 Task: View property listings for houses in Baton Rouge, Louisiana, with a private backyard and a covered patio, and prioritize properties with outdoor living spaces.
Action: Mouse moved to (312, 238)
Screenshot: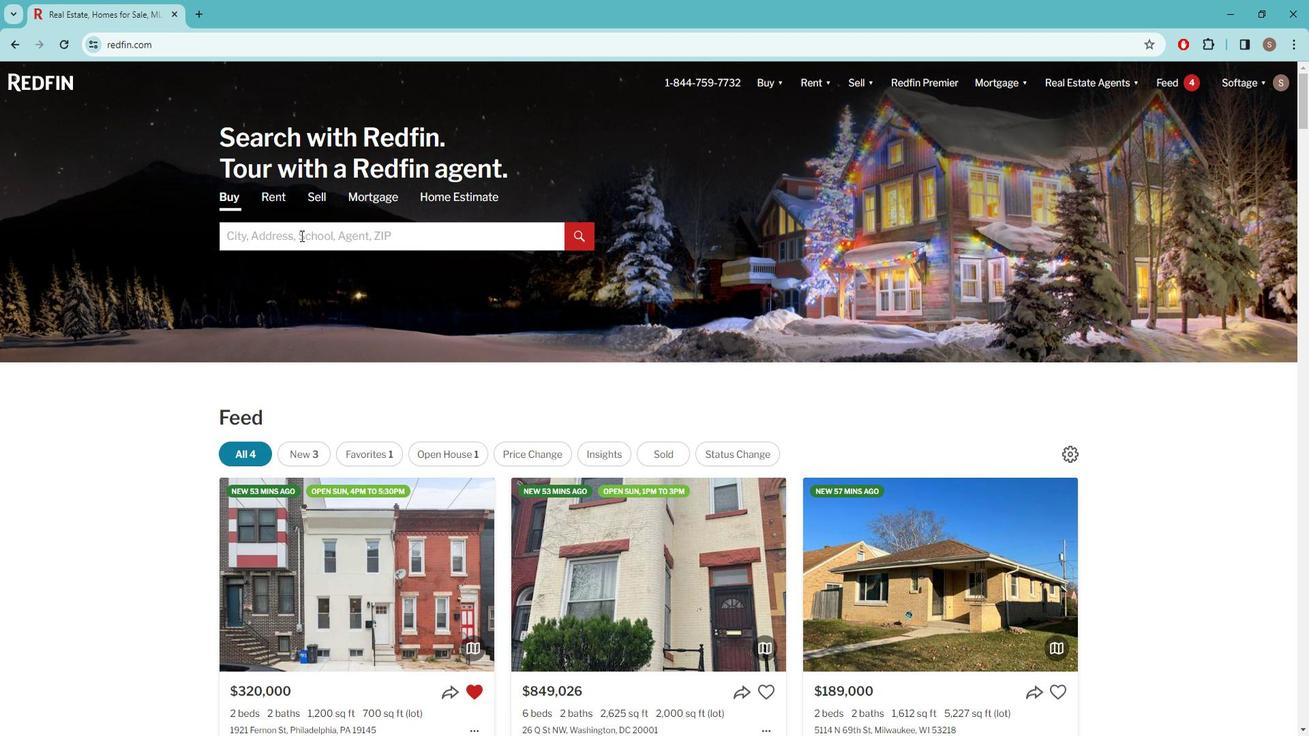 
Action: Mouse pressed left at (312, 238)
Screenshot: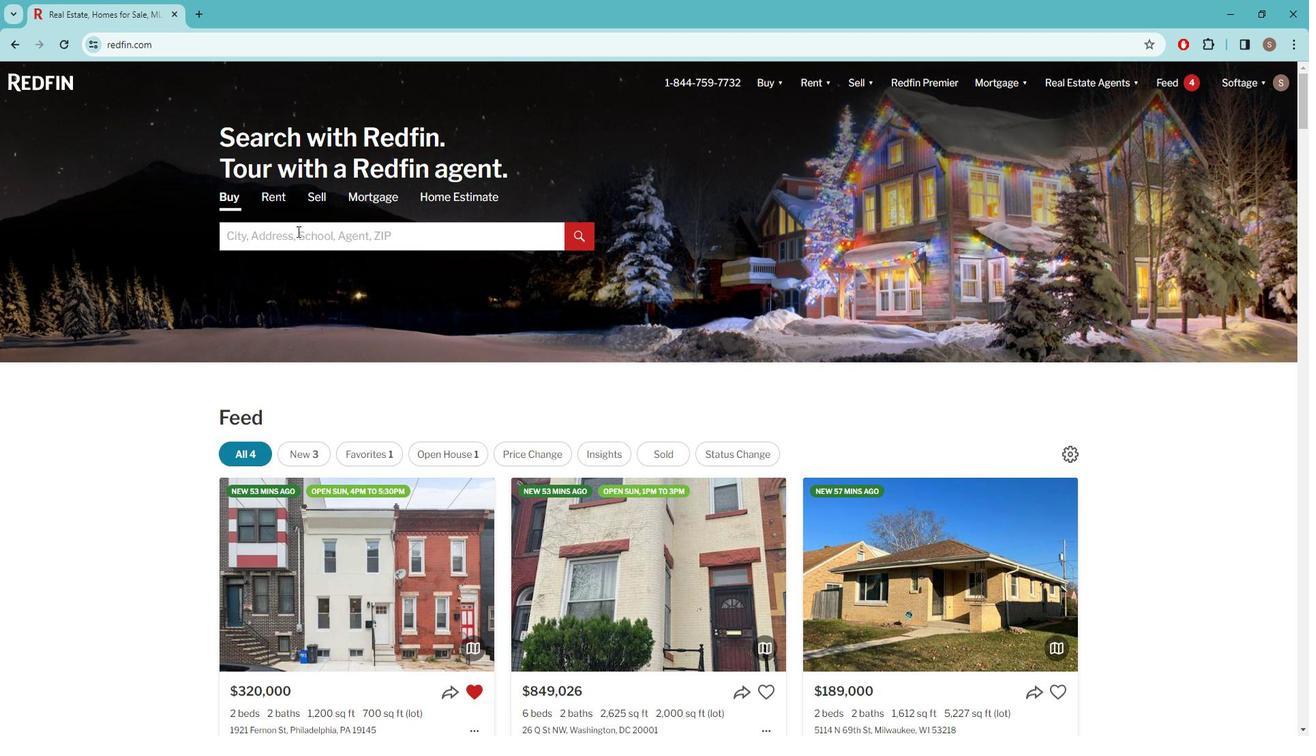 
Action: Key pressed b<Key.caps_lock>ATON
Screenshot: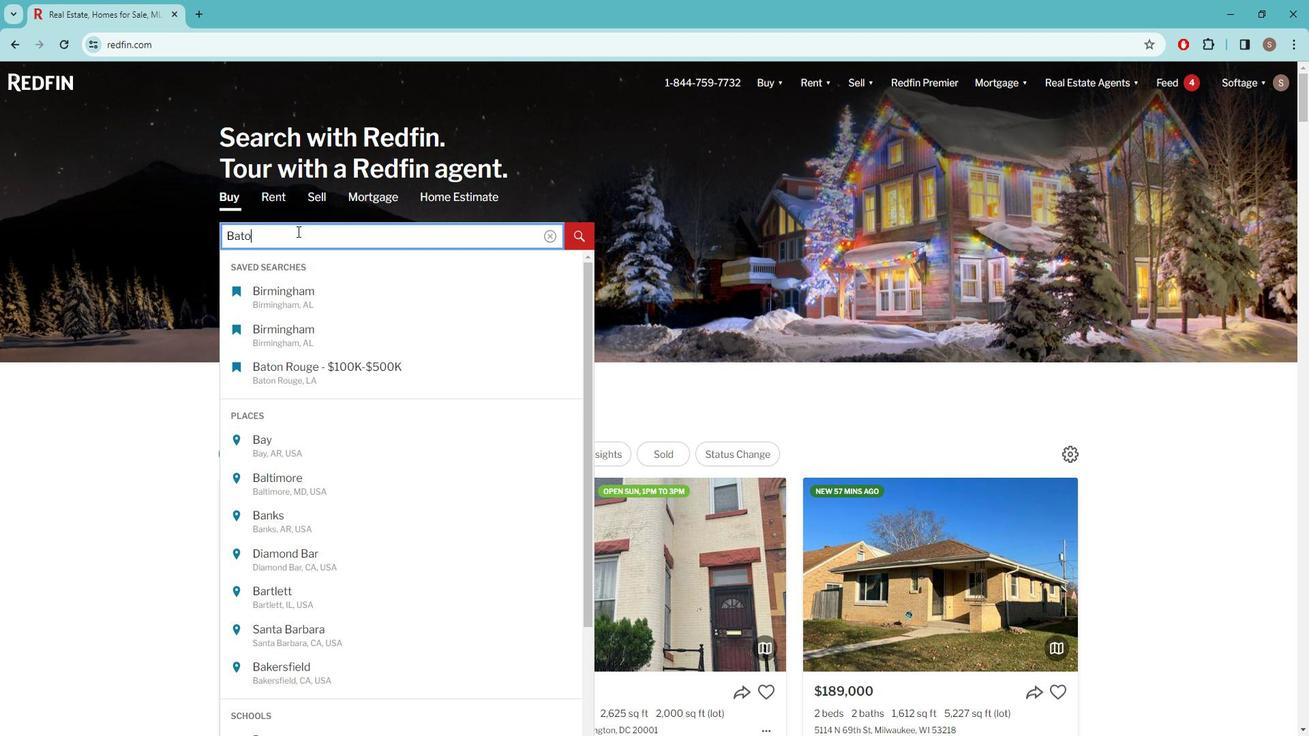 
Action: Mouse moved to (346, 360)
Screenshot: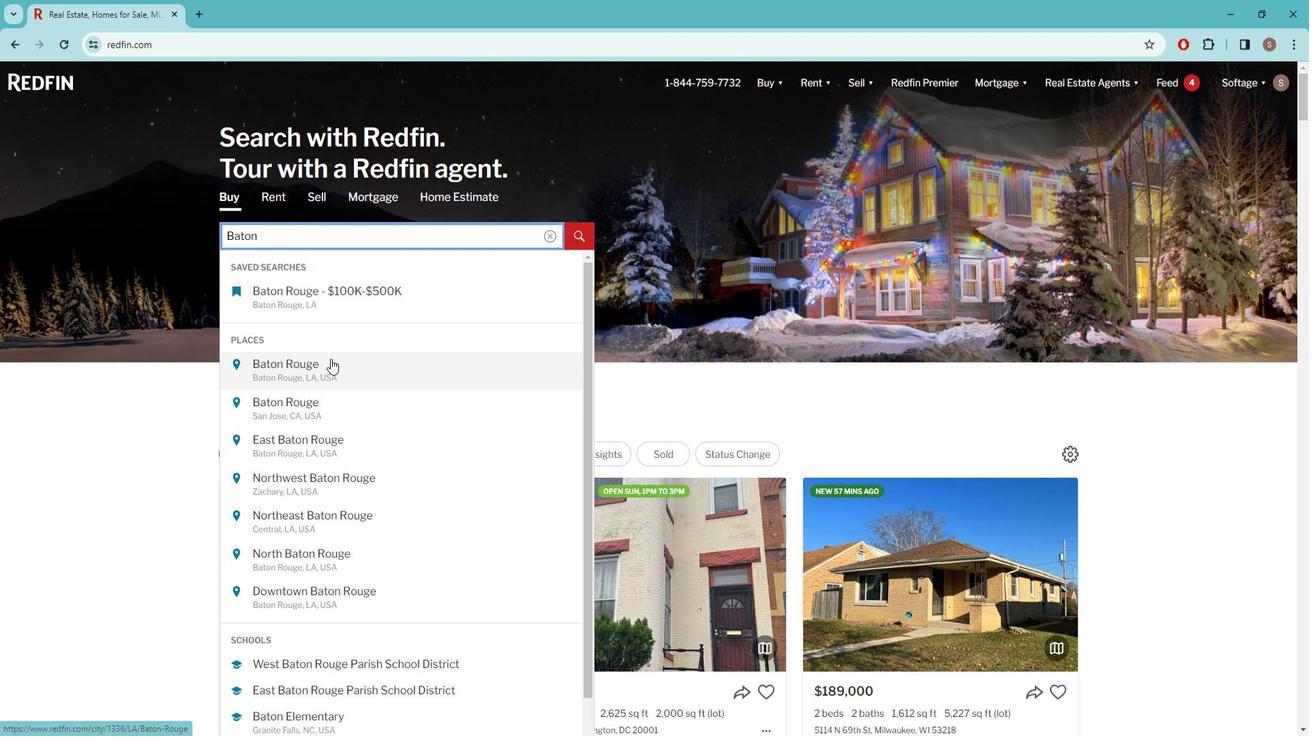 
Action: Mouse pressed left at (346, 360)
Screenshot: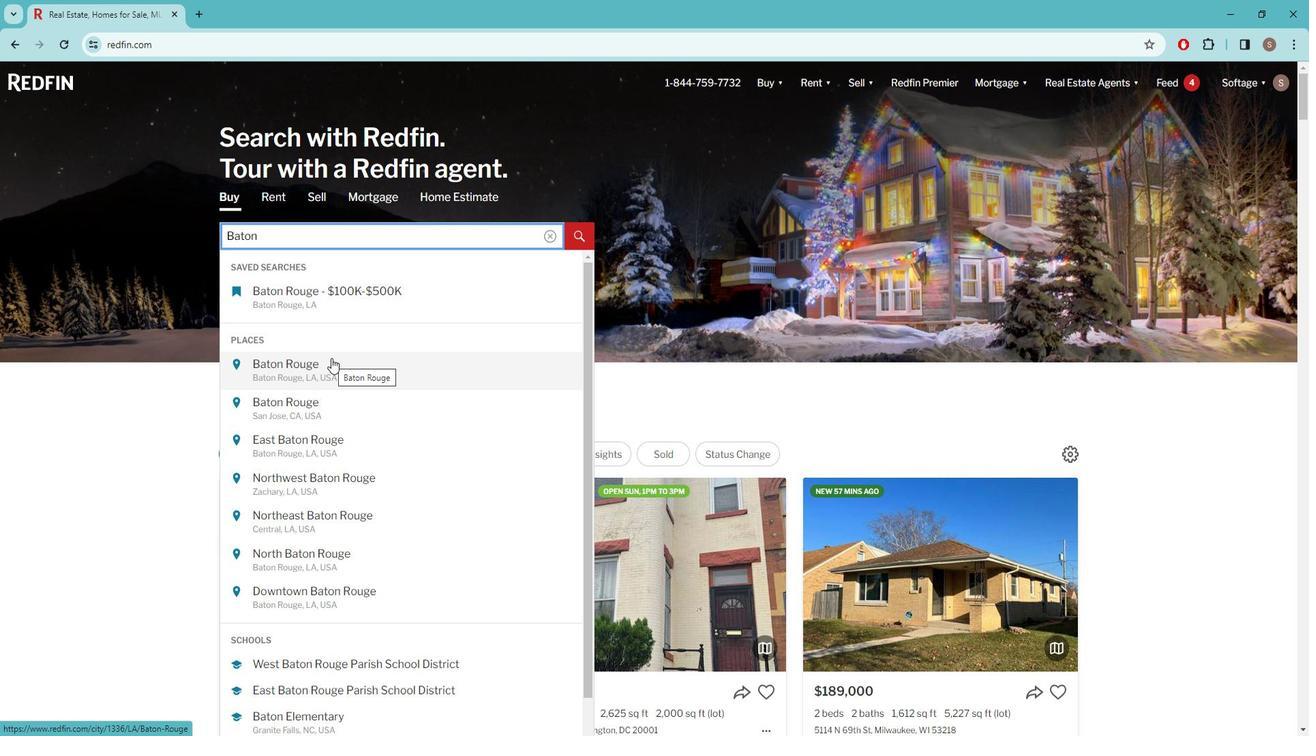 
Action: Mouse moved to (1159, 177)
Screenshot: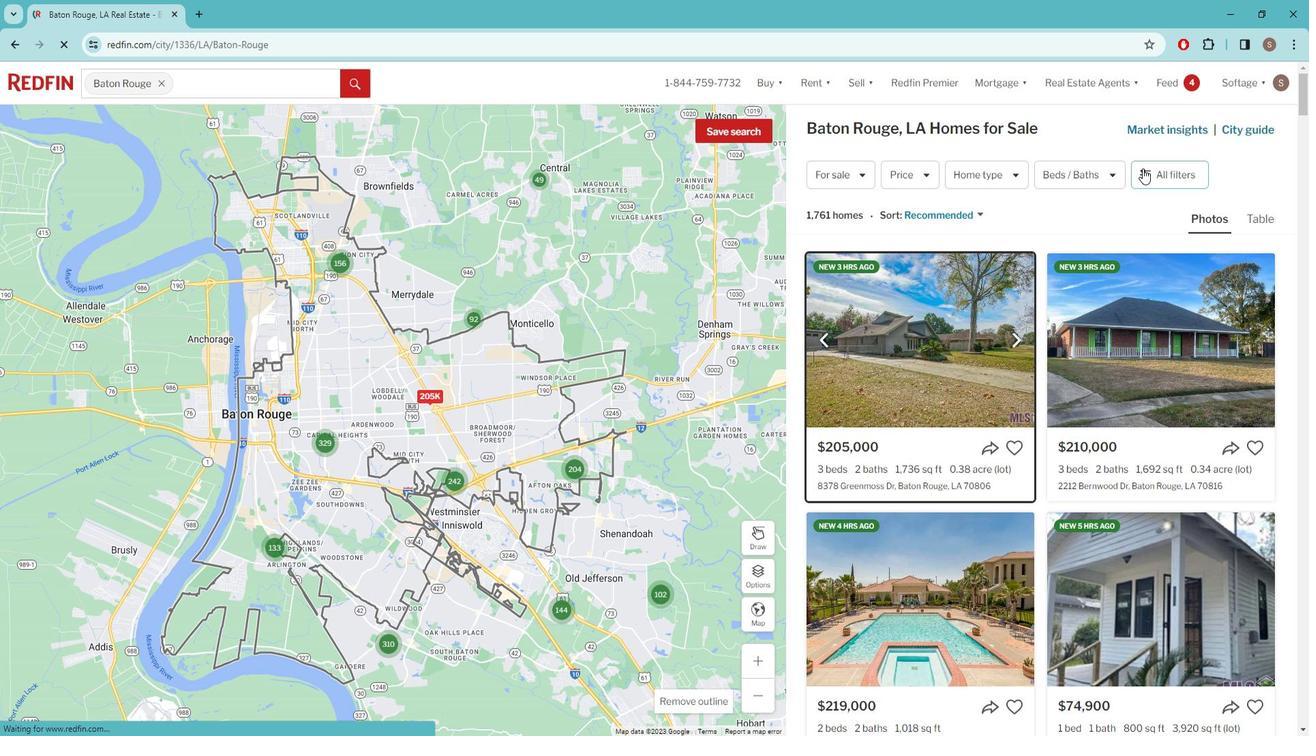 
Action: Mouse pressed left at (1159, 177)
Screenshot: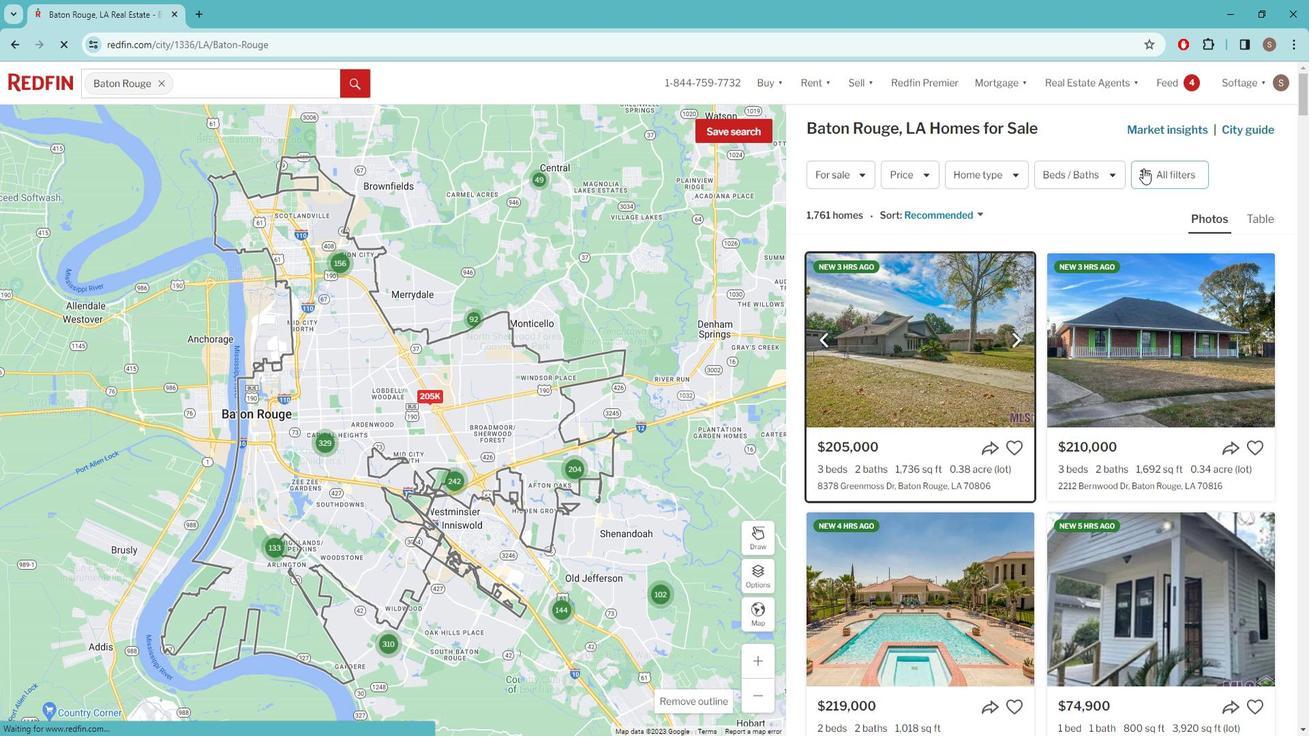 
Action: Mouse pressed left at (1159, 177)
Screenshot: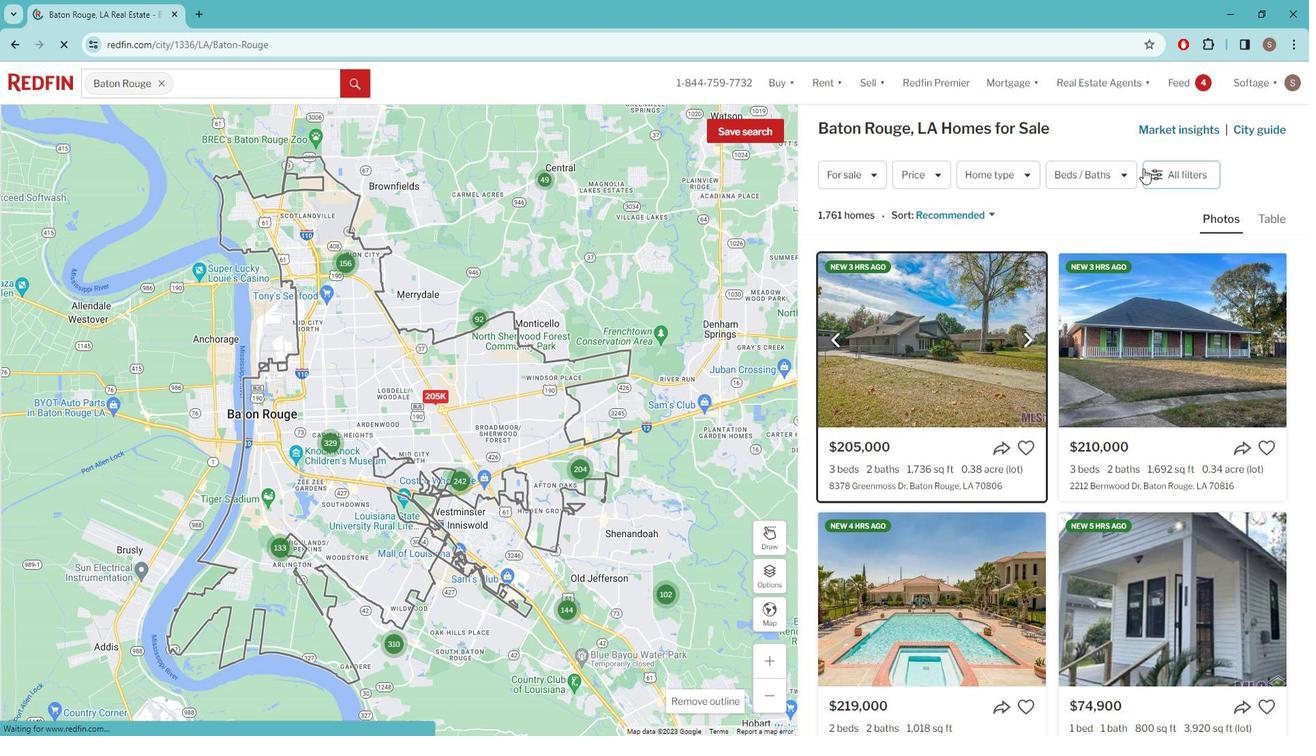 
Action: Mouse pressed left at (1159, 177)
Screenshot: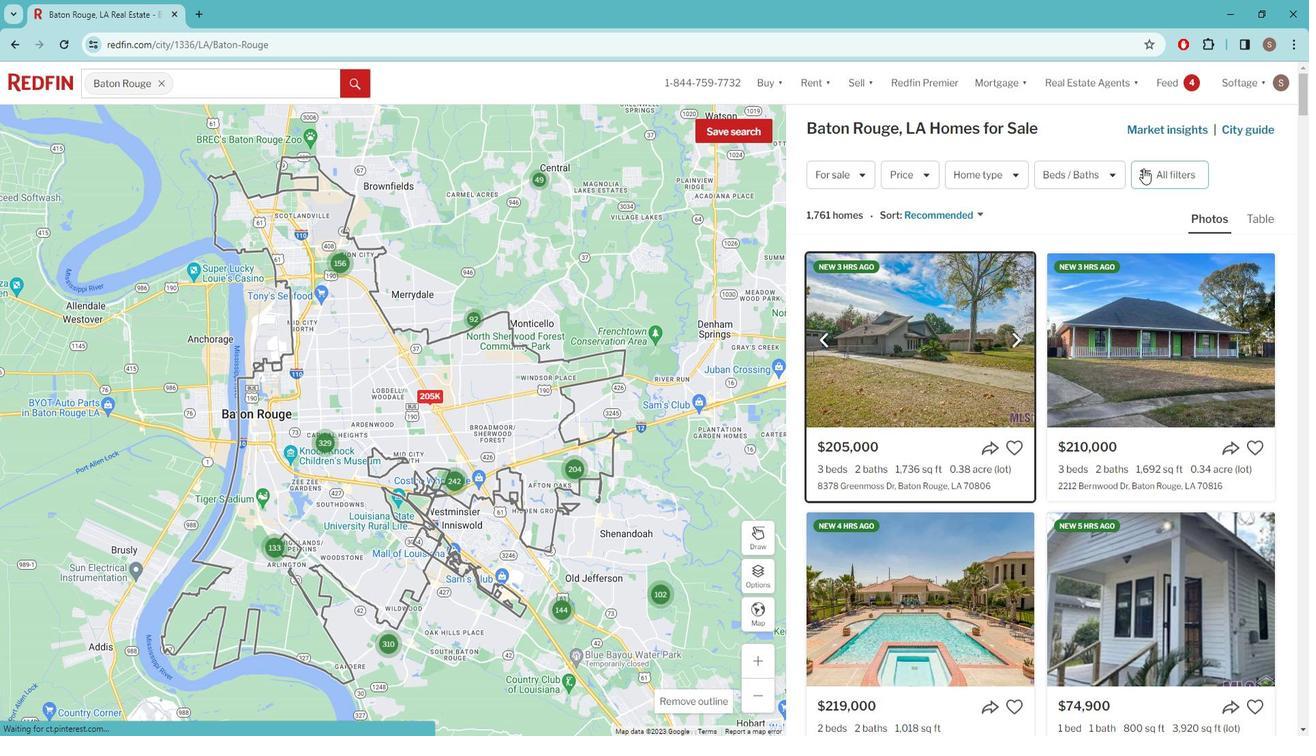 
Action: Mouse moved to (1051, 292)
Screenshot: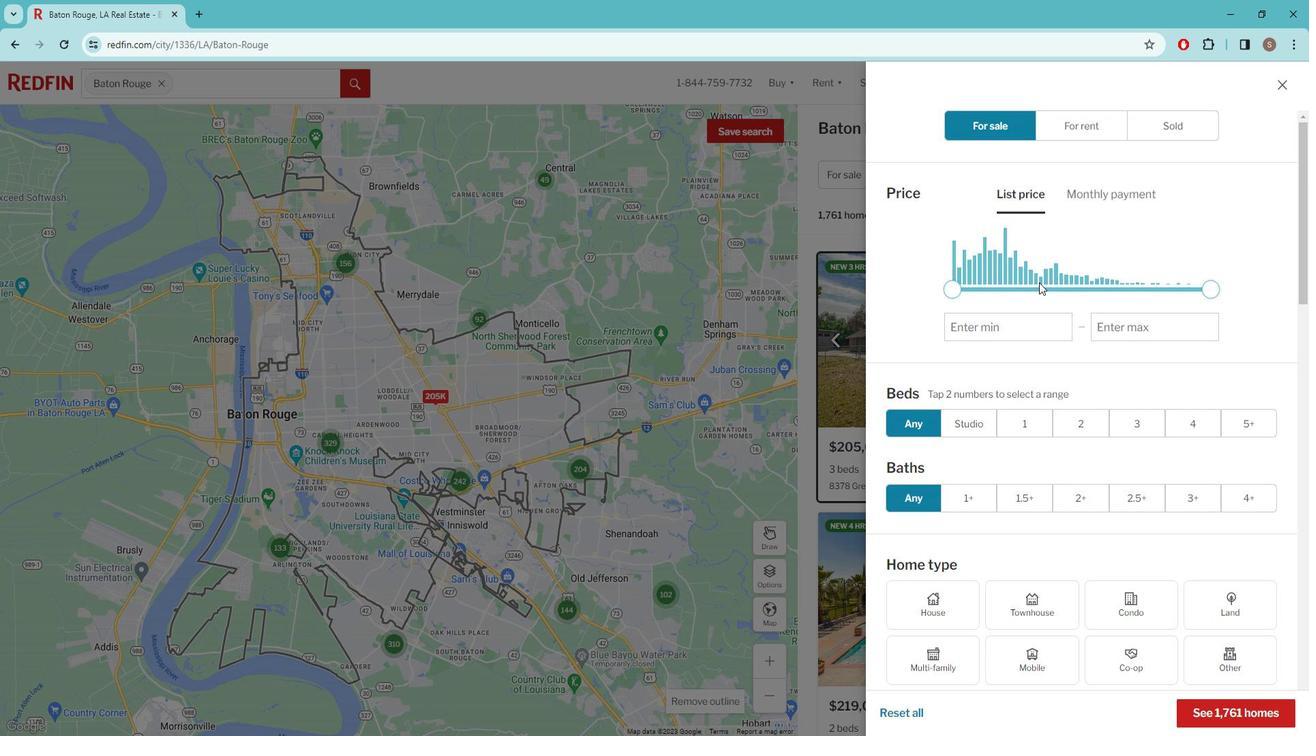 
Action: Mouse scrolled (1051, 291) with delta (0, 0)
Screenshot: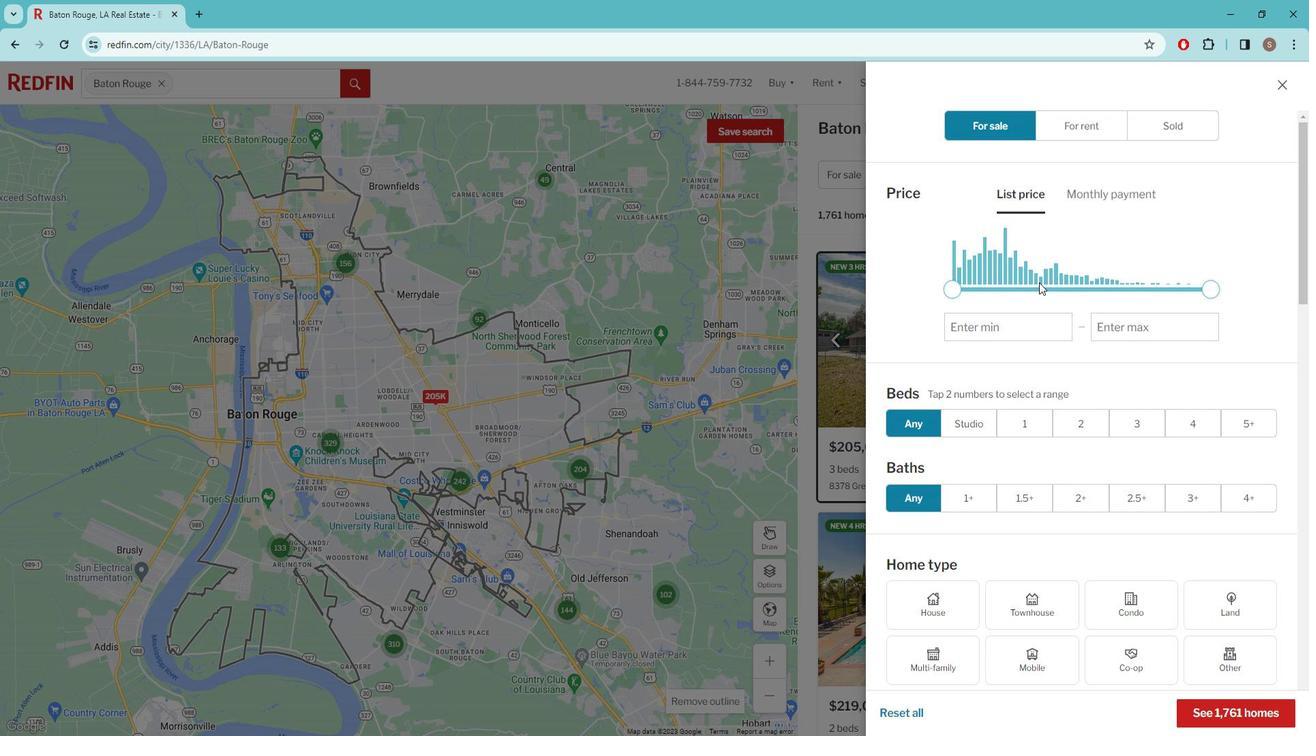 
Action: Mouse moved to (944, 528)
Screenshot: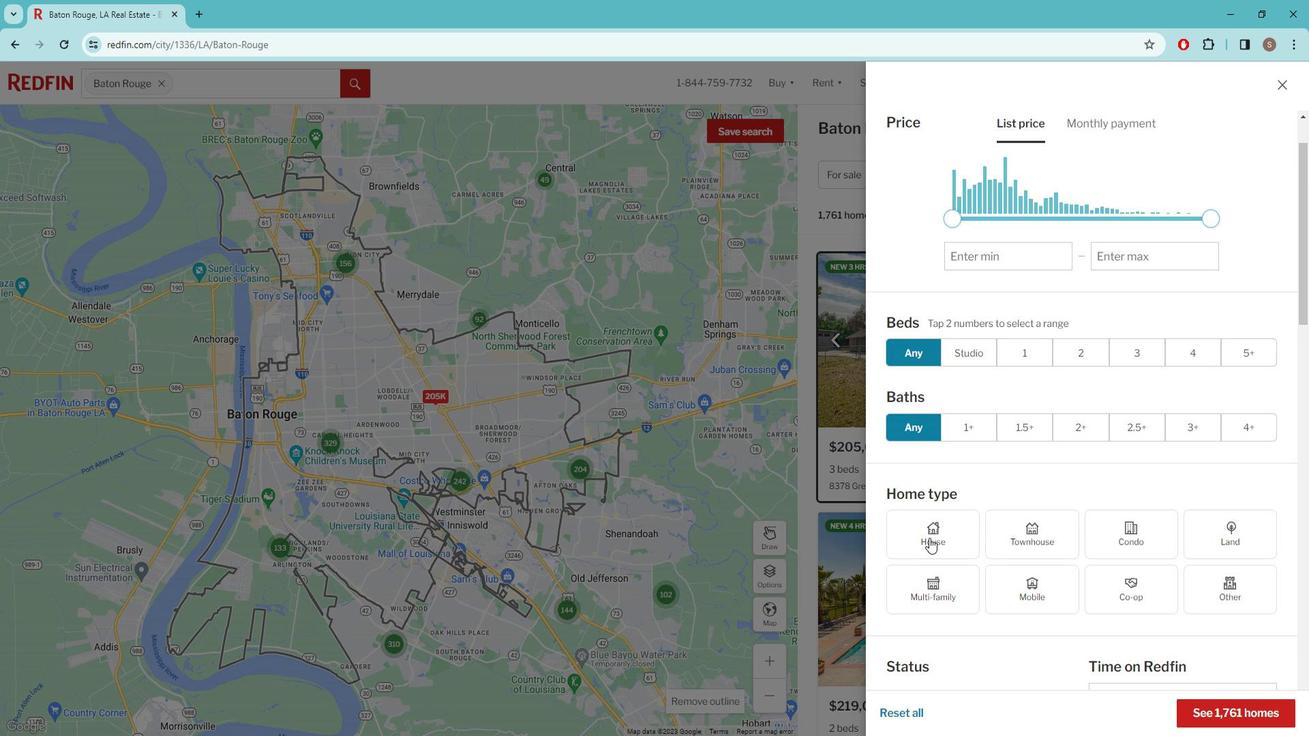 
Action: Mouse pressed left at (944, 528)
Screenshot: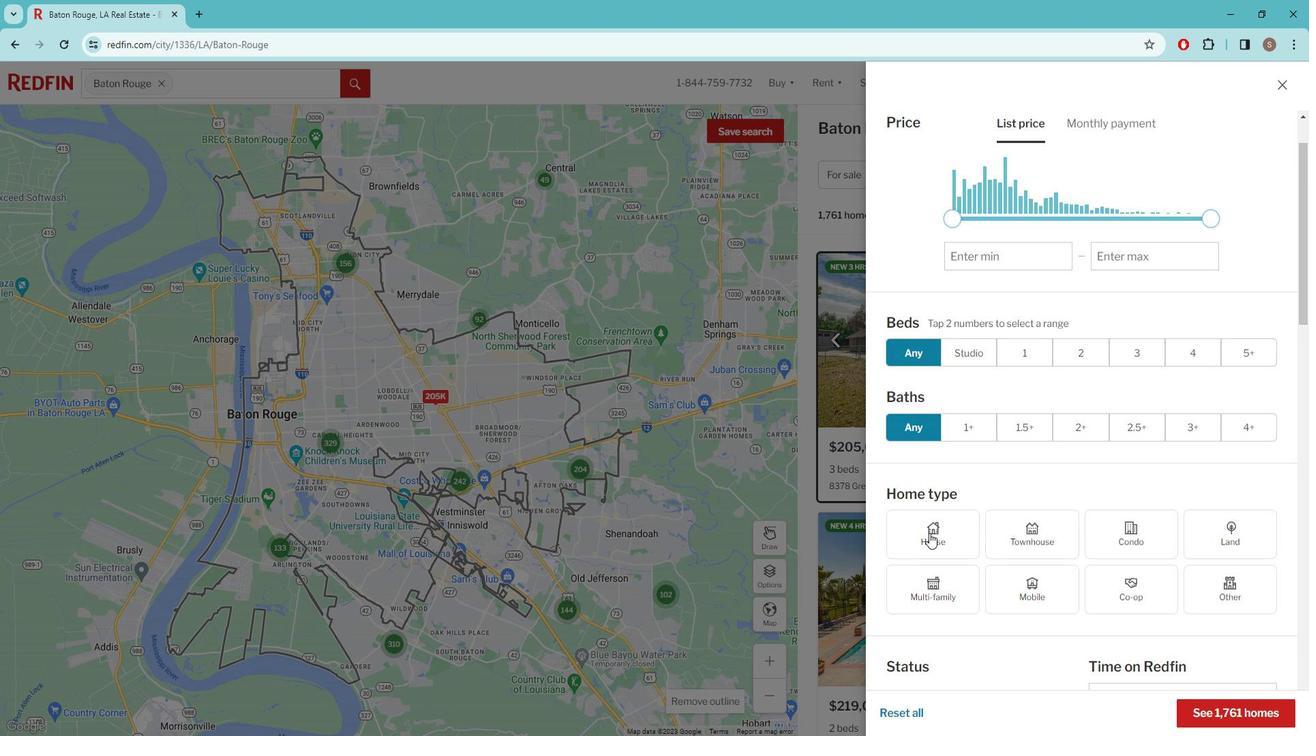 
Action: Mouse scrolled (944, 528) with delta (0, 0)
Screenshot: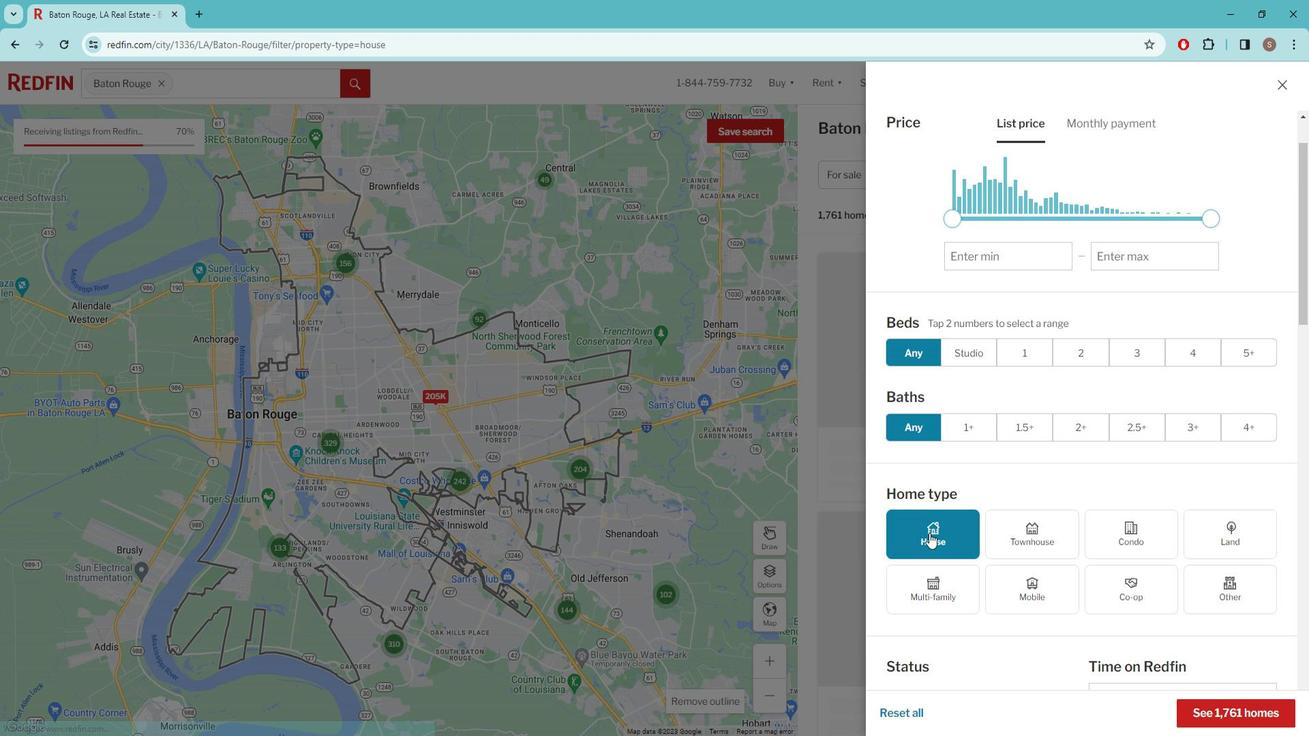 
Action: Mouse scrolled (944, 528) with delta (0, 0)
Screenshot: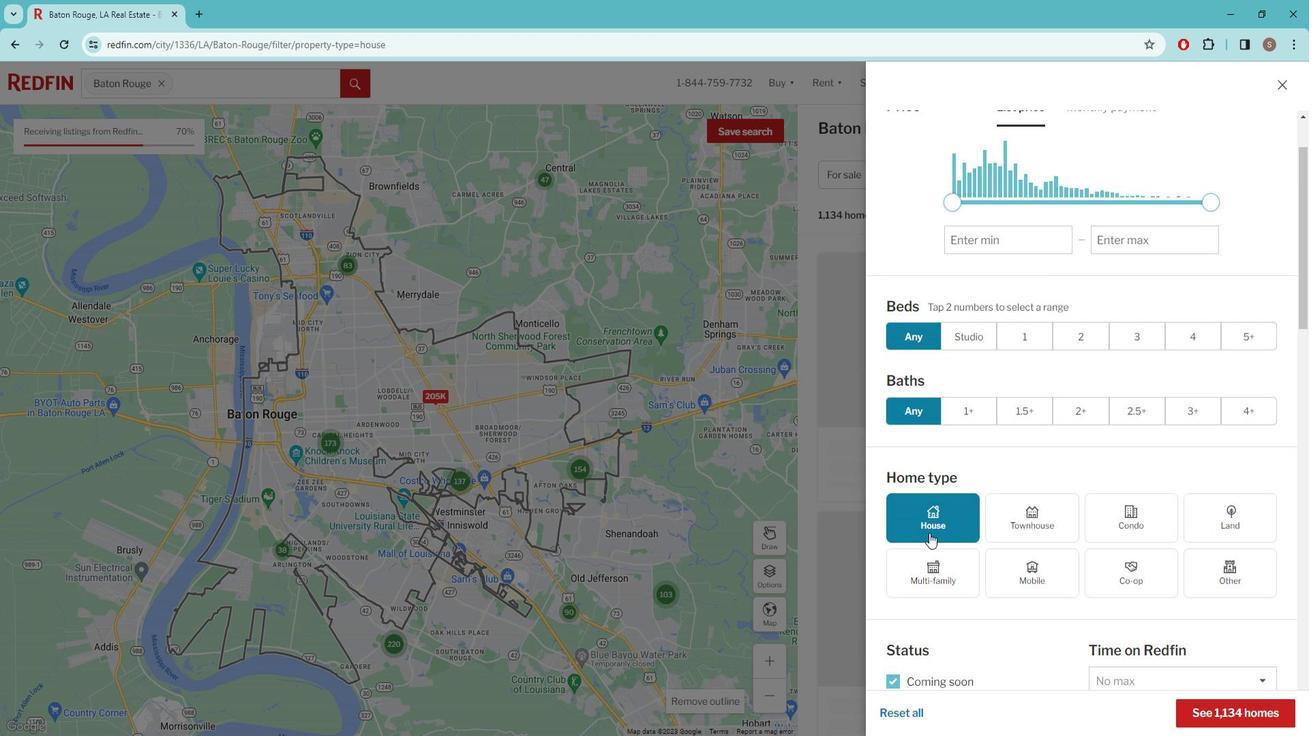 
Action: Mouse scrolled (944, 528) with delta (0, 0)
Screenshot: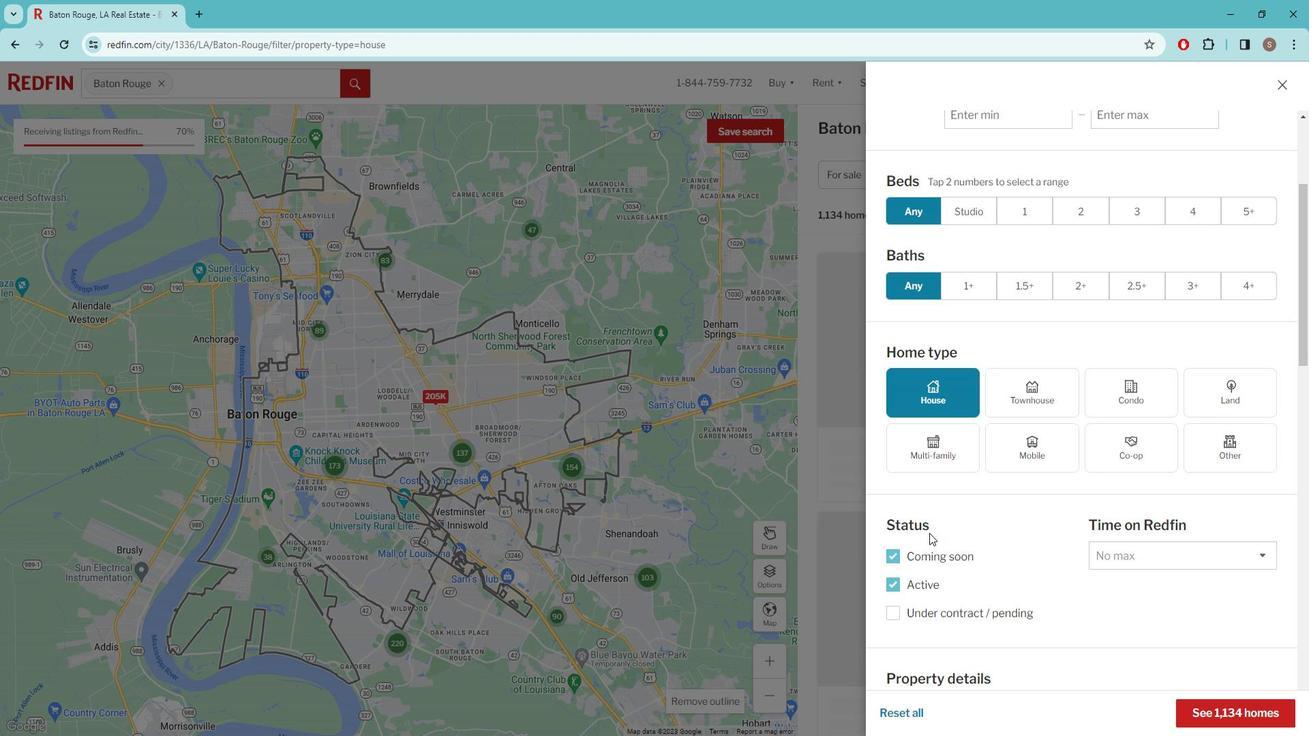 
Action: Mouse scrolled (944, 528) with delta (0, 0)
Screenshot: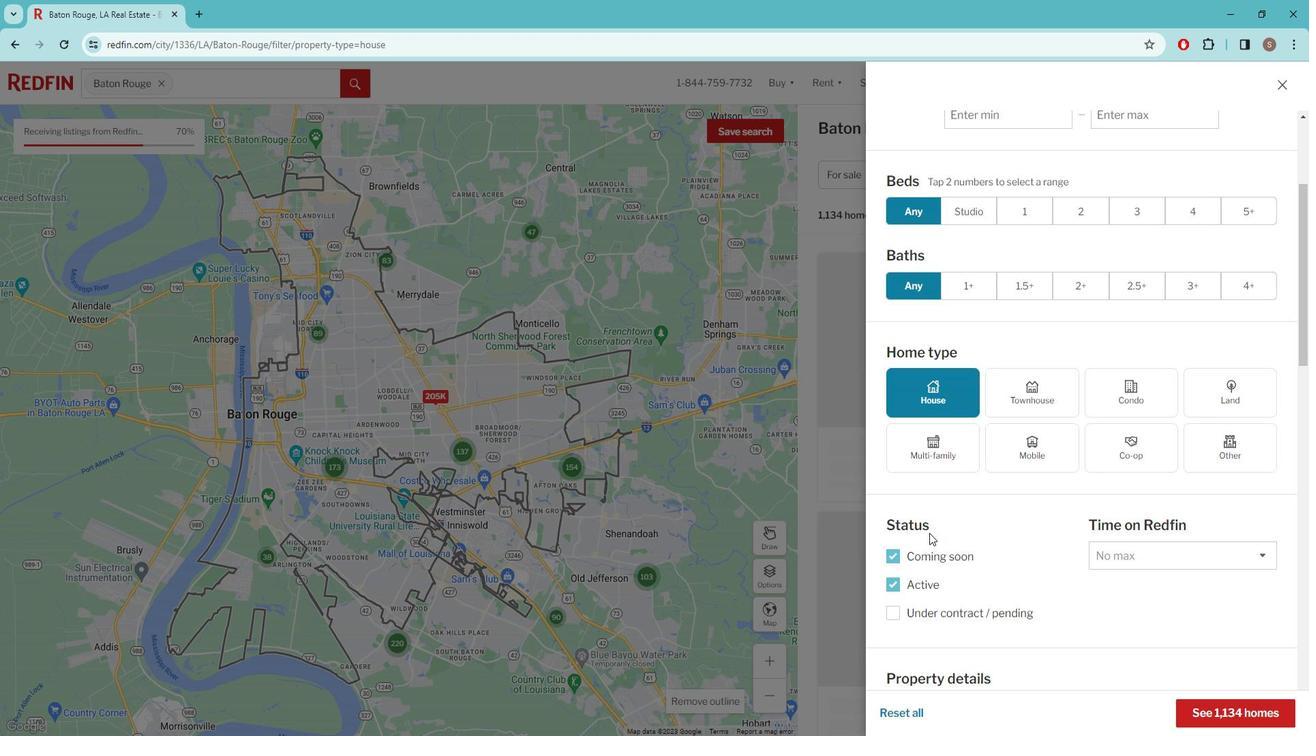 
Action: Mouse scrolled (944, 528) with delta (0, 0)
Screenshot: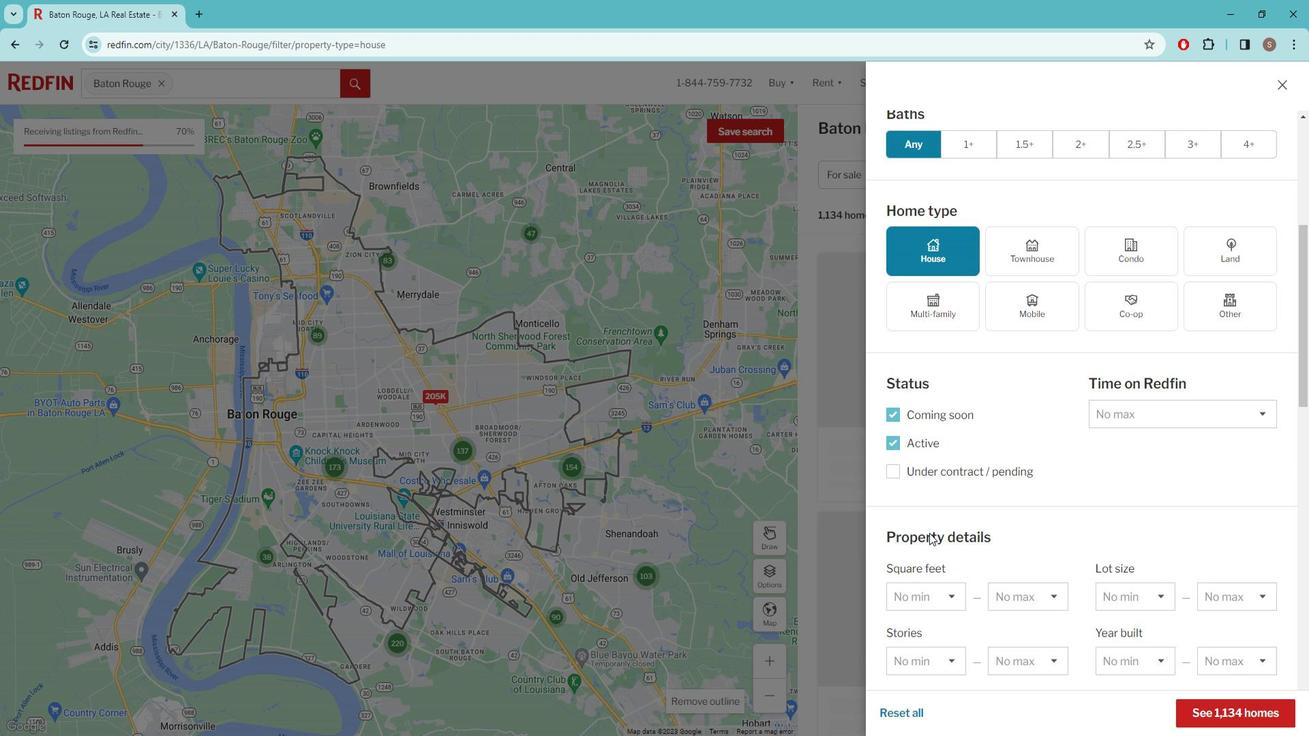 
Action: Mouse scrolled (944, 528) with delta (0, 0)
Screenshot: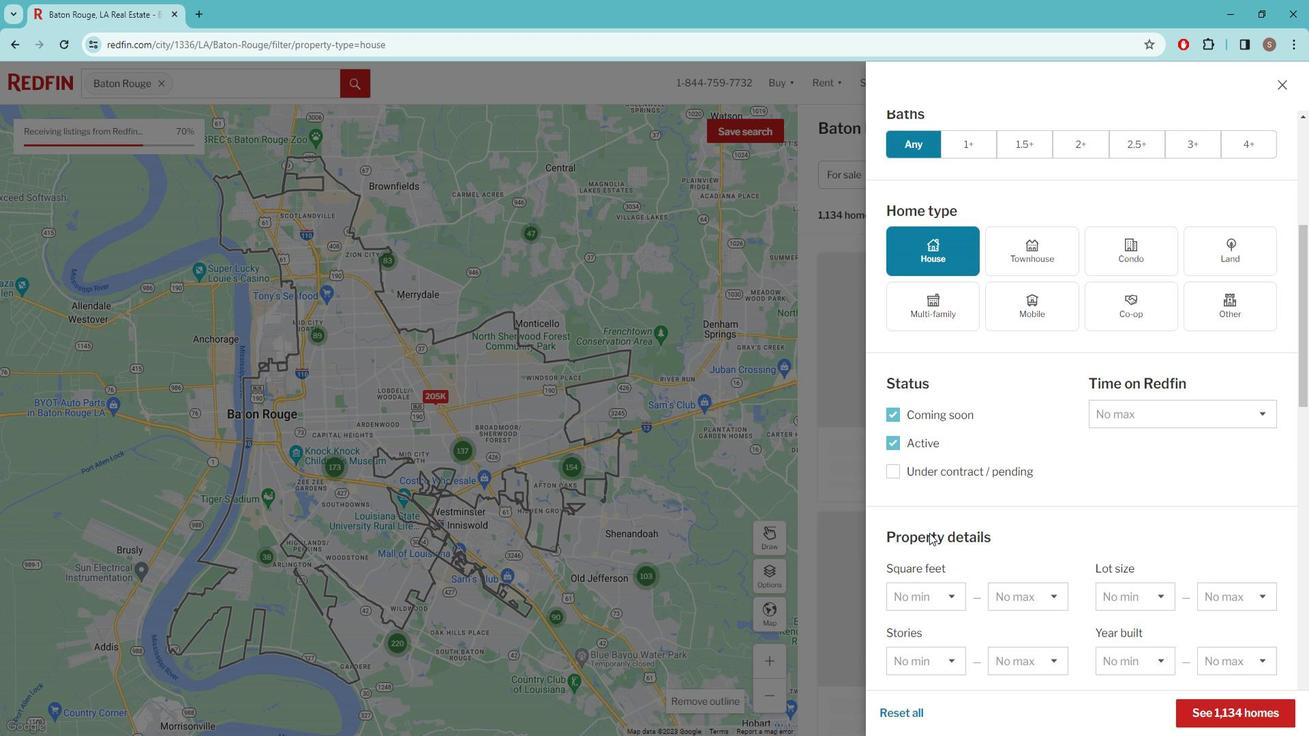 
Action: Mouse scrolled (944, 528) with delta (0, 0)
Screenshot: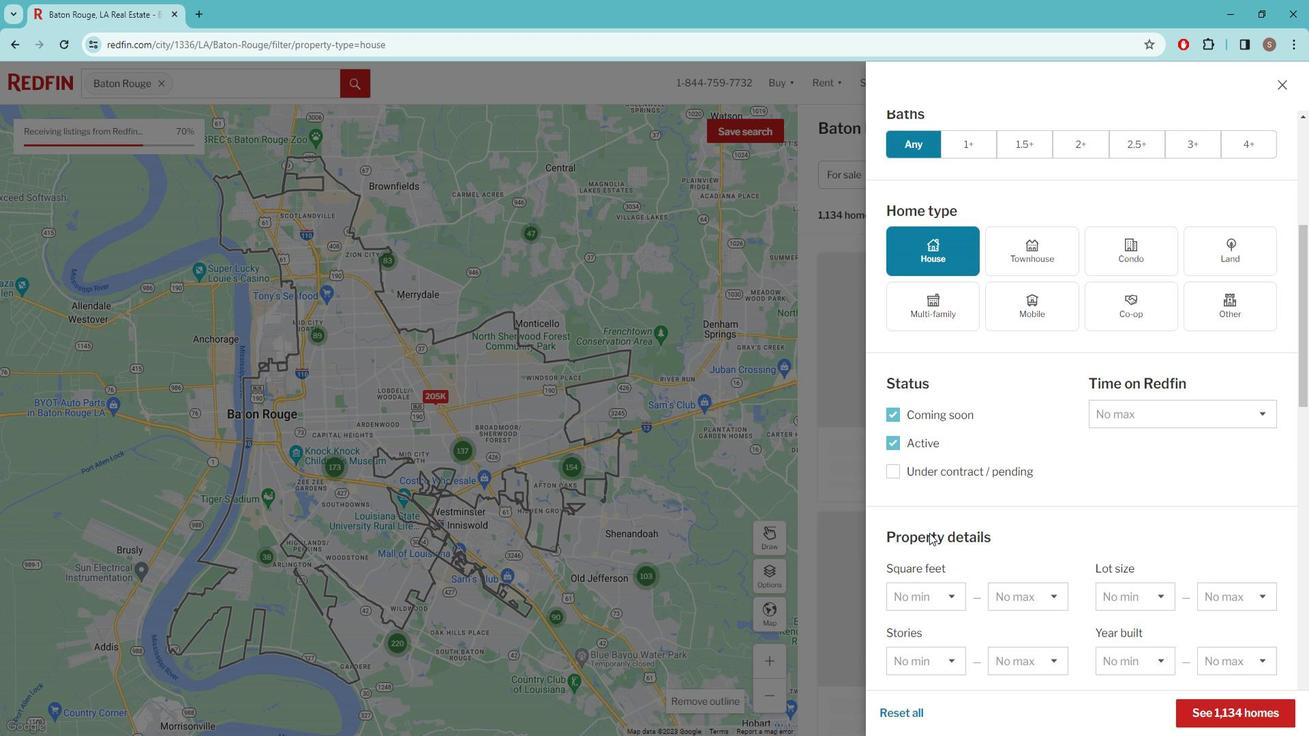 
Action: Mouse scrolled (944, 528) with delta (0, 0)
Screenshot: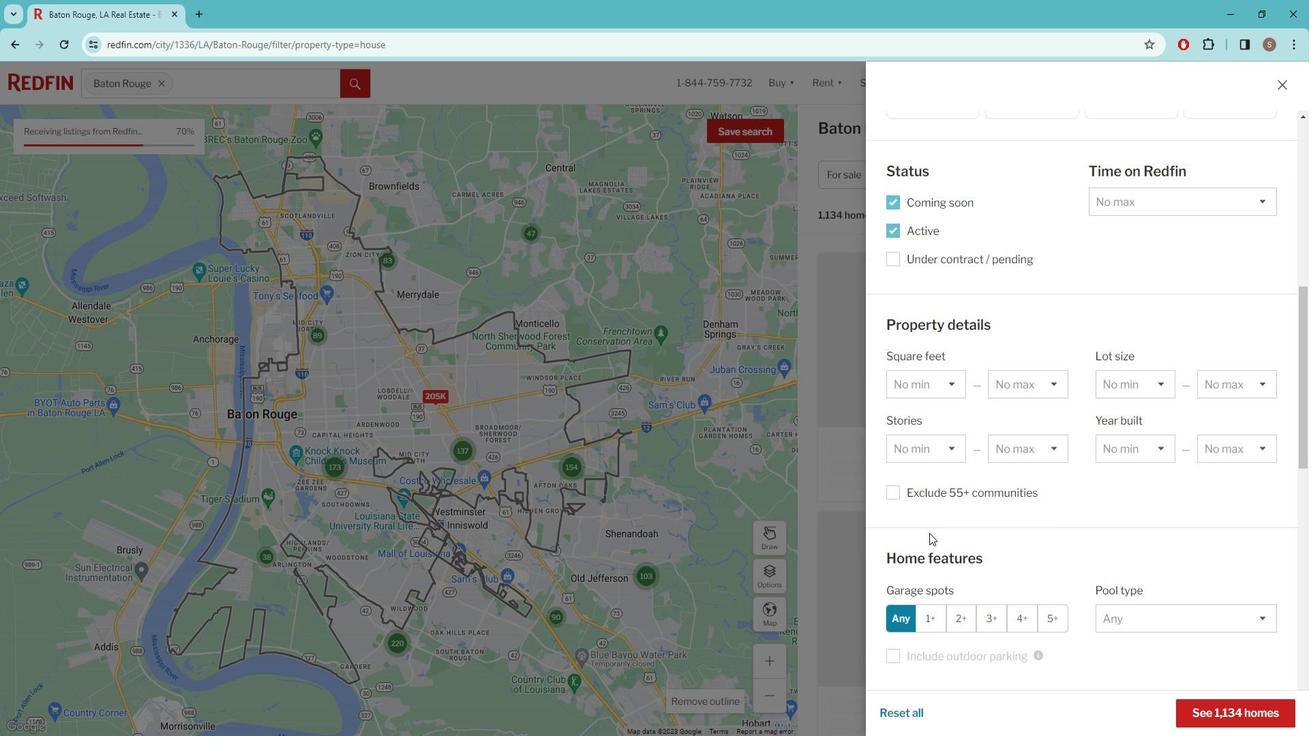 
Action: Mouse scrolled (944, 528) with delta (0, 0)
Screenshot: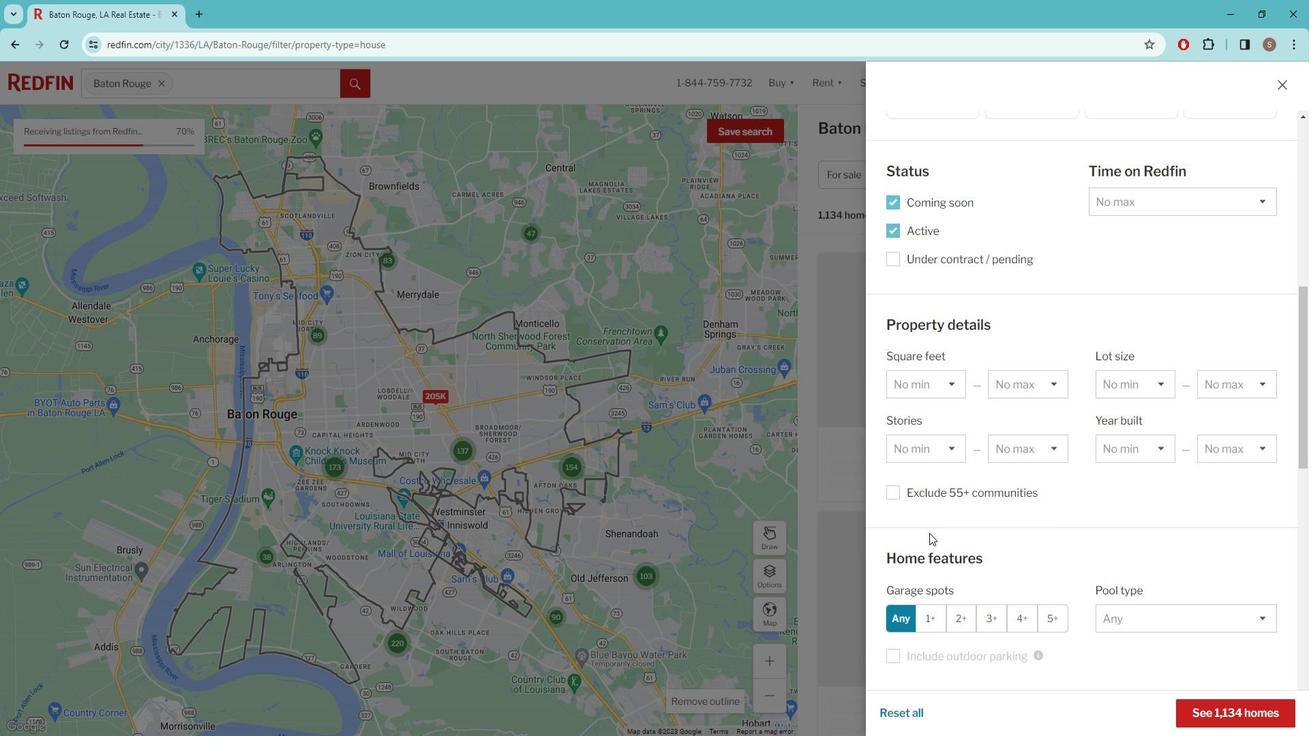 
Action: Mouse scrolled (944, 528) with delta (0, 0)
Screenshot: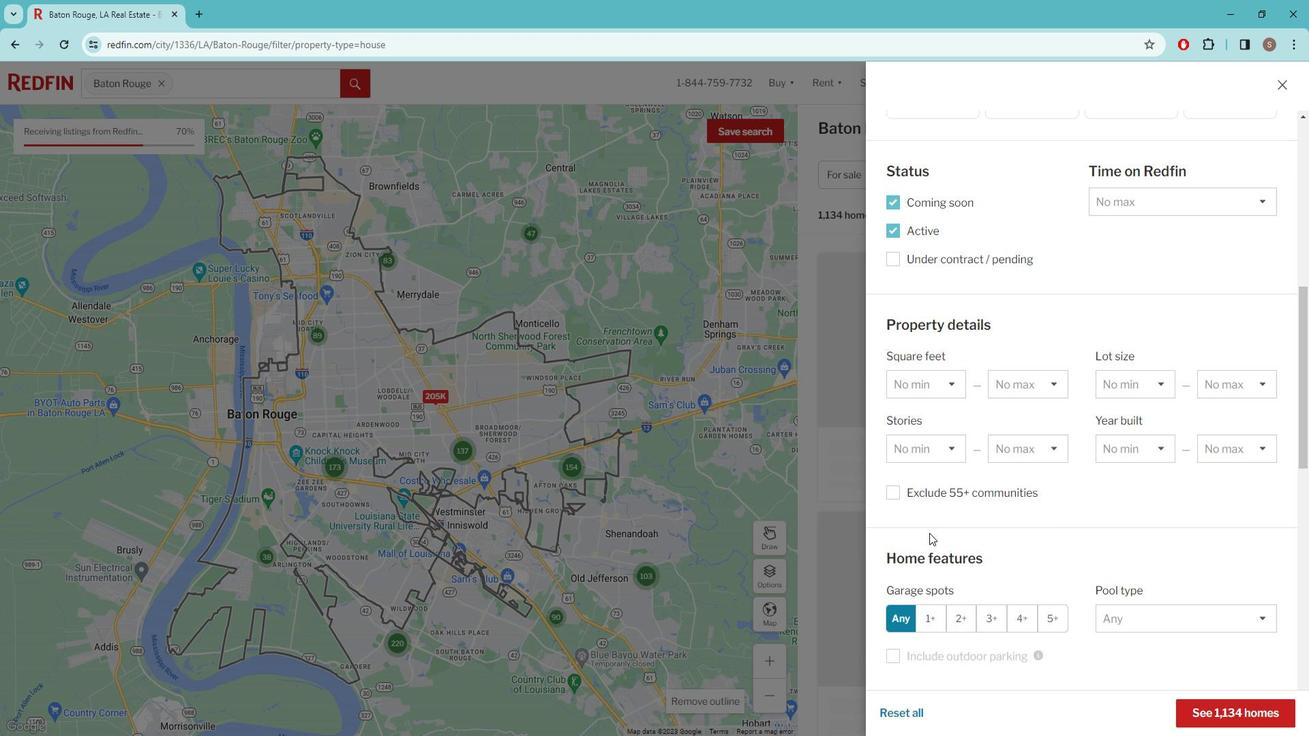 
Action: Mouse scrolled (944, 528) with delta (0, 0)
Screenshot: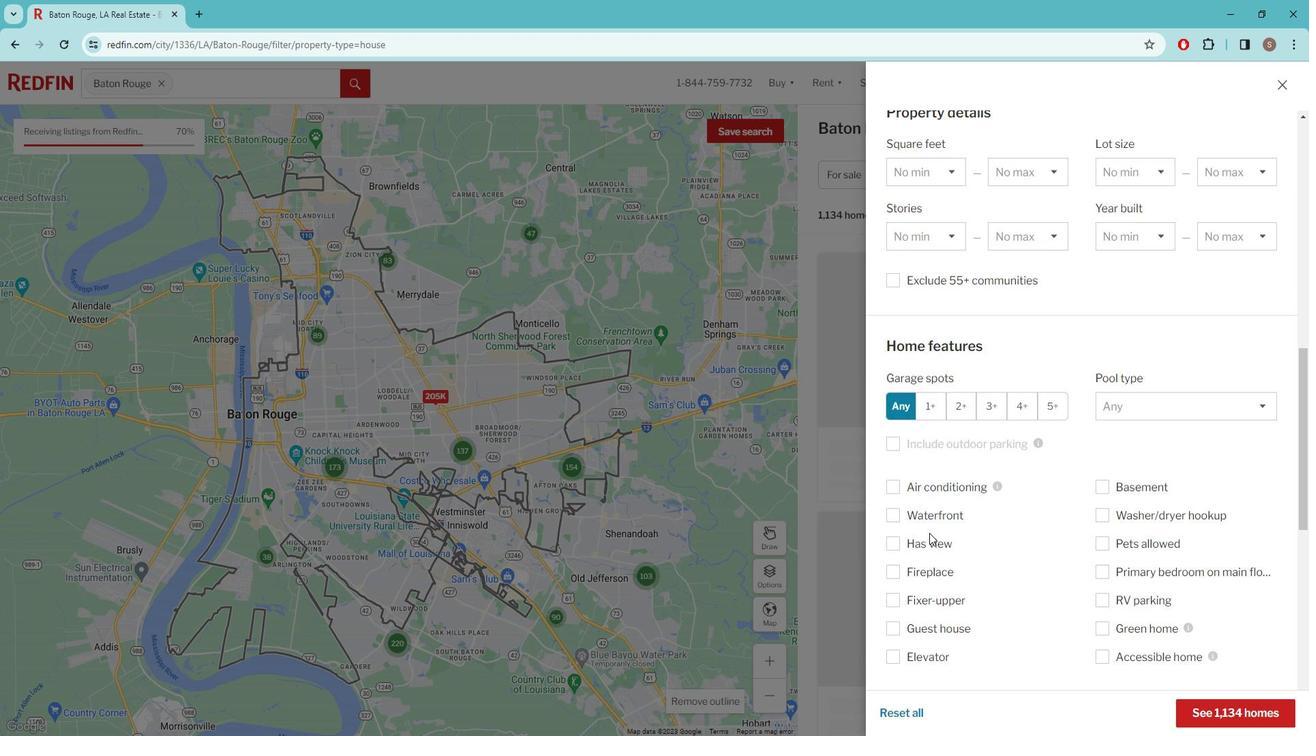 
Action: Mouse scrolled (944, 528) with delta (0, 0)
Screenshot: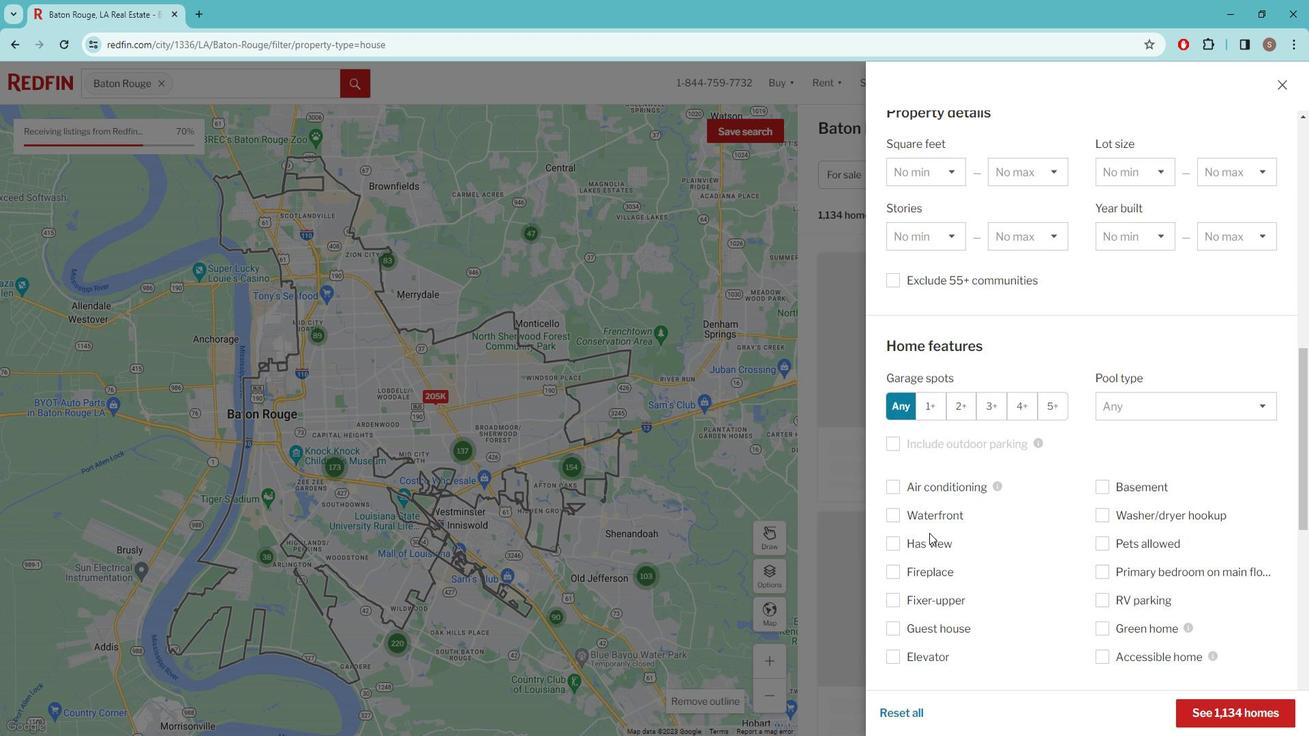 
Action: Mouse moved to (936, 583)
Screenshot: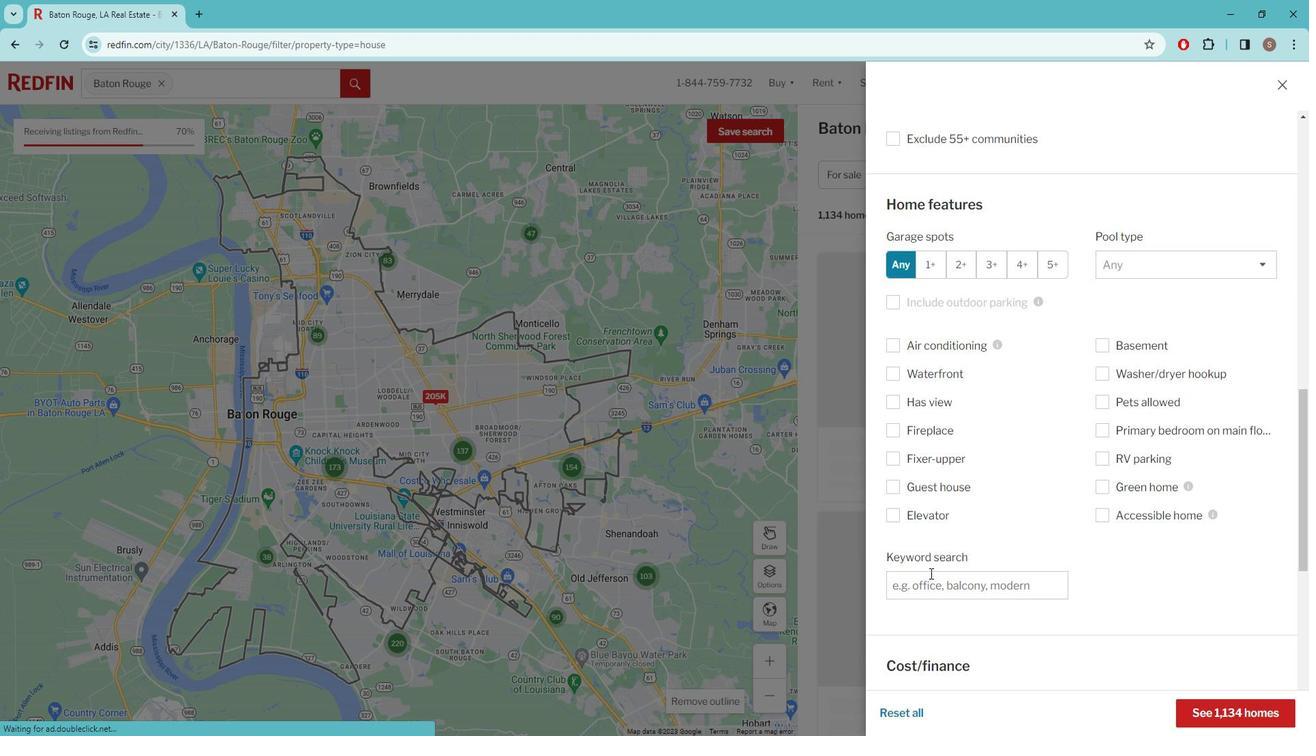 
Action: Mouse pressed left at (936, 583)
Screenshot: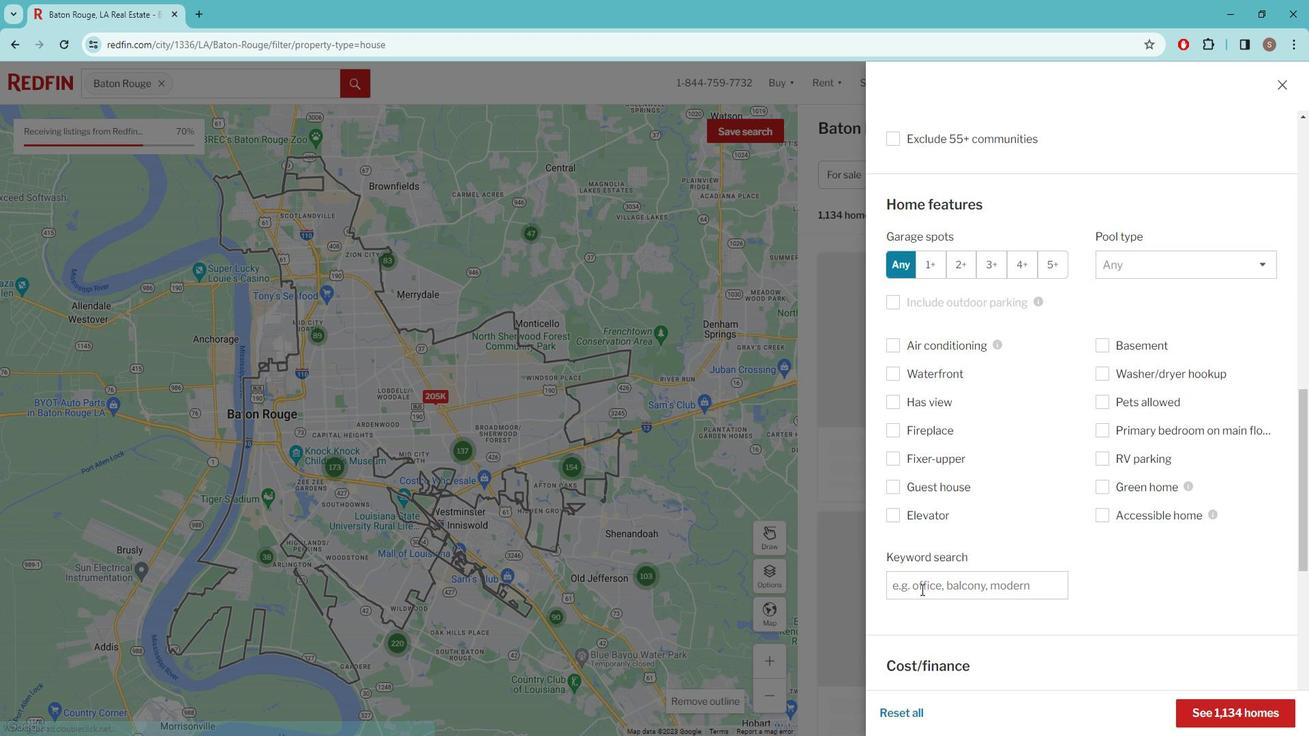 
Action: Mouse moved to (936, 583)
Screenshot: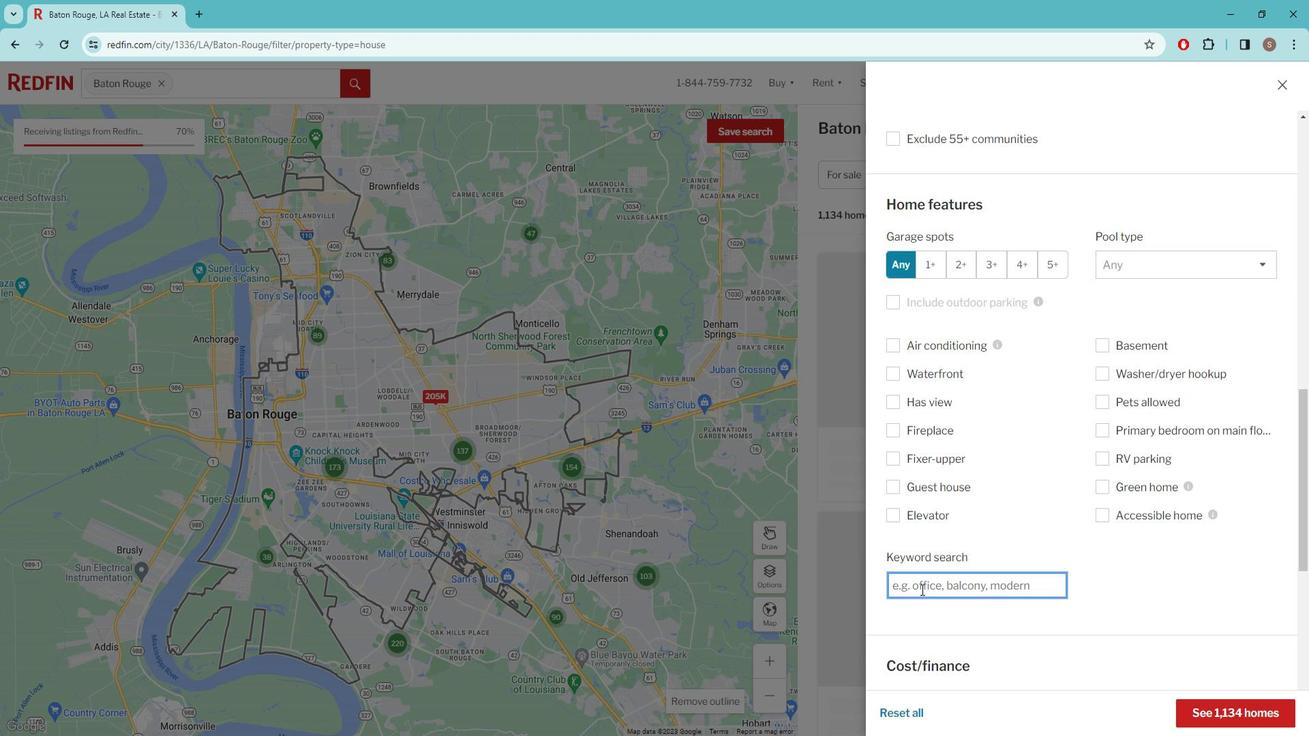 
Action: Key pressed PRIVATE<Key.space>BACKYARD<Key.space>AND<Key.space>A<Key.space>COVERED<Key.space>PATIO
Screenshot: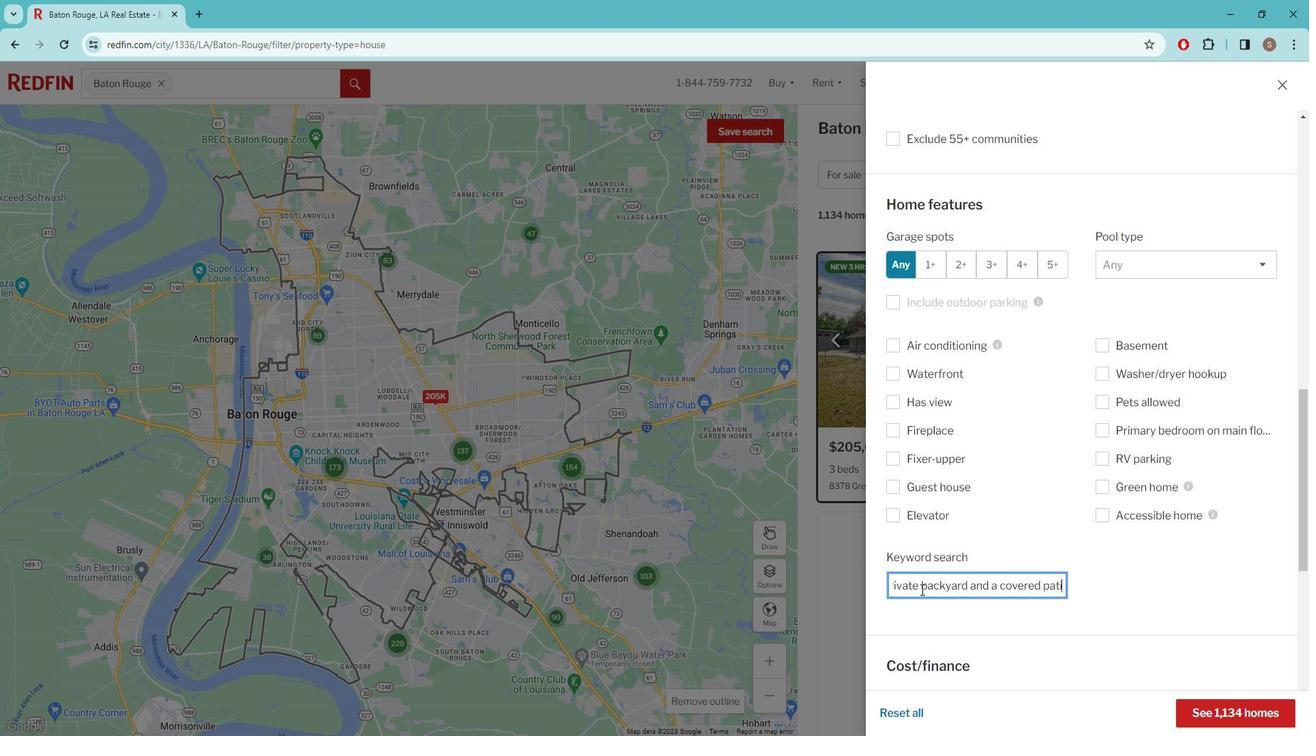 
Action: Mouse scrolled (936, 582) with delta (0, 0)
Screenshot: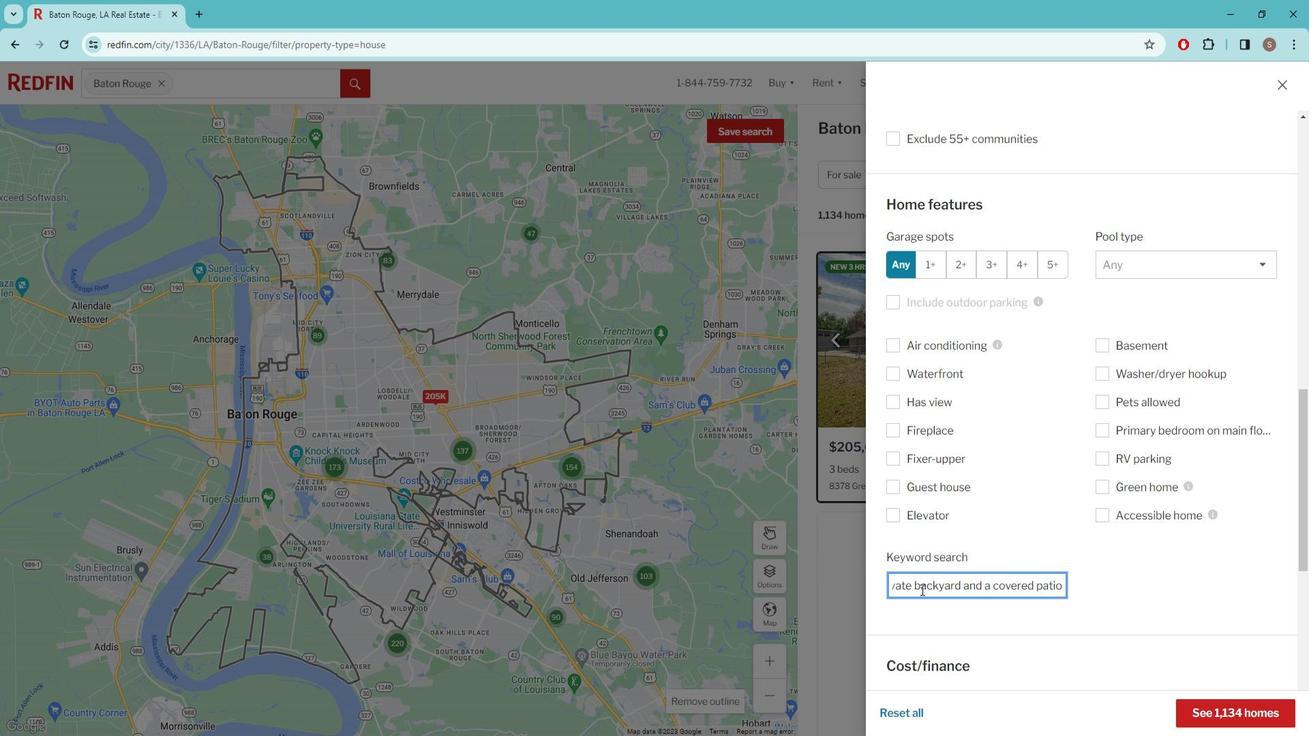 
Action: Mouse scrolled (936, 582) with delta (0, 0)
Screenshot: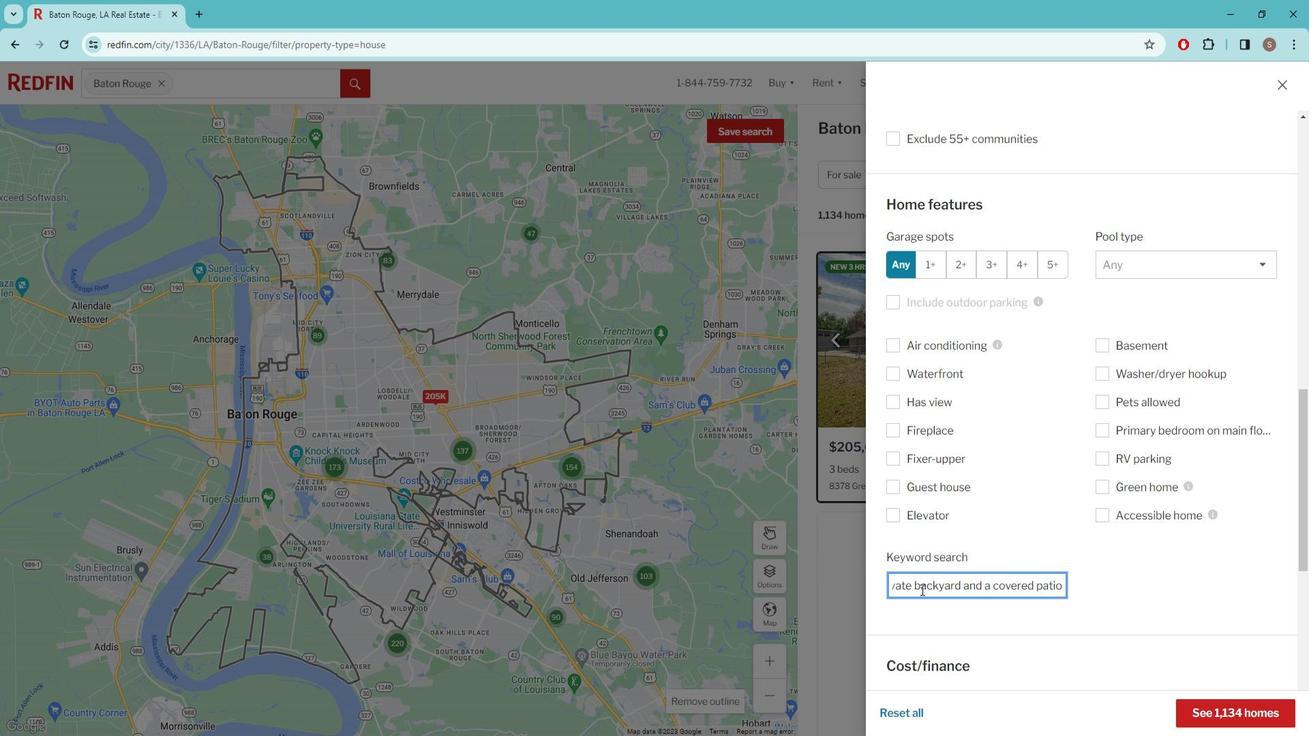 
Action: Mouse moved to (939, 583)
Screenshot: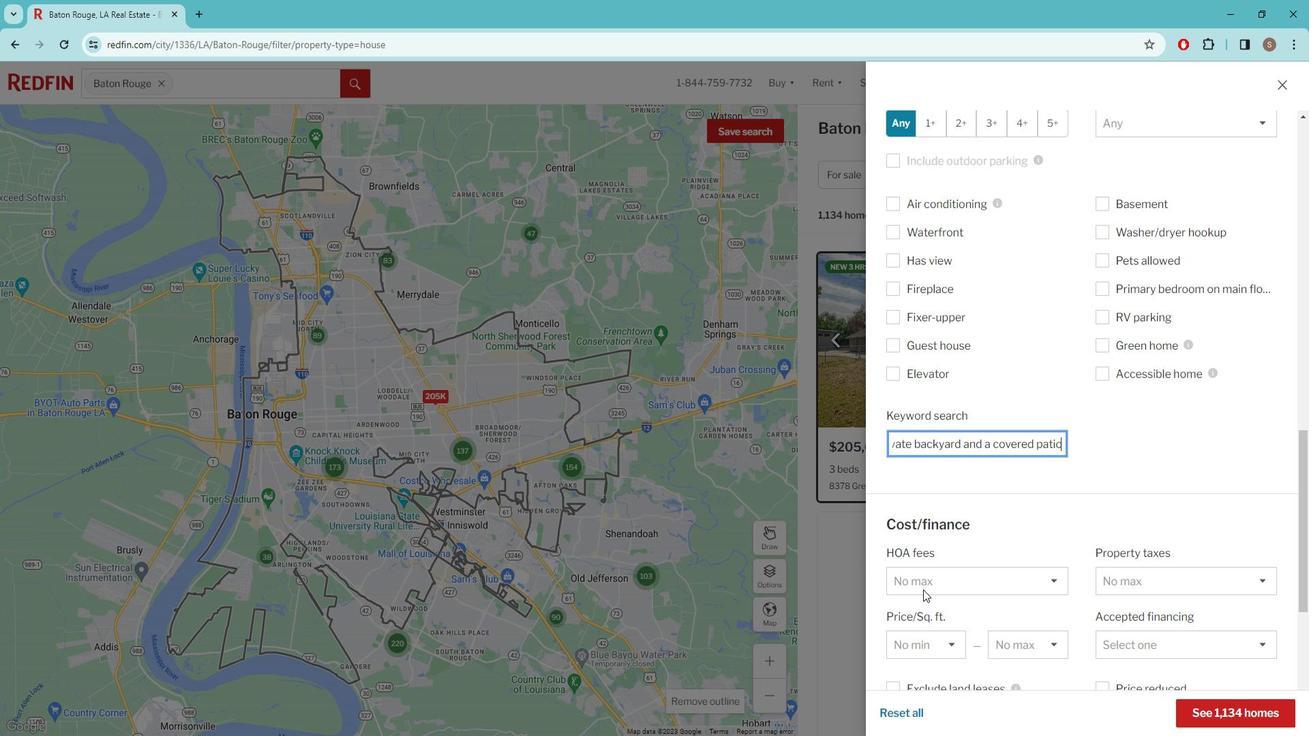 
Action: Mouse scrolled (939, 582) with delta (0, 0)
Screenshot: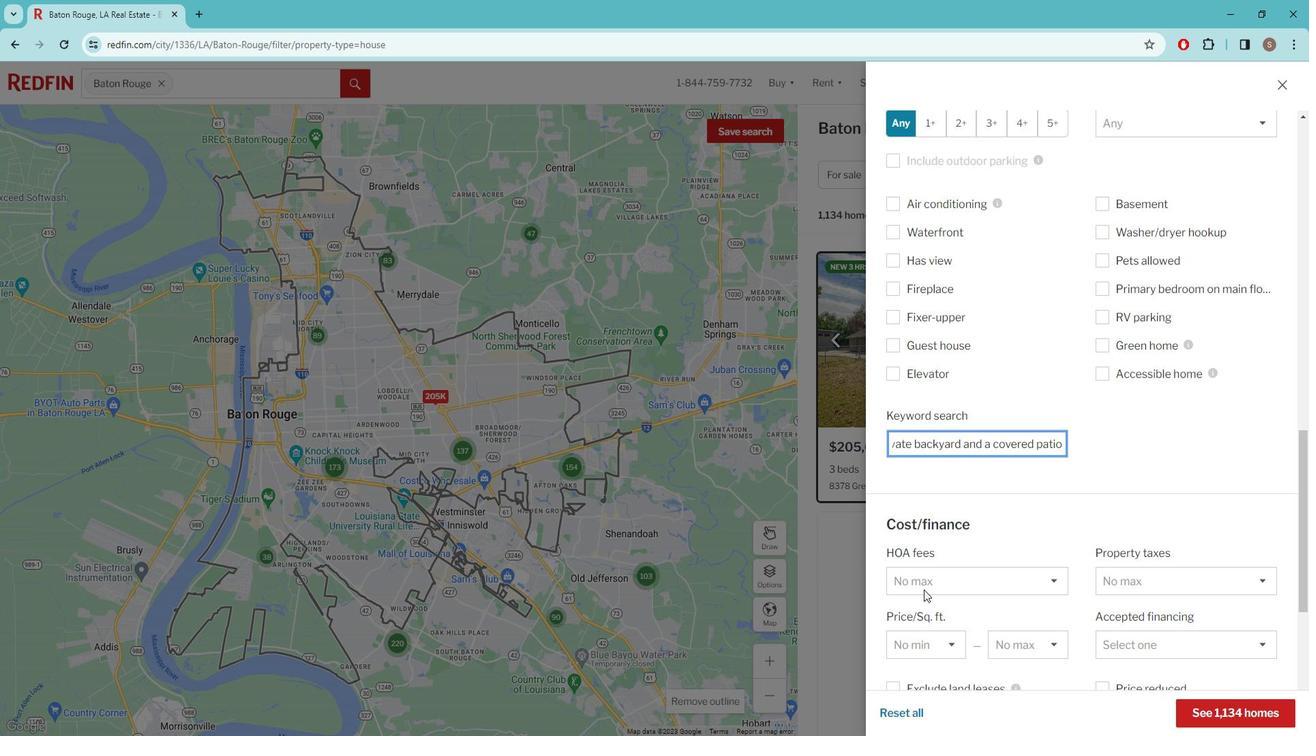 
Action: Mouse moved to (941, 579)
Screenshot: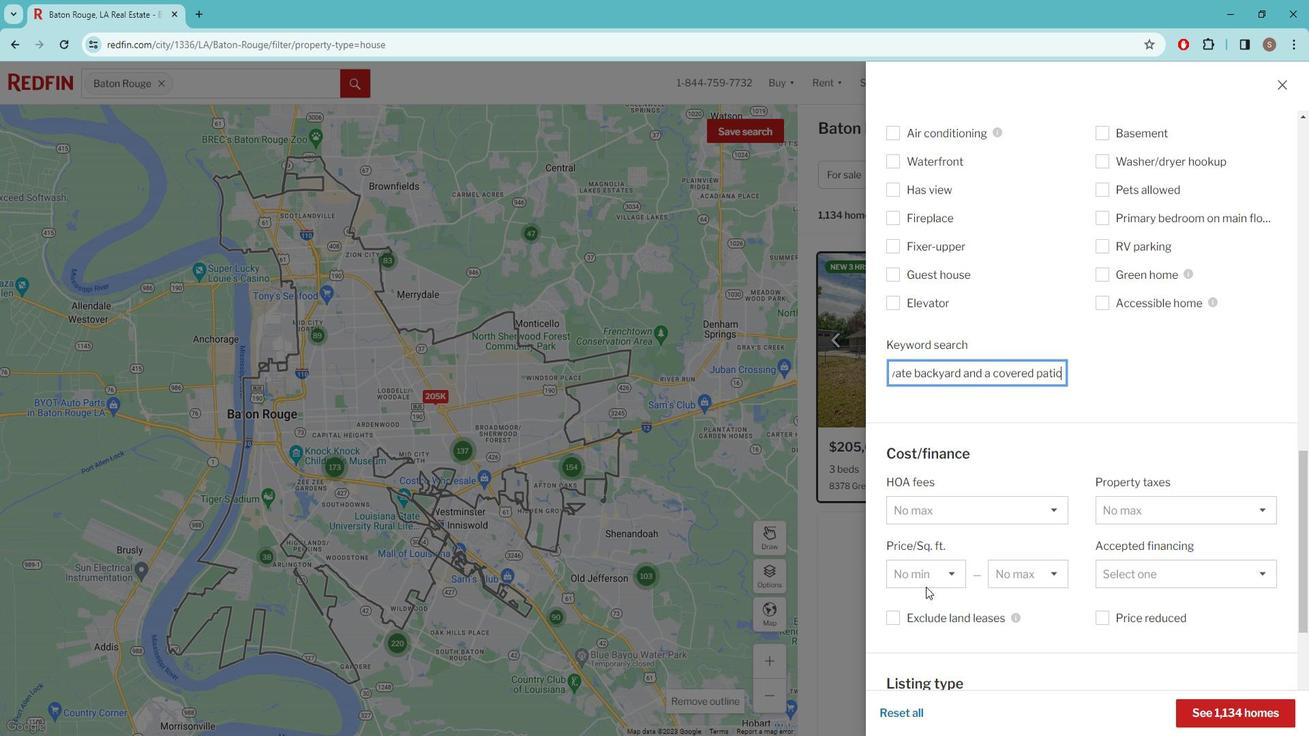 
Action: Mouse scrolled (941, 578) with delta (0, 0)
Screenshot: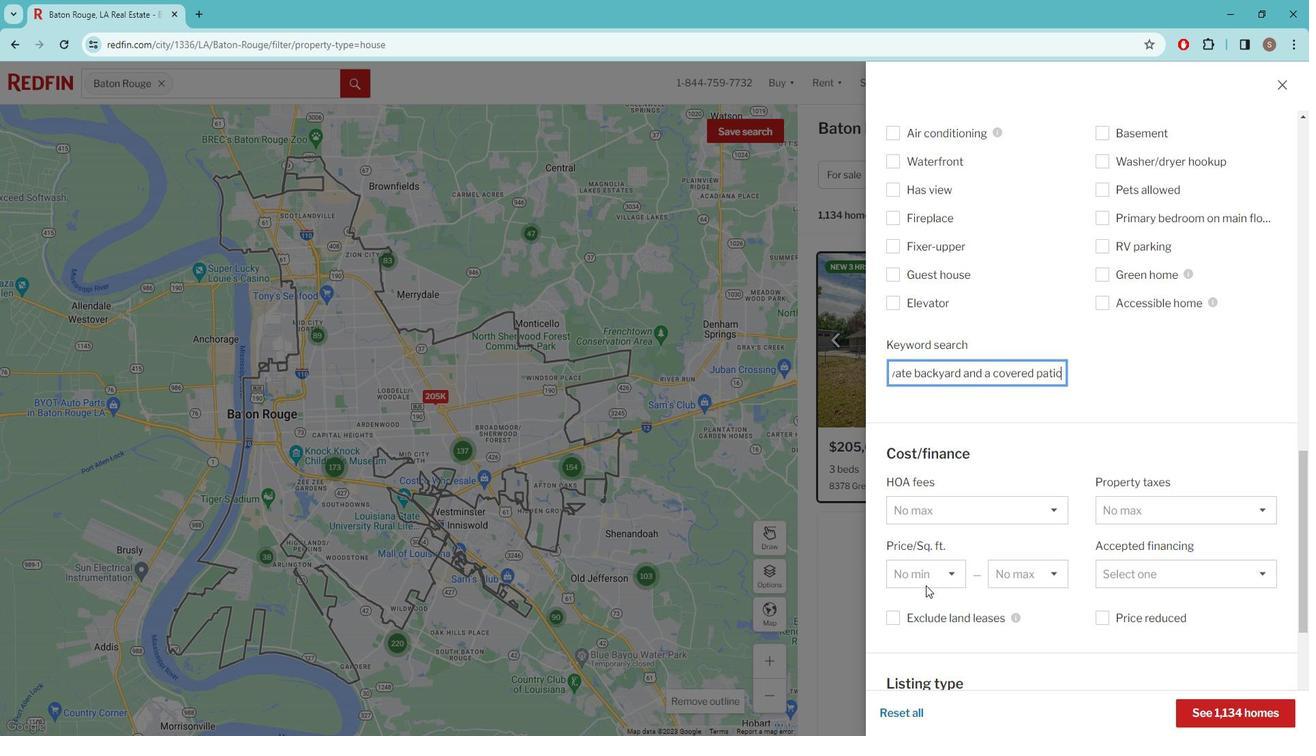 
Action: Mouse moved to (941, 578)
Screenshot: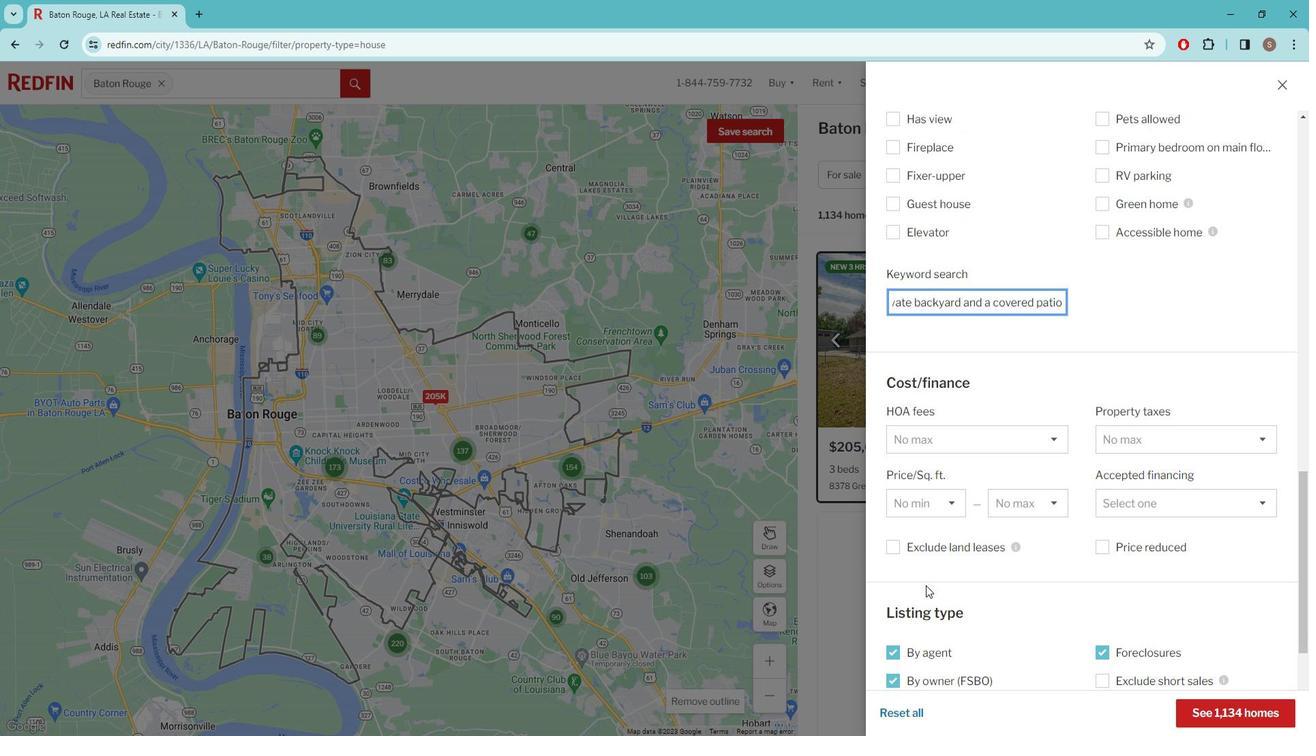 
Action: Mouse scrolled (941, 577) with delta (0, 0)
Screenshot: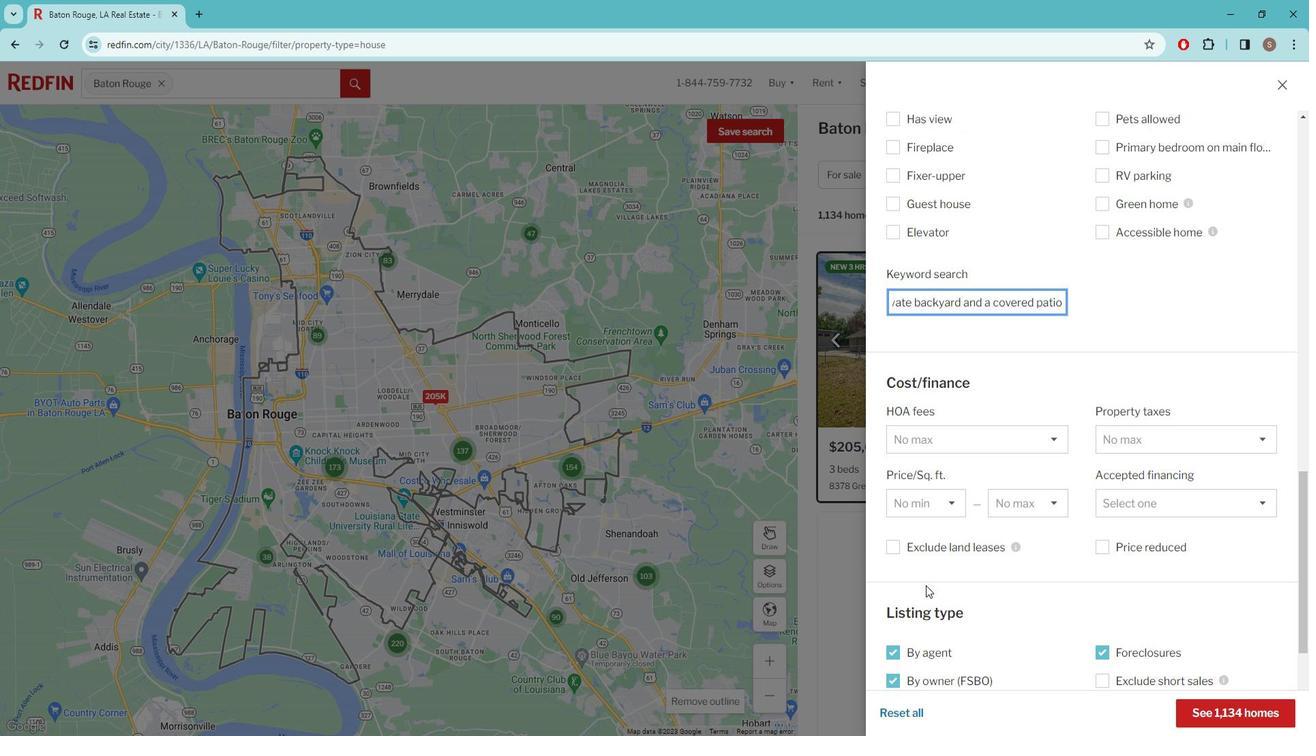 
Action: Mouse moved to (941, 578)
Screenshot: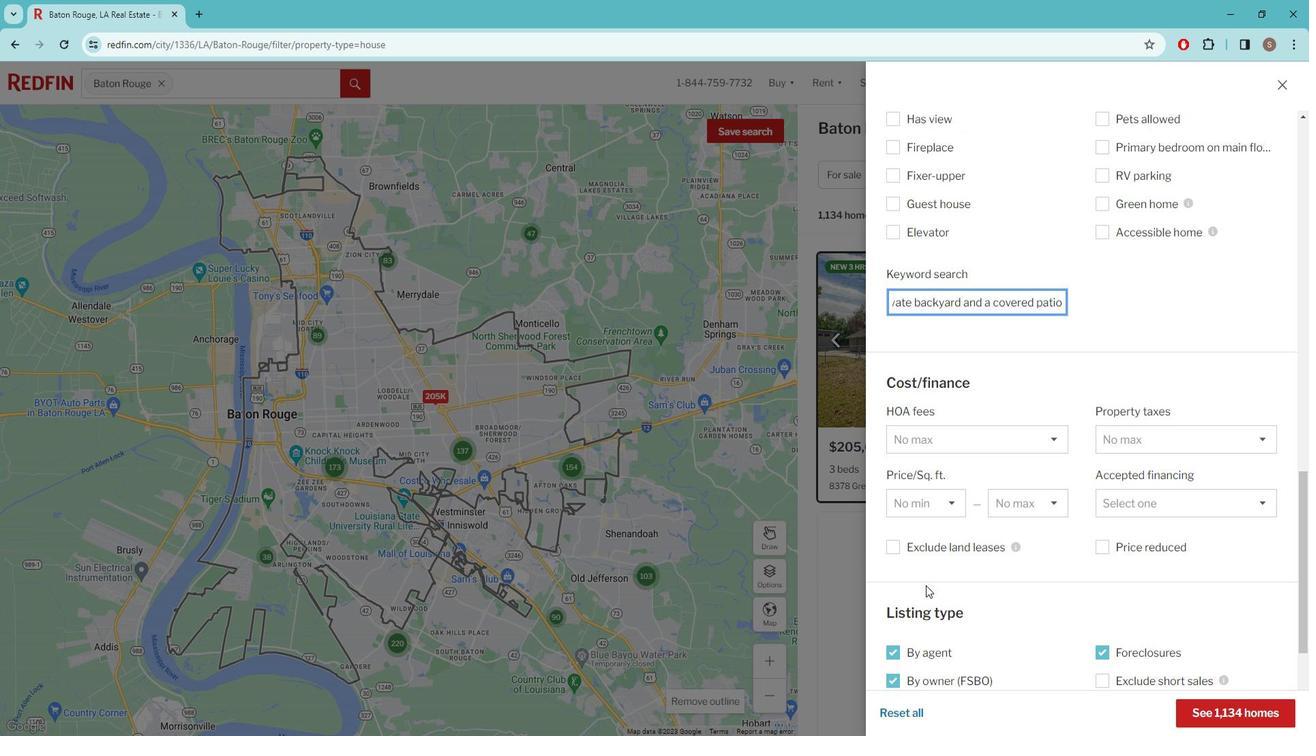 
Action: Mouse scrolled (941, 577) with delta (0, 0)
Screenshot: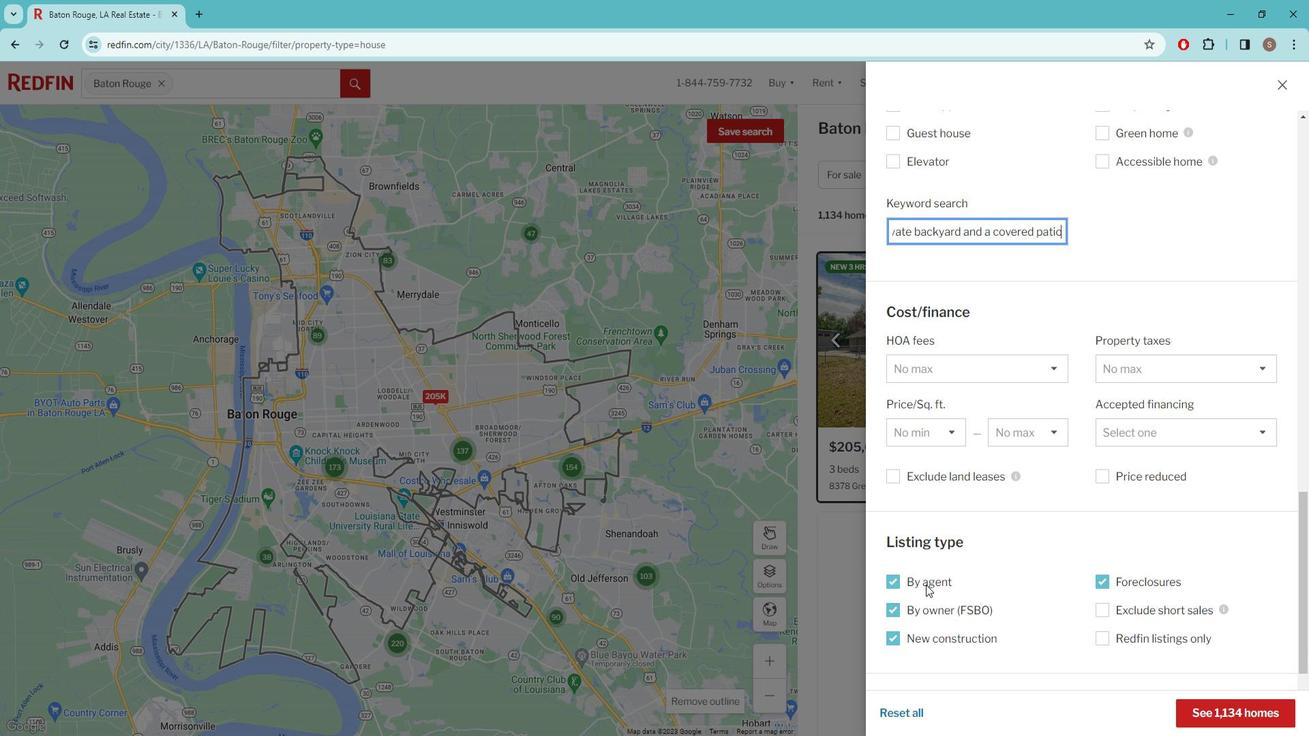 
Action: Mouse scrolled (941, 577) with delta (0, 0)
Screenshot: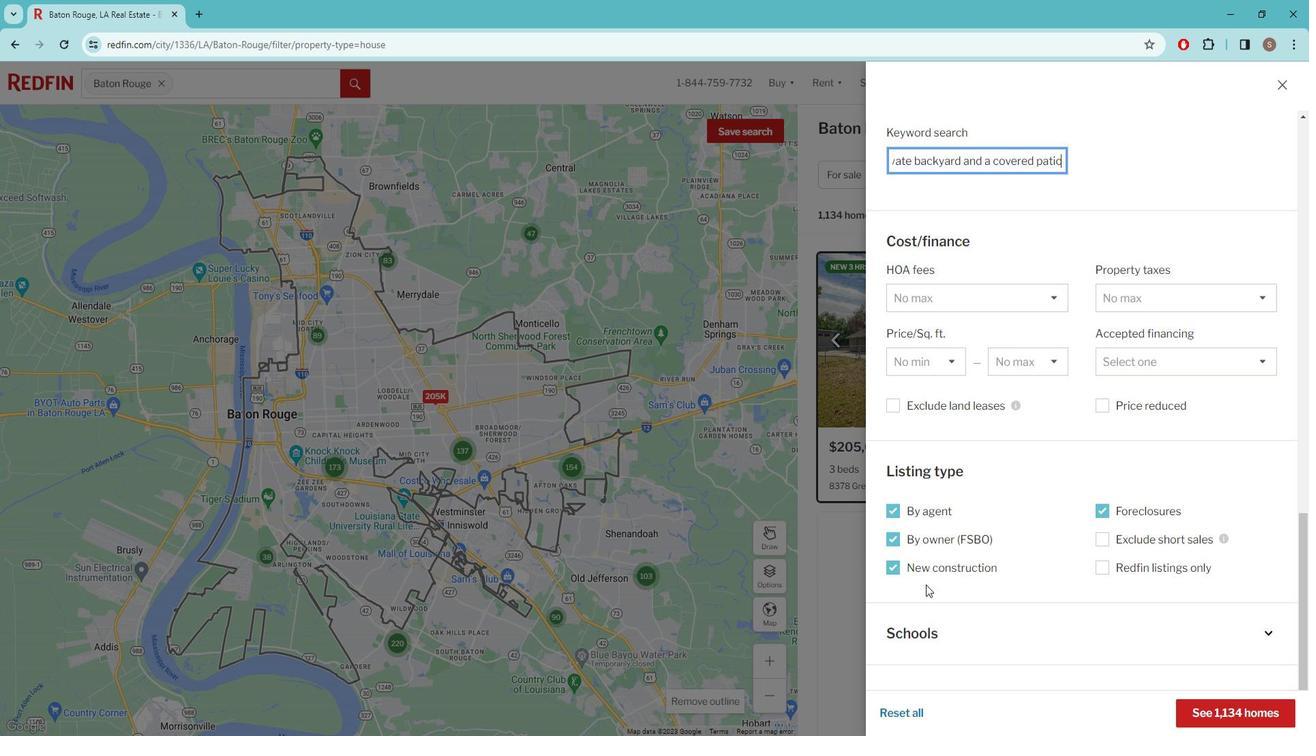 
Action: Mouse scrolled (941, 577) with delta (0, 0)
Screenshot: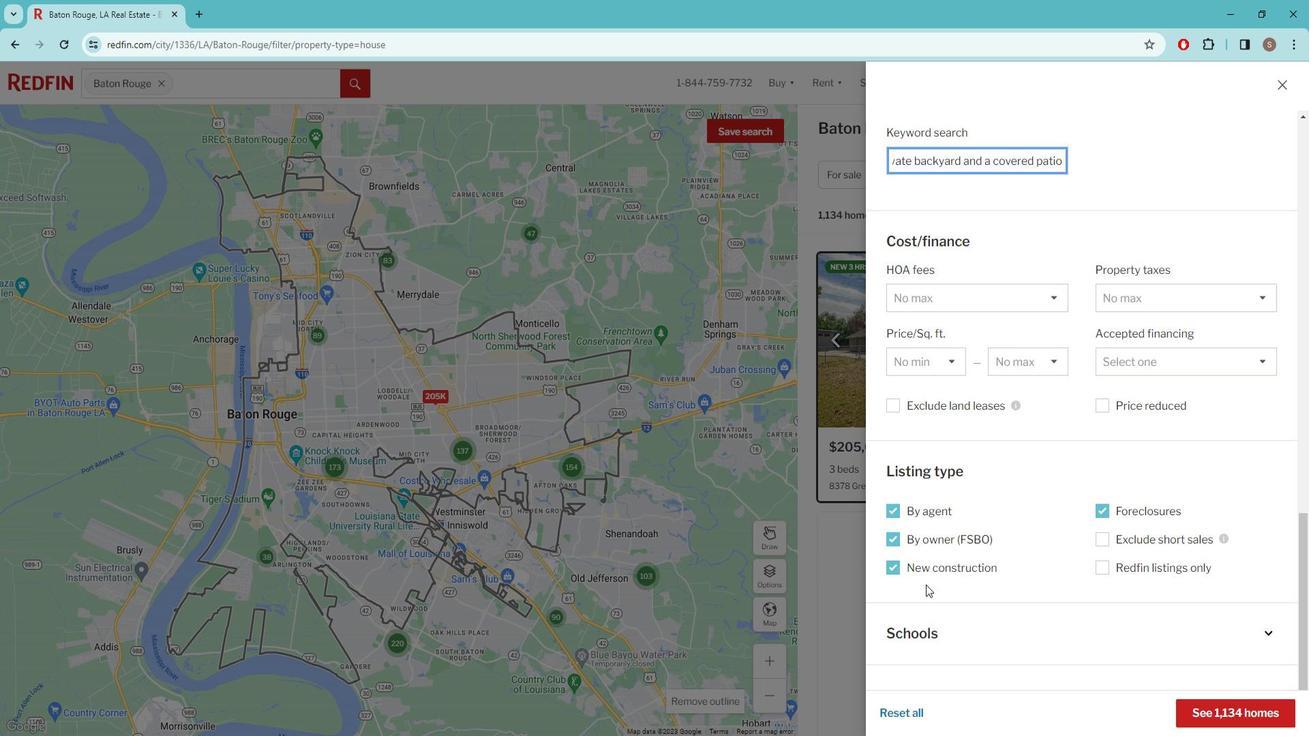 
Action: Mouse scrolled (941, 577) with delta (0, 0)
Screenshot: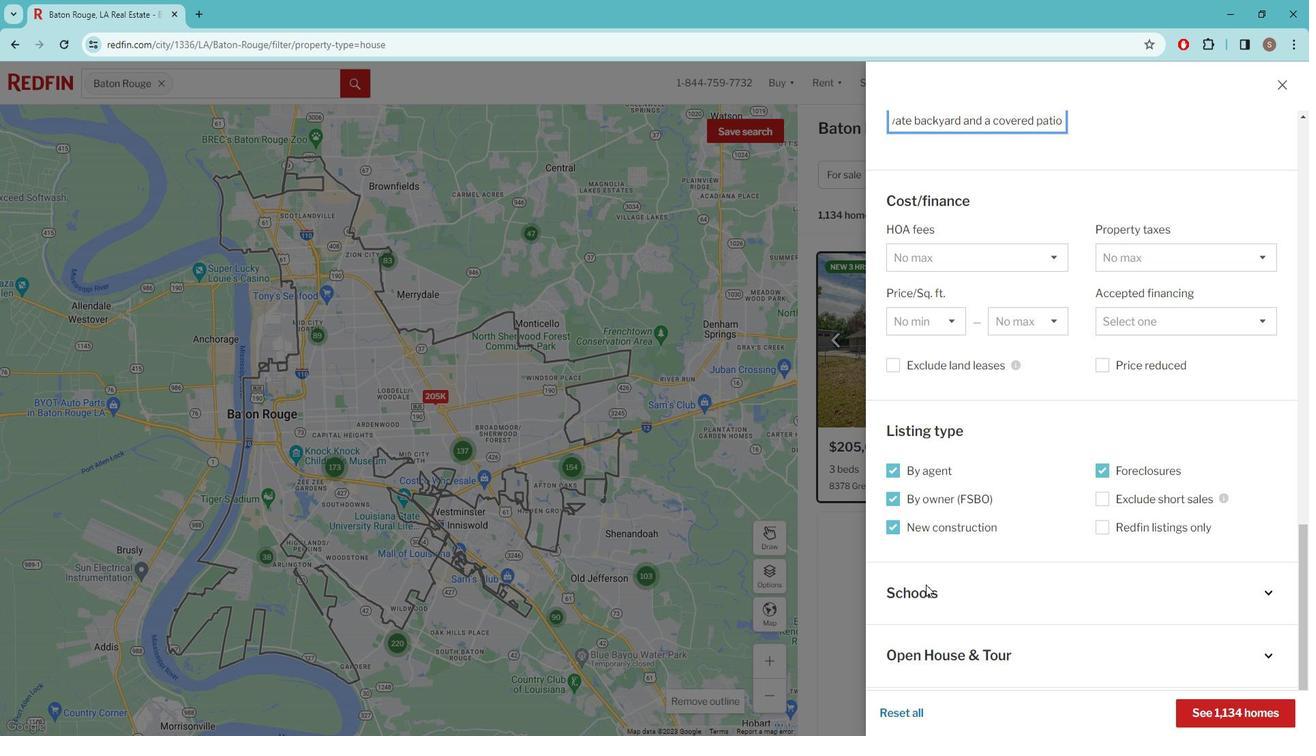 
Action: Mouse scrolled (941, 577) with delta (0, 0)
Screenshot: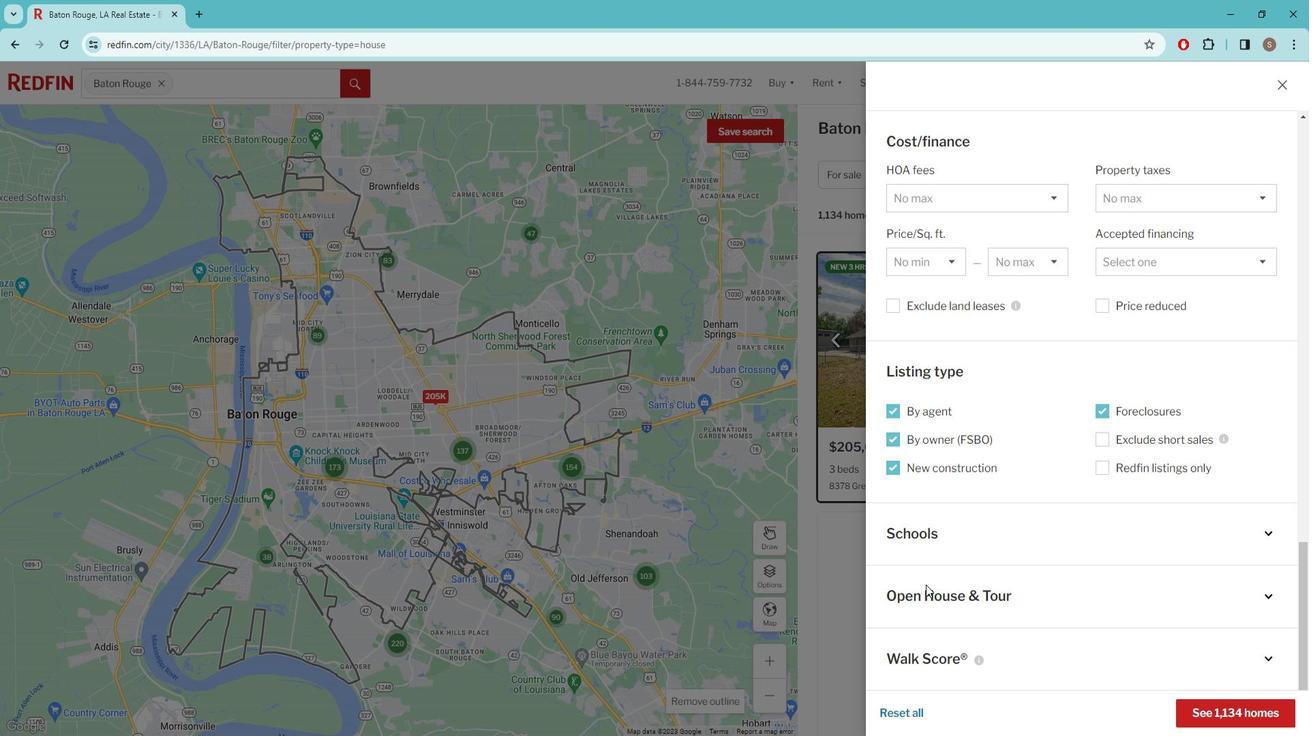 
Action: Mouse moved to (1250, 693)
Screenshot: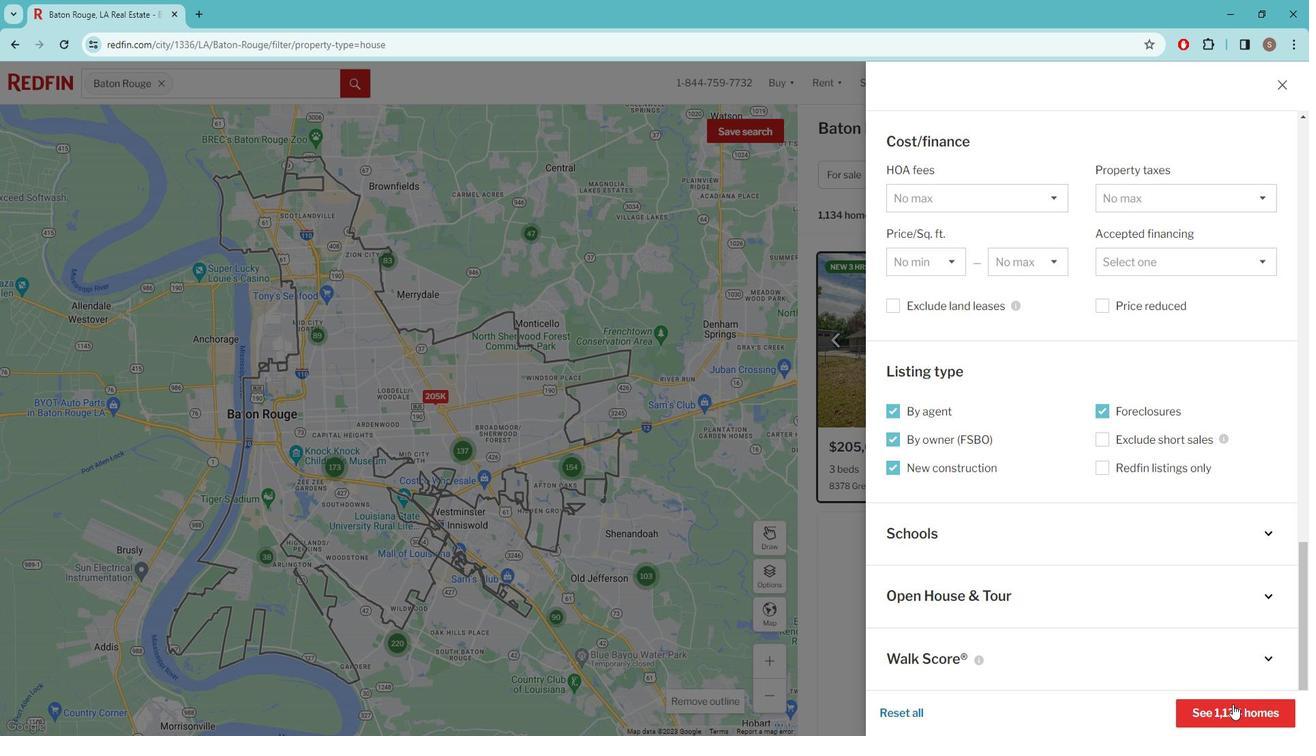 
Action: Mouse pressed left at (1250, 693)
Screenshot: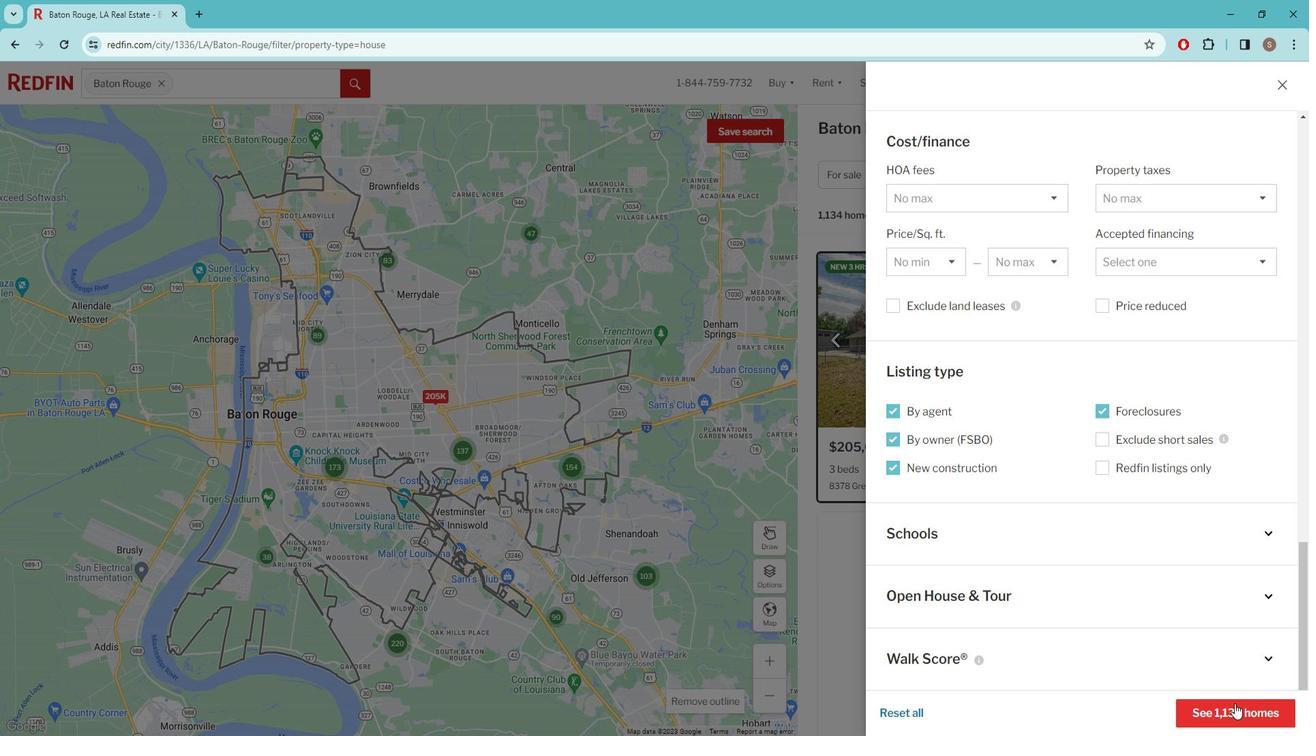 
Action: Mouse moved to (950, 432)
Screenshot: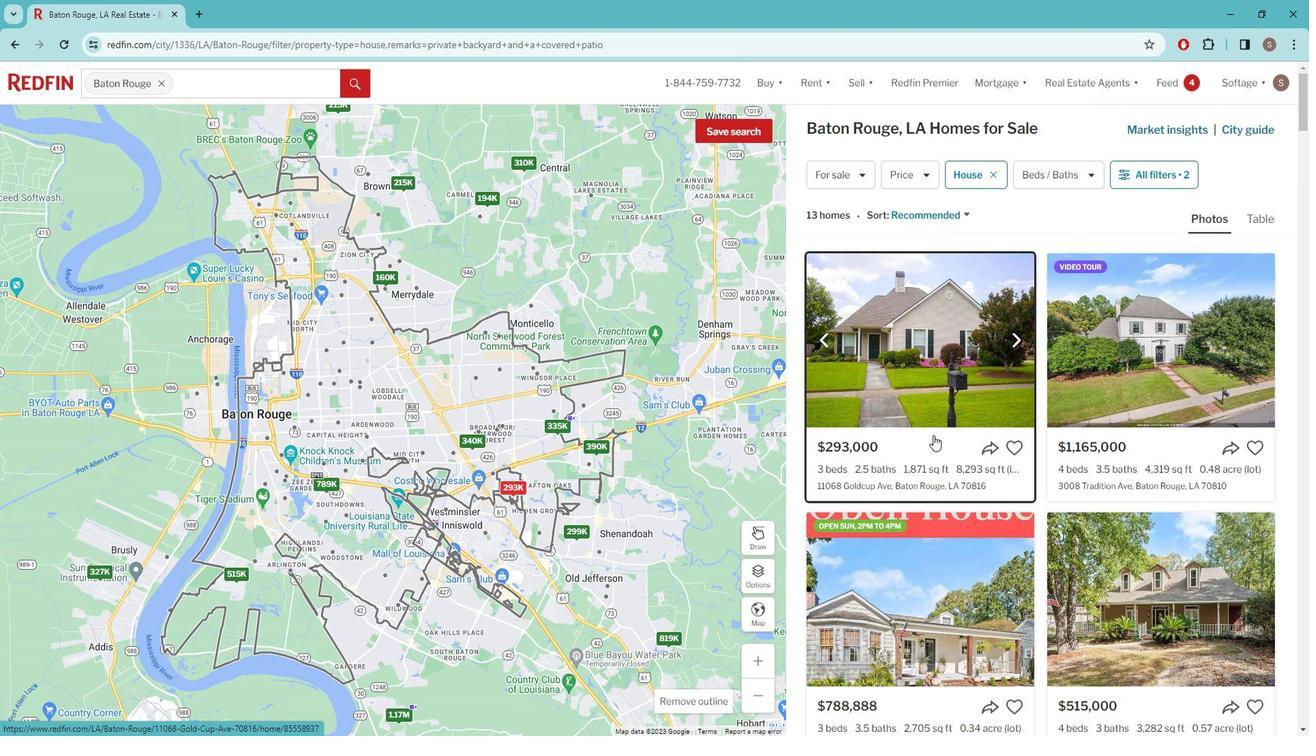 
Action: Mouse pressed left at (950, 432)
Screenshot: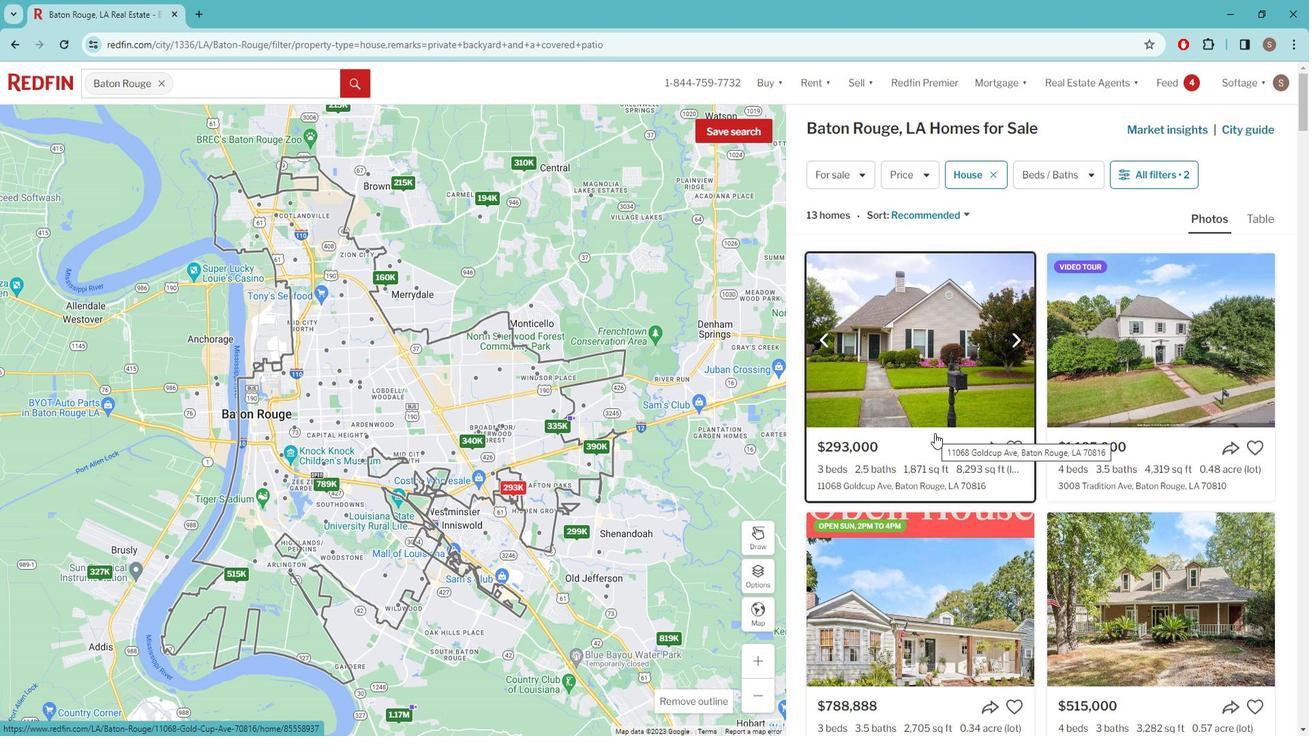 
Action: Mouse moved to (534, 437)
Screenshot: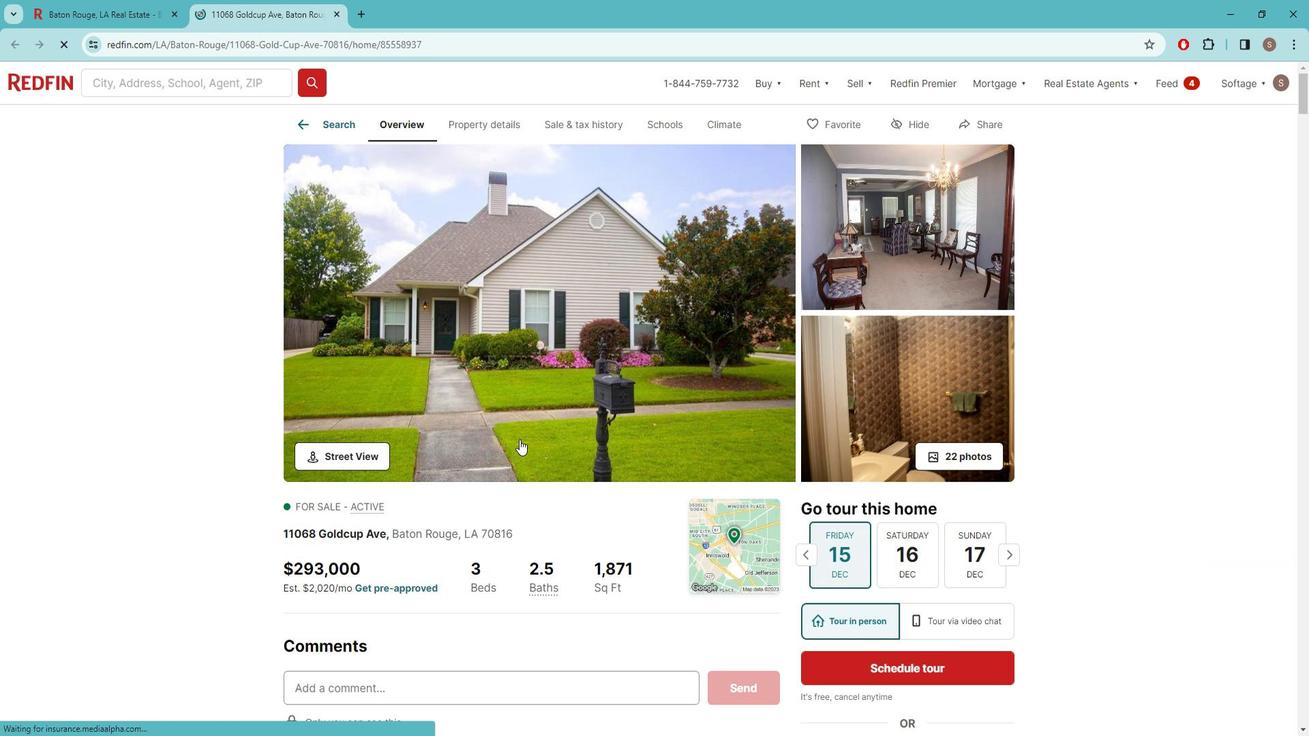 
Action: Mouse pressed left at (534, 437)
Screenshot: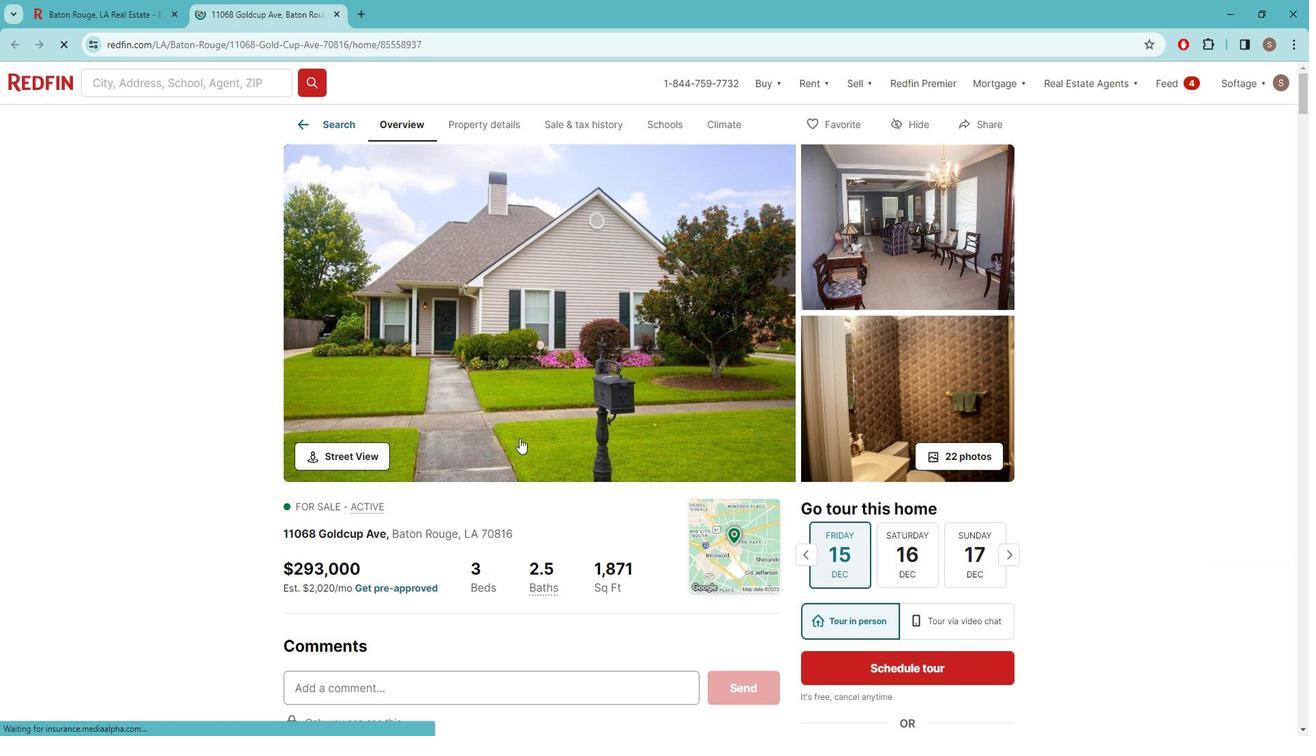 
Action: Mouse moved to (1238, 399)
Screenshot: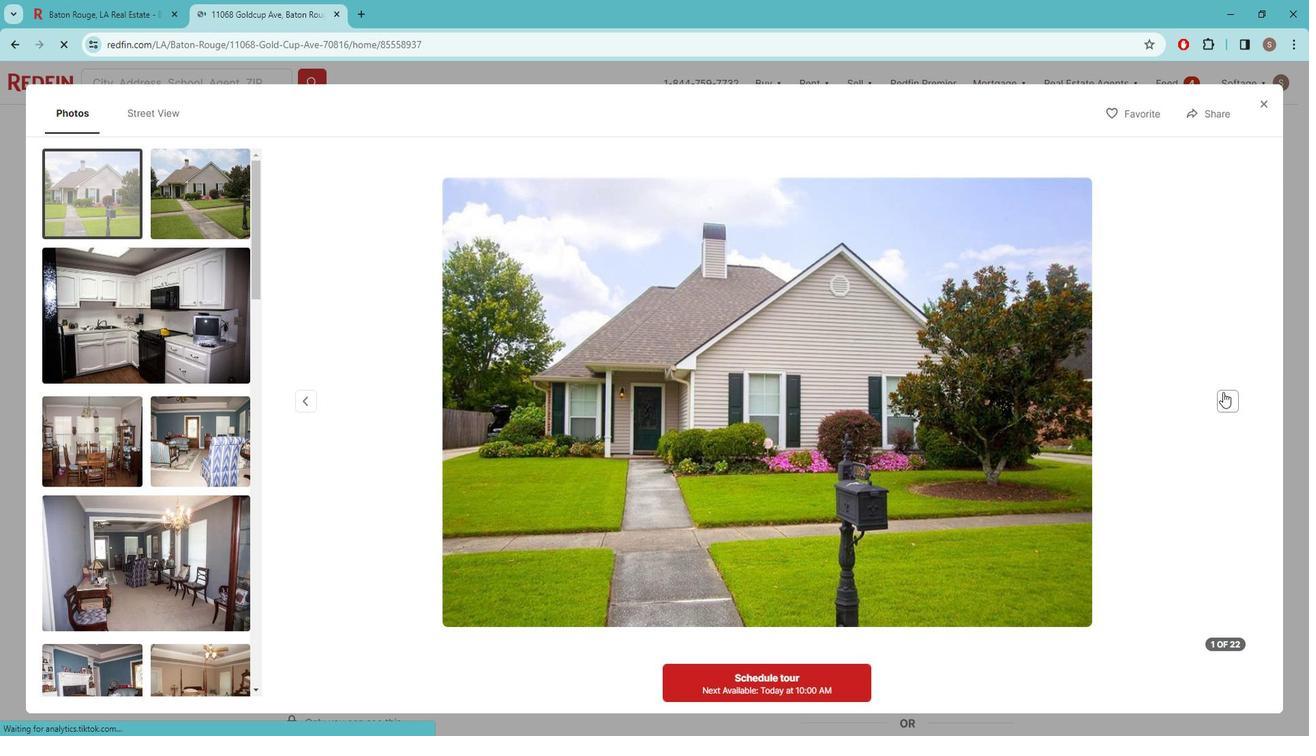 
Action: Mouse pressed left at (1238, 399)
Screenshot: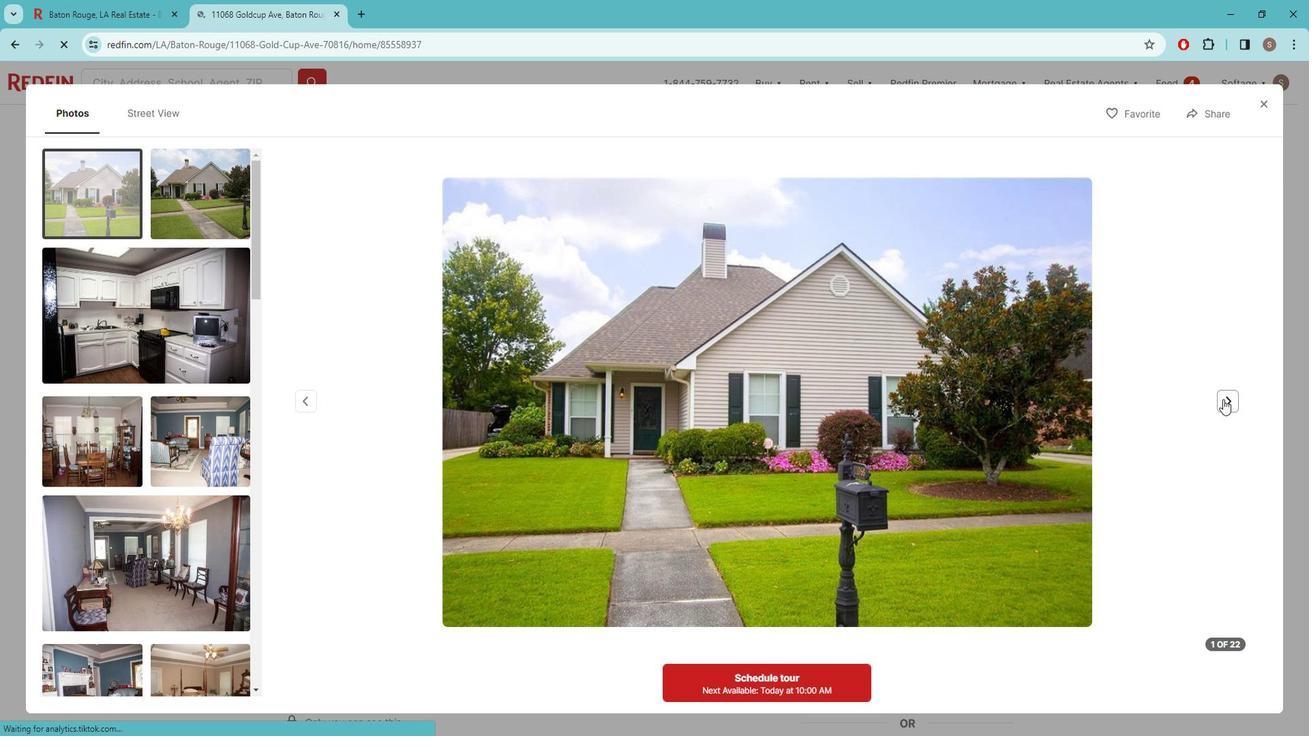
Action: Mouse pressed left at (1238, 399)
Screenshot: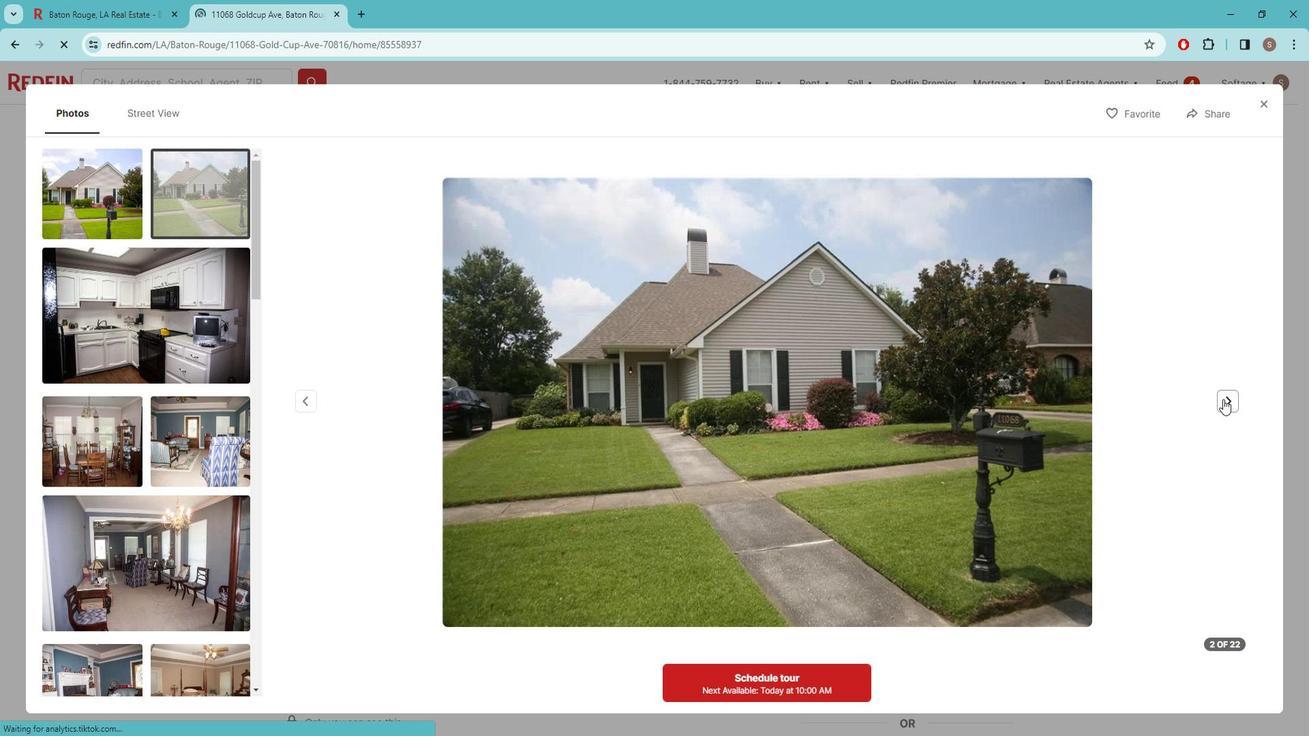 
Action: Mouse pressed left at (1238, 399)
Screenshot: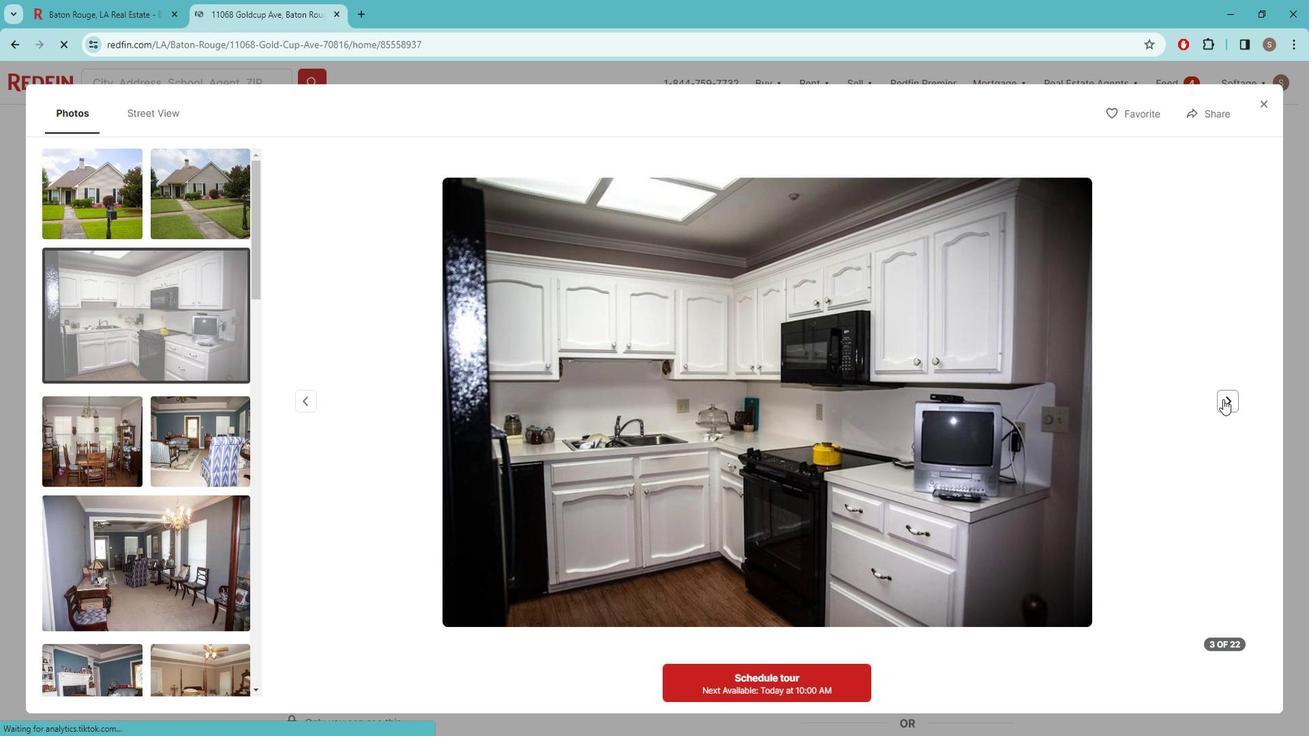 
Action: Mouse pressed left at (1238, 399)
Screenshot: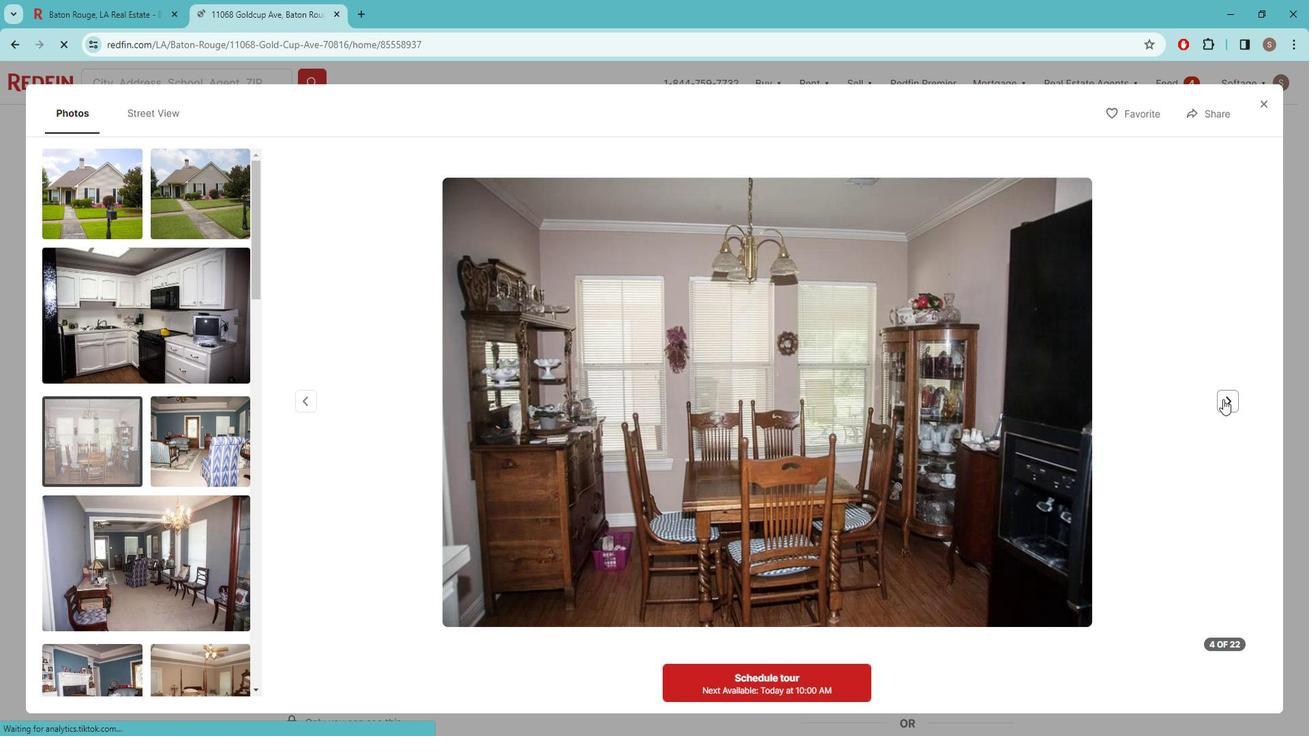 
Action: Mouse pressed left at (1238, 399)
Screenshot: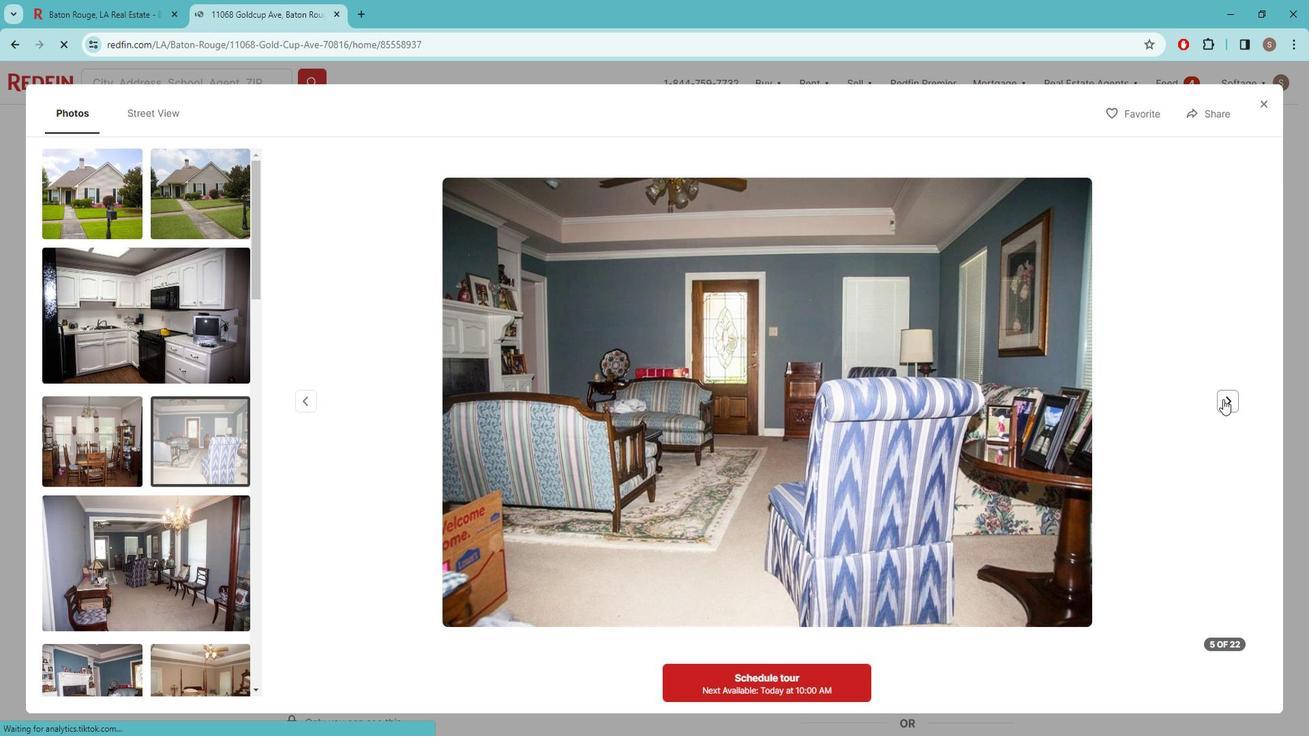 
Action: Mouse pressed left at (1238, 399)
Screenshot: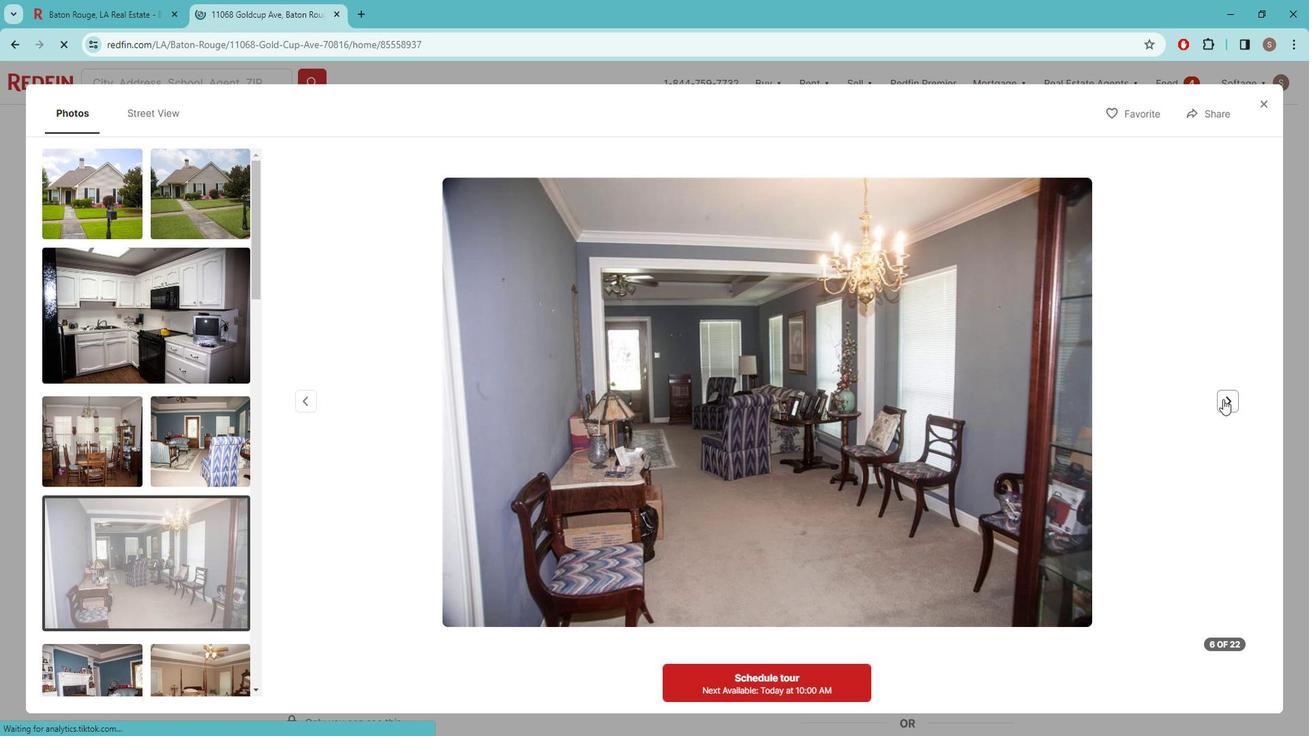 
Action: Mouse pressed left at (1238, 399)
Screenshot: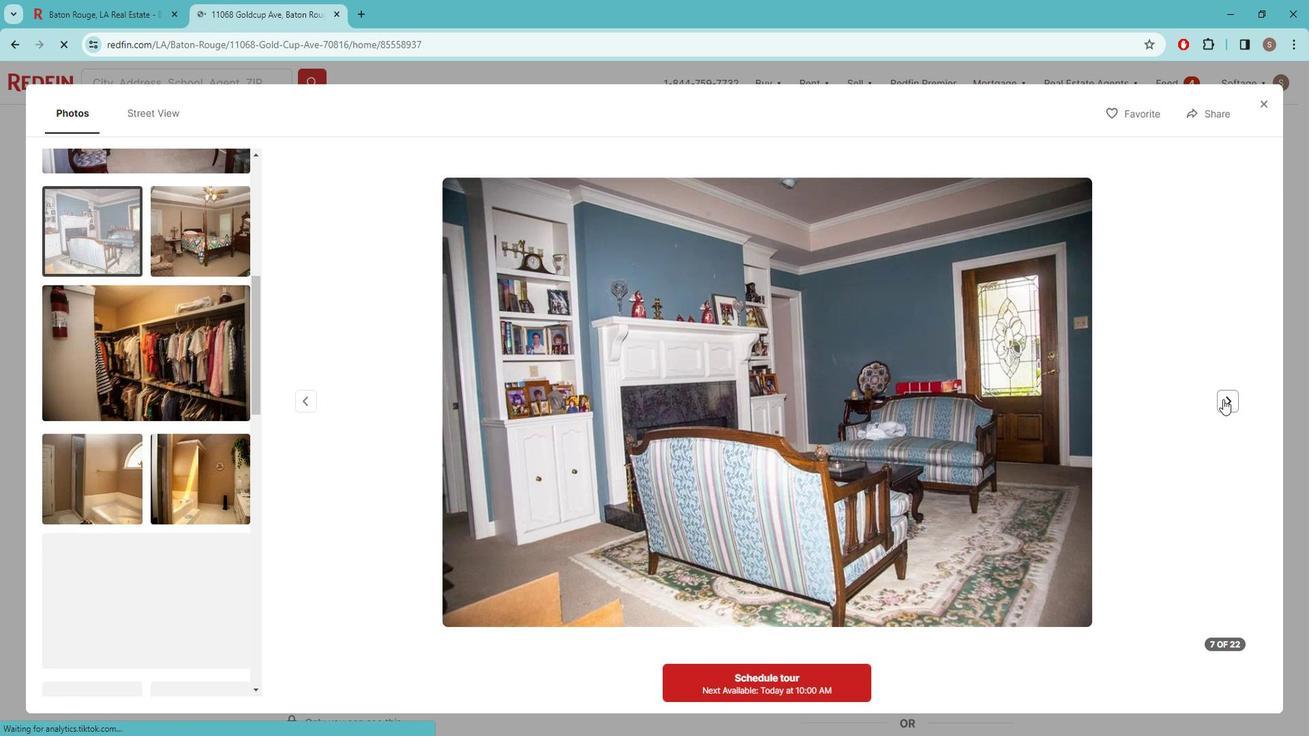 
Action: Mouse pressed left at (1238, 399)
Screenshot: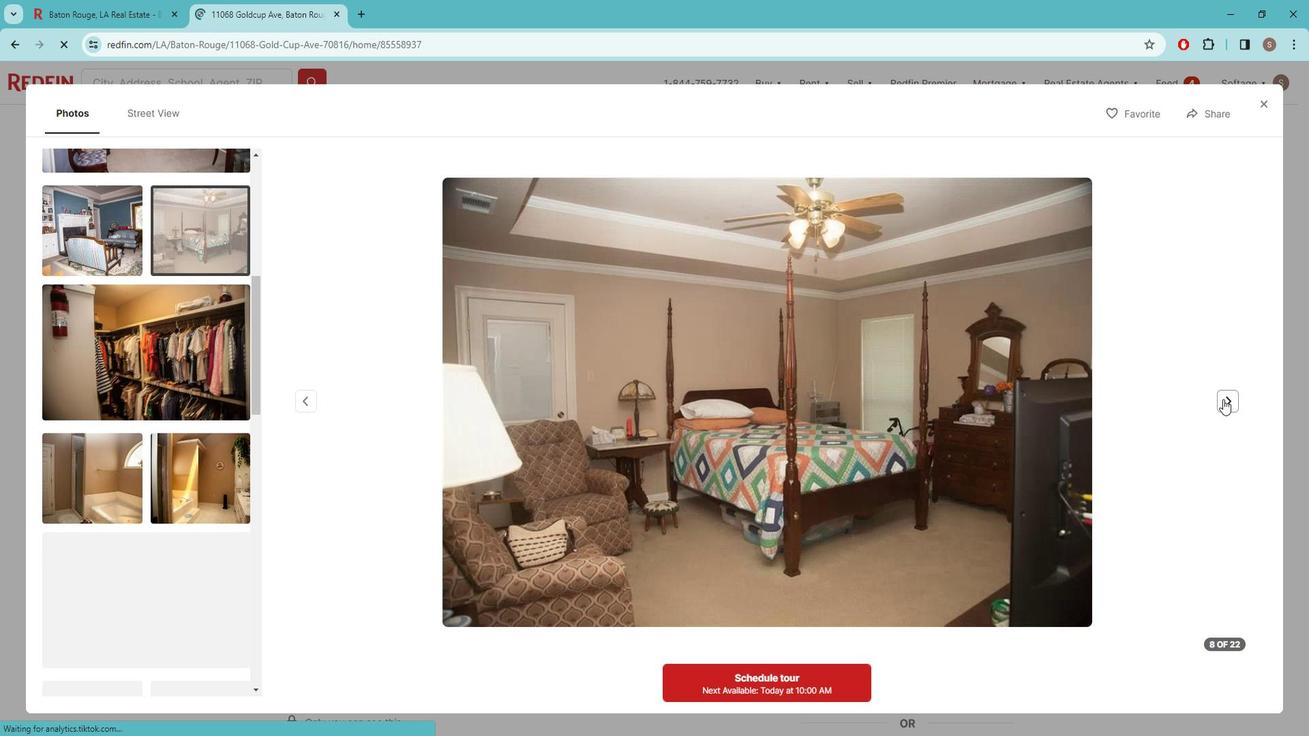
Action: Mouse pressed left at (1238, 399)
Screenshot: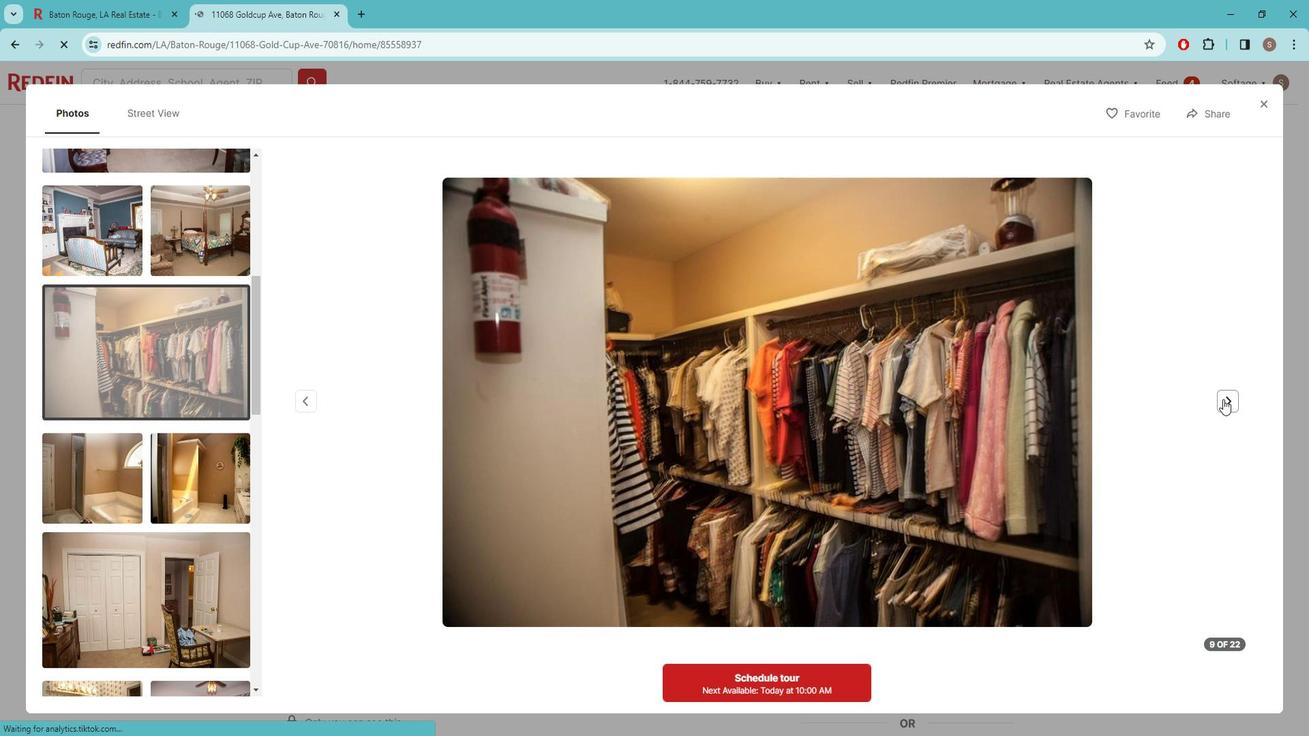 
Action: Mouse pressed left at (1238, 399)
Screenshot: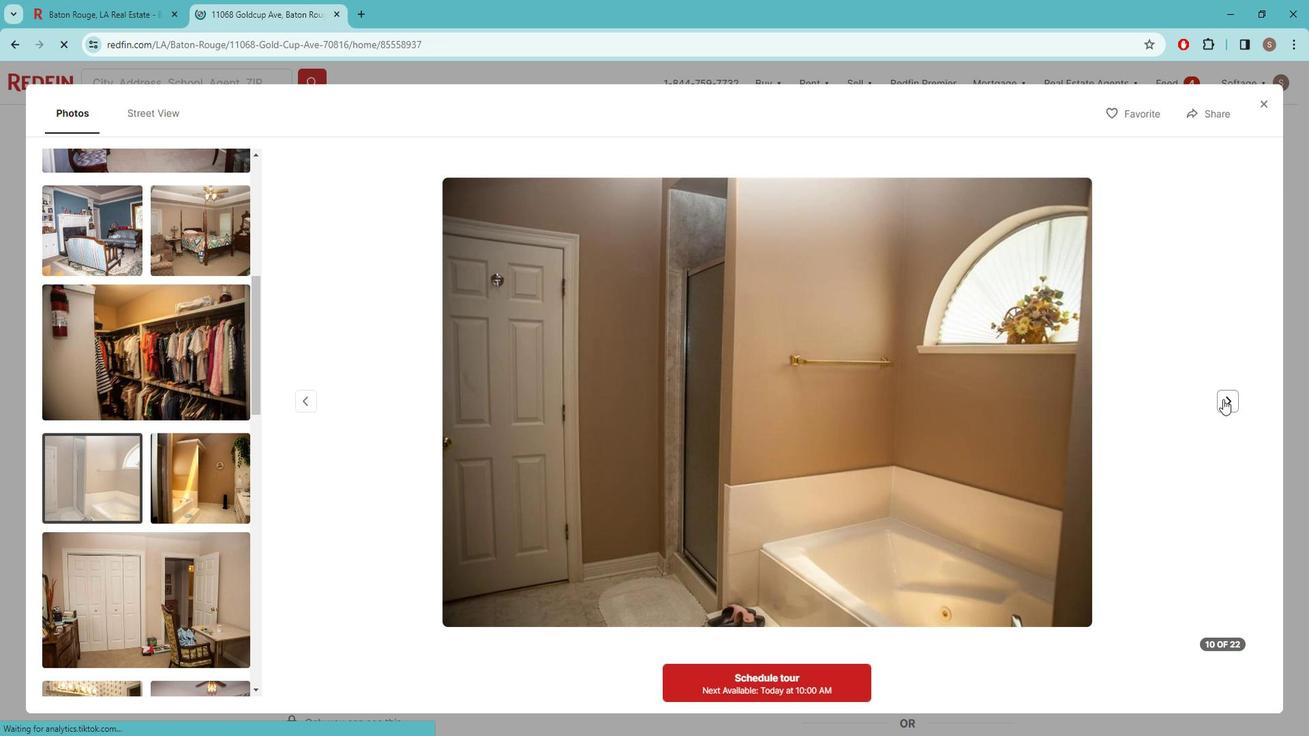 
Action: Mouse pressed left at (1238, 399)
Screenshot: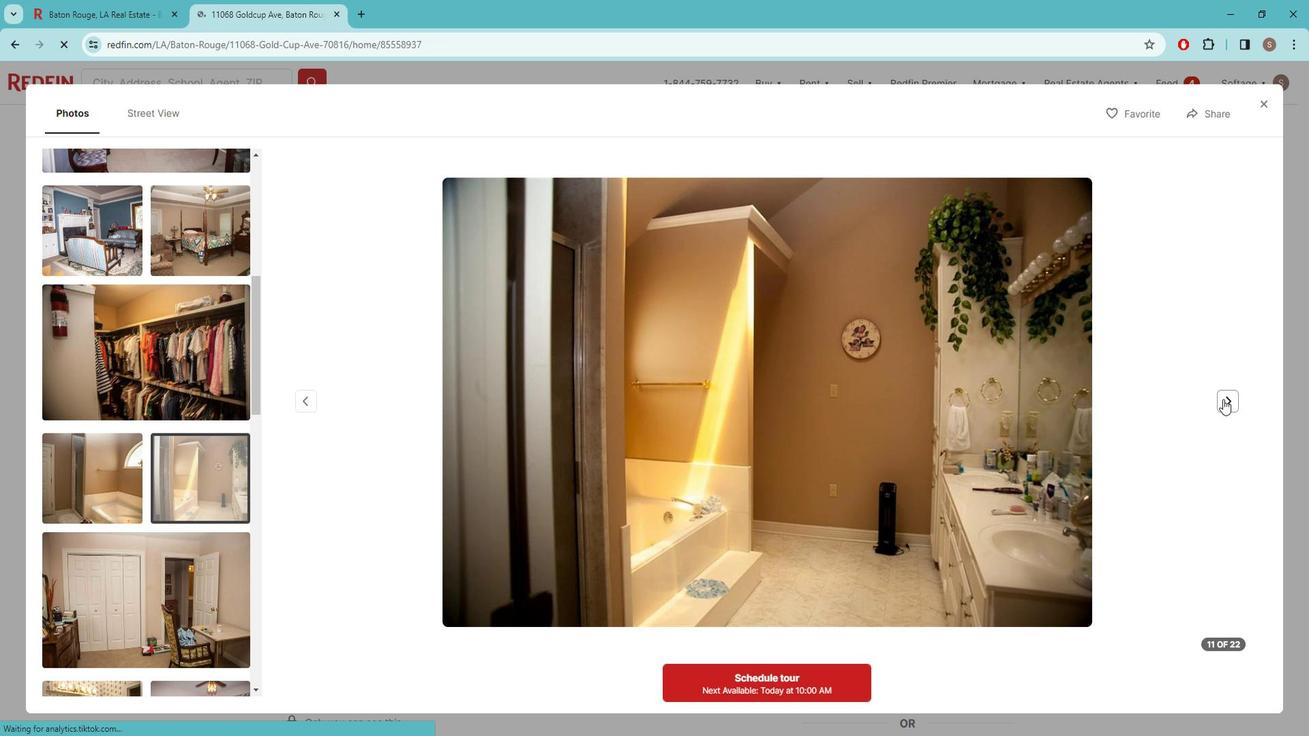 
Action: Mouse pressed left at (1238, 399)
Screenshot: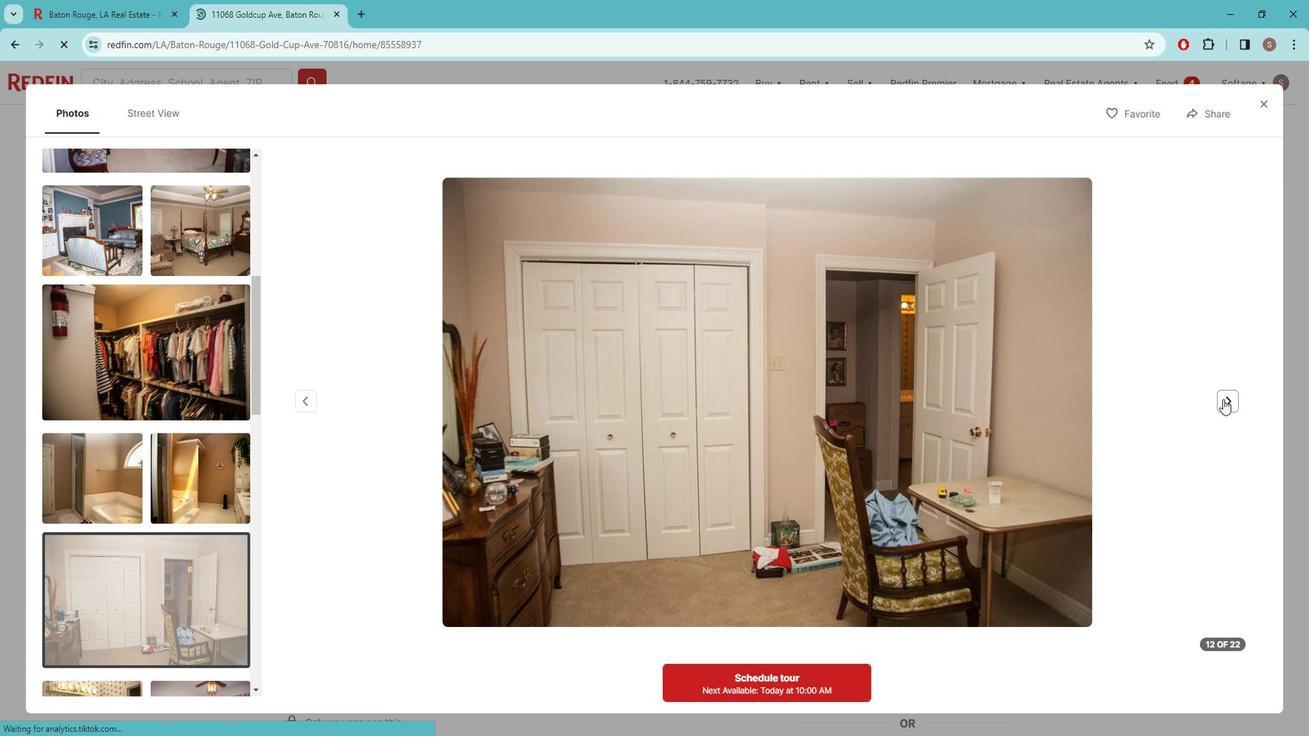 
Action: Mouse pressed left at (1238, 399)
Screenshot: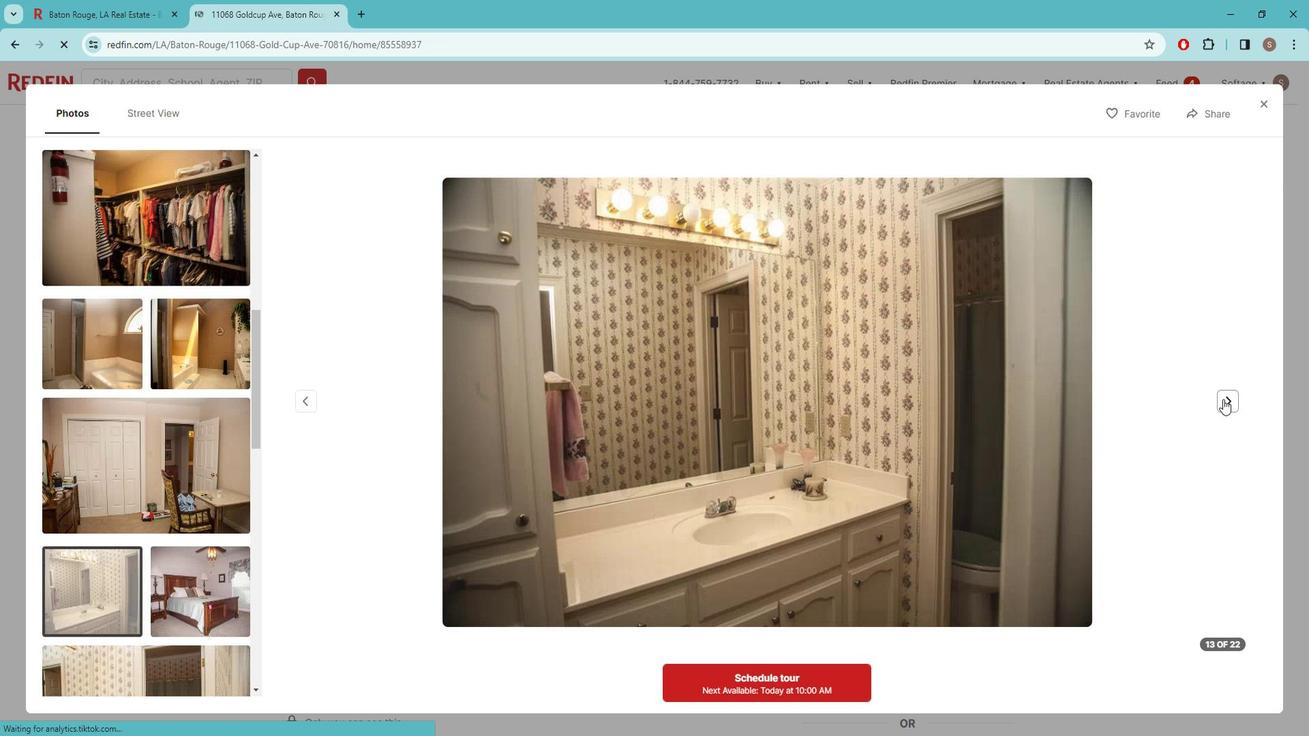 
Action: Mouse pressed left at (1238, 399)
Screenshot: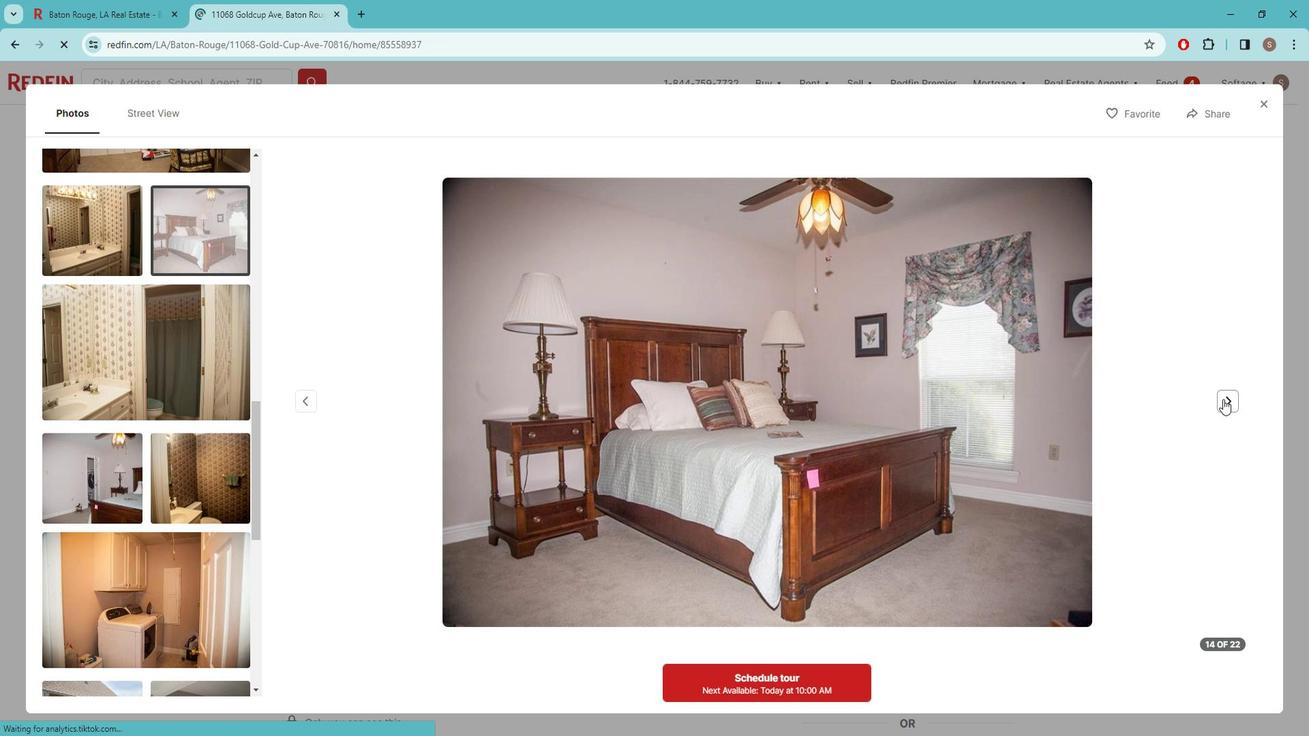 
Action: Mouse pressed left at (1238, 399)
Screenshot: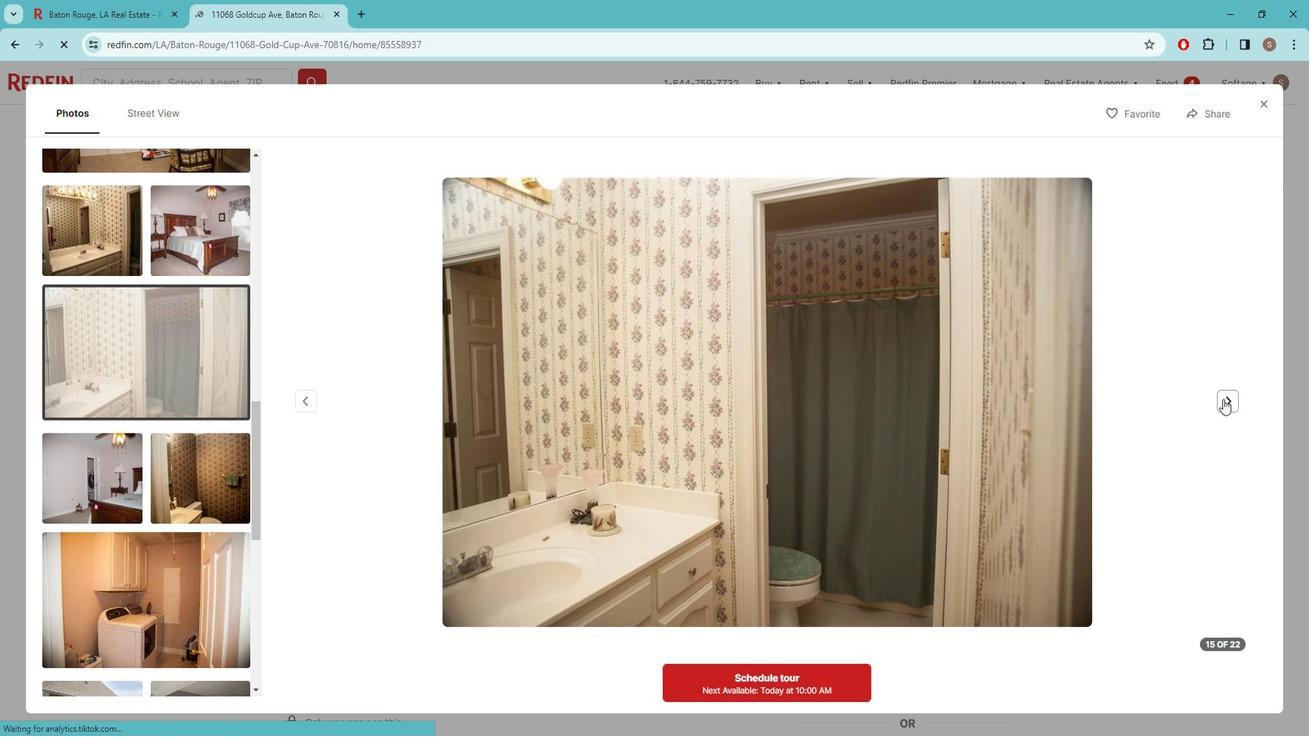 
Action: Mouse pressed left at (1238, 399)
Screenshot: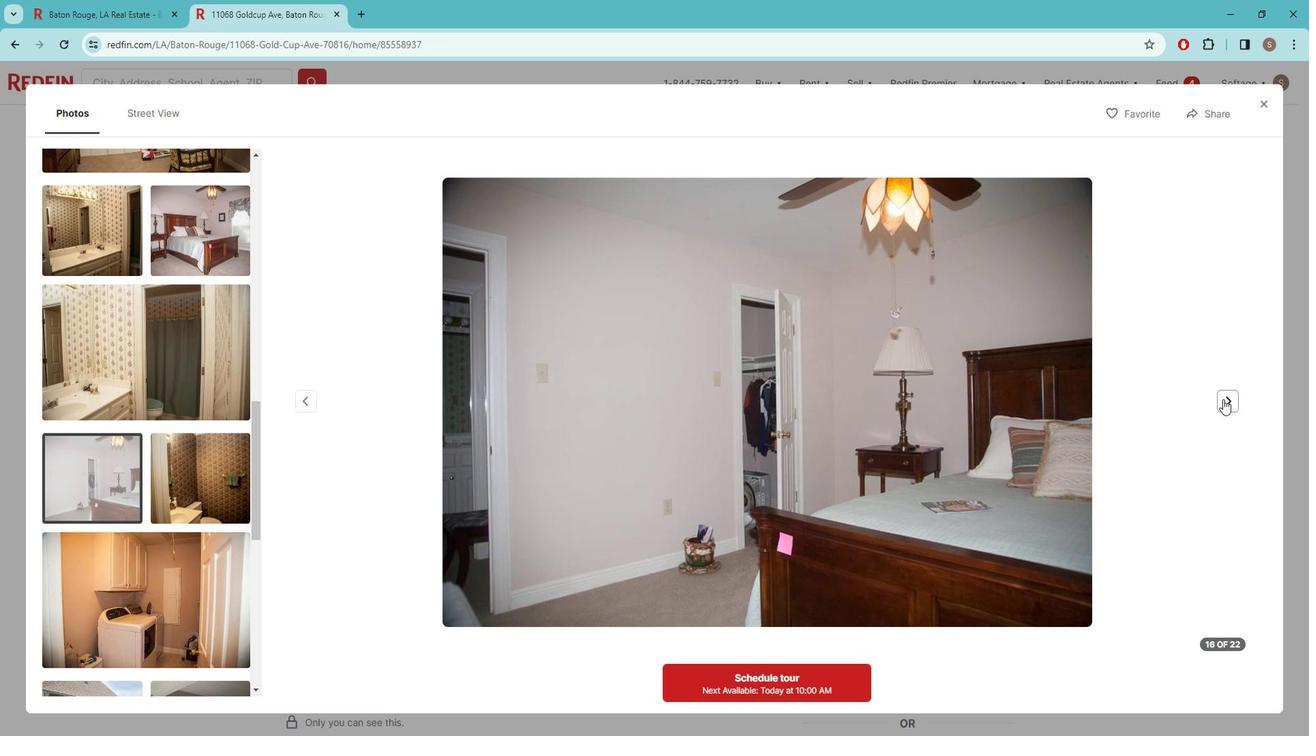 
Action: Mouse pressed left at (1238, 399)
Screenshot: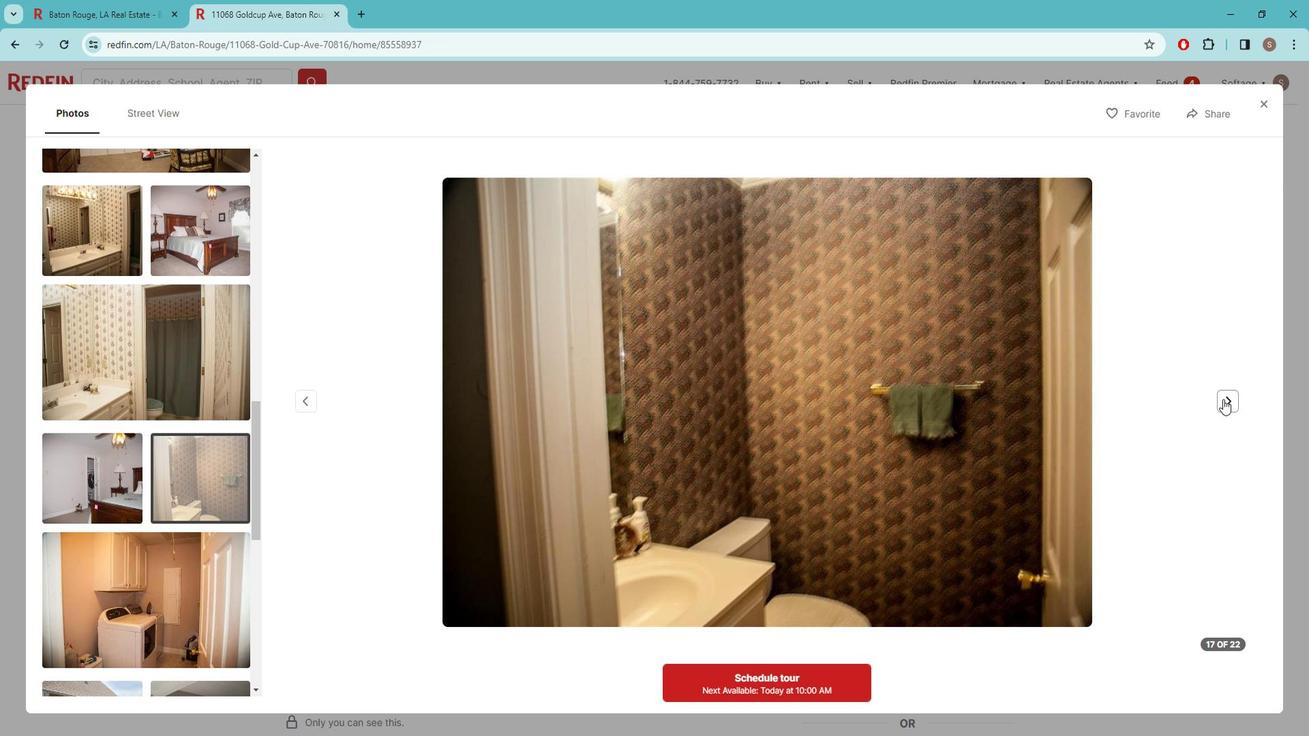 
Action: Mouse pressed left at (1238, 399)
Screenshot: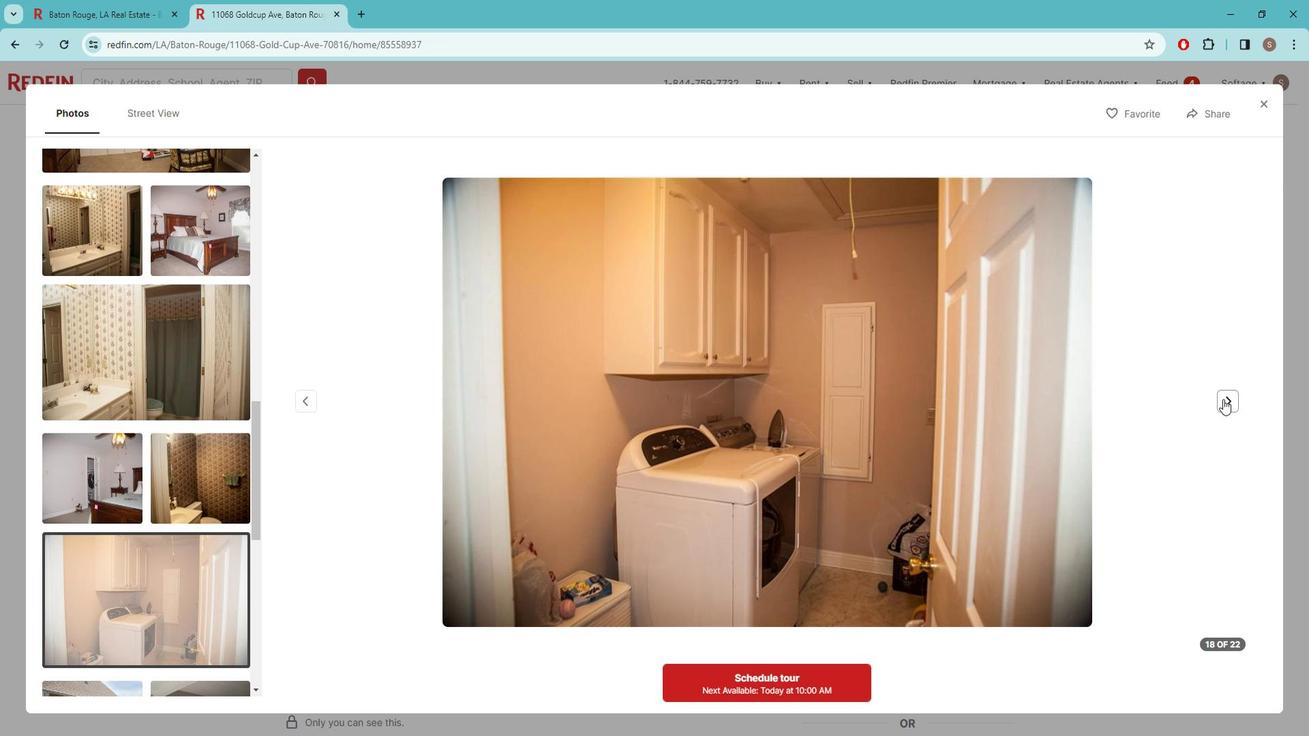 
Action: Mouse pressed left at (1238, 399)
Screenshot: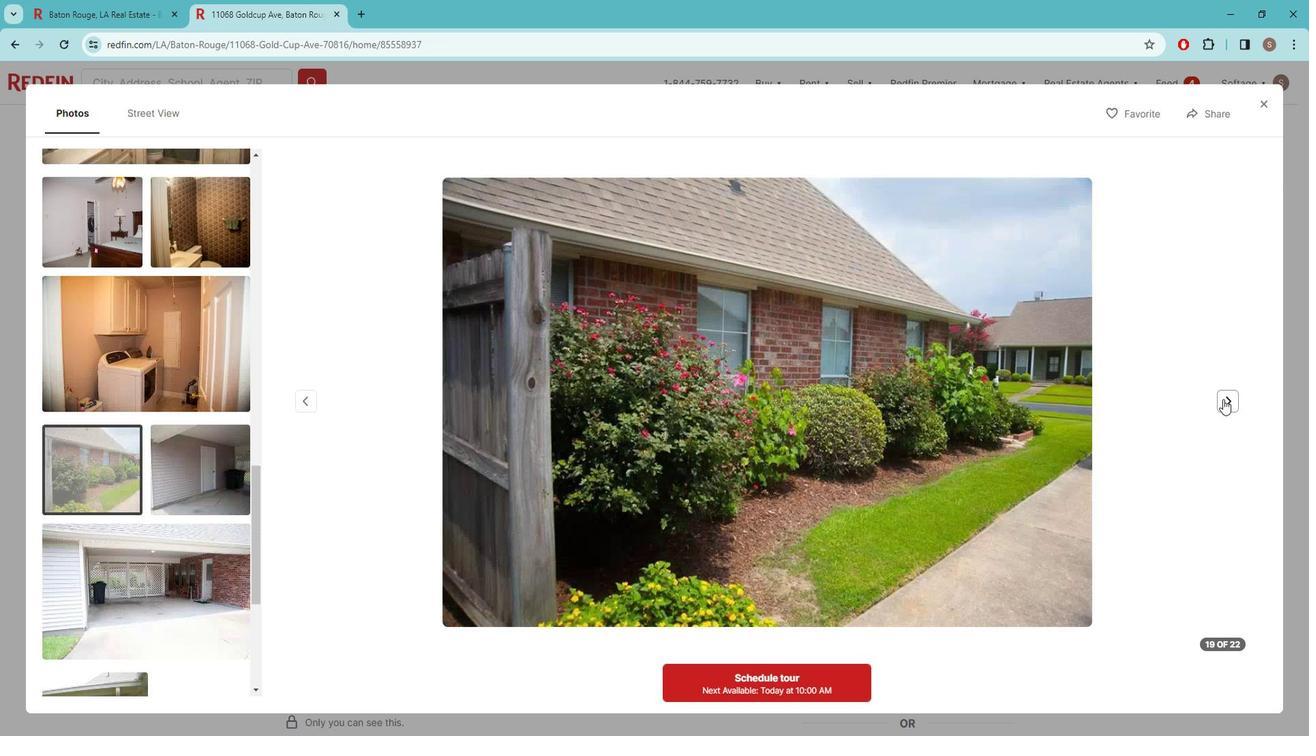
Action: Mouse pressed left at (1238, 399)
Screenshot: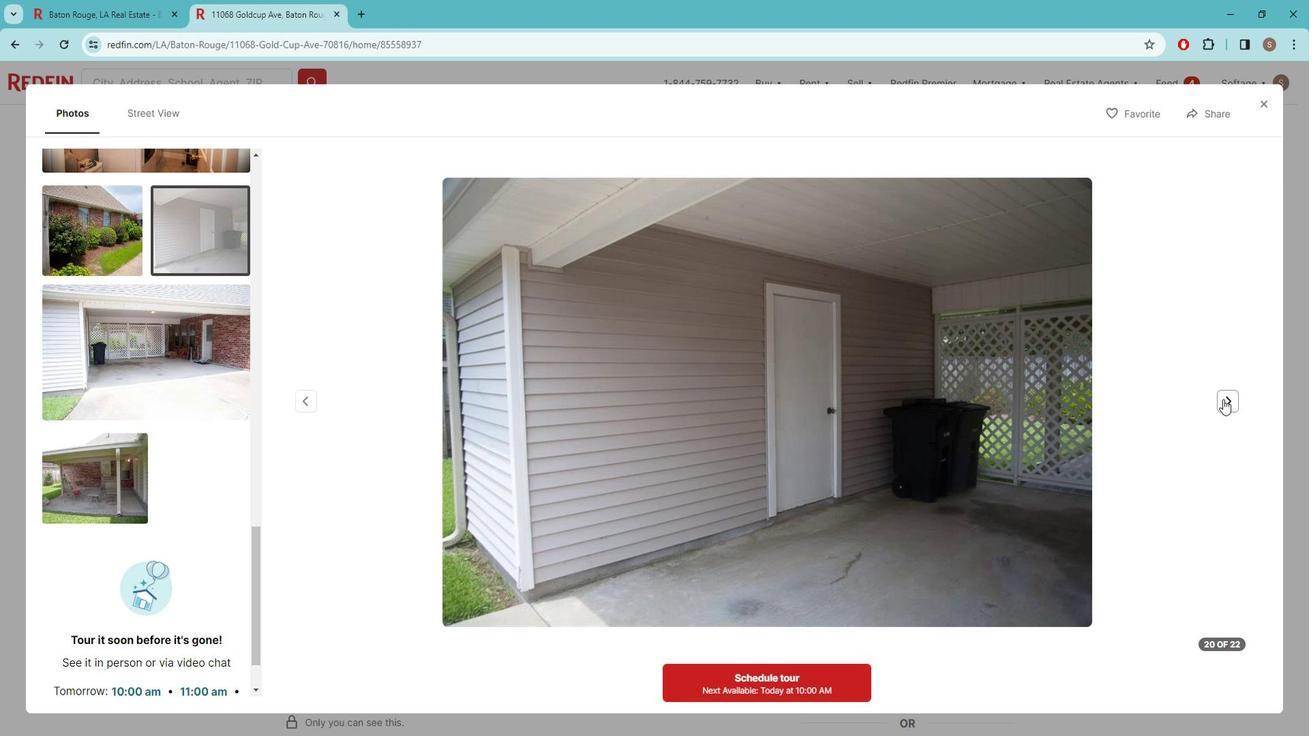 
Action: Mouse pressed left at (1238, 399)
Screenshot: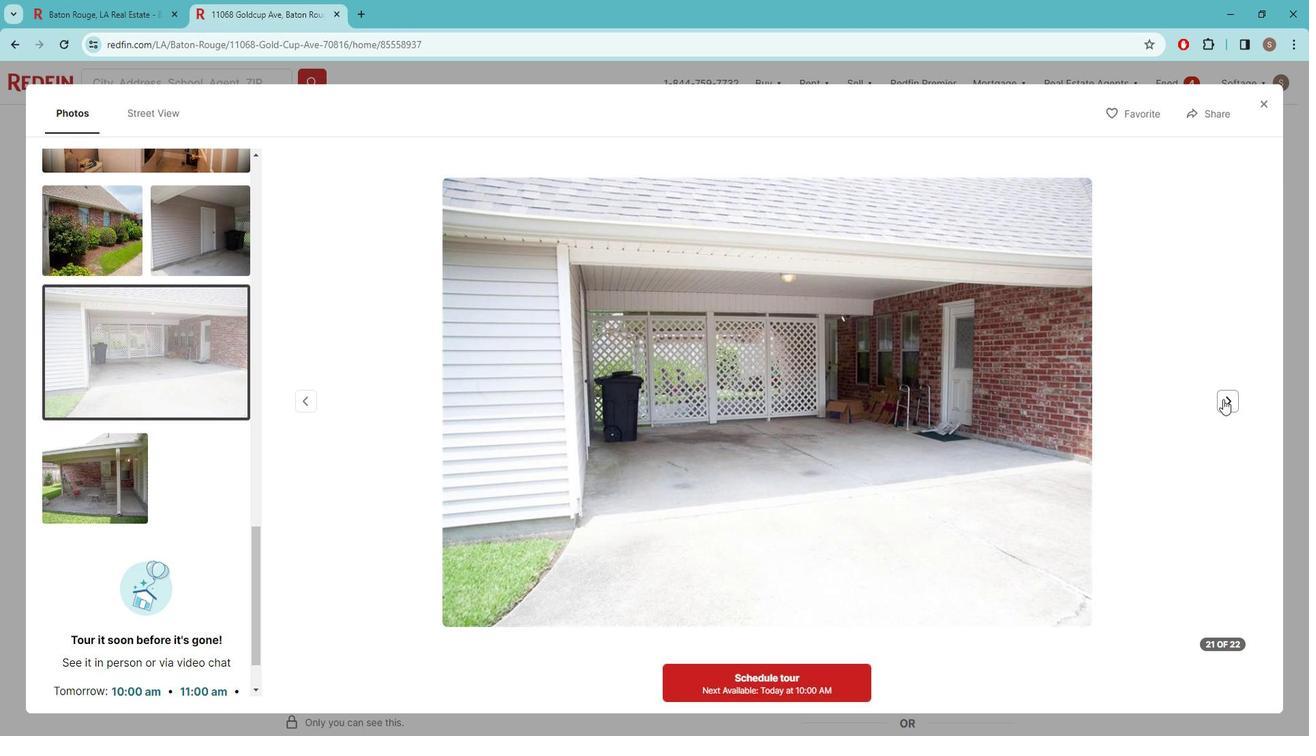 
Action: Mouse pressed left at (1238, 399)
Screenshot: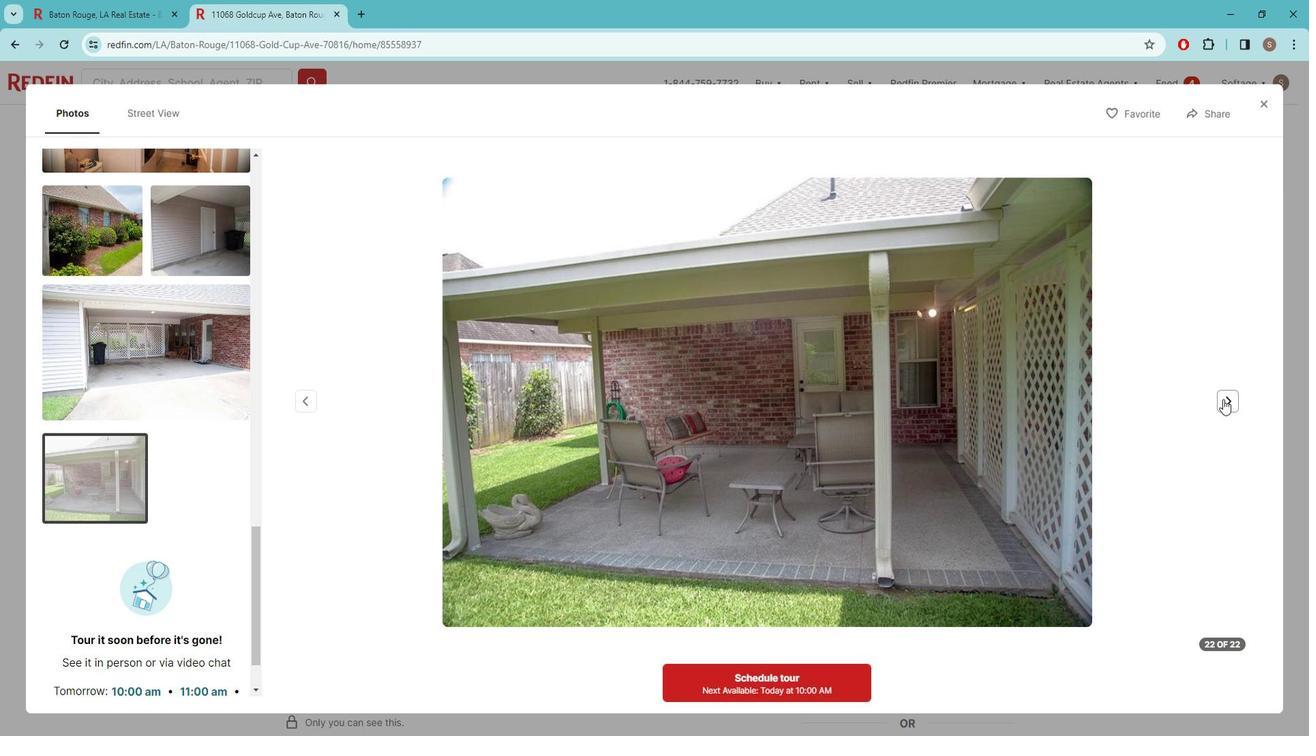 
Action: Mouse moved to (1280, 113)
Screenshot: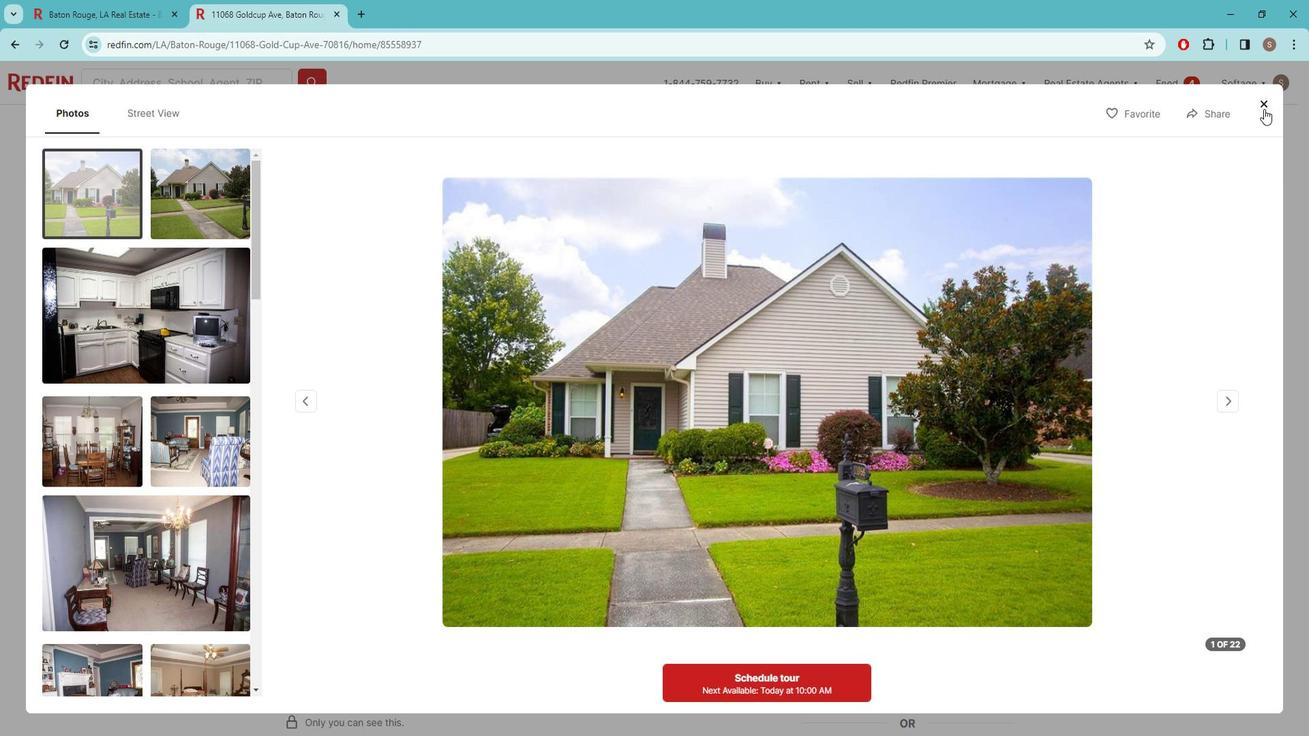 
Action: Mouse pressed left at (1280, 113)
Screenshot: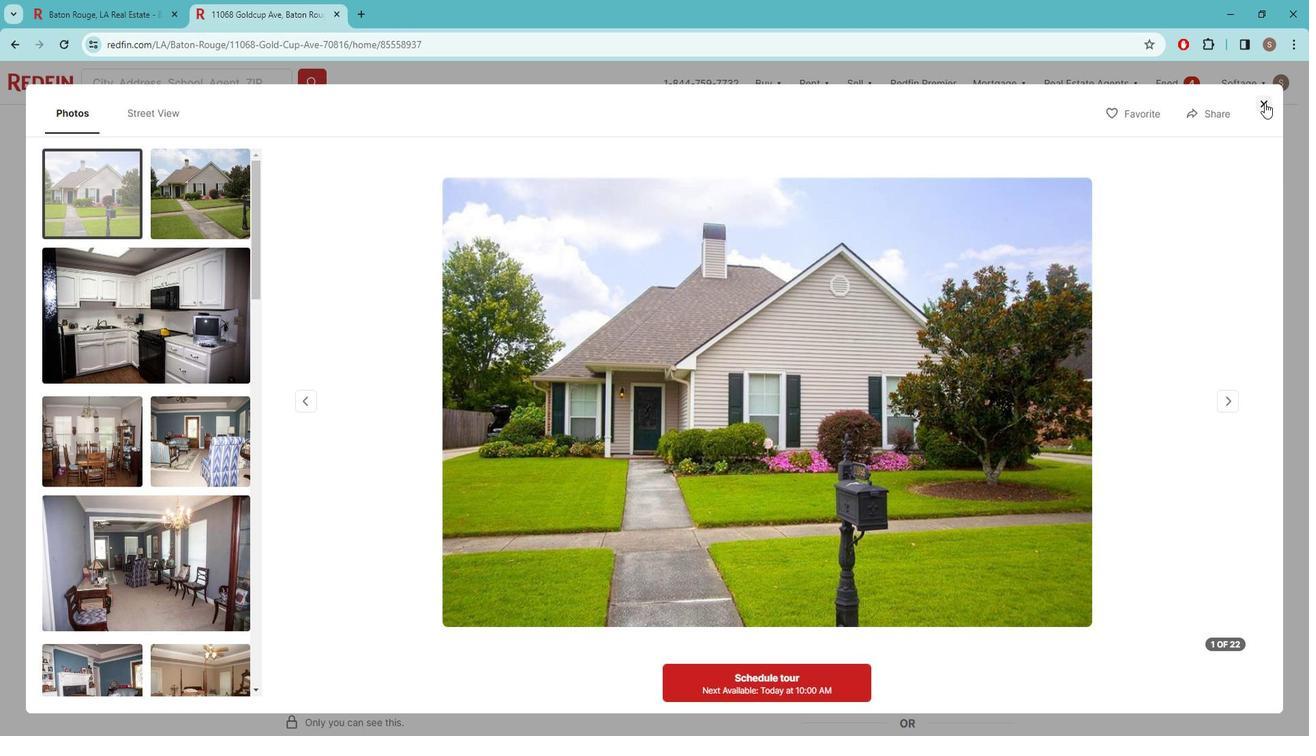 
Action: Mouse moved to (514, 210)
Screenshot: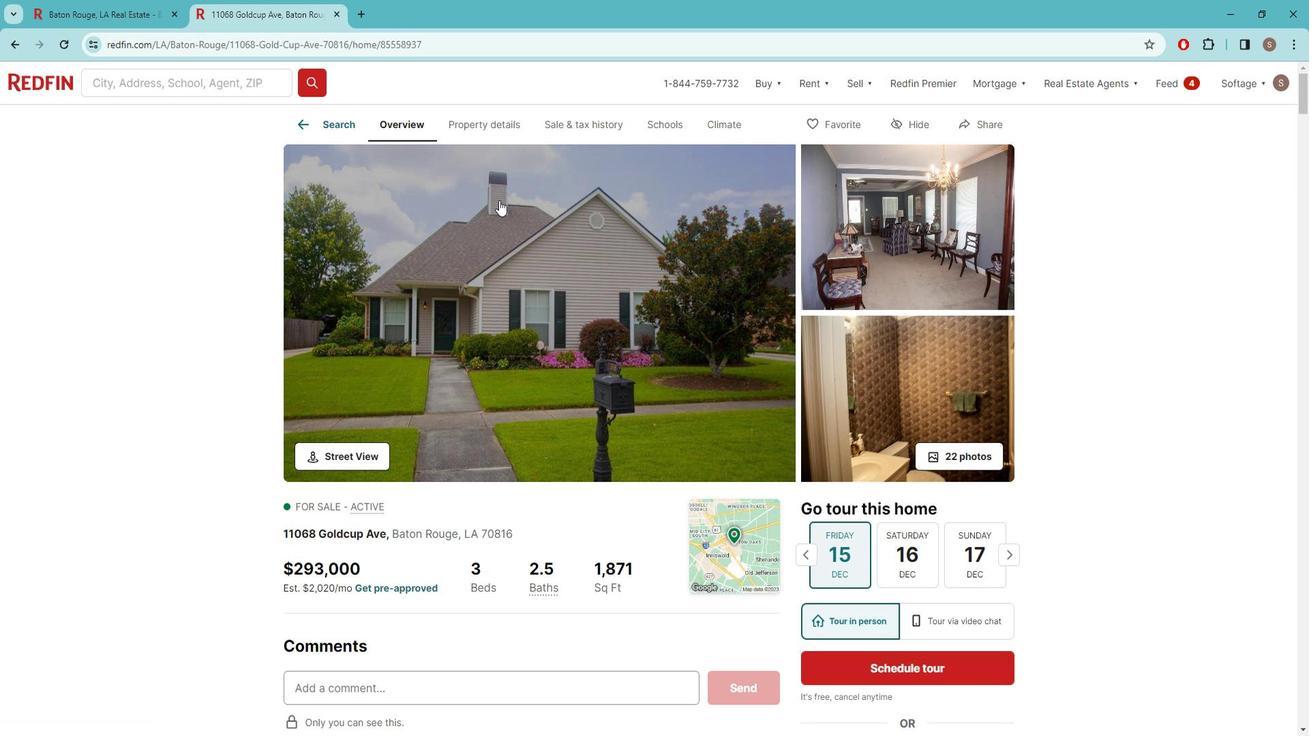 
Action: Mouse scrolled (514, 209) with delta (0, 0)
Screenshot: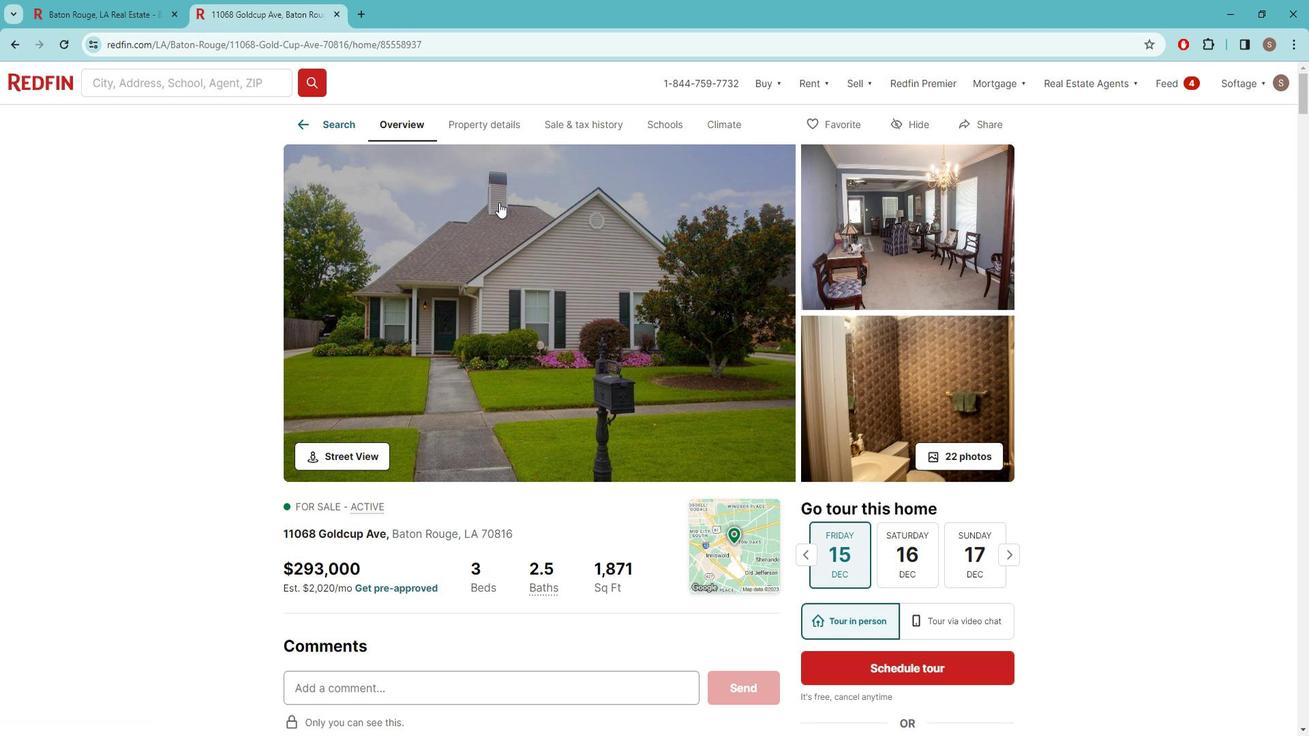 
Action: Mouse scrolled (514, 209) with delta (0, 0)
Screenshot: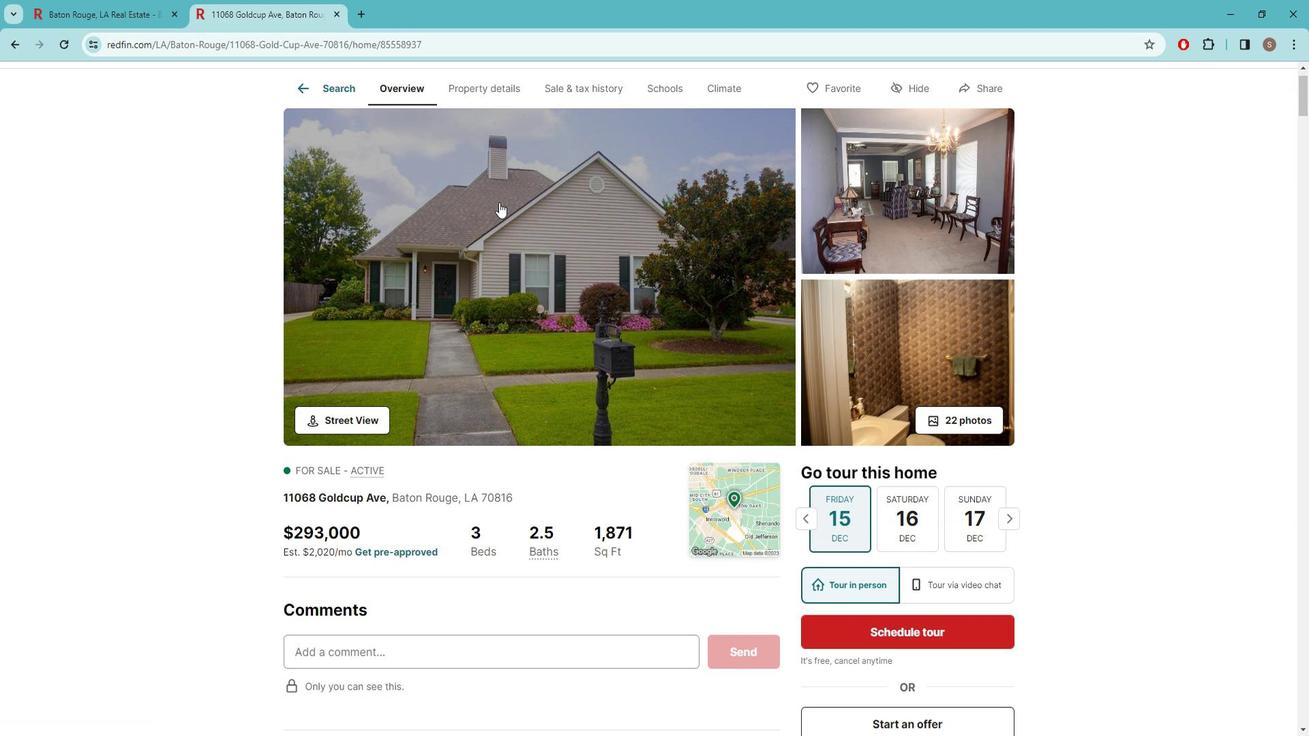 
Action: Mouse scrolled (514, 209) with delta (0, 0)
Screenshot: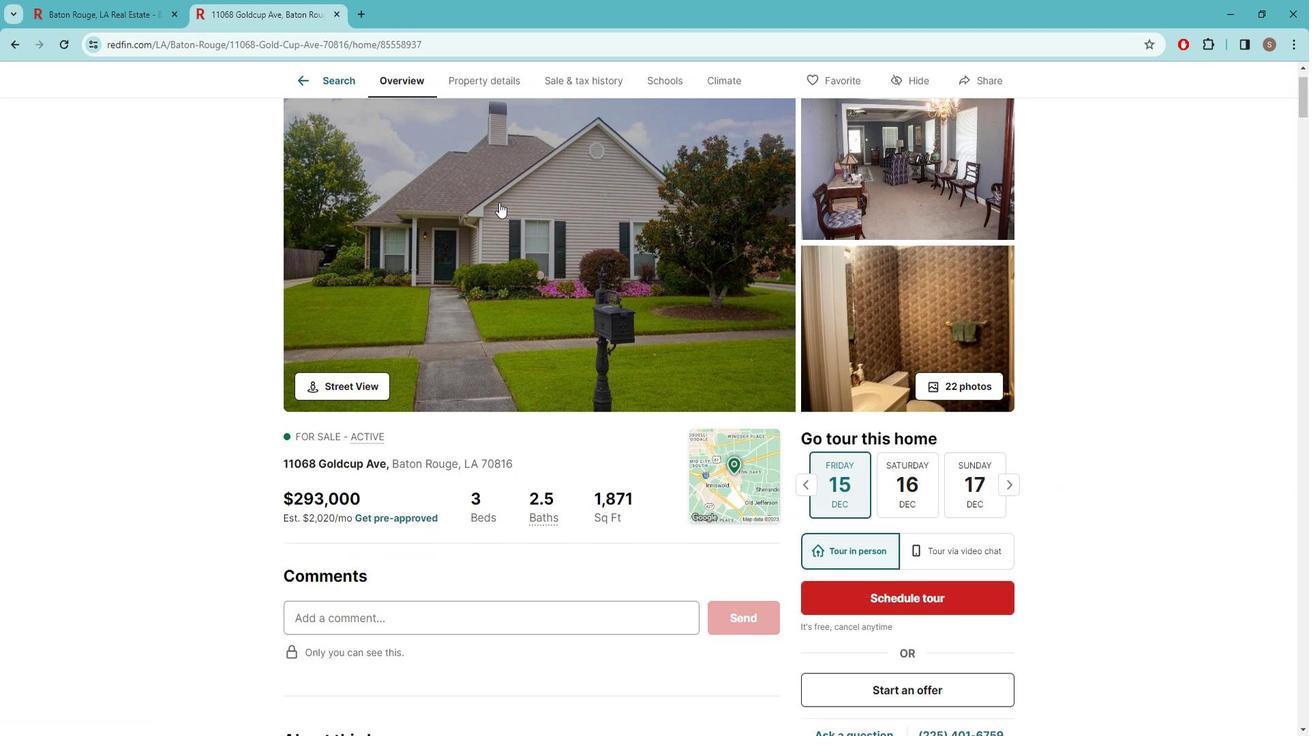 
Action: Mouse scrolled (514, 209) with delta (0, 0)
Screenshot: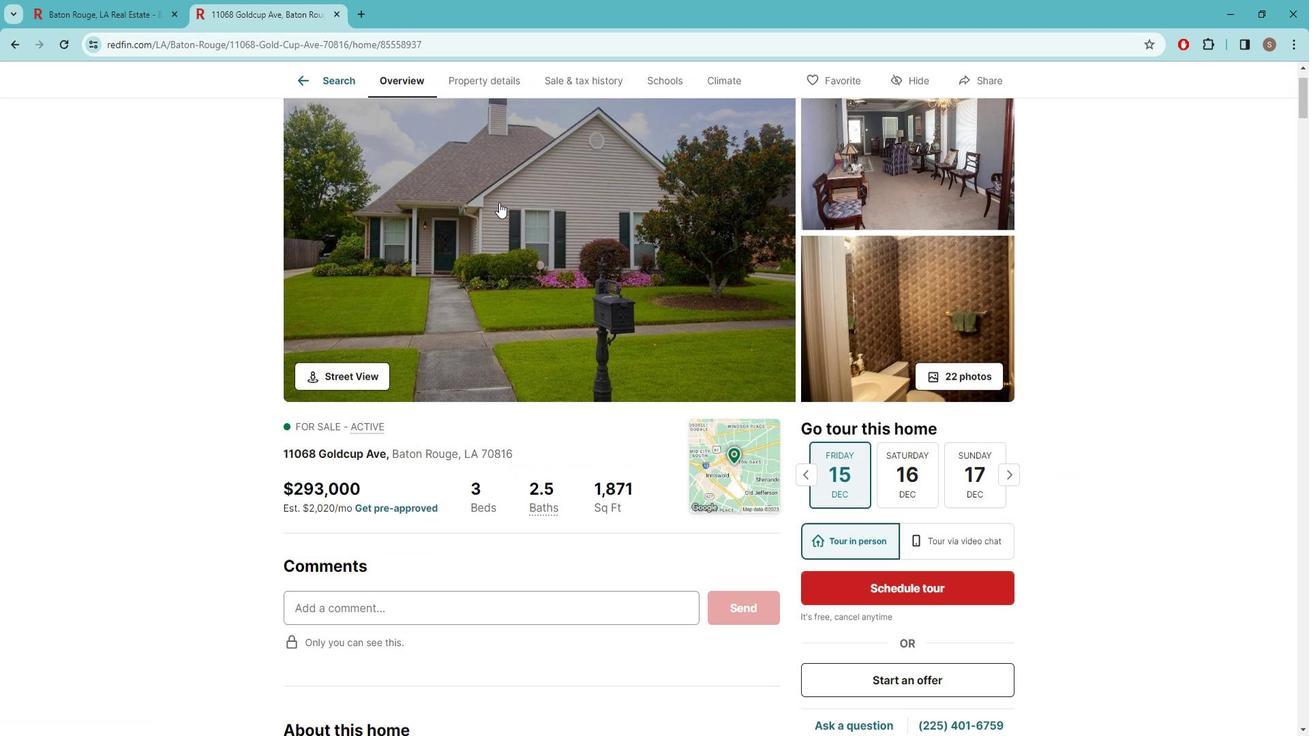 
Action: Mouse moved to (514, 210)
Screenshot: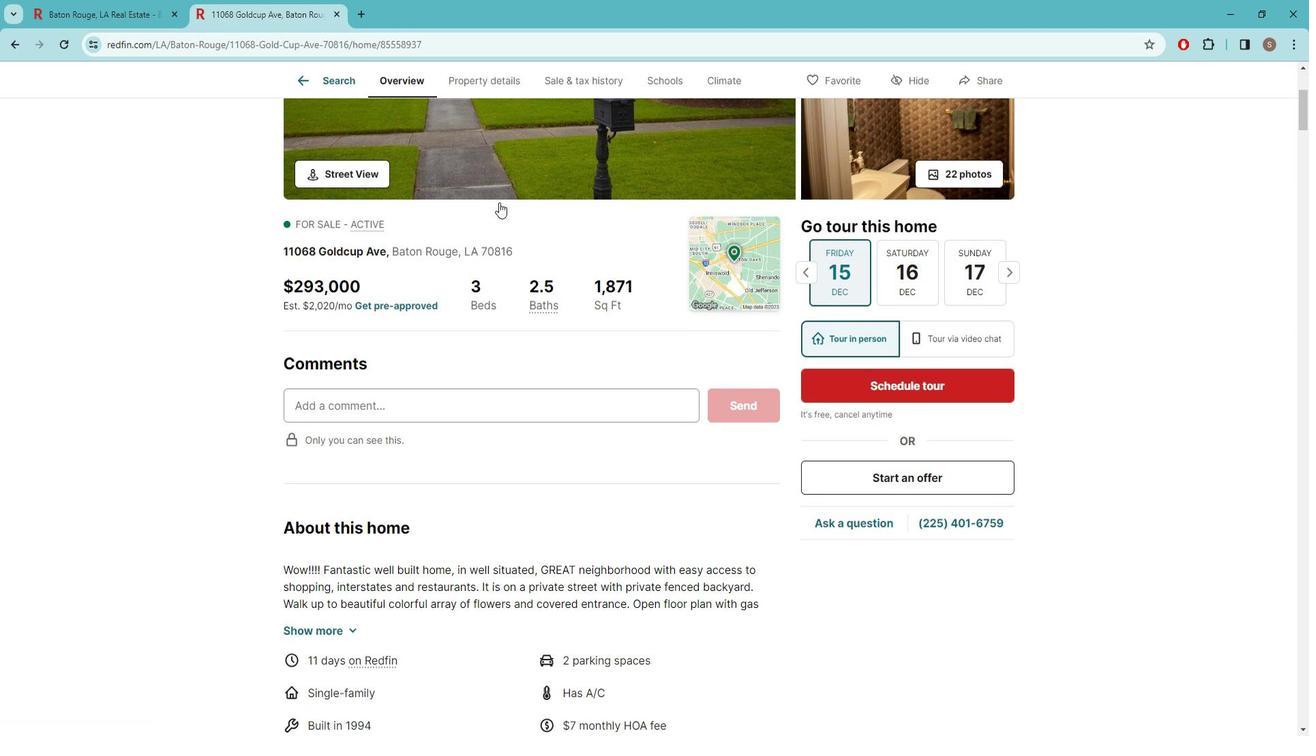 
Action: Mouse scrolled (514, 210) with delta (0, 0)
Screenshot: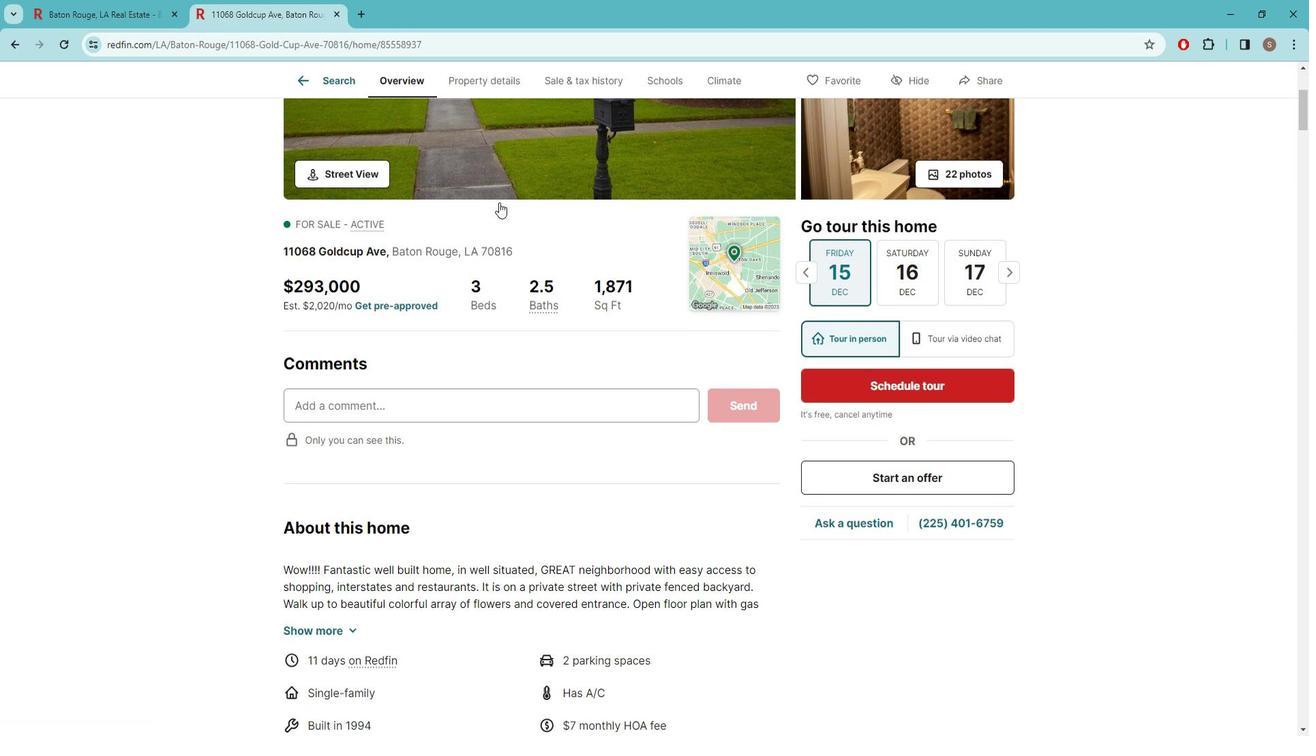 
Action: Mouse moved to (514, 210)
Screenshot: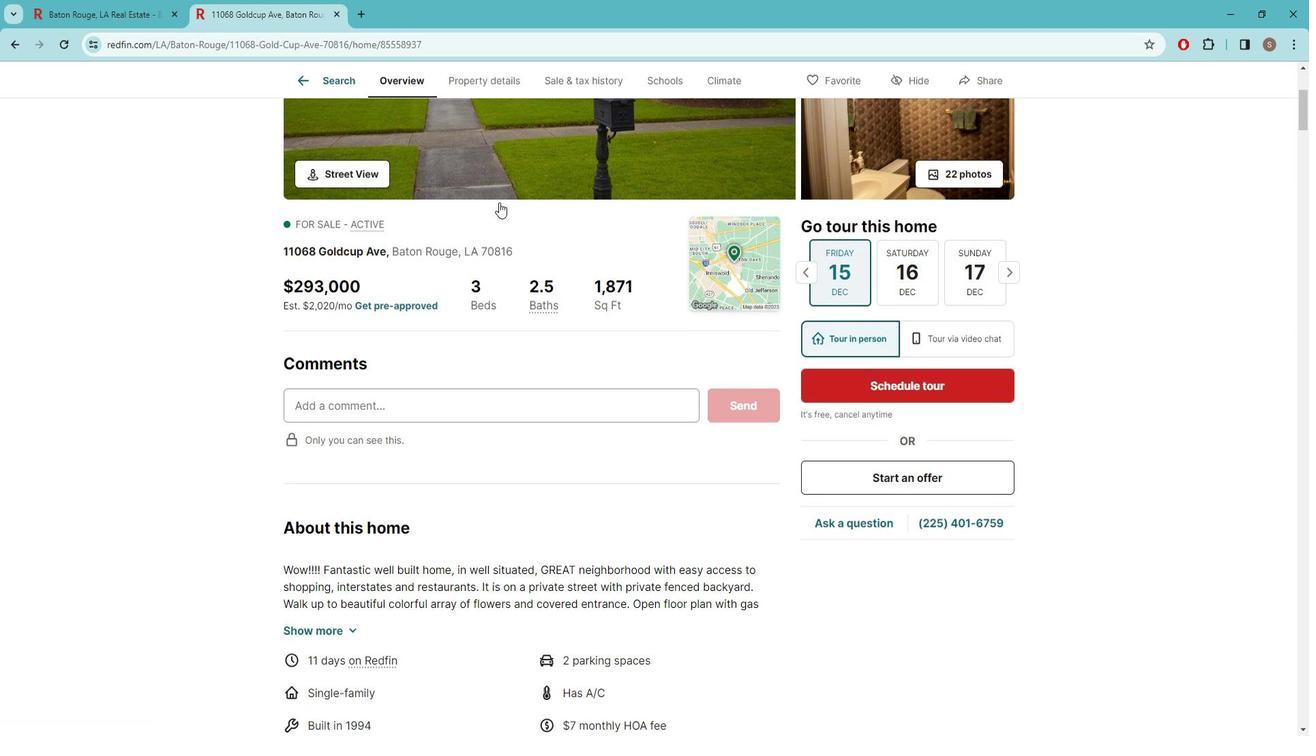 
Action: Mouse scrolled (514, 210) with delta (0, 0)
Screenshot: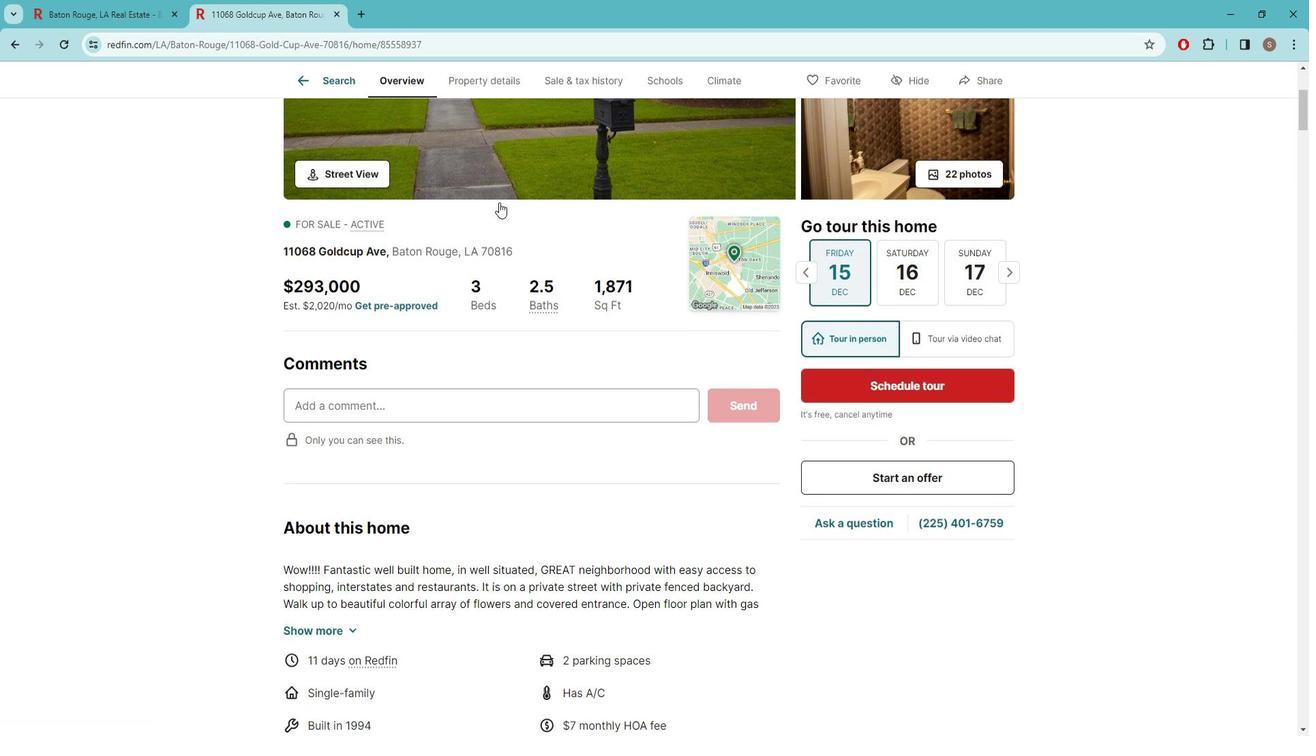 
Action: Mouse scrolled (514, 210) with delta (0, 0)
Screenshot: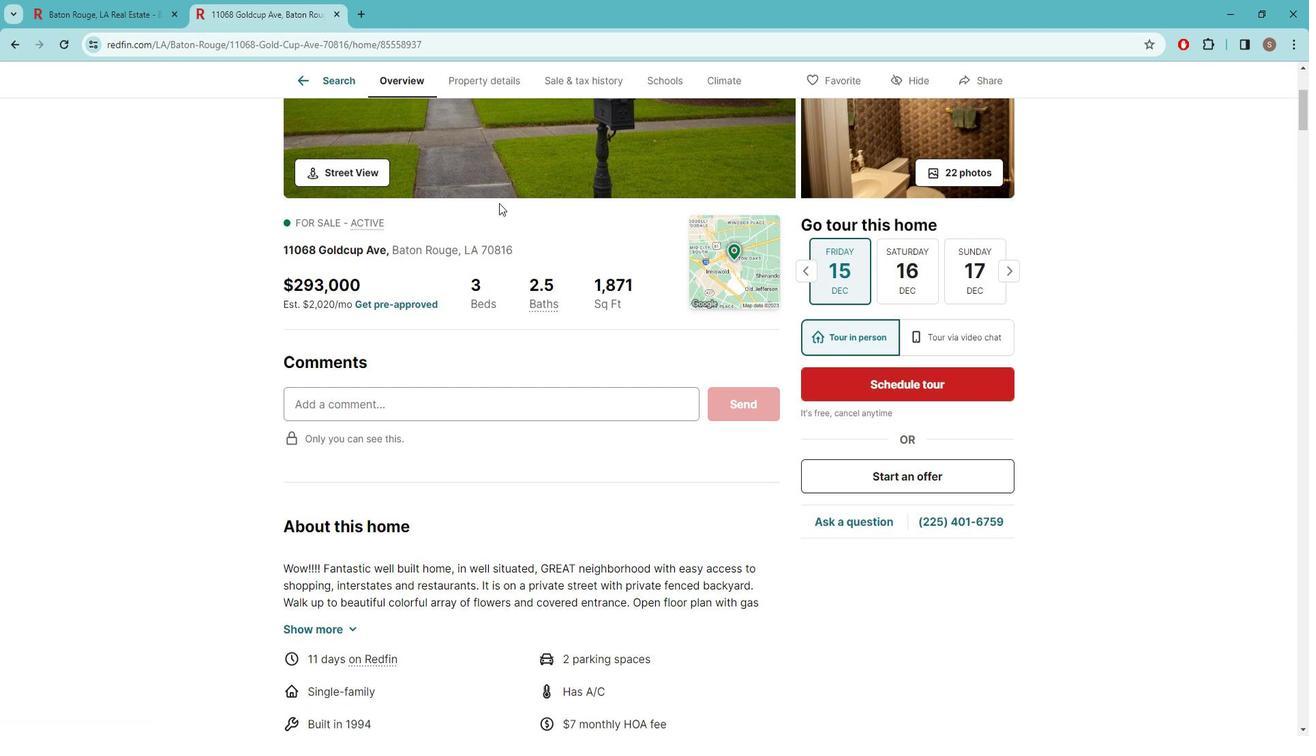 
Action: Mouse scrolled (514, 210) with delta (0, 0)
Screenshot: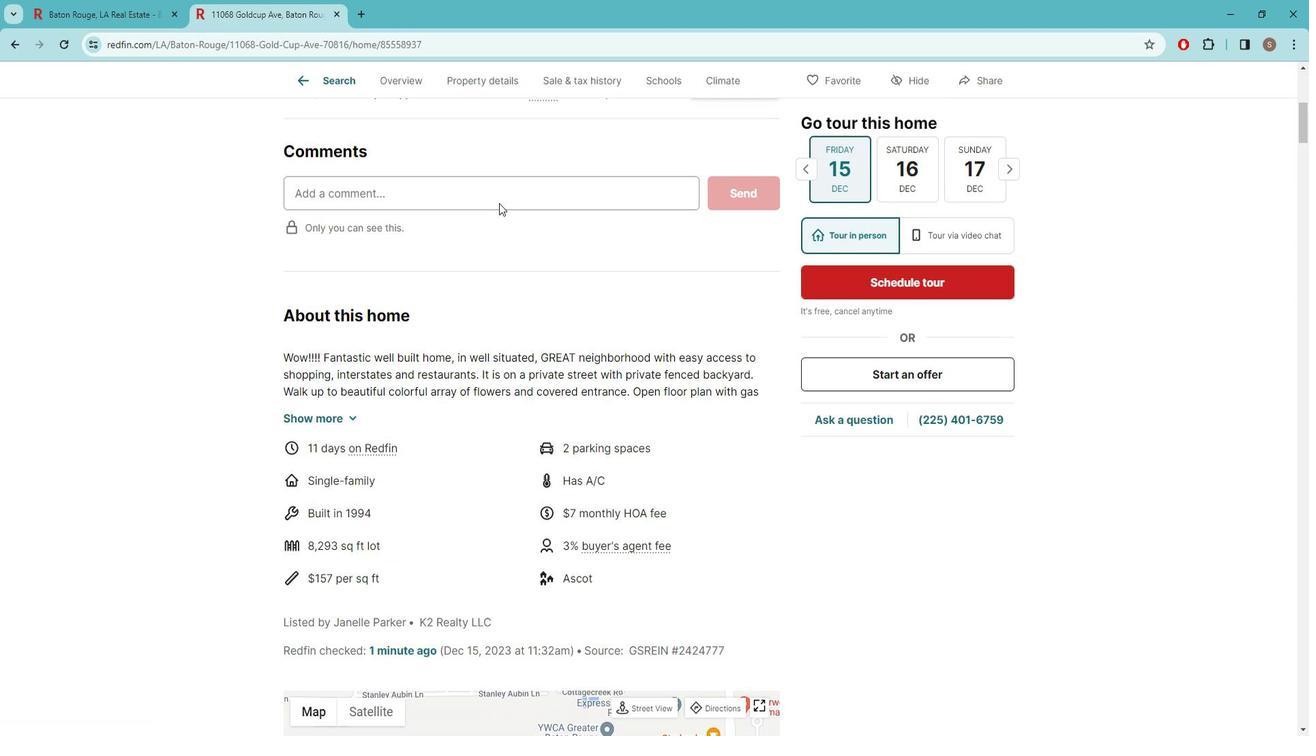 
Action: Mouse scrolled (514, 210) with delta (0, 0)
Screenshot: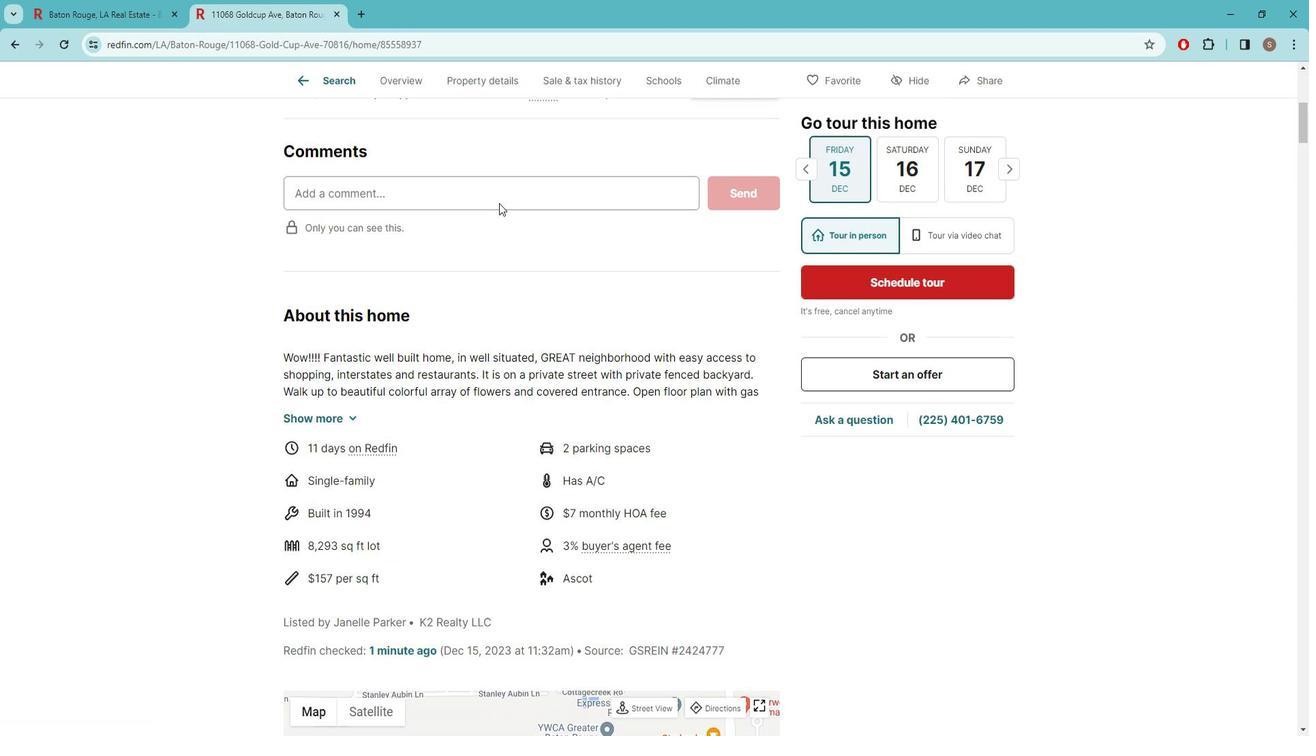 
Action: Mouse scrolled (514, 210) with delta (0, 0)
Screenshot: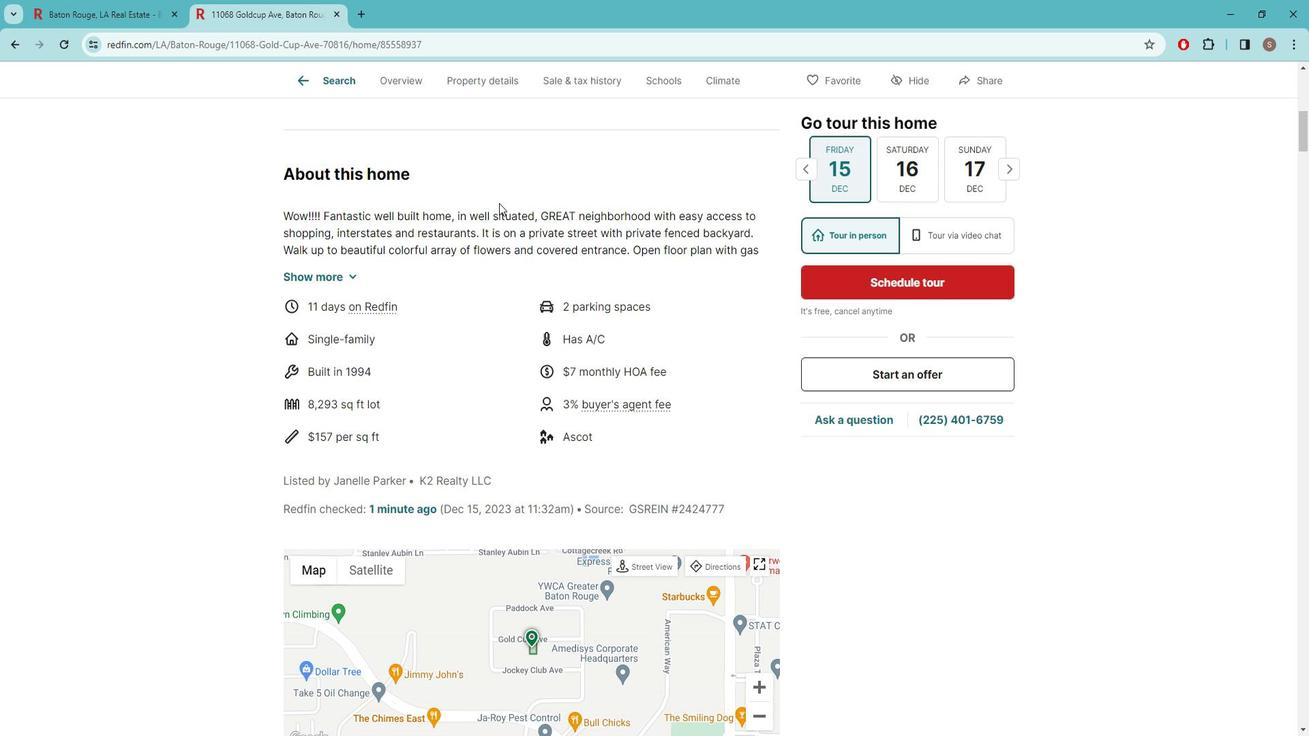 
Action: Mouse scrolled (514, 210) with delta (0, 0)
Screenshot: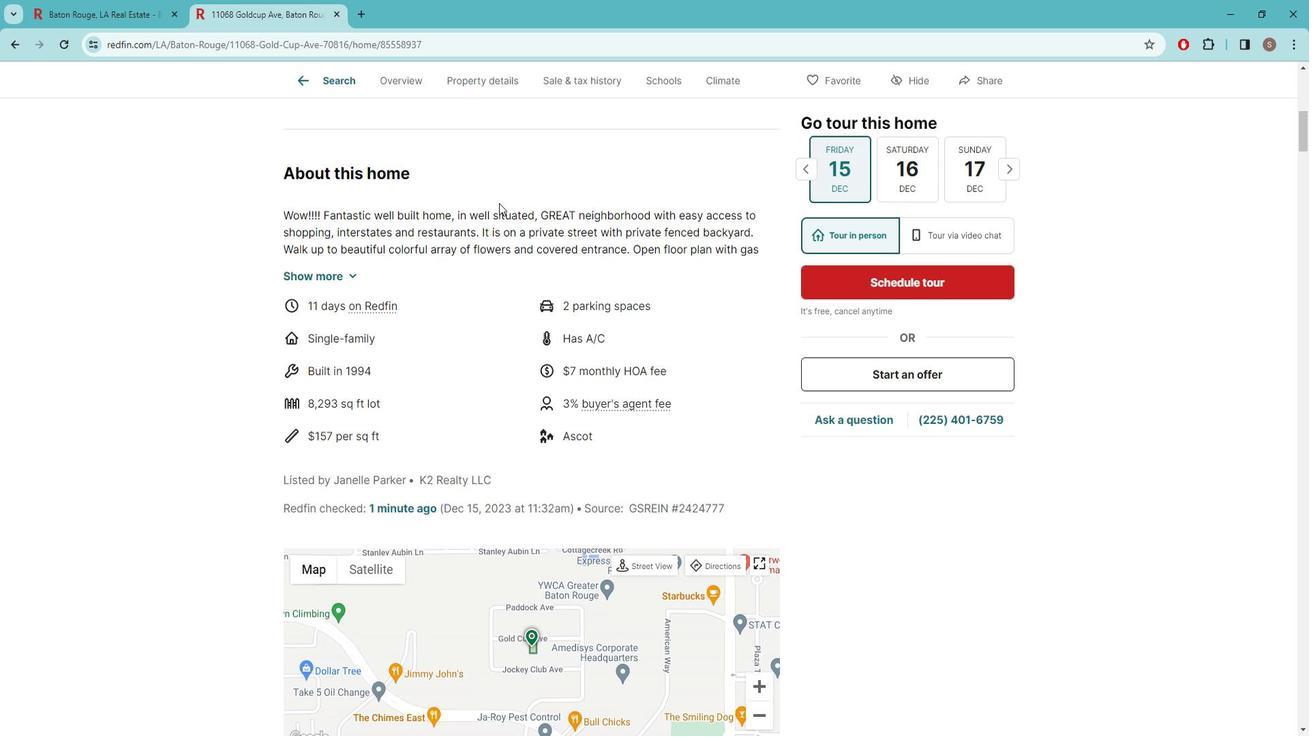 
Action: Mouse scrolled (514, 210) with delta (0, 0)
Screenshot: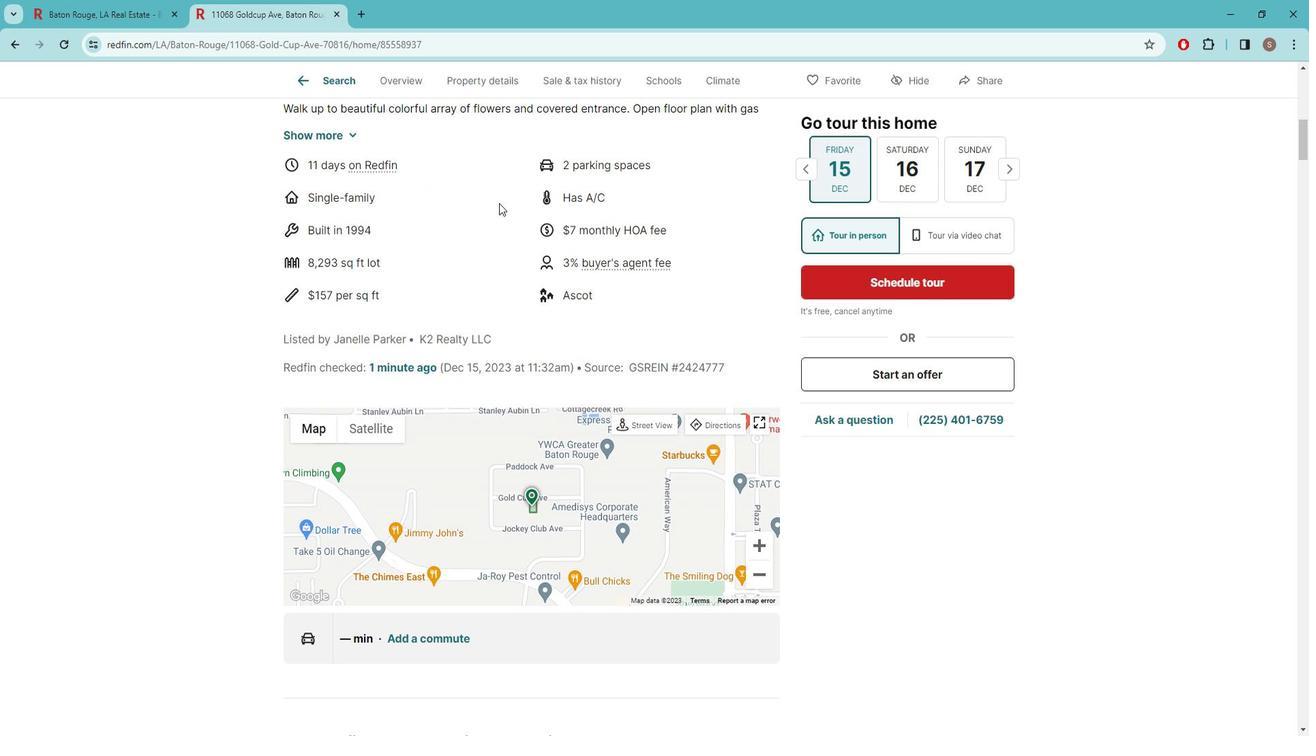 
Action: Mouse scrolled (514, 210) with delta (0, 0)
Screenshot: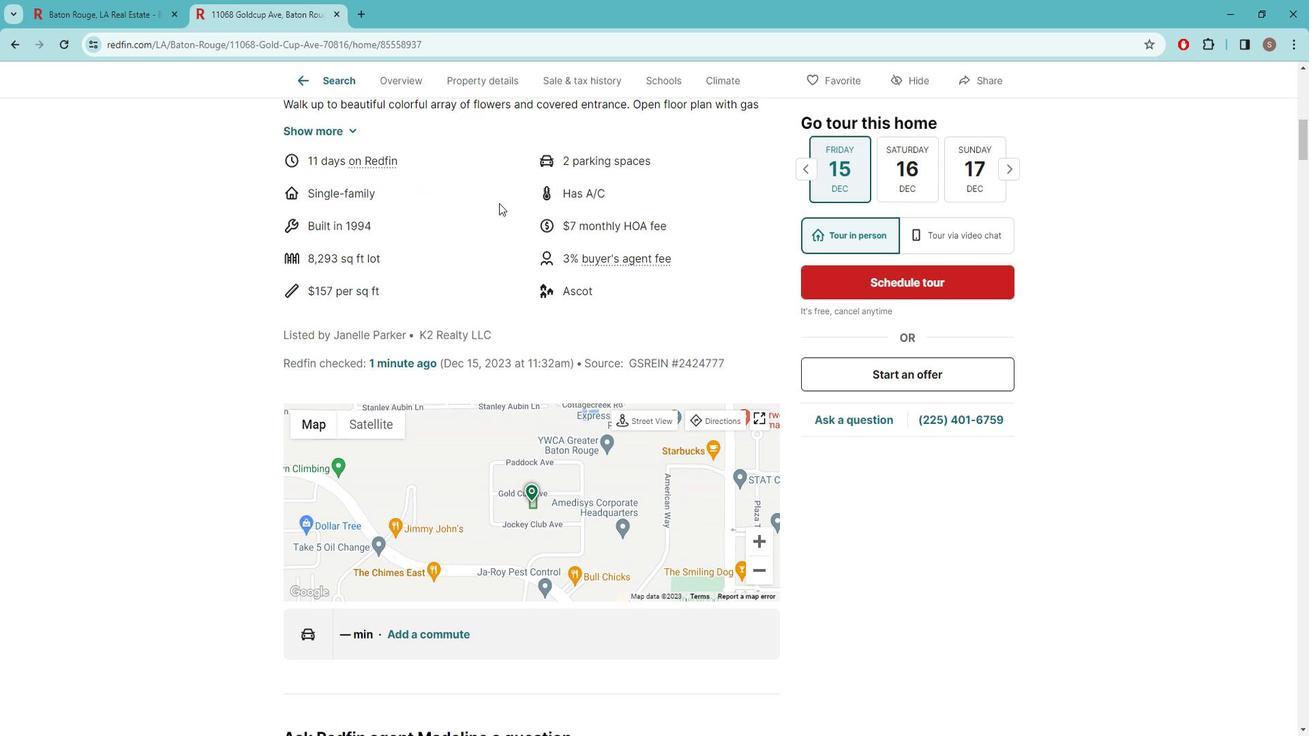 
Action: Mouse scrolled (514, 210) with delta (0, 0)
Screenshot: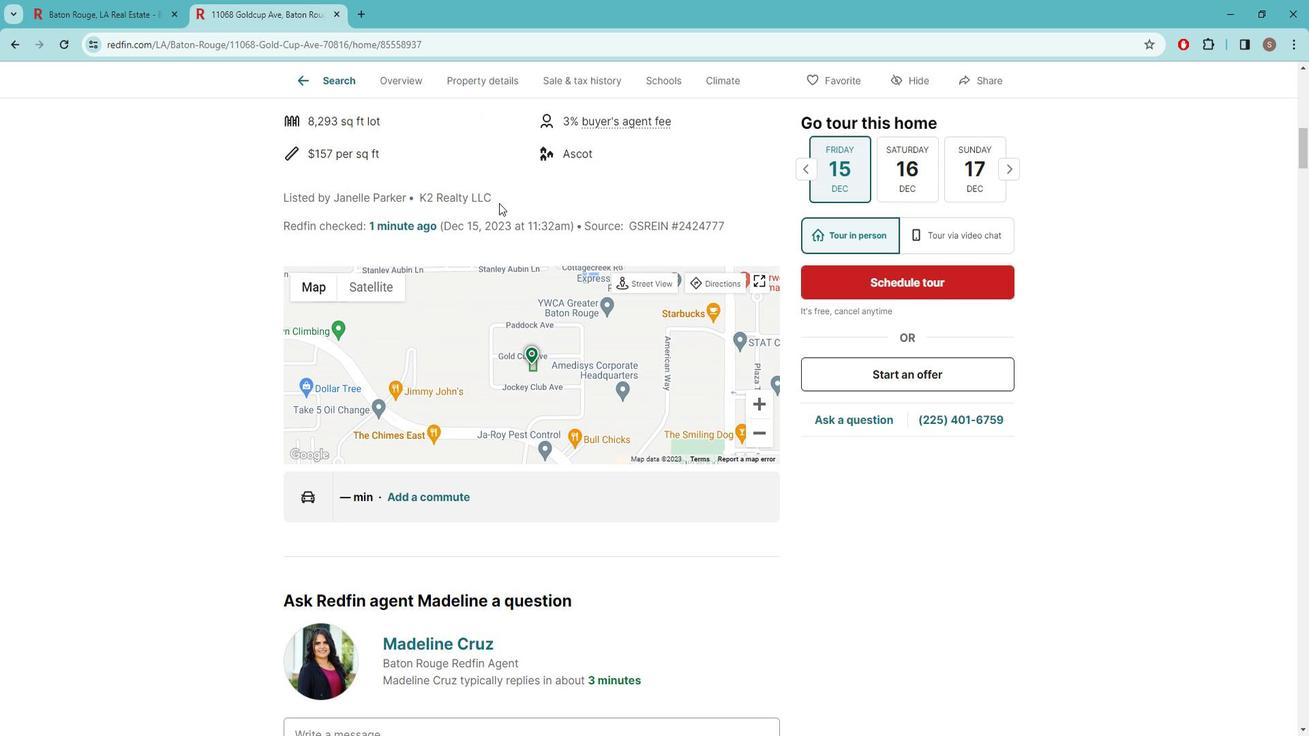 
Action: Mouse scrolled (514, 210) with delta (0, 0)
Screenshot: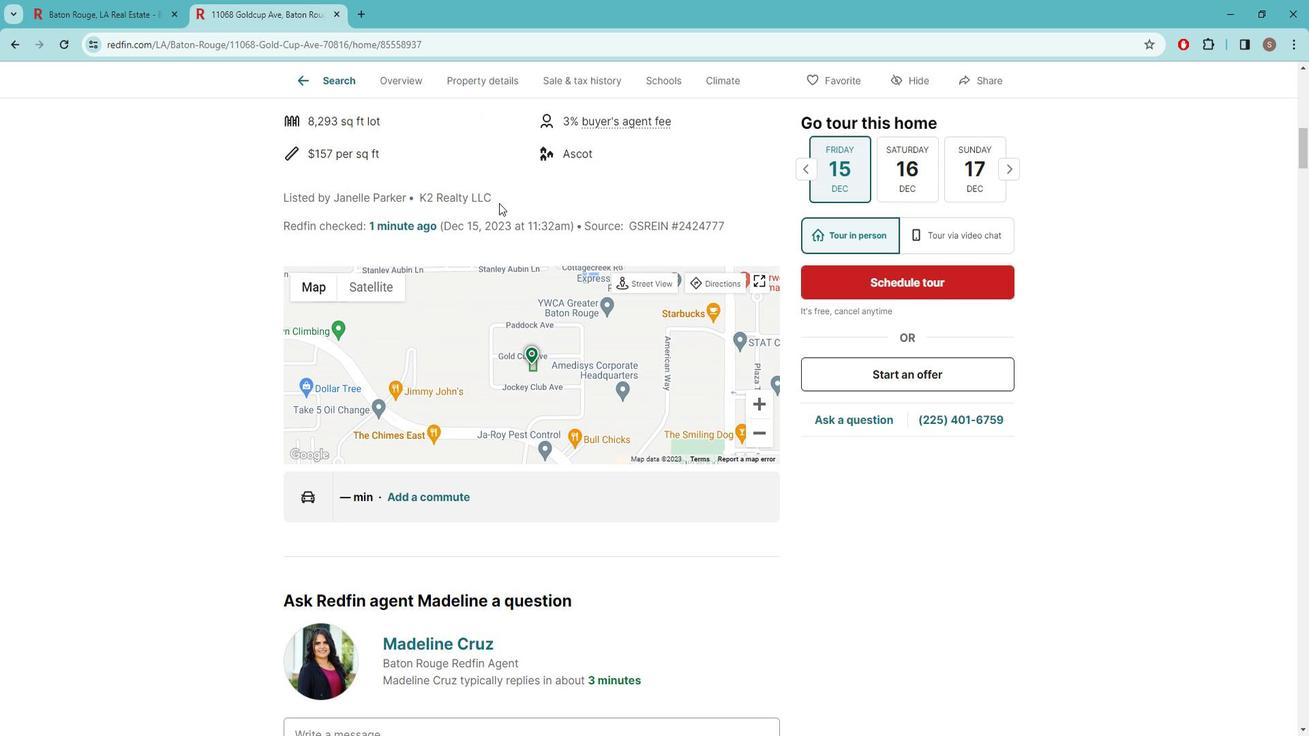 
Action: Mouse scrolled (514, 210) with delta (0, 0)
Screenshot: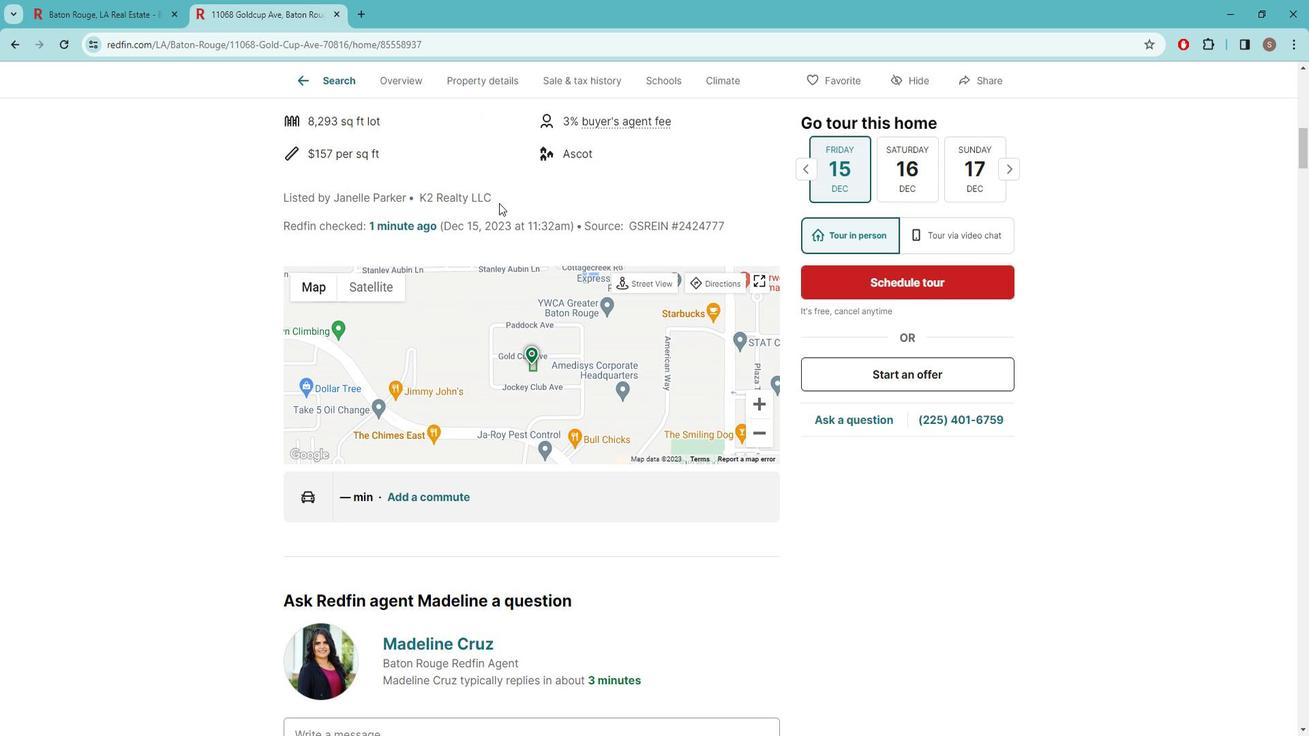 
Action: Mouse scrolled (514, 210) with delta (0, 0)
Screenshot: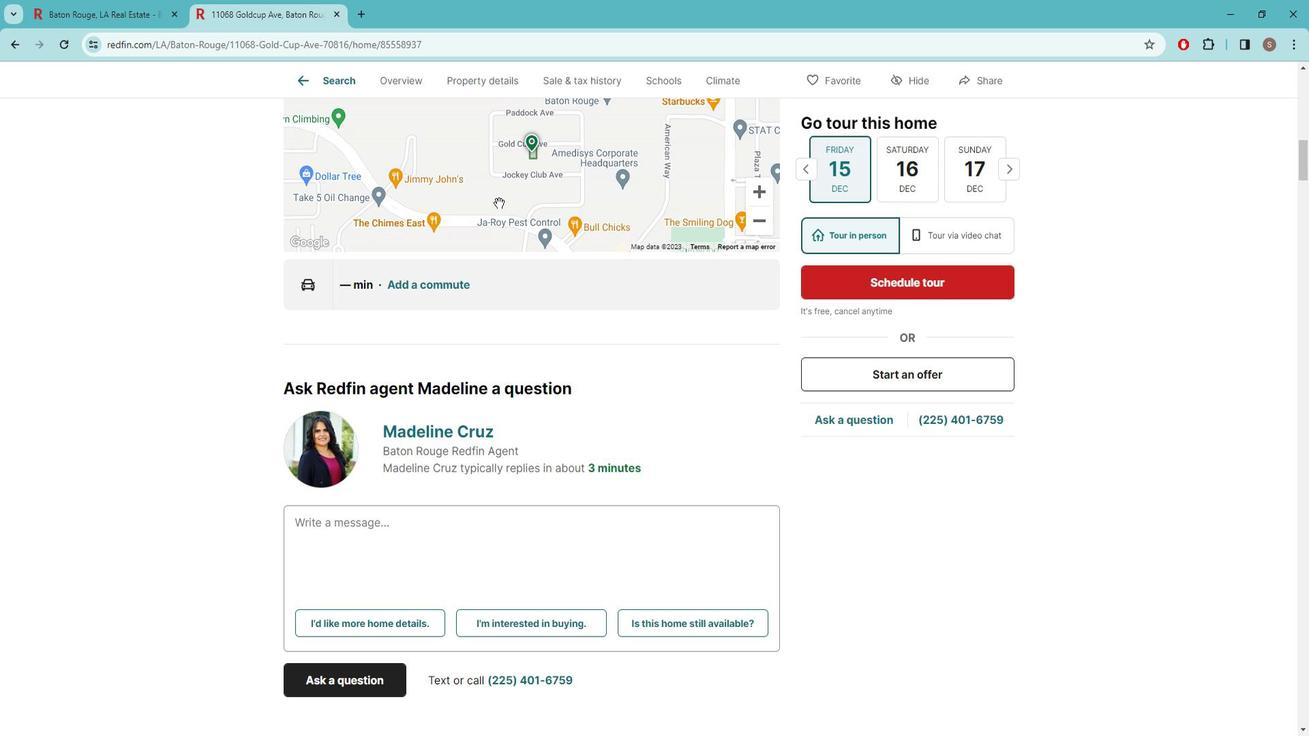 
Action: Mouse scrolled (514, 210) with delta (0, 0)
Screenshot: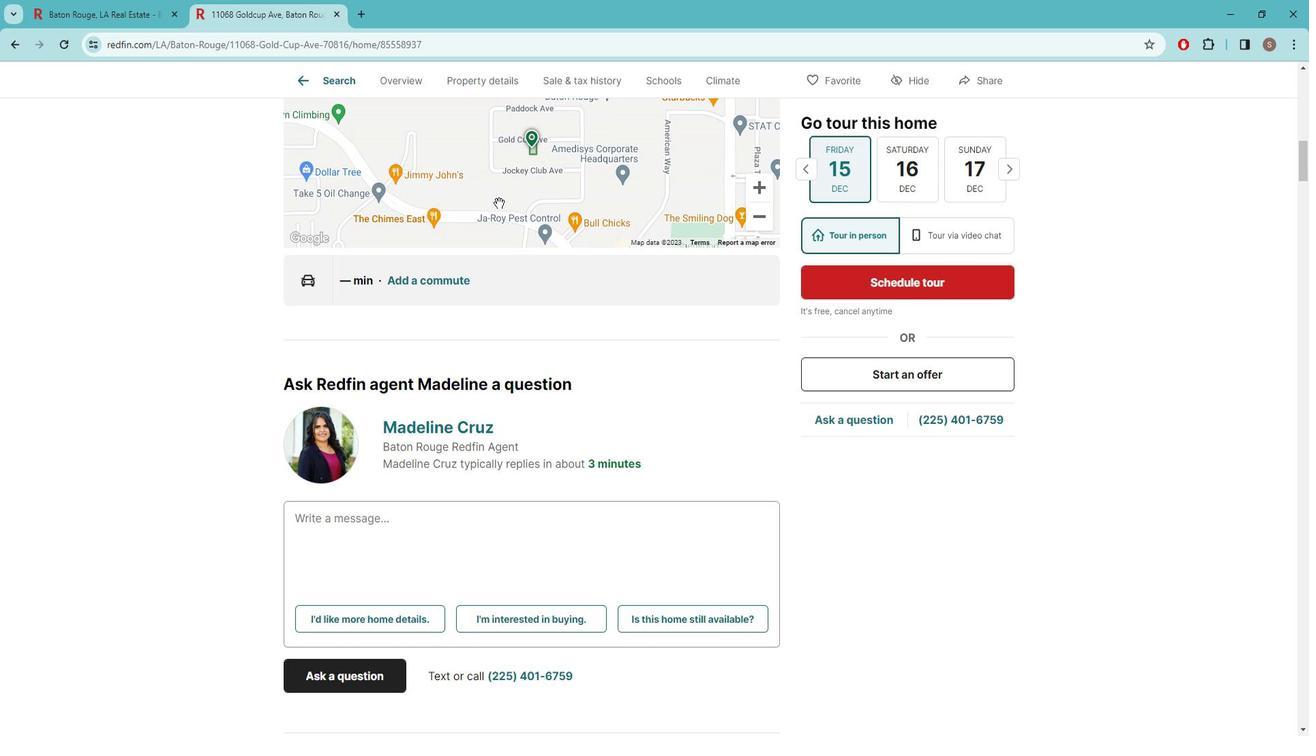 
Action: Mouse scrolled (514, 210) with delta (0, 0)
Screenshot: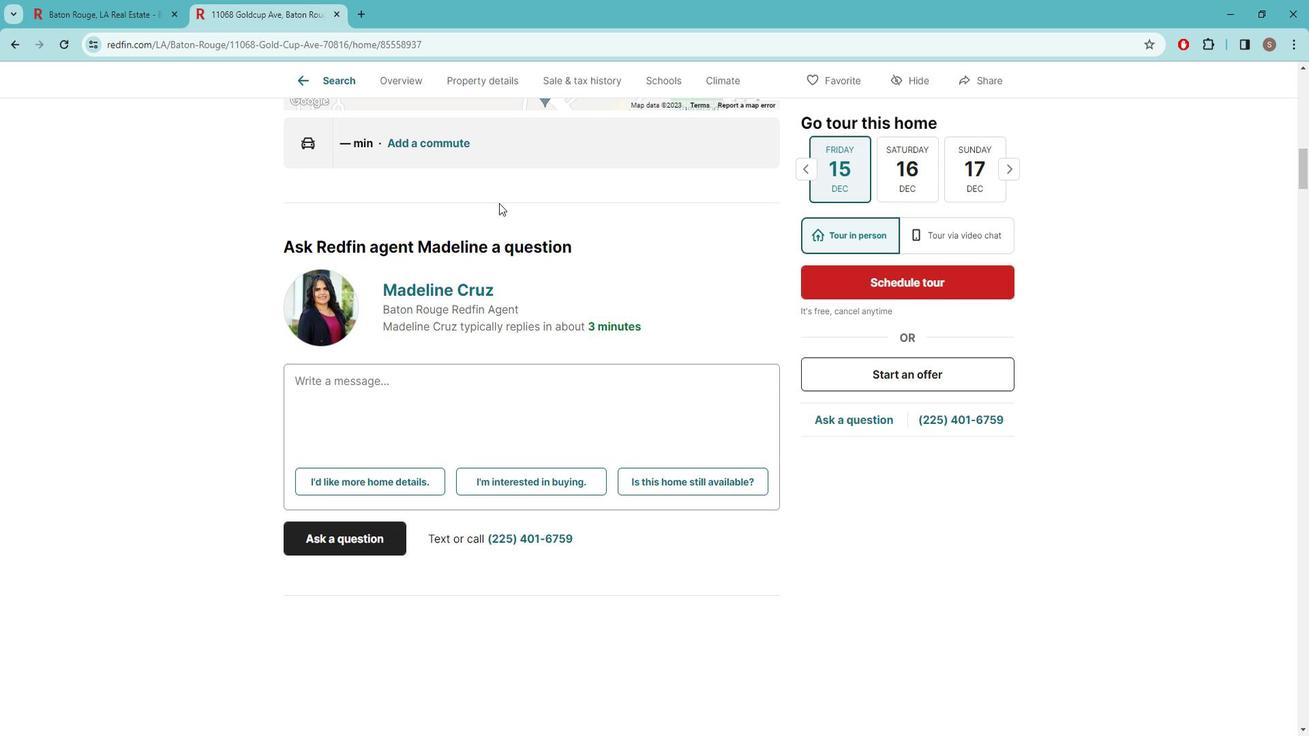 
Action: Mouse scrolled (514, 210) with delta (0, 0)
Screenshot: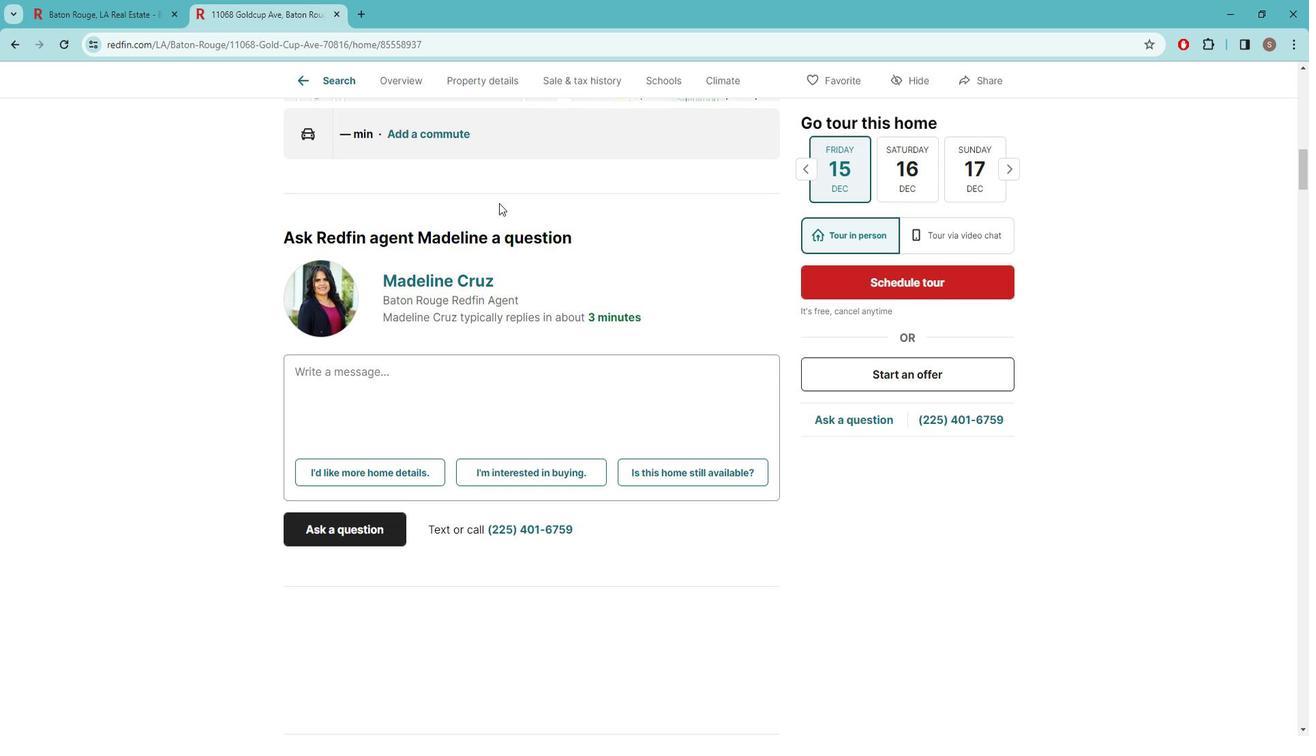 
Action: Mouse scrolled (514, 210) with delta (0, 0)
Screenshot: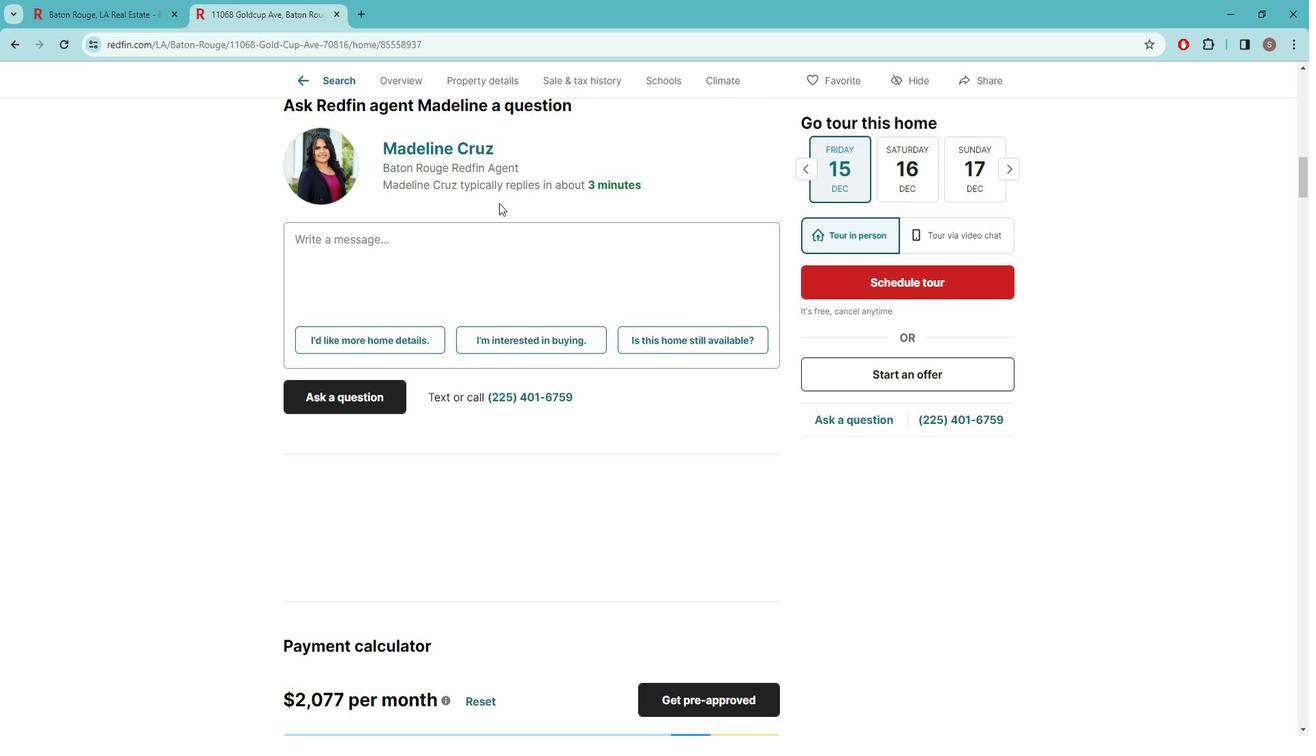 
Action: Mouse scrolled (514, 210) with delta (0, 0)
Screenshot: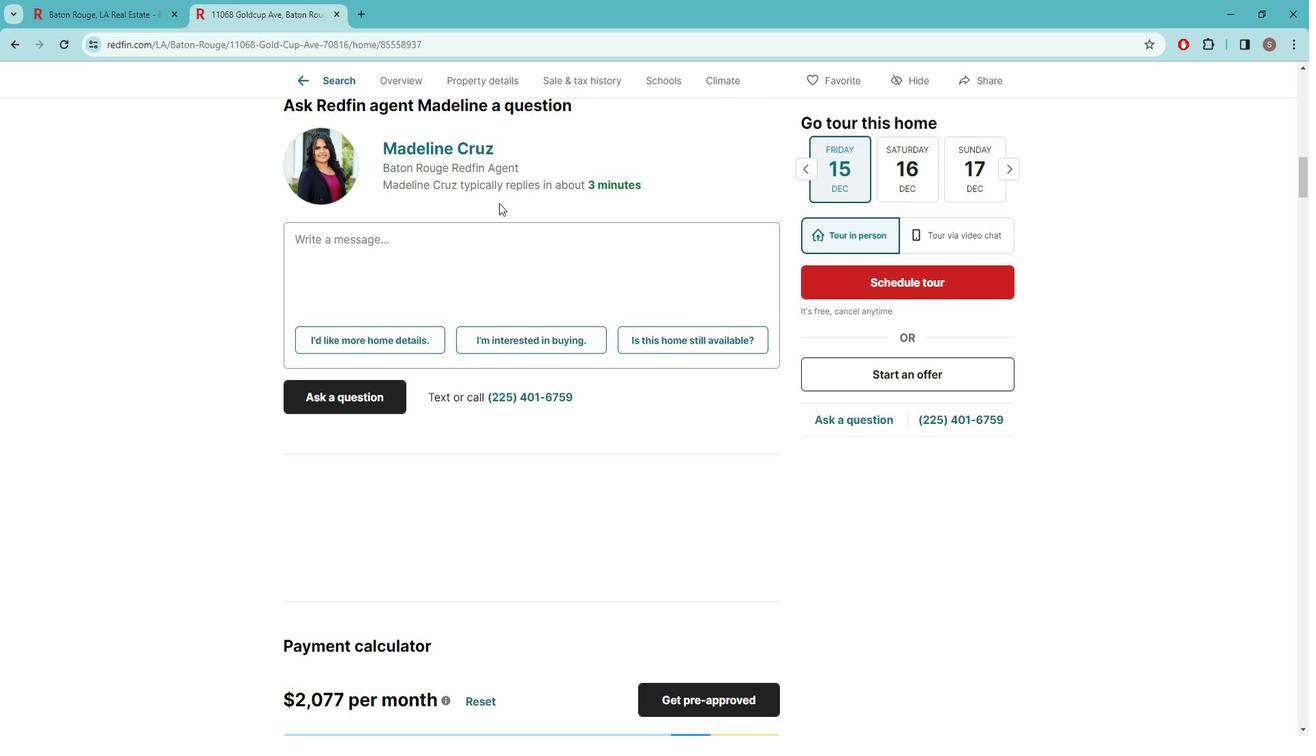 
Action: Mouse scrolled (514, 210) with delta (0, 0)
Screenshot: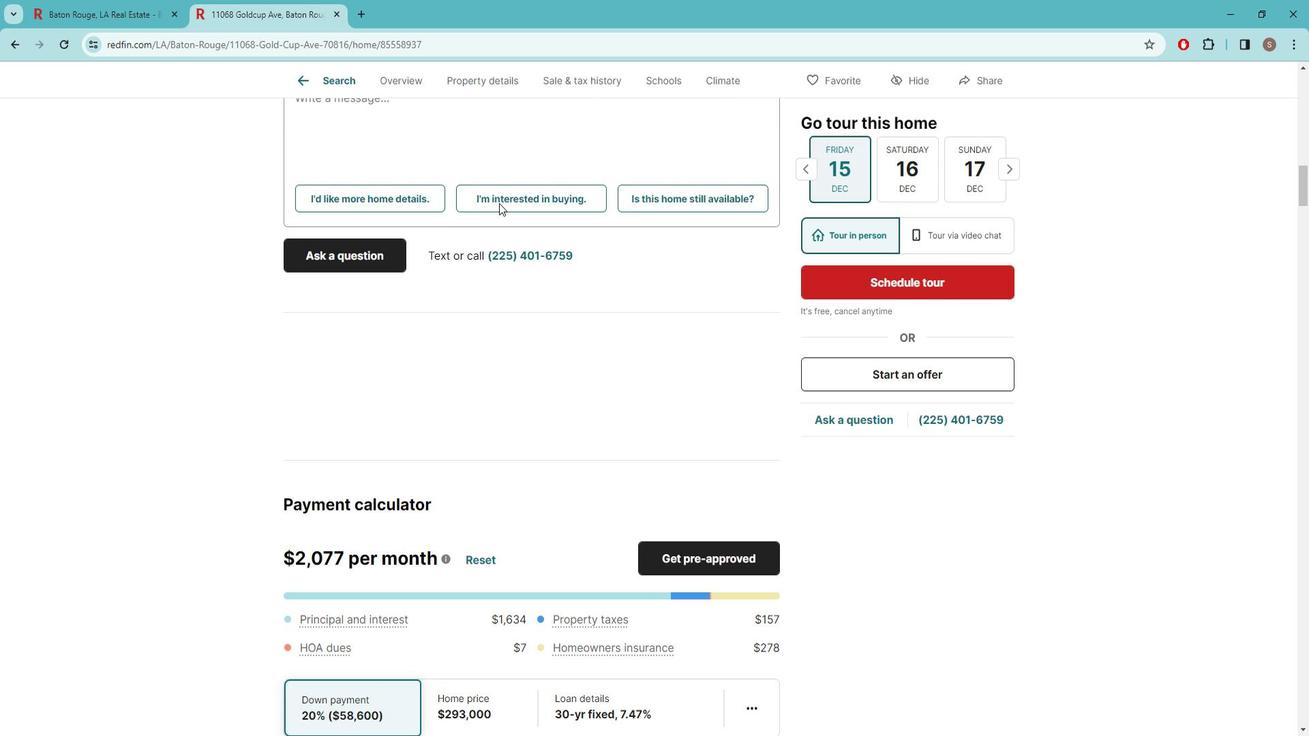 
Action: Mouse scrolled (514, 210) with delta (0, 0)
Screenshot: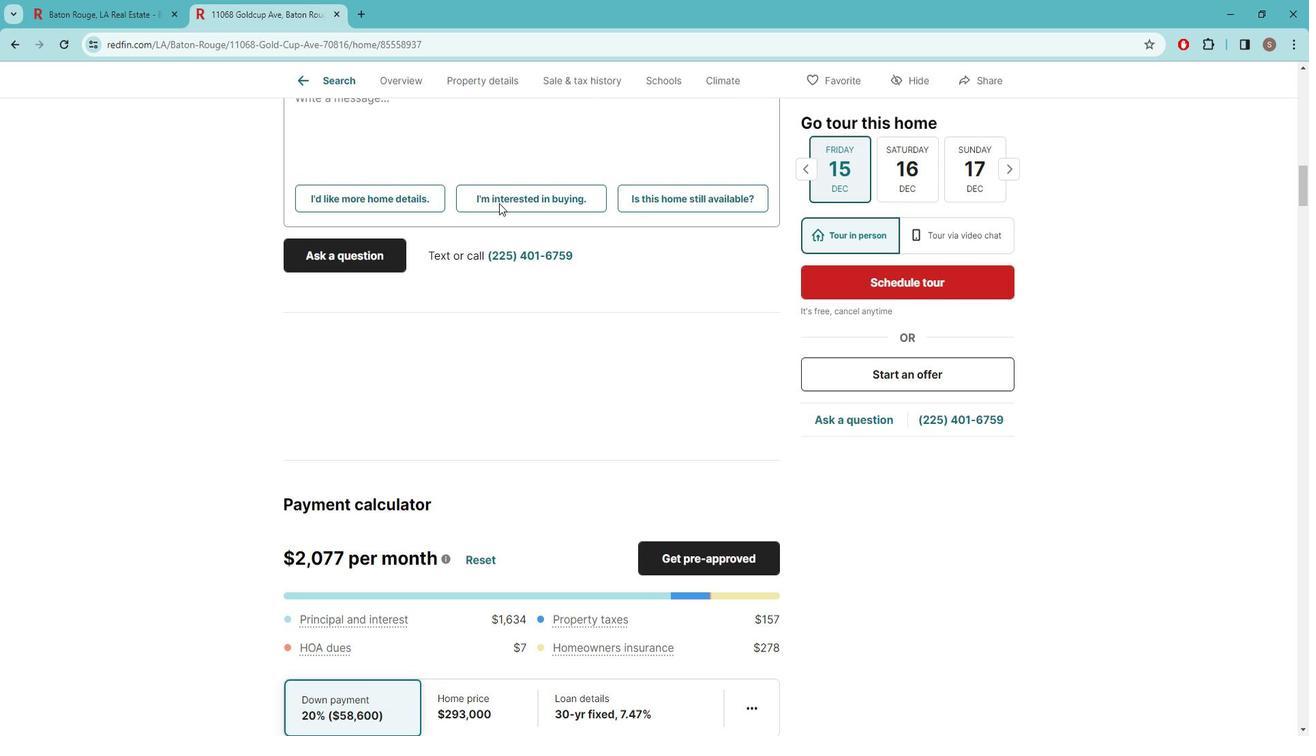 
Action: Mouse scrolled (514, 210) with delta (0, 0)
Screenshot: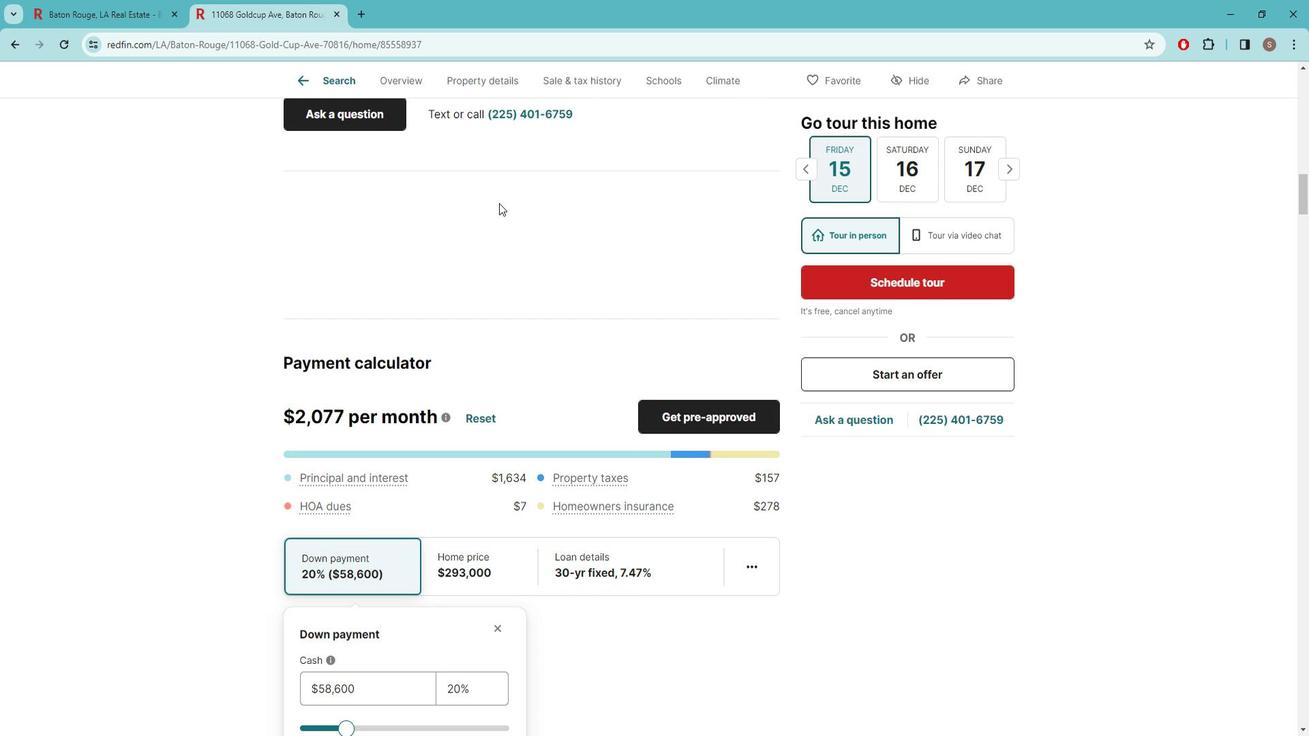 
Action: Mouse scrolled (514, 210) with delta (0, 0)
Screenshot: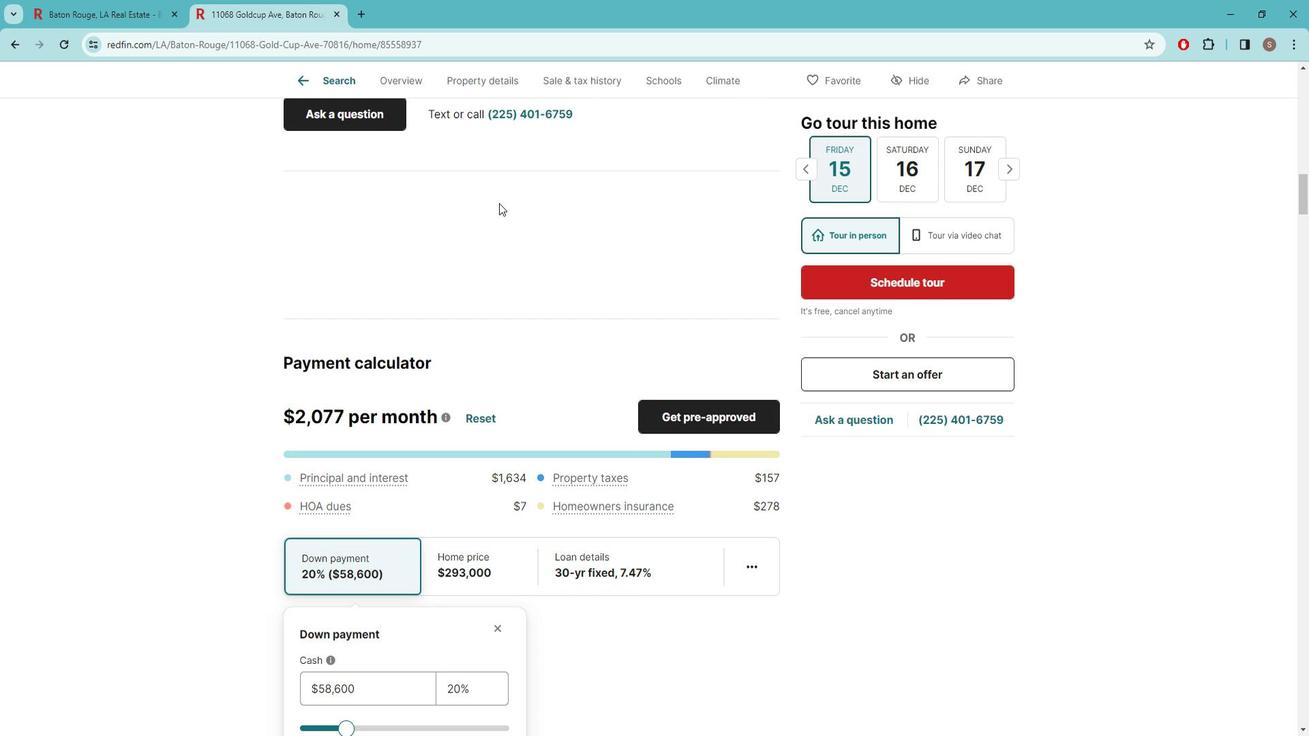 
Action: Mouse scrolled (514, 210) with delta (0, 0)
Screenshot: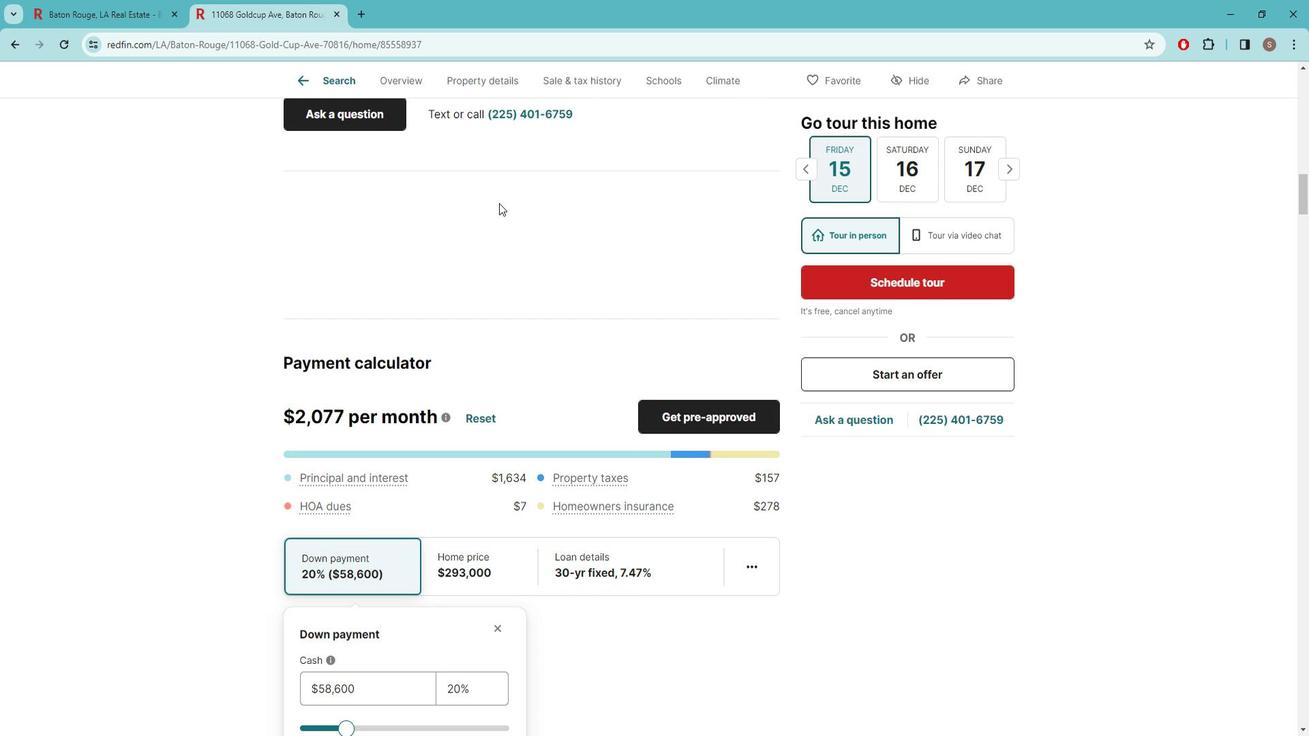 
Action: Mouse scrolled (514, 210) with delta (0, 0)
Screenshot: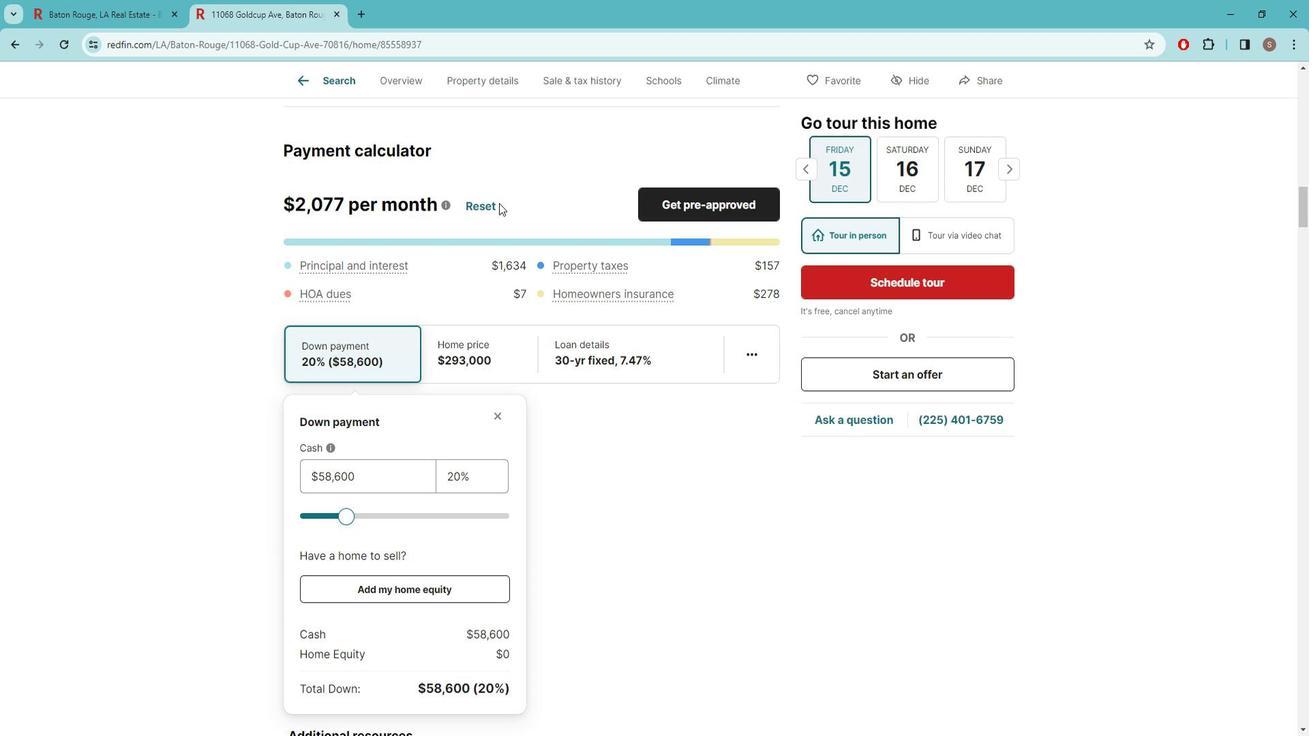 
Action: Mouse scrolled (514, 210) with delta (0, 0)
Screenshot: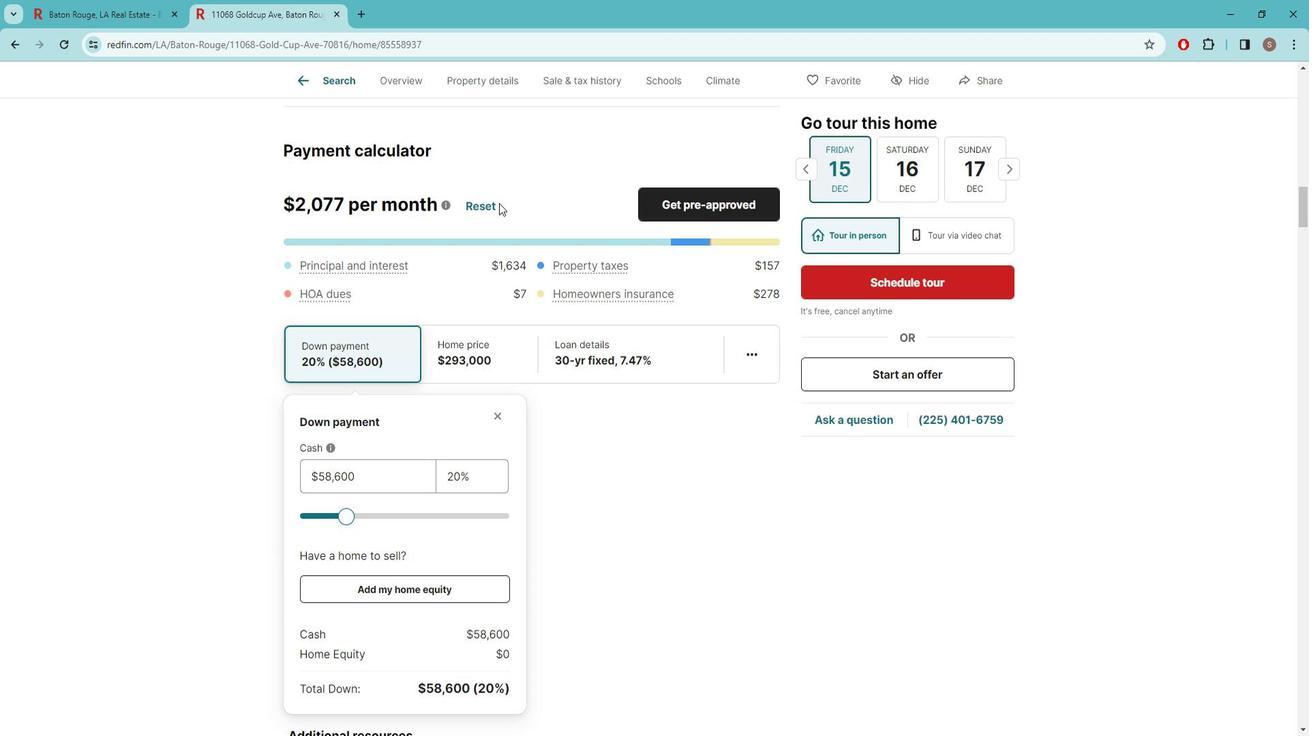 
Action: Mouse scrolled (514, 210) with delta (0, 0)
Screenshot: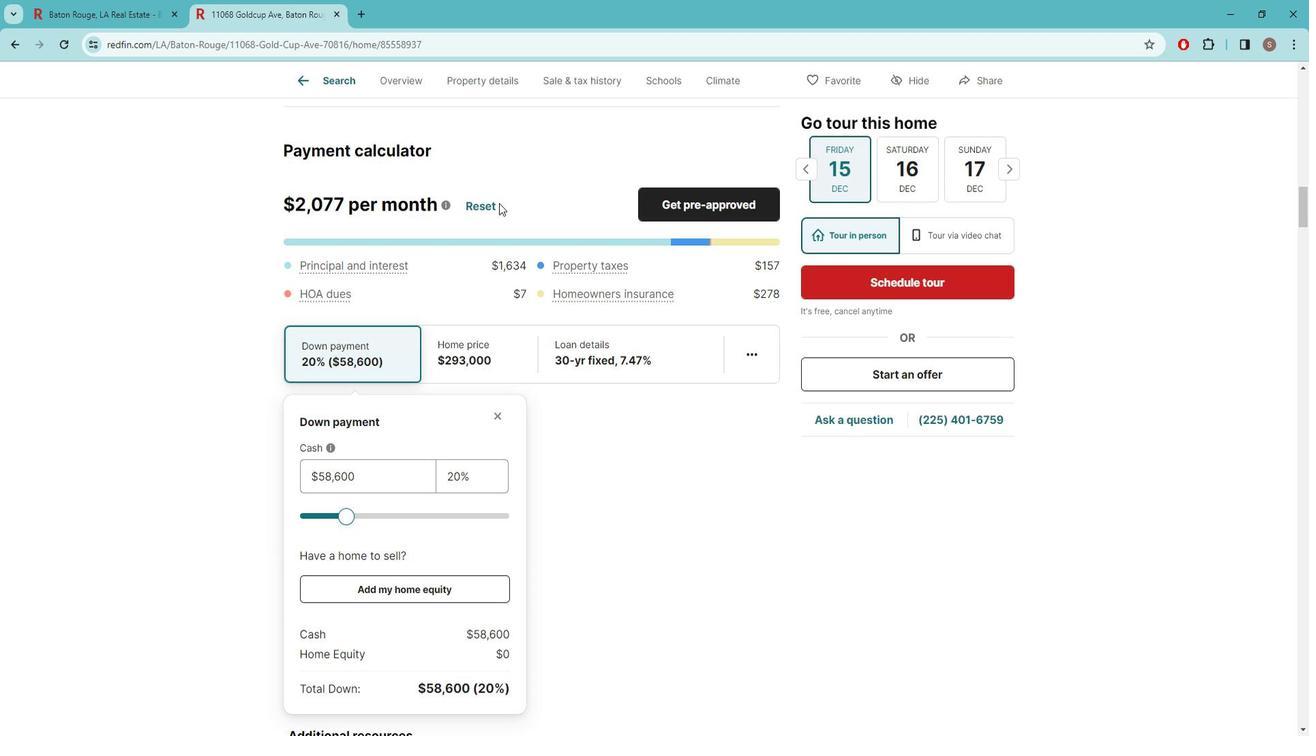
Action: Mouse scrolled (514, 210) with delta (0, 0)
Screenshot: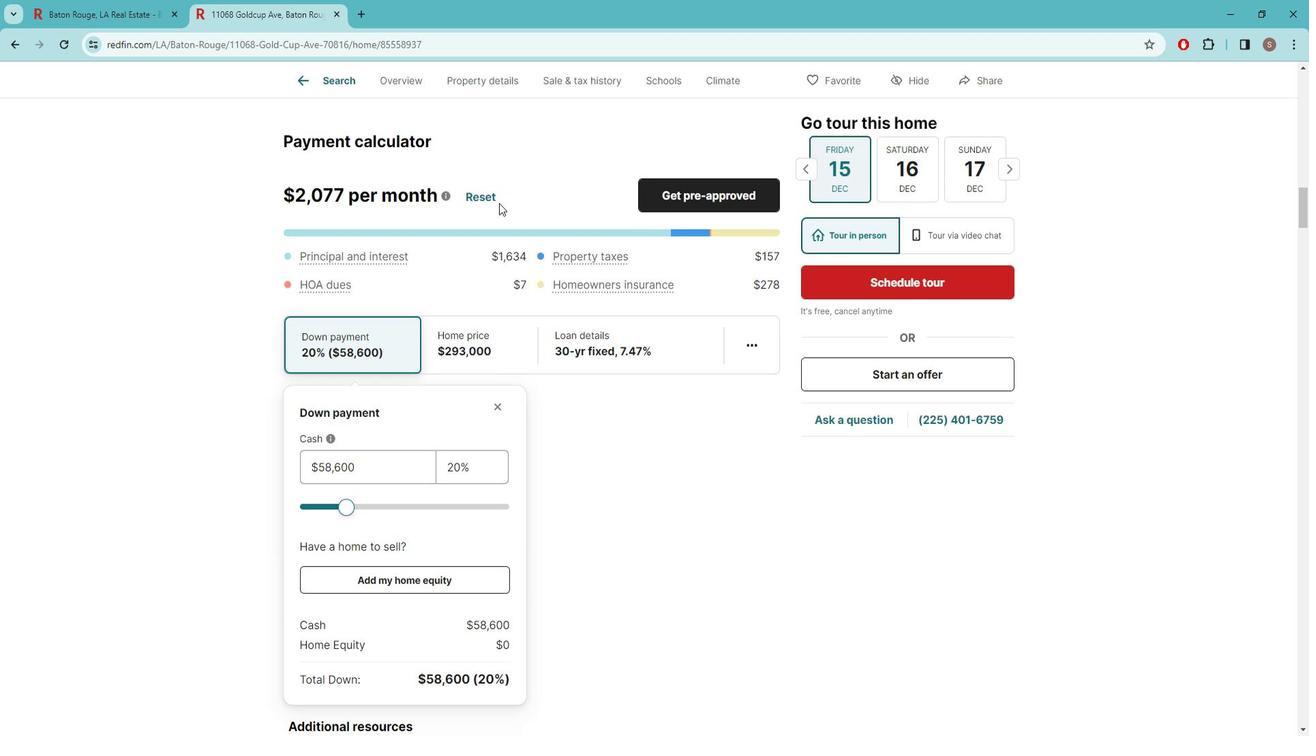 
Action: Mouse moved to (515, 211)
Screenshot: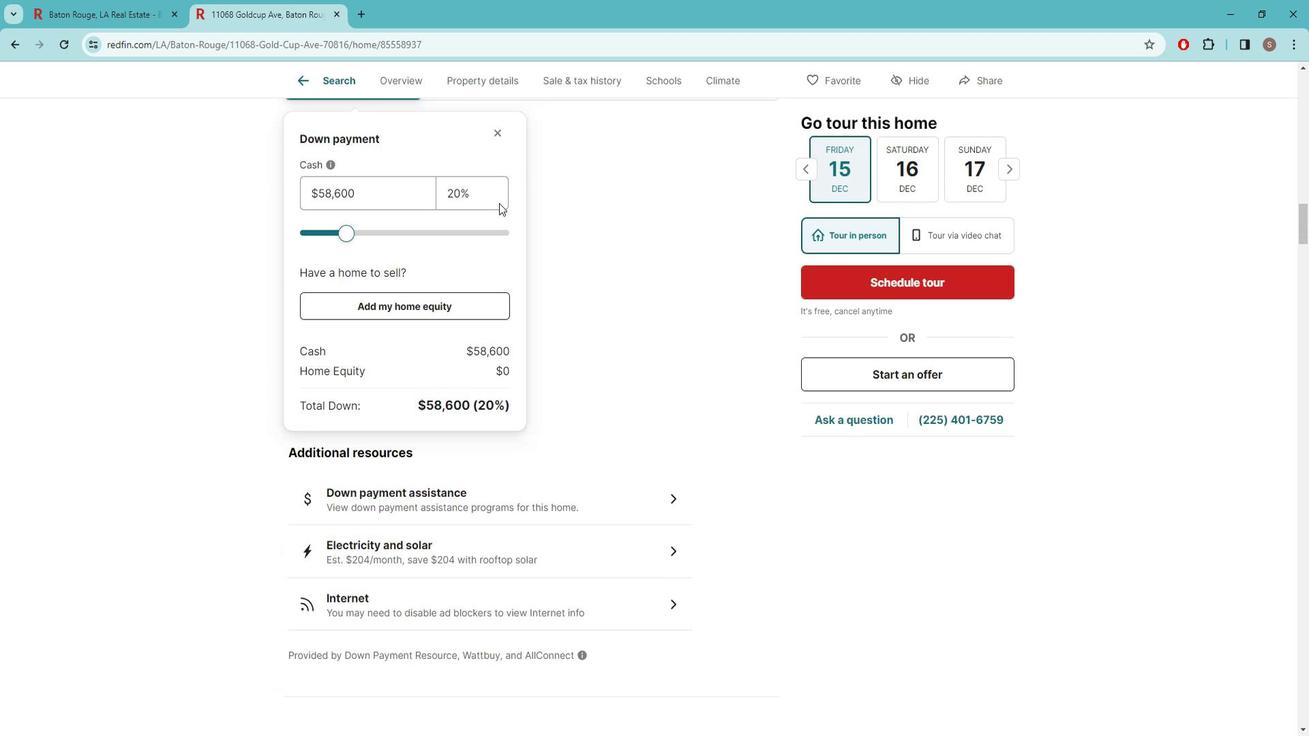 
Action: Mouse scrolled (515, 210) with delta (0, 0)
Screenshot: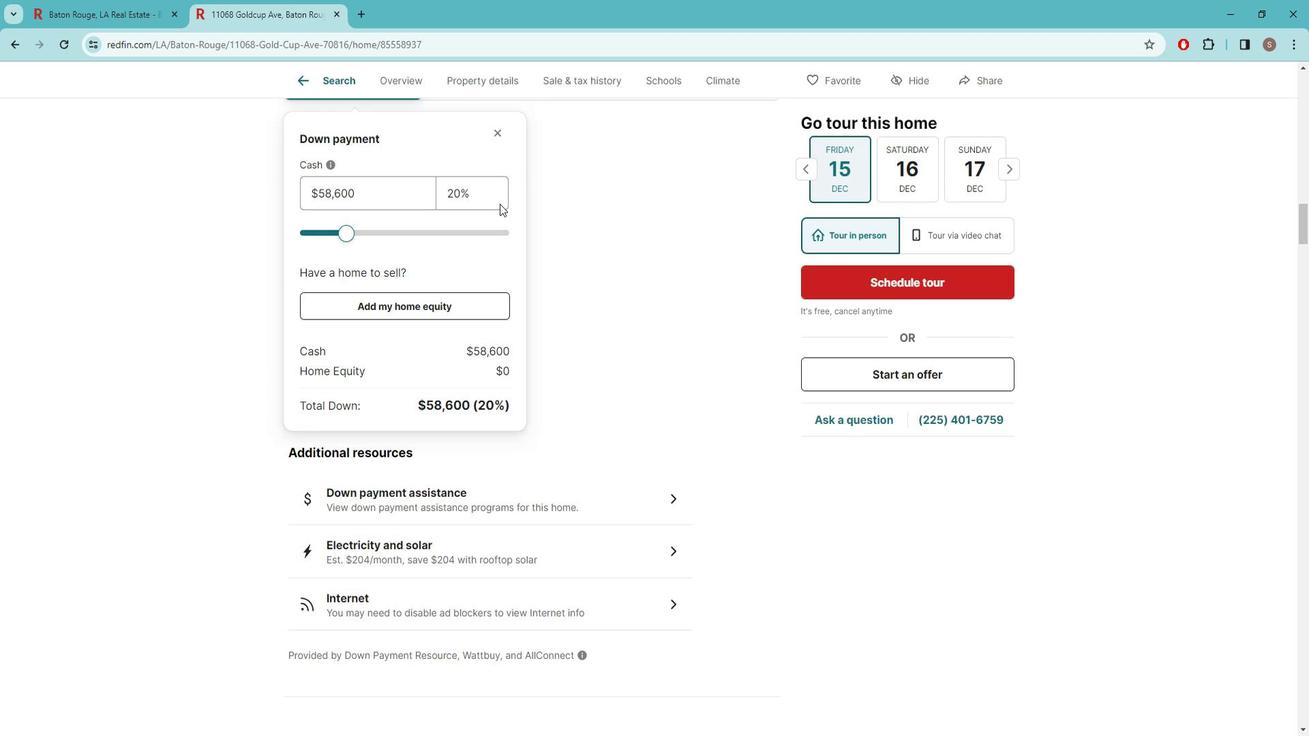 
Action: Mouse scrolled (515, 210) with delta (0, 0)
Screenshot: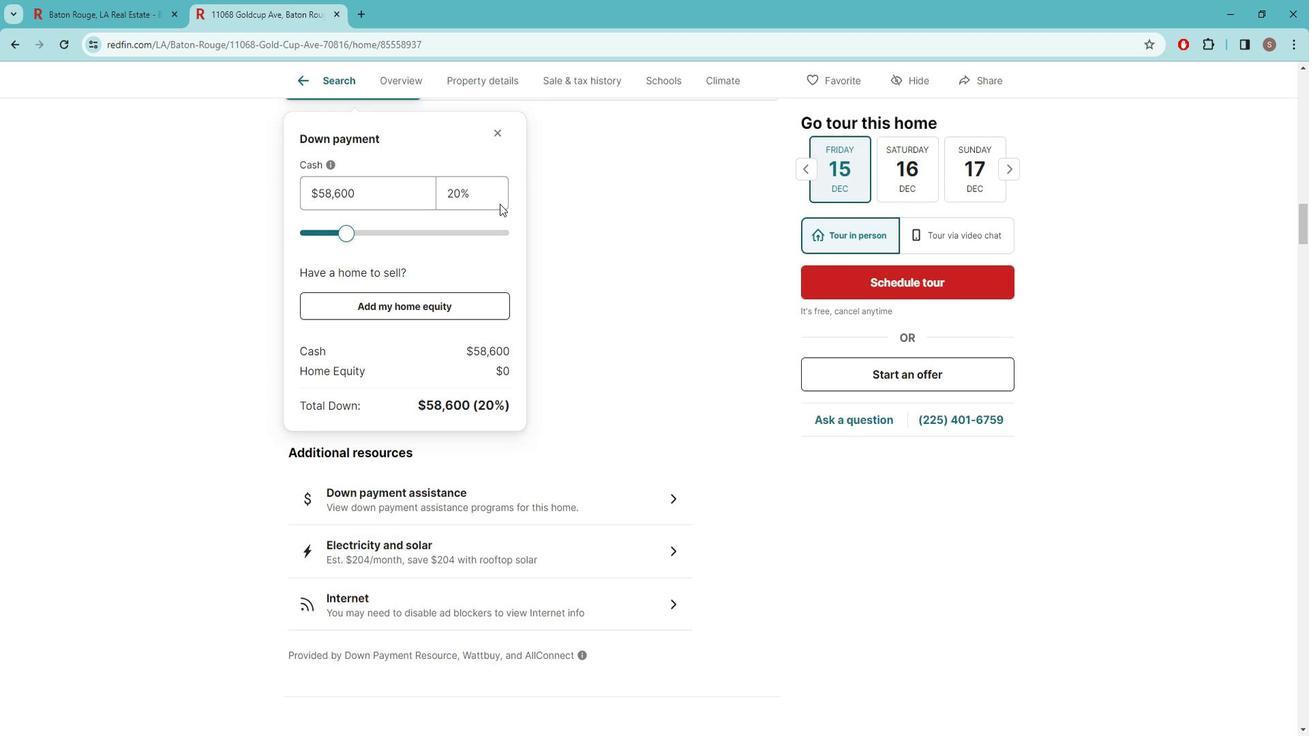 
Action: Mouse scrolled (515, 210) with delta (0, 0)
Screenshot: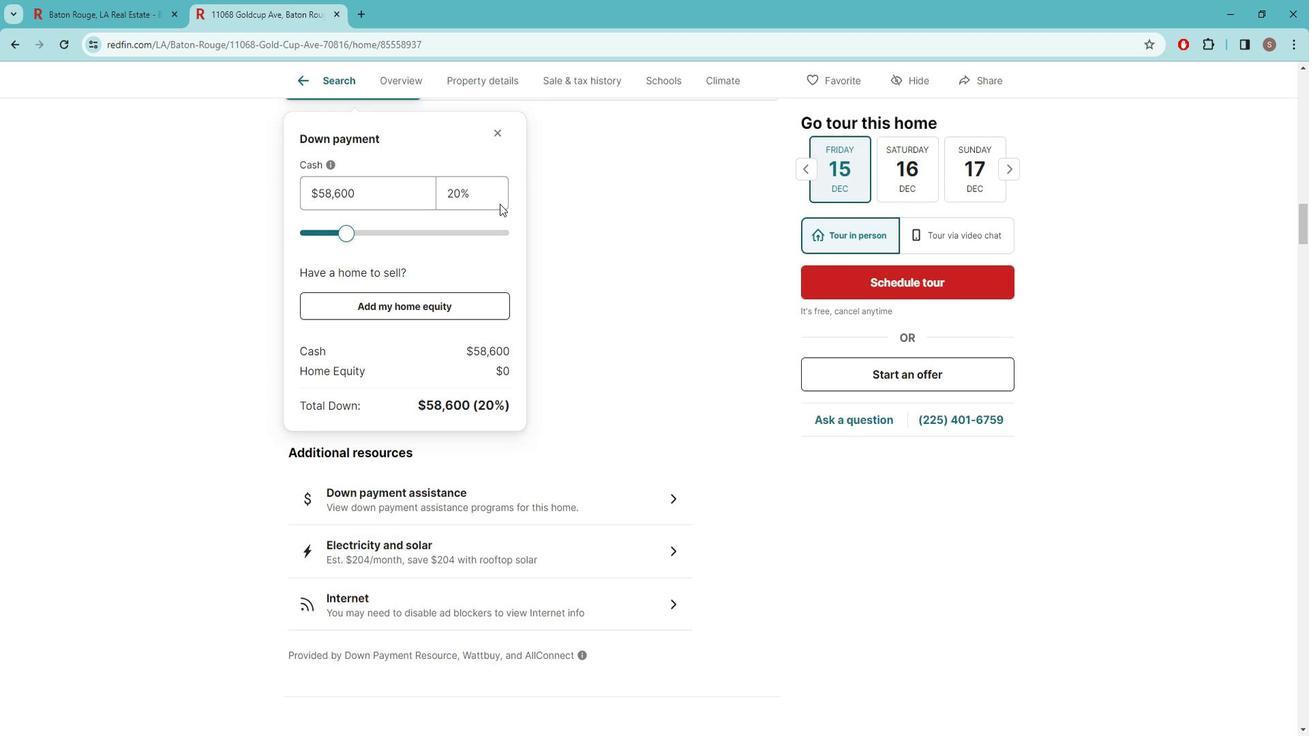 
Action: Mouse scrolled (515, 210) with delta (0, 0)
Screenshot: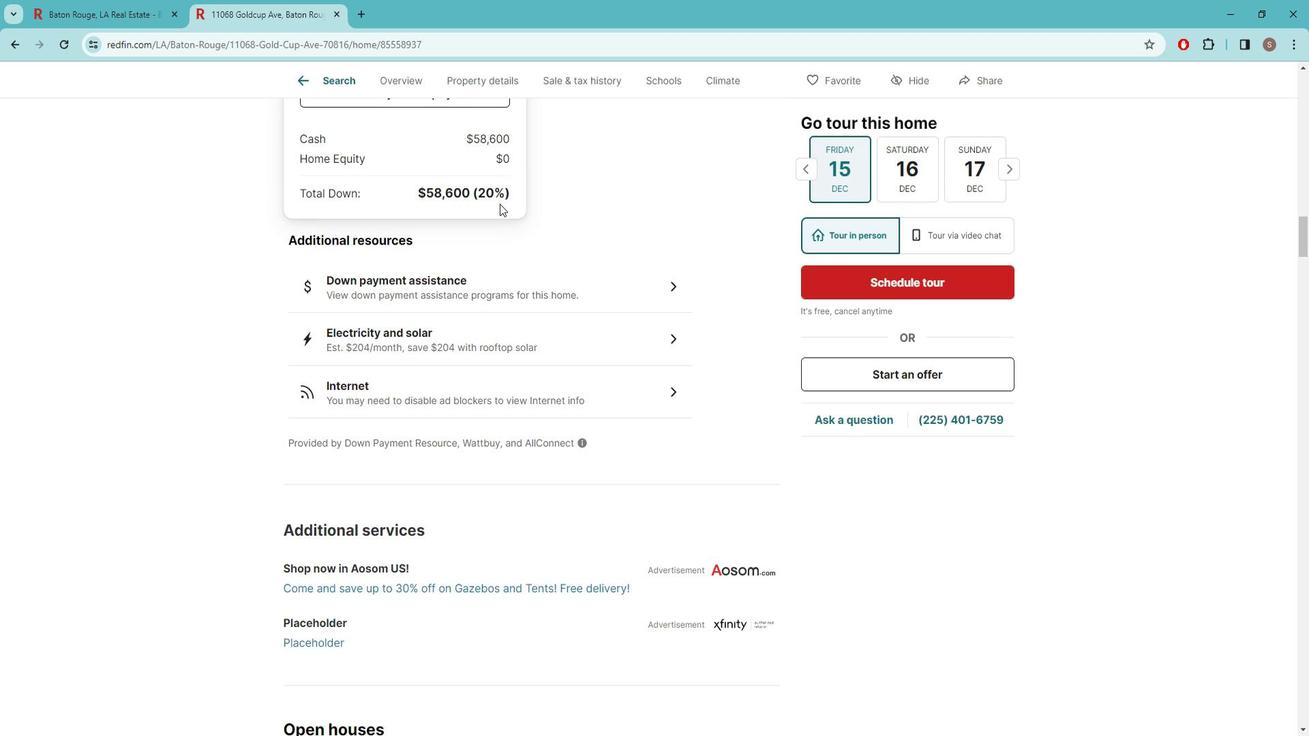 
Action: Mouse scrolled (515, 210) with delta (0, 0)
Screenshot: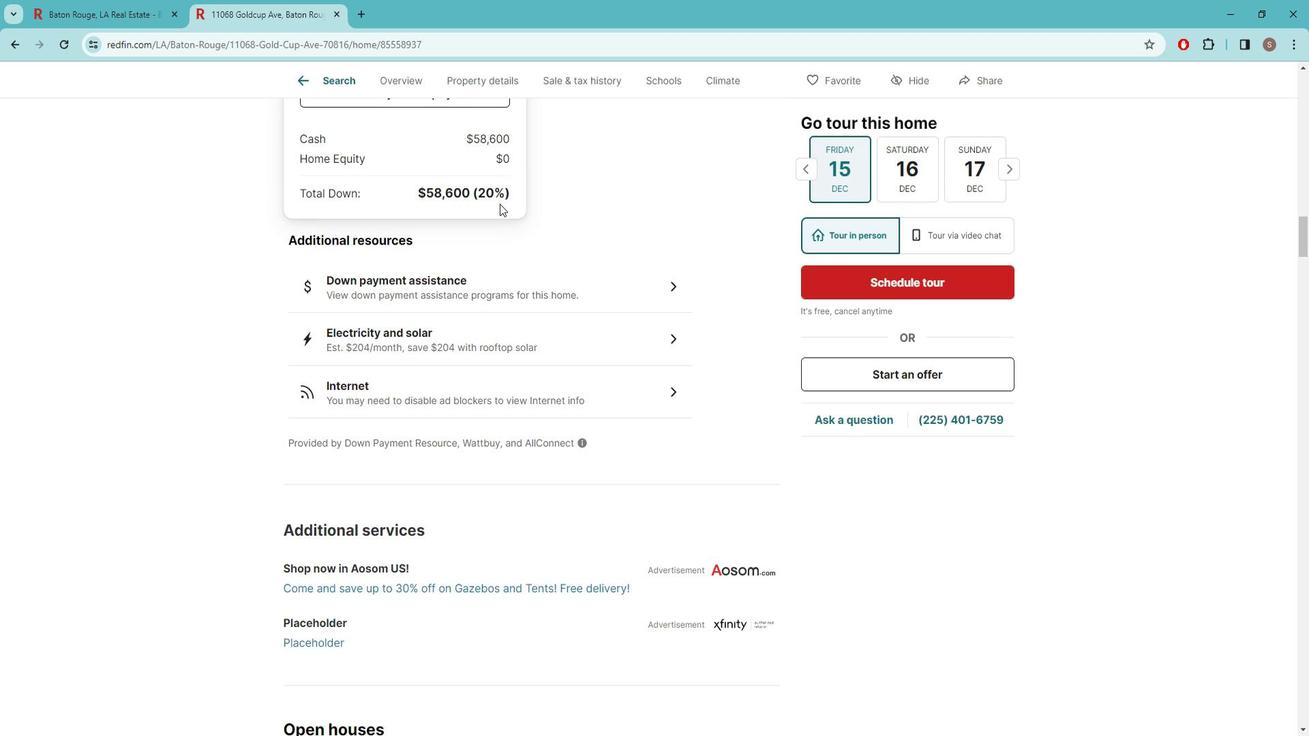 
Action: Mouse scrolled (515, 210) with delta (0, 0)
Screenshot: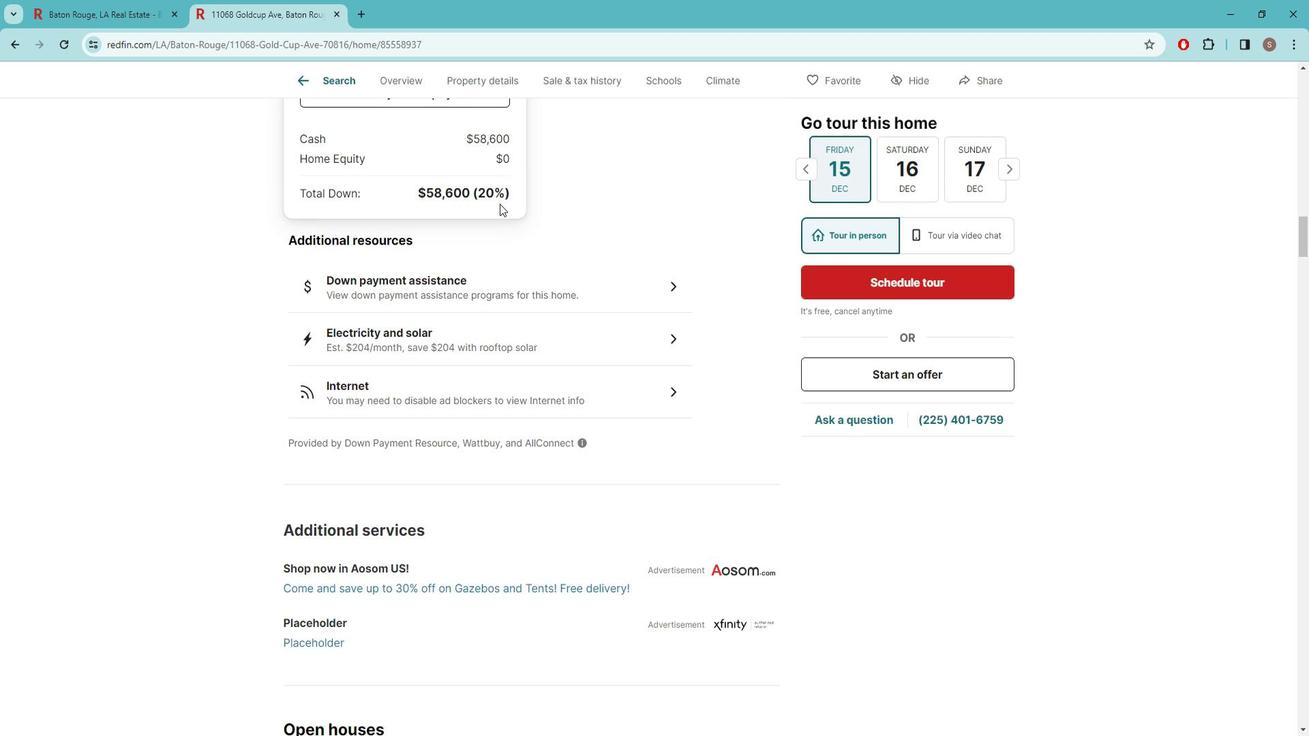 
Action: Mouse scrolled (515, 210) with delta (0, 0)
Screenshot: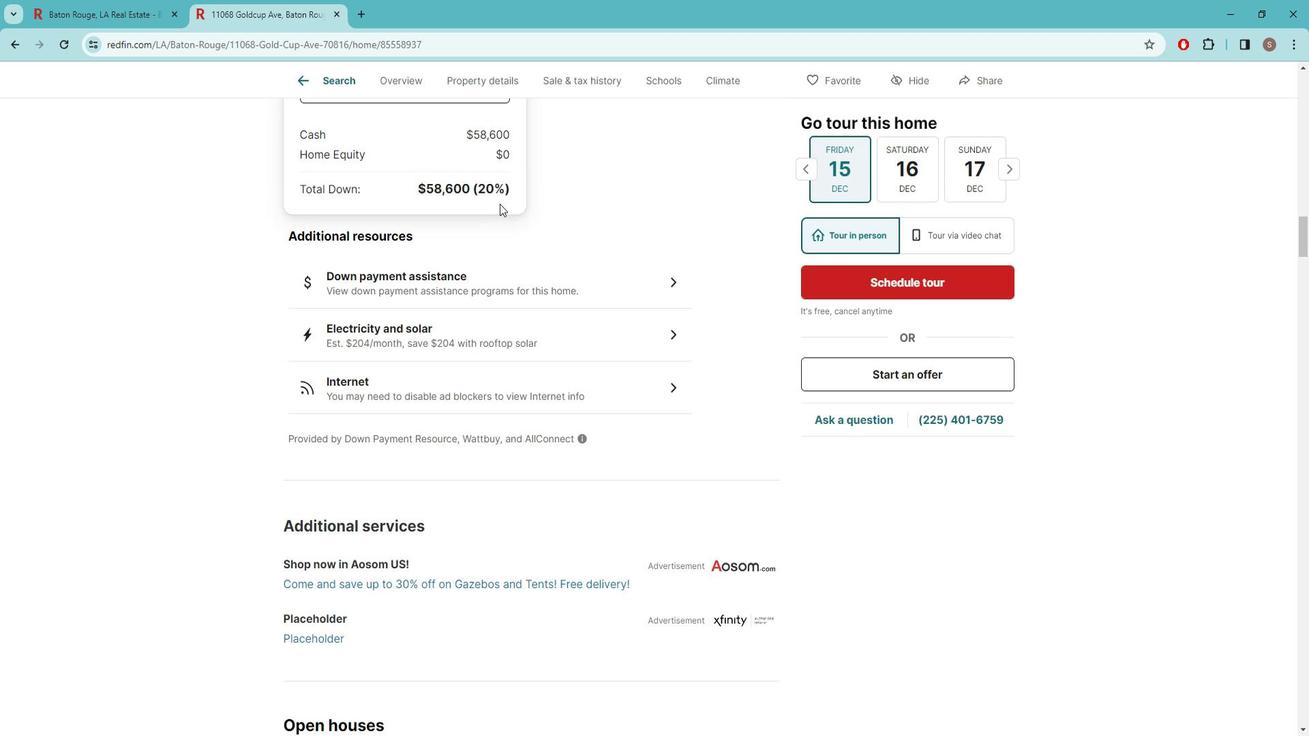 
Action: Mouse scrolled (515, 210) with delta (0, 0)
Screenshot: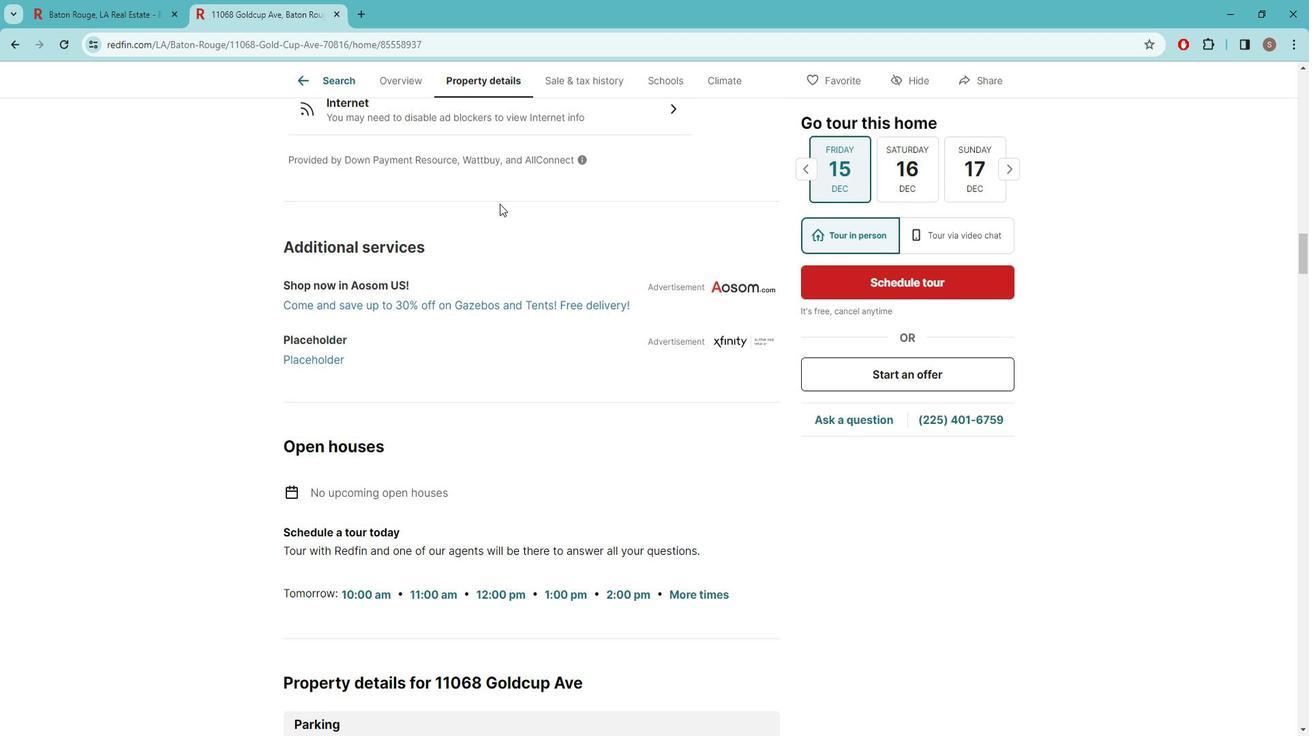 
Action: Mouse scrolled (515, 210) with delta (0, 0)
Screenshot: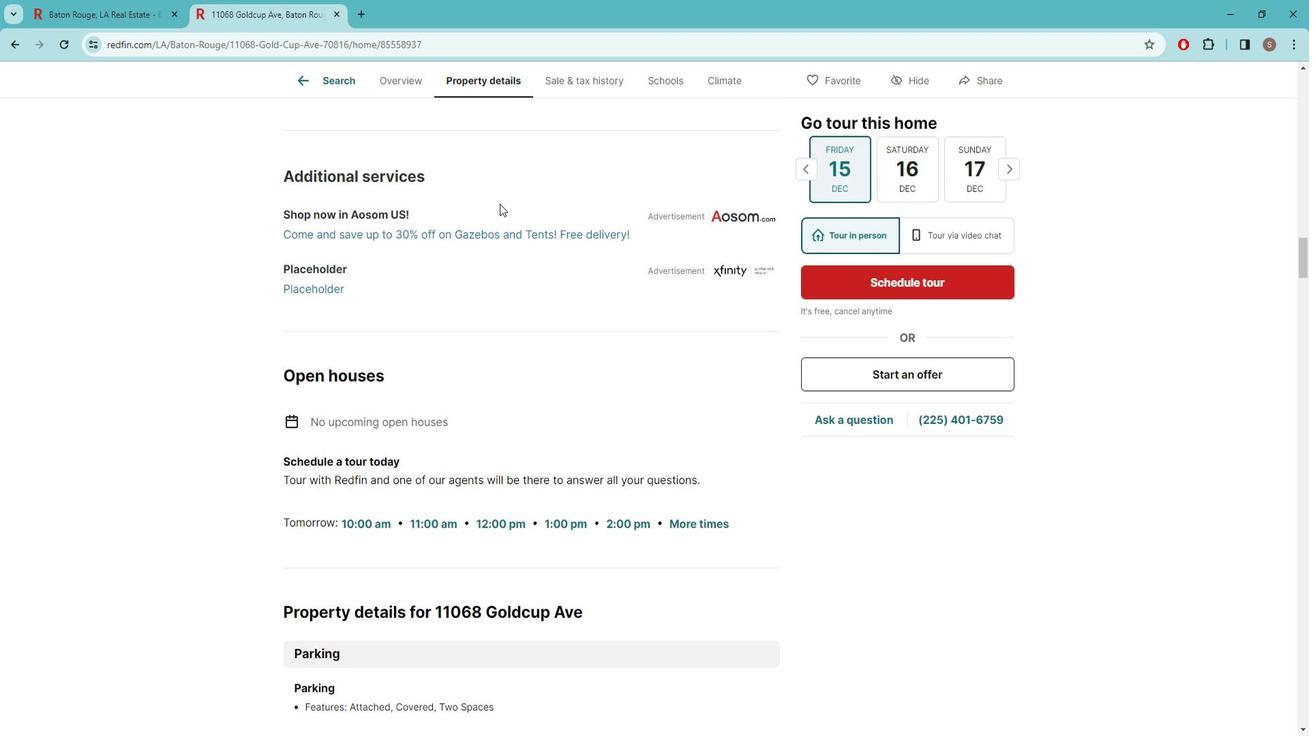 
Action: Mouse scrolled (515, 210) with delta (0, 0)
Screenshot: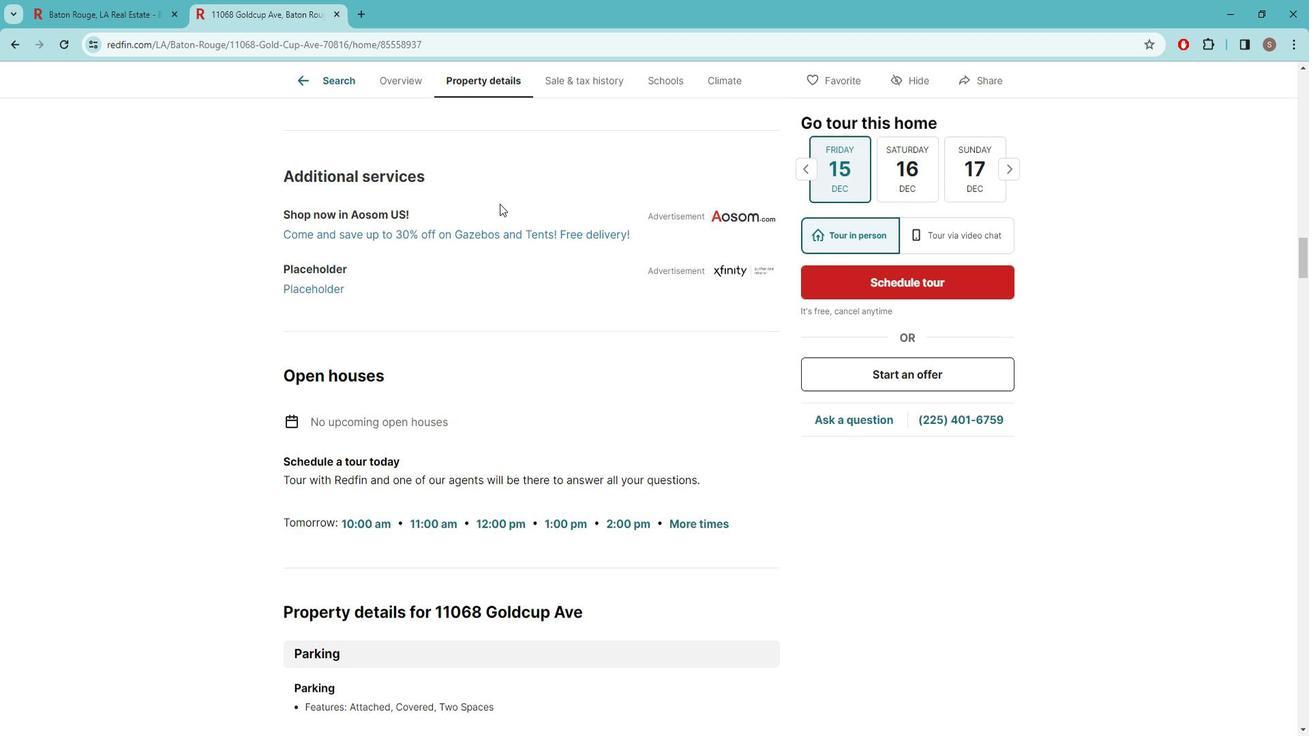 
Action: Mouse scrolled (515, 210) with delta (0, 0)
Screenshot: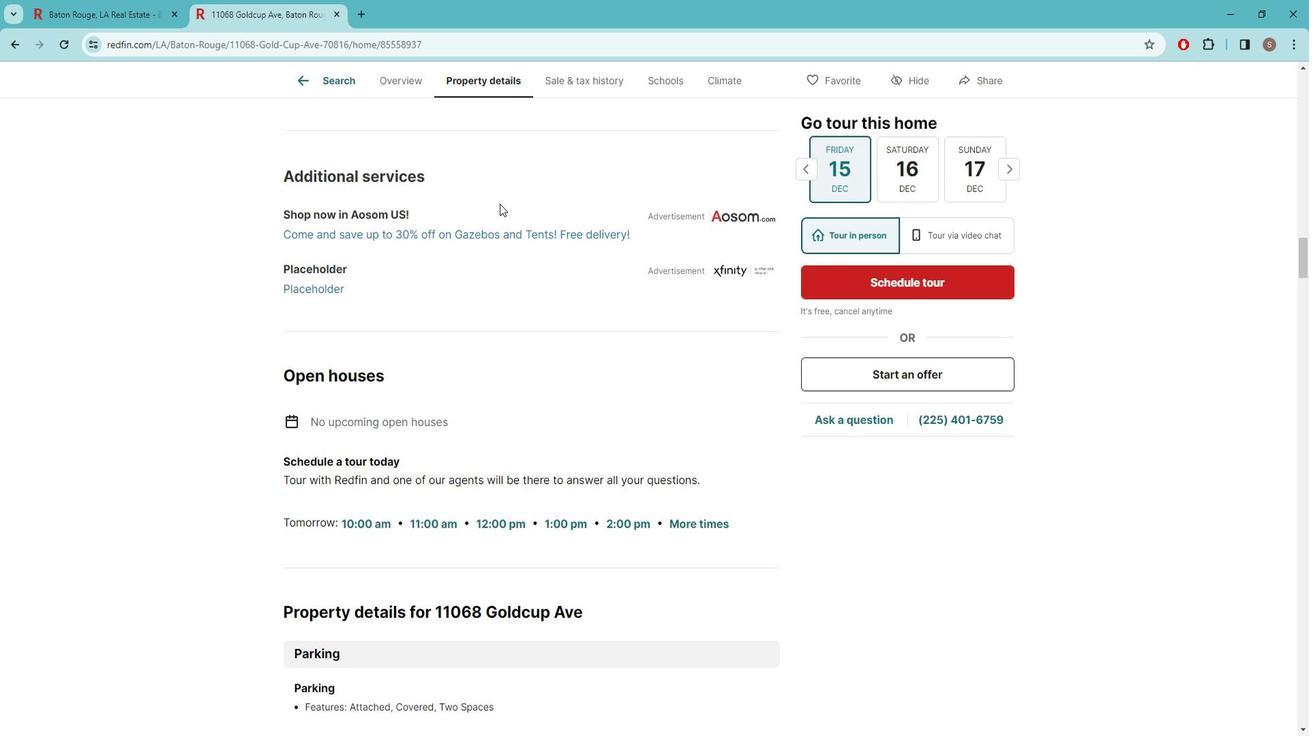 
Action: Mouse moved to (530, 236)
Screenshot: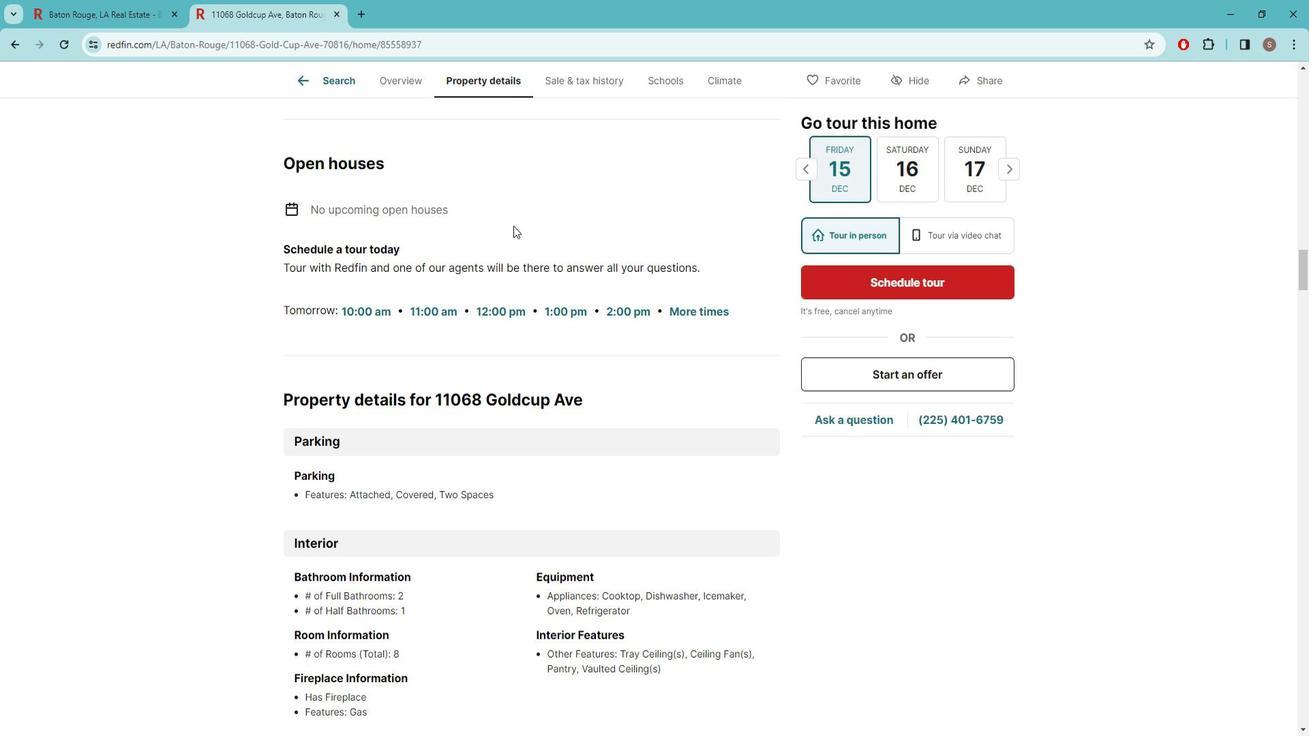 
Action: Mouse scrolled (530, 235) with delta (0, 0)
Screenshot: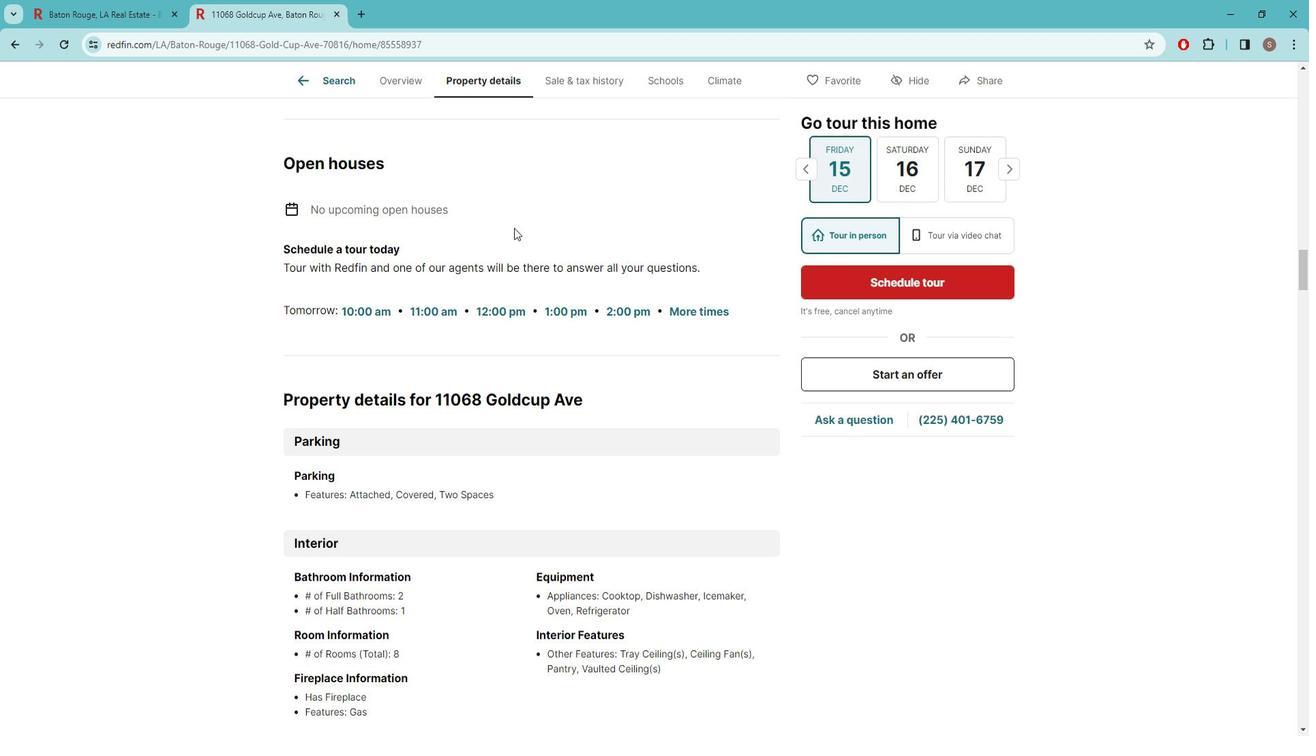 
Action: Mouse scrolled (530, 235) with delta (0, 0)
Screenshot: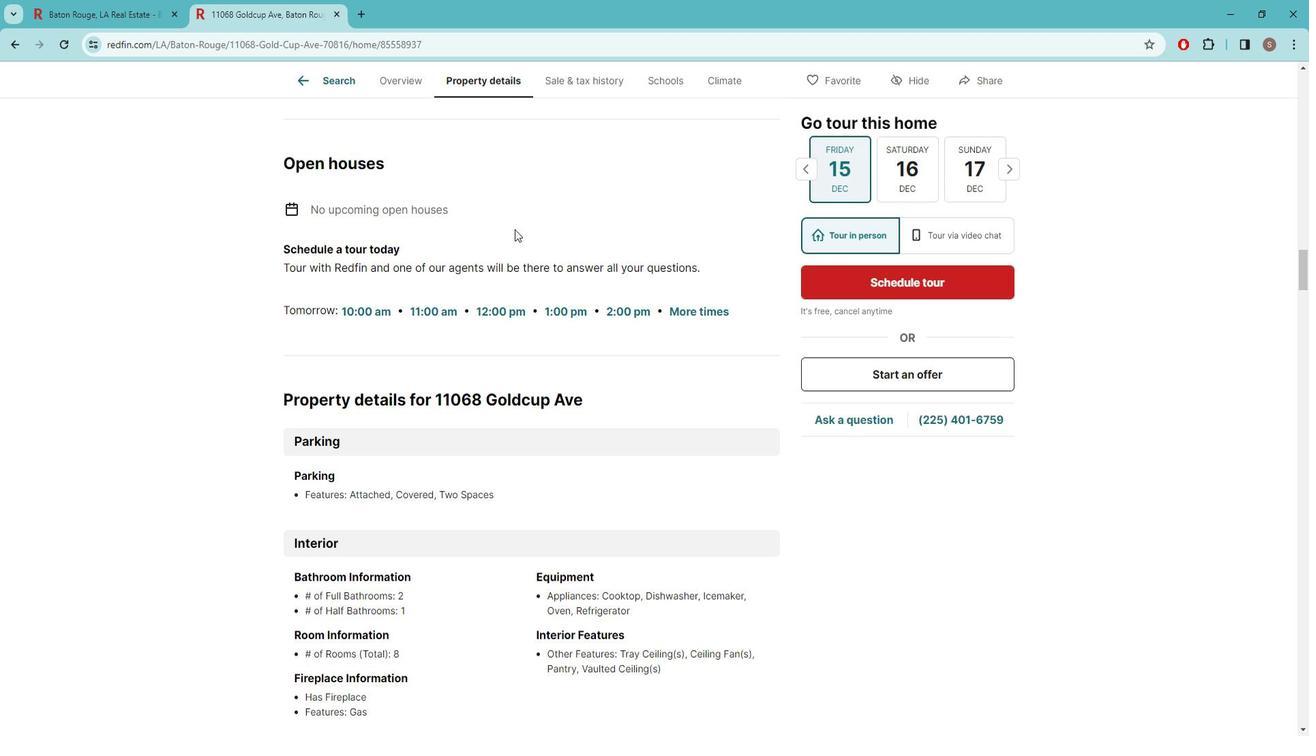 
Action: Mouse scrolled (530, 235) with delta (0, 0)
Screenshot: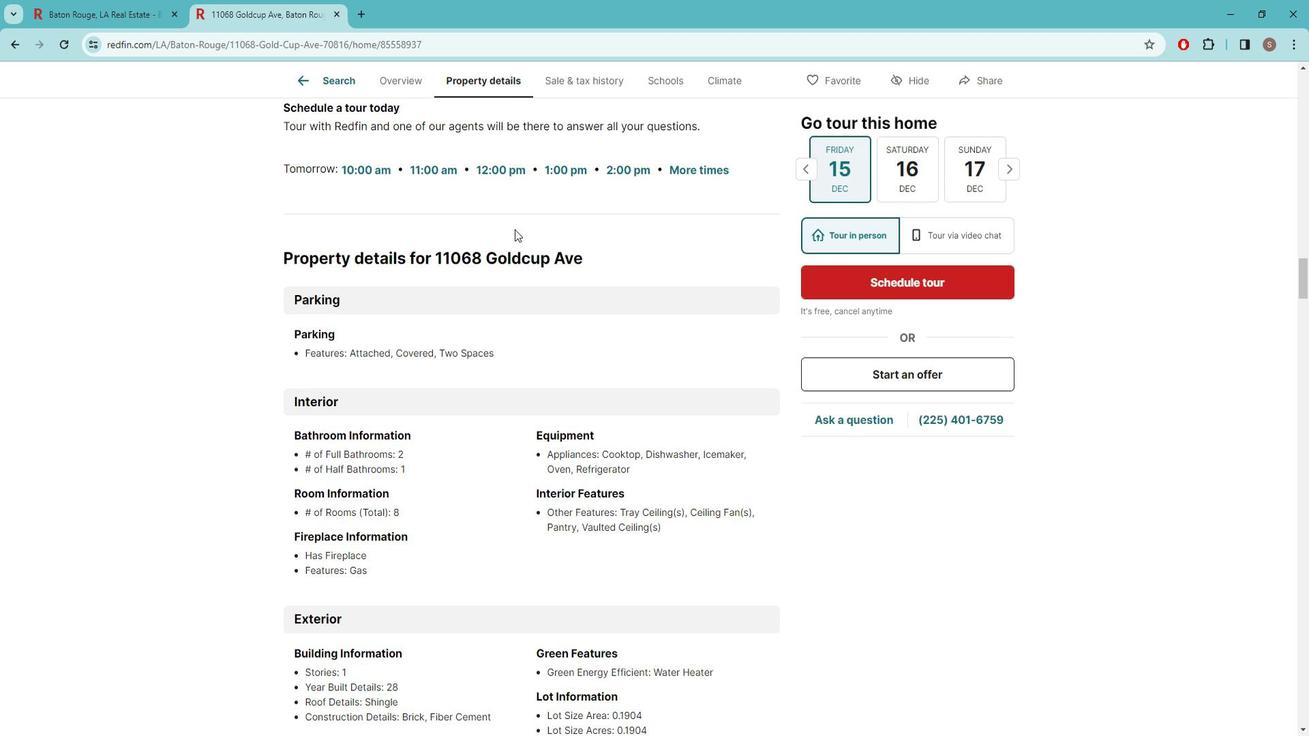 
Action: Mouse scrolled (530, 235) with delta (0, 0)
Screenshot: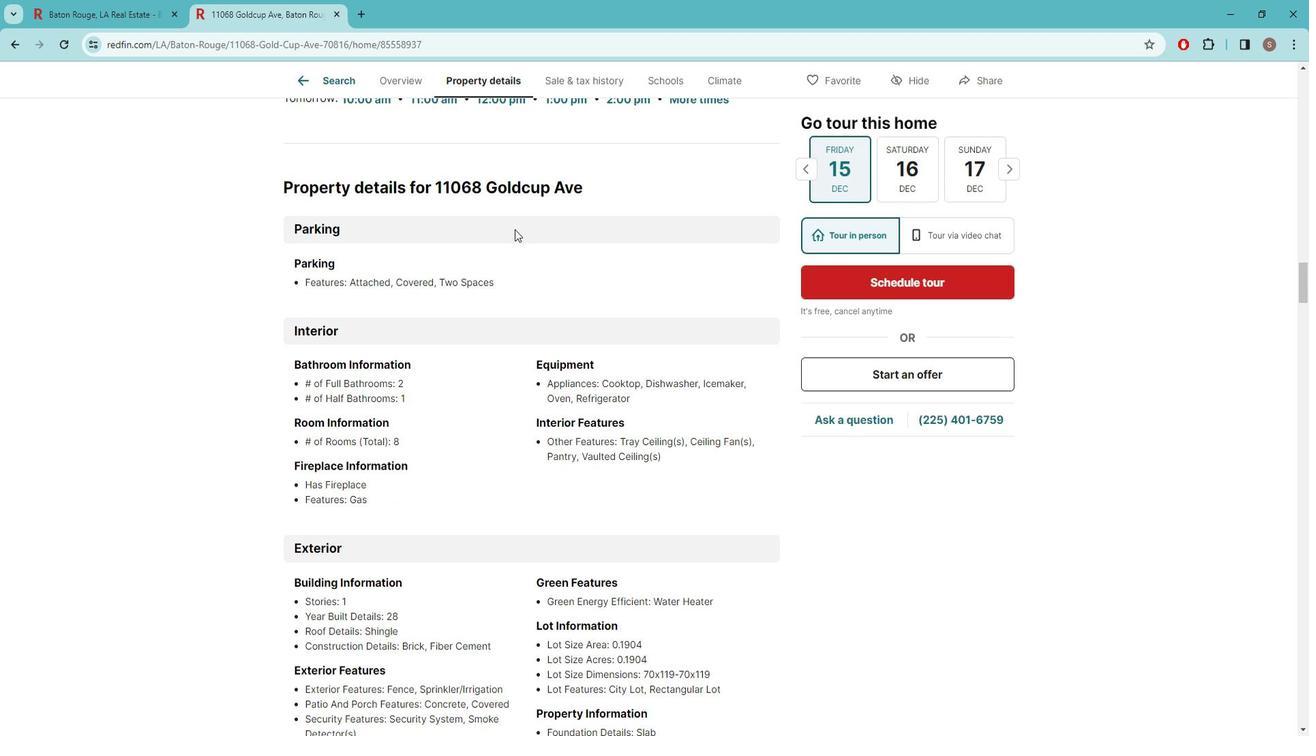 
Action: Mouse moved to (435, 348)
Screenshot: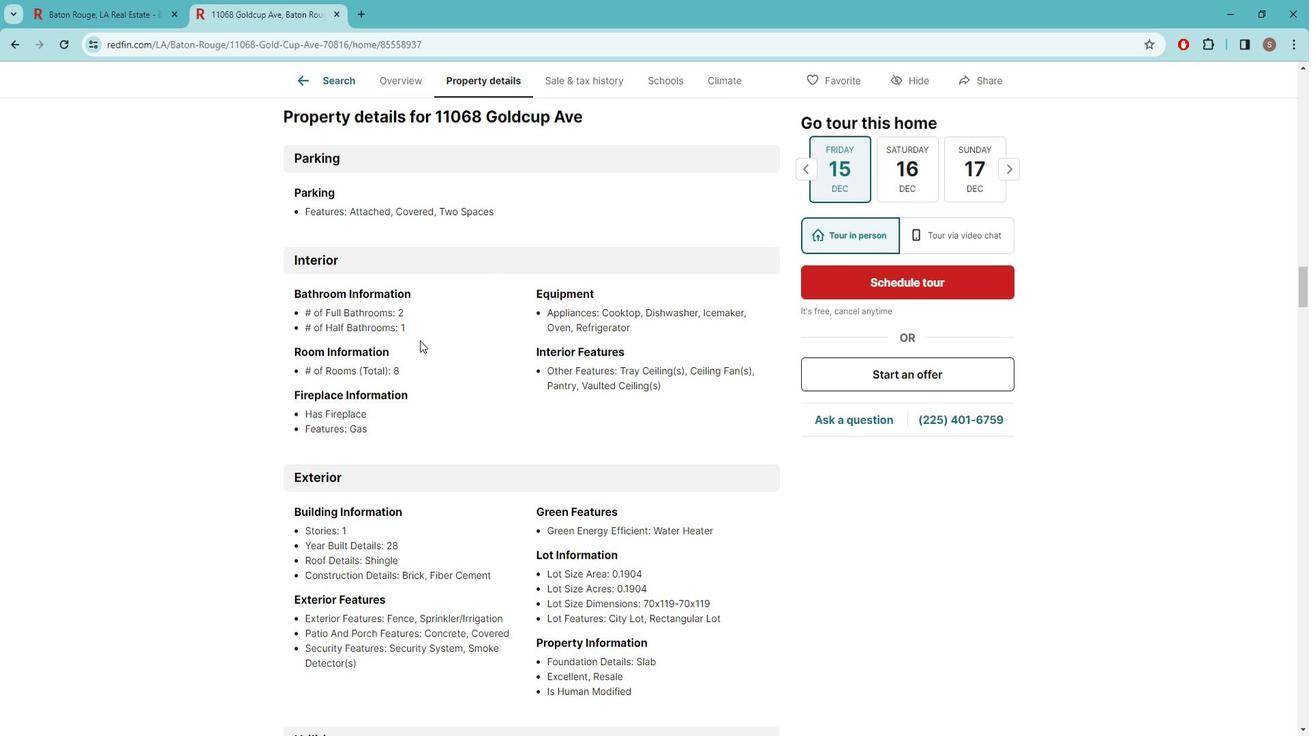 
Action: Mouse scrolled (435, 347) with delta (0, 0)
Screenshot: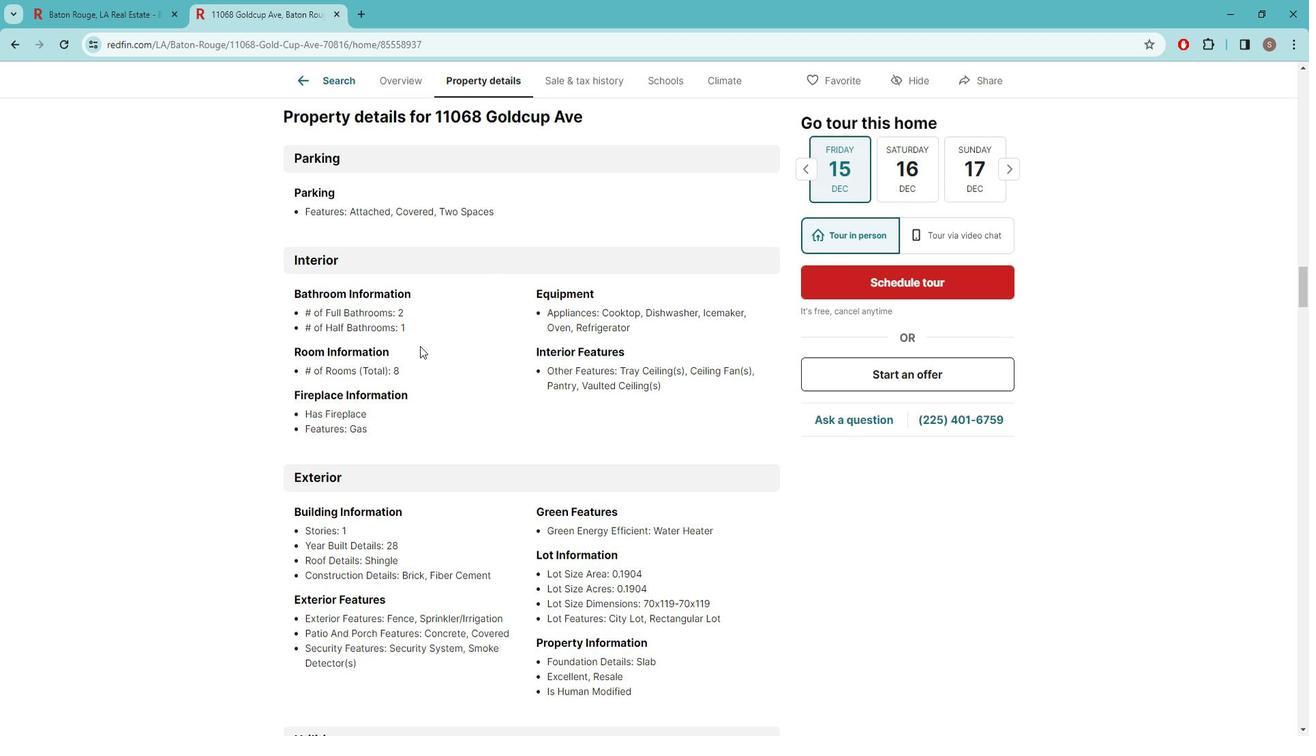 
Action: Mouse scrolled (435, 347) with delta (0, 0)
Screenshot: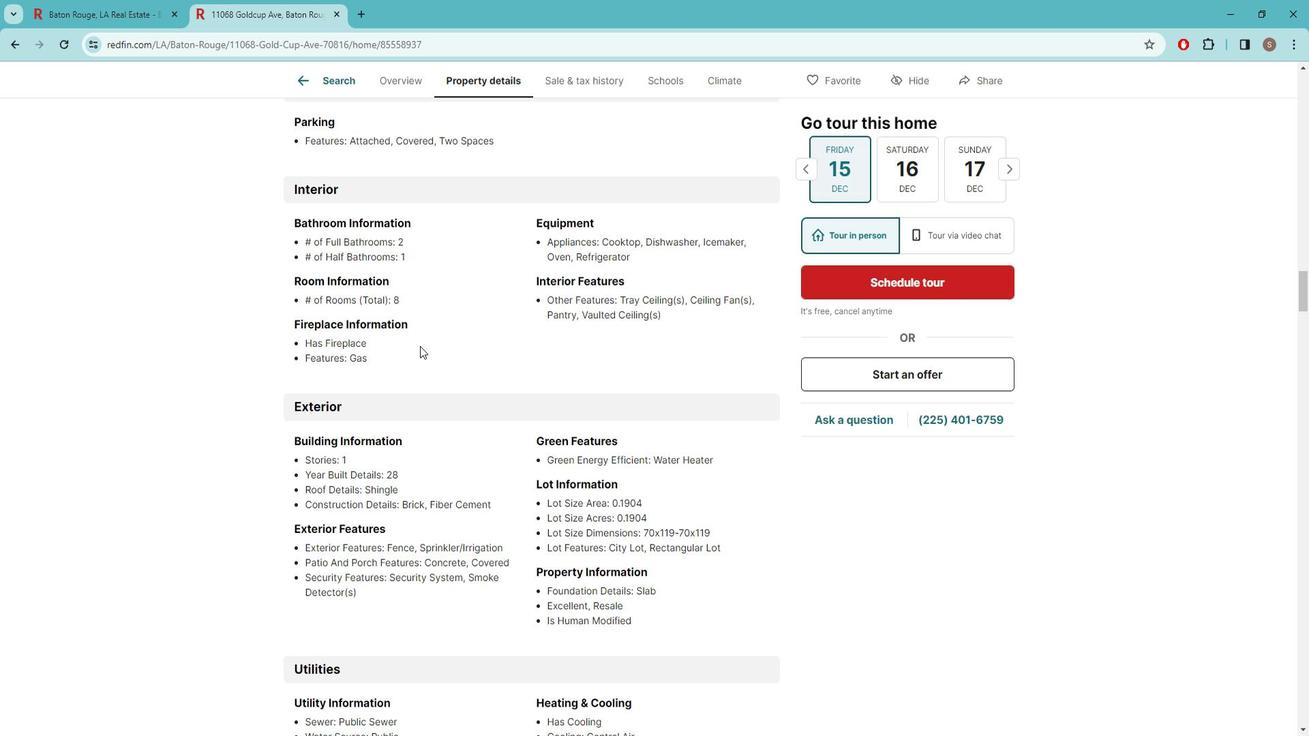 
Action: Mouse scrolled (435, 347) with delta (0, 0)
Screenshot: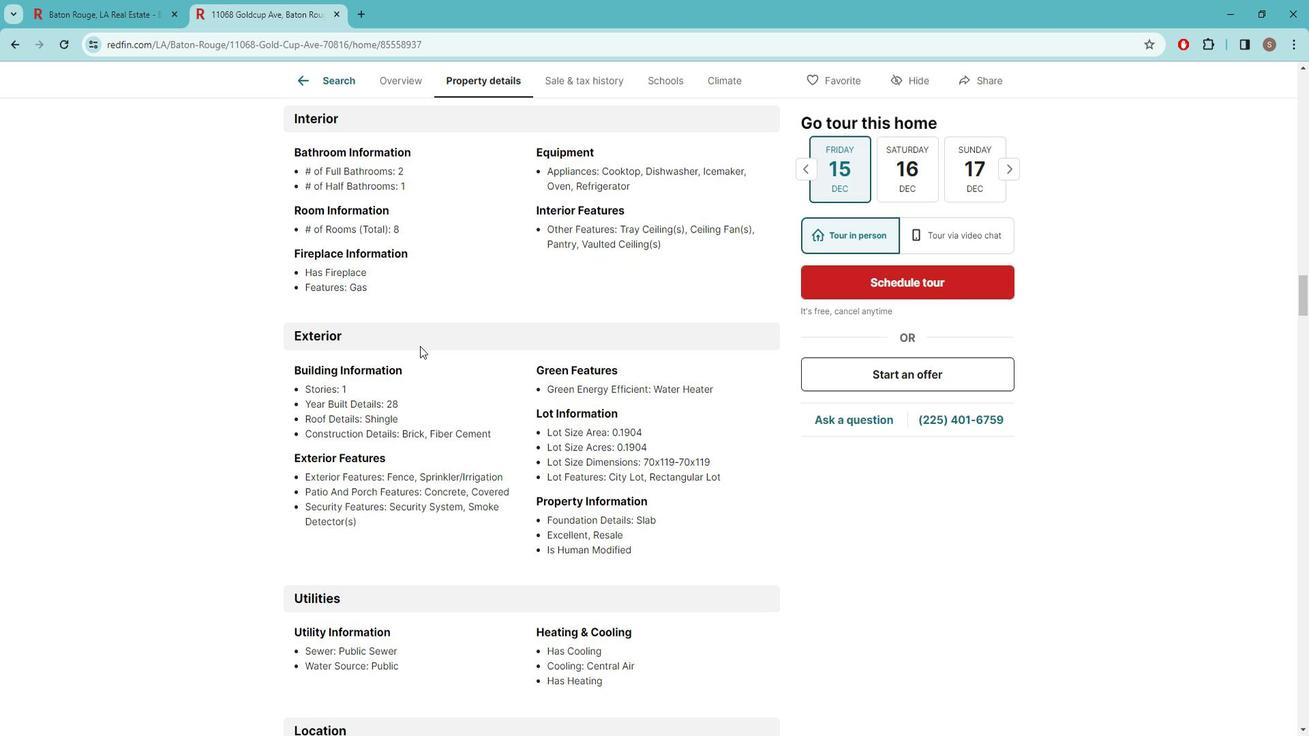 
Action: Mouse moved to (465, 437)
Screenshot: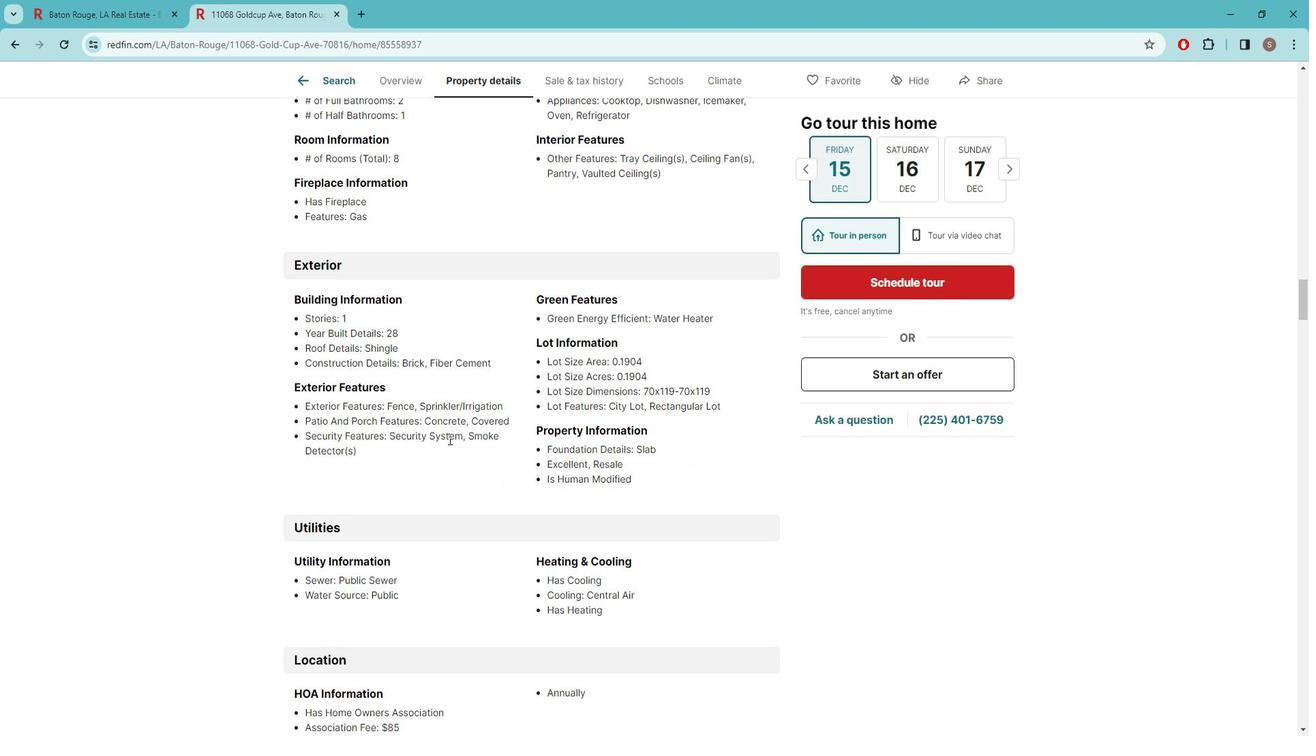 
Action: Mouse scrolled (465, 436) with delta (0, 0)
Screenshot: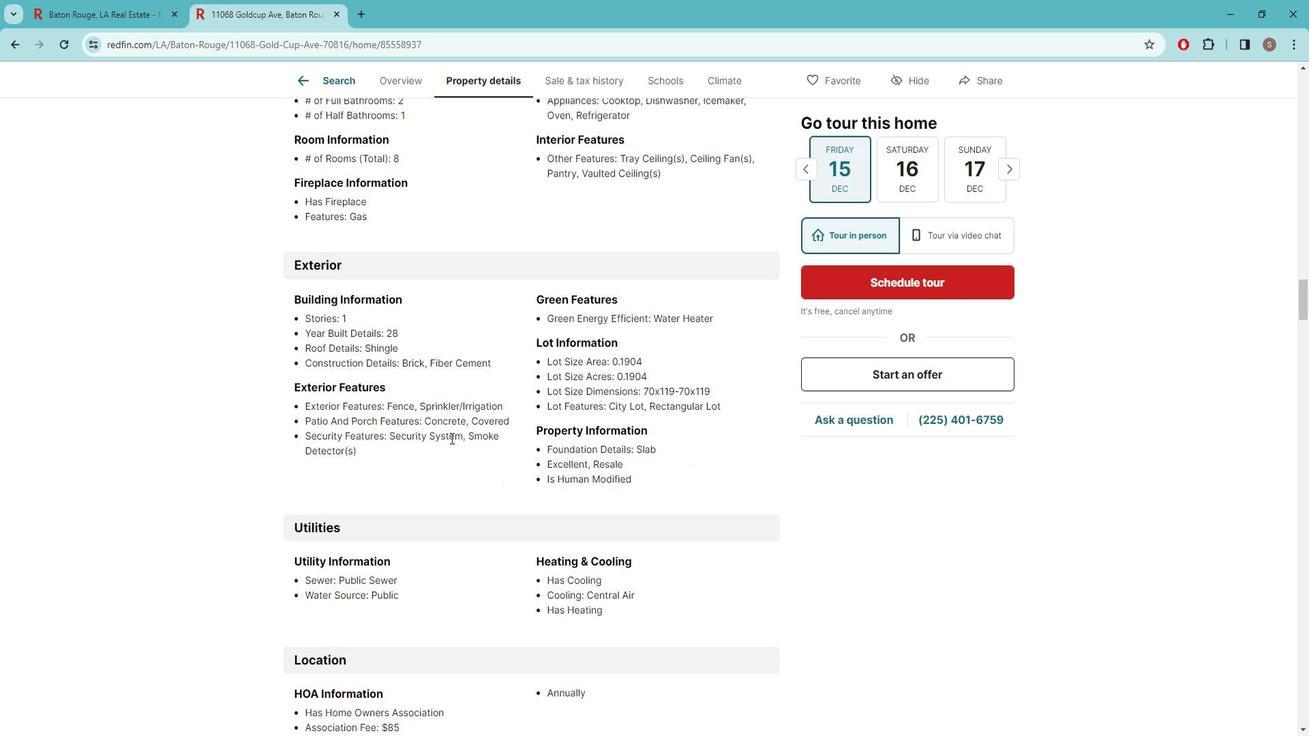 
Action: Mouse scrolled (465, 436) with delta (0, 0)
Screenshot: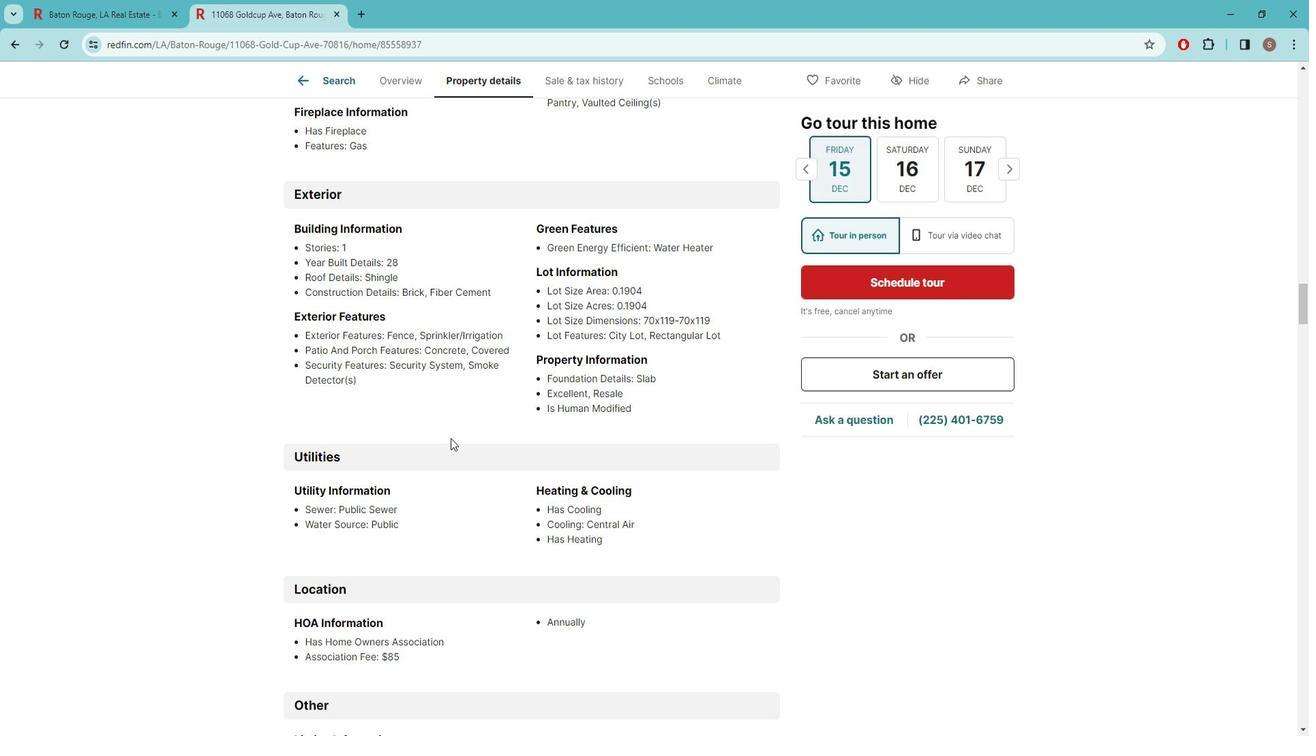 
Action: Mouse moved to (465, 436)
Screenshot: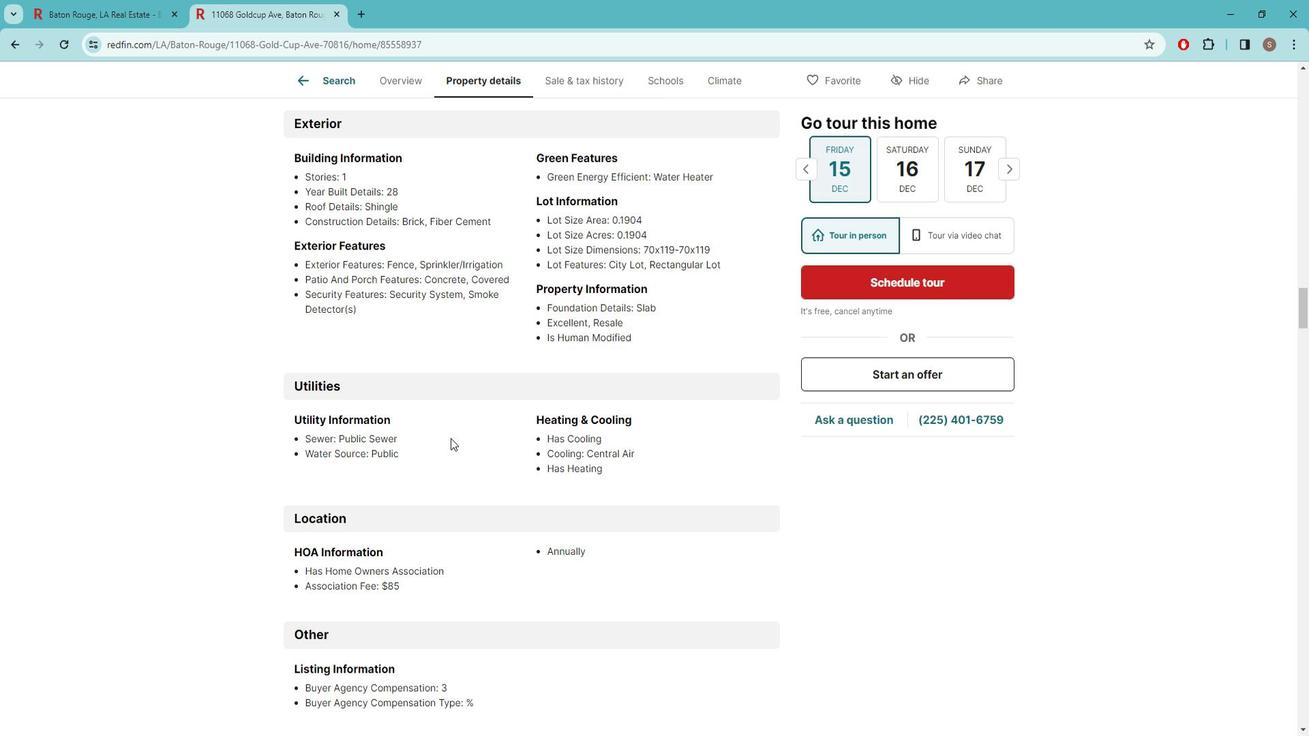 
Action: Mouse scrolled (465, 435) with delta (0, 0)
Screenshot: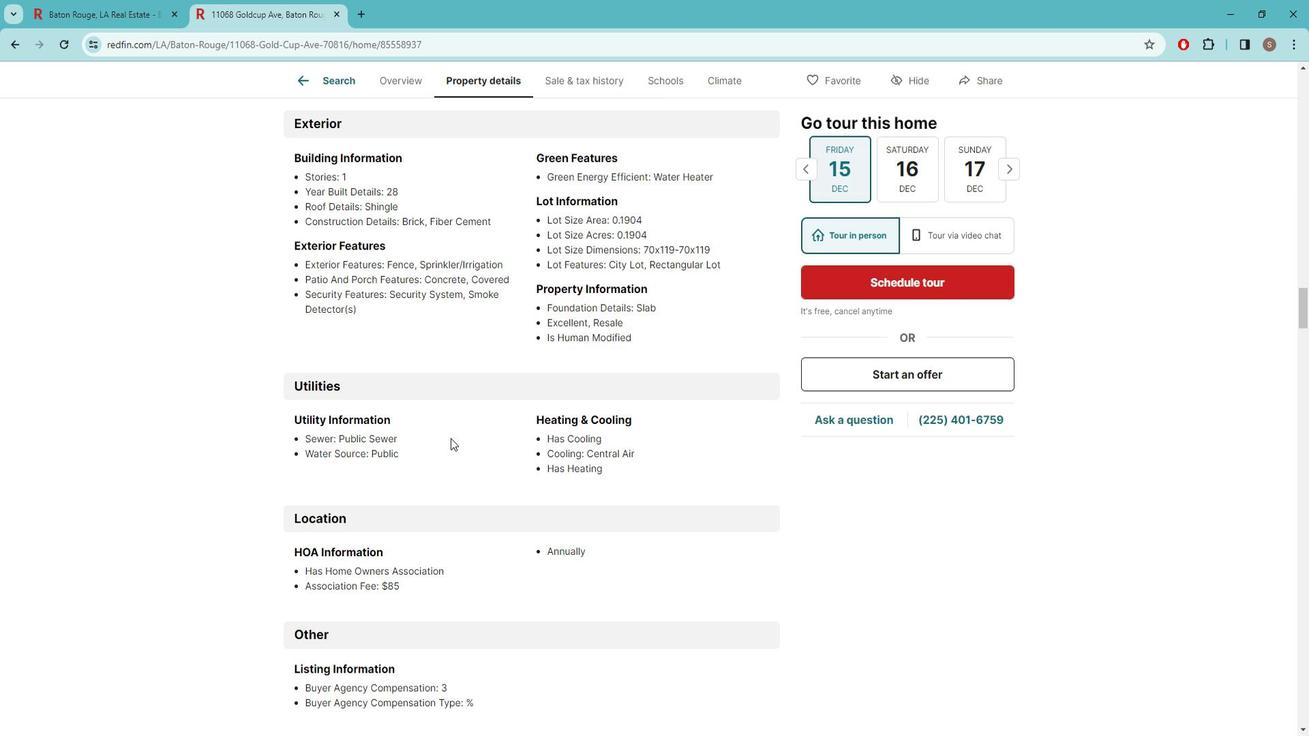 
Action: Mouse scrolled (465, 435) with delta (0, 0)
Screenshot: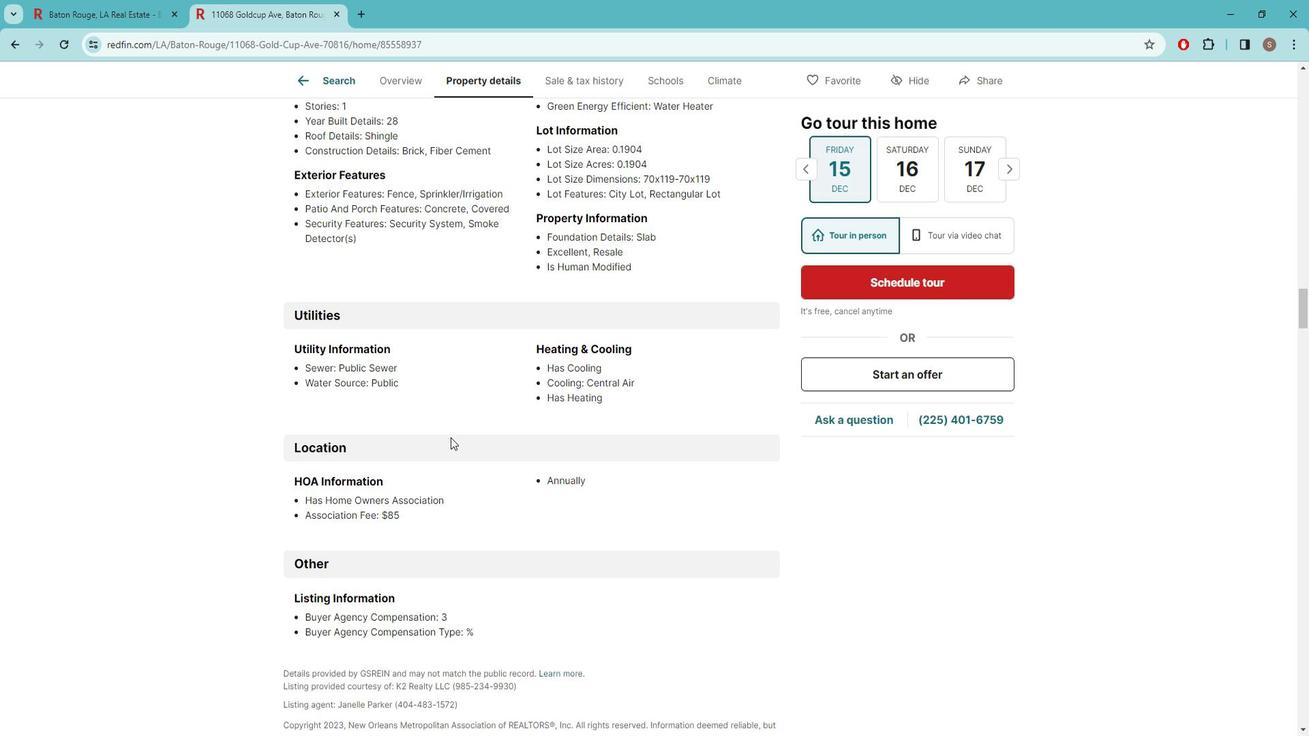 
Action: Mouse scrolled (465, 435) with delta (0, 0)
Screenshot: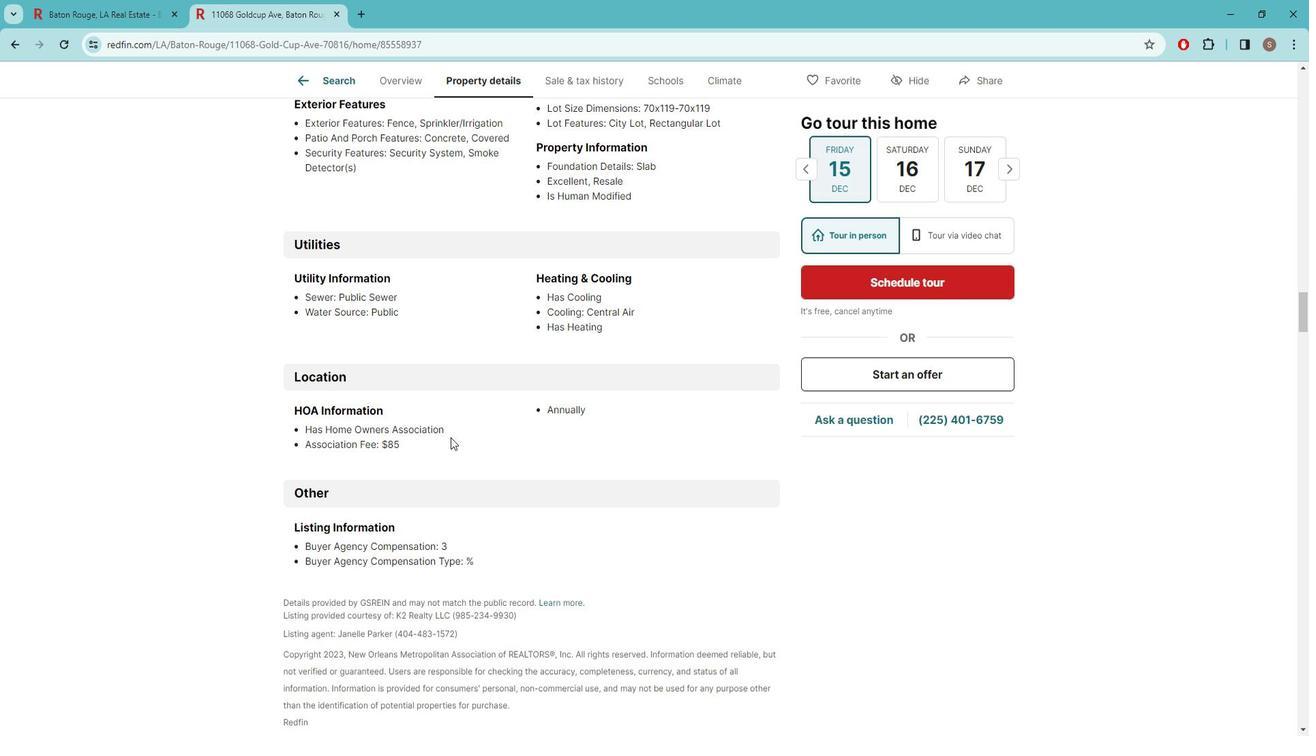 
Action: Mouse scrolled (465, 435) with delta (0, 0)
Screenshot: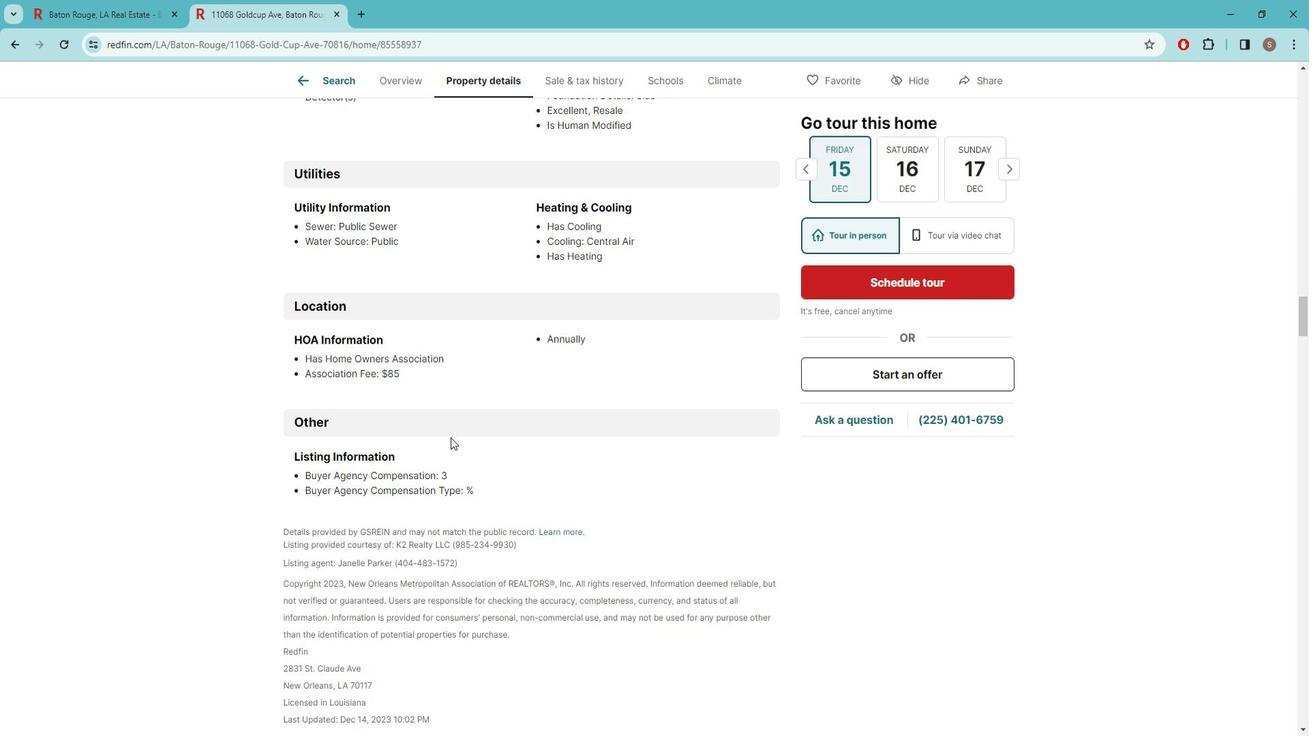 
Action: Mouse scrolled (465, 435) with delta (0, 0)
Screenshot: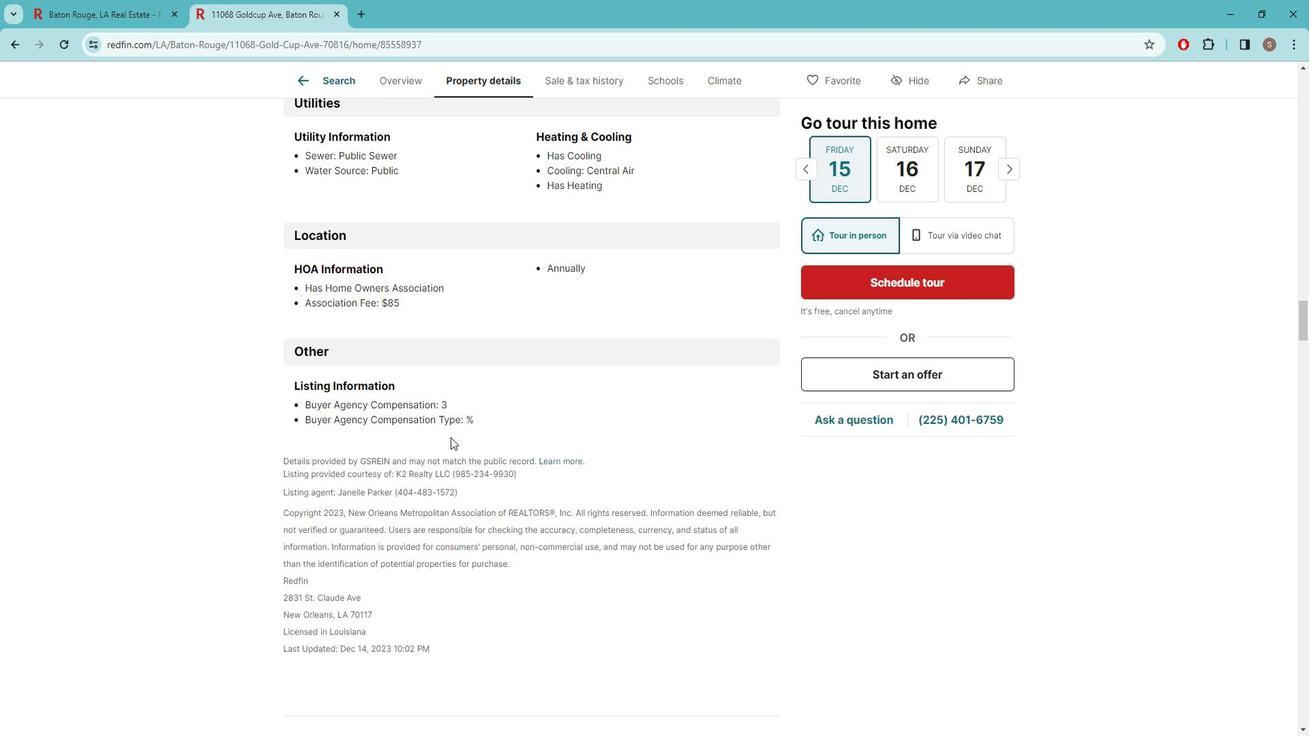 
Action: Mouse scrolled (465, 435) with delta (0, 0)
Screenshot: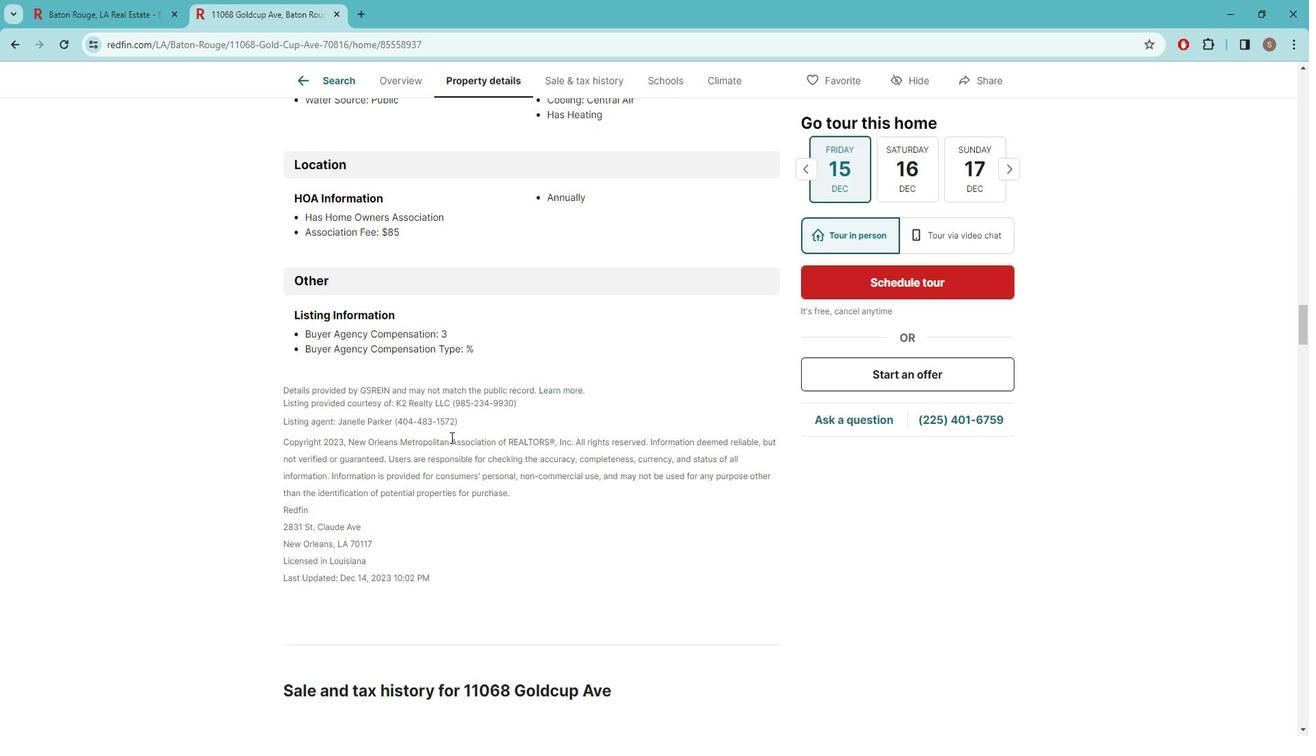 
Action: Mouse scrolled (465, 435) with delta (0, 0)
Screenshot: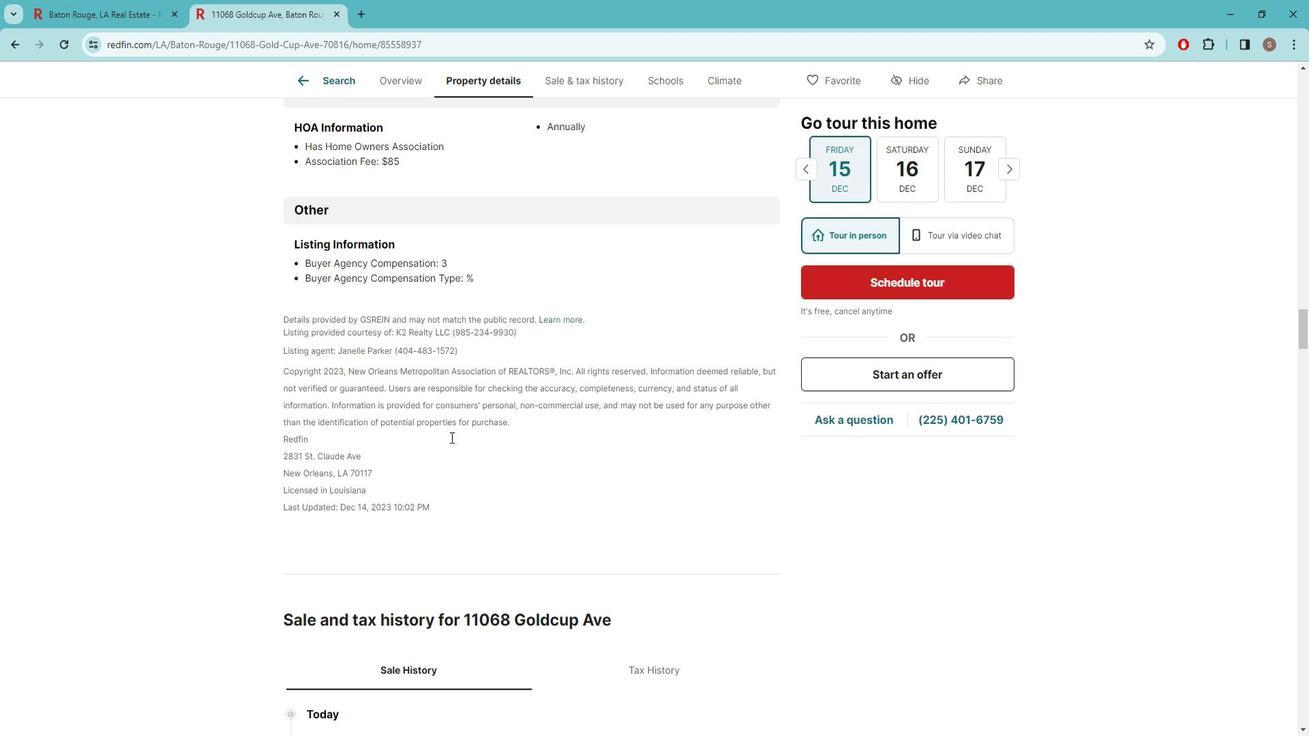 
Action: Mouse scrolled (465, 435) with delta (0, 0)
Screenshot: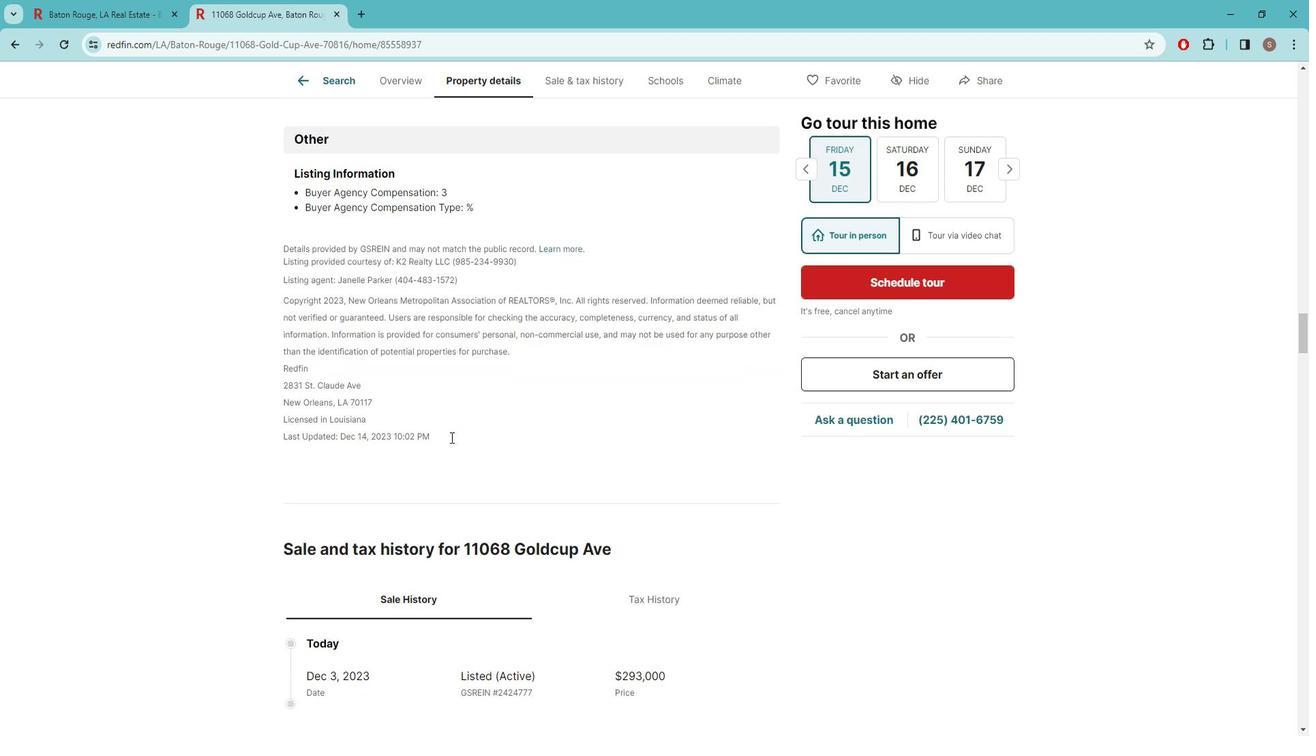 
Action: Mouse moved to (467, 429)
Screenshot: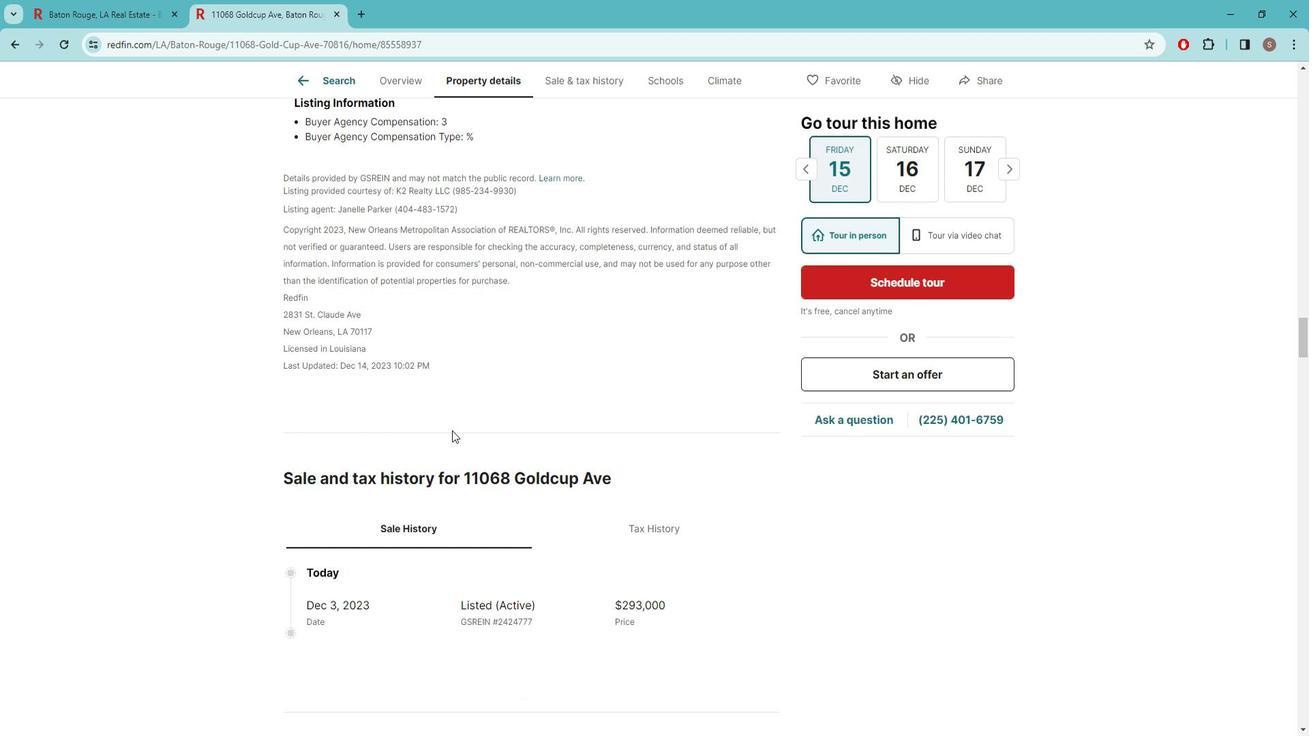 
Action: Mouse scrolled (467, 428) with delta (0, 0)
Screenshot: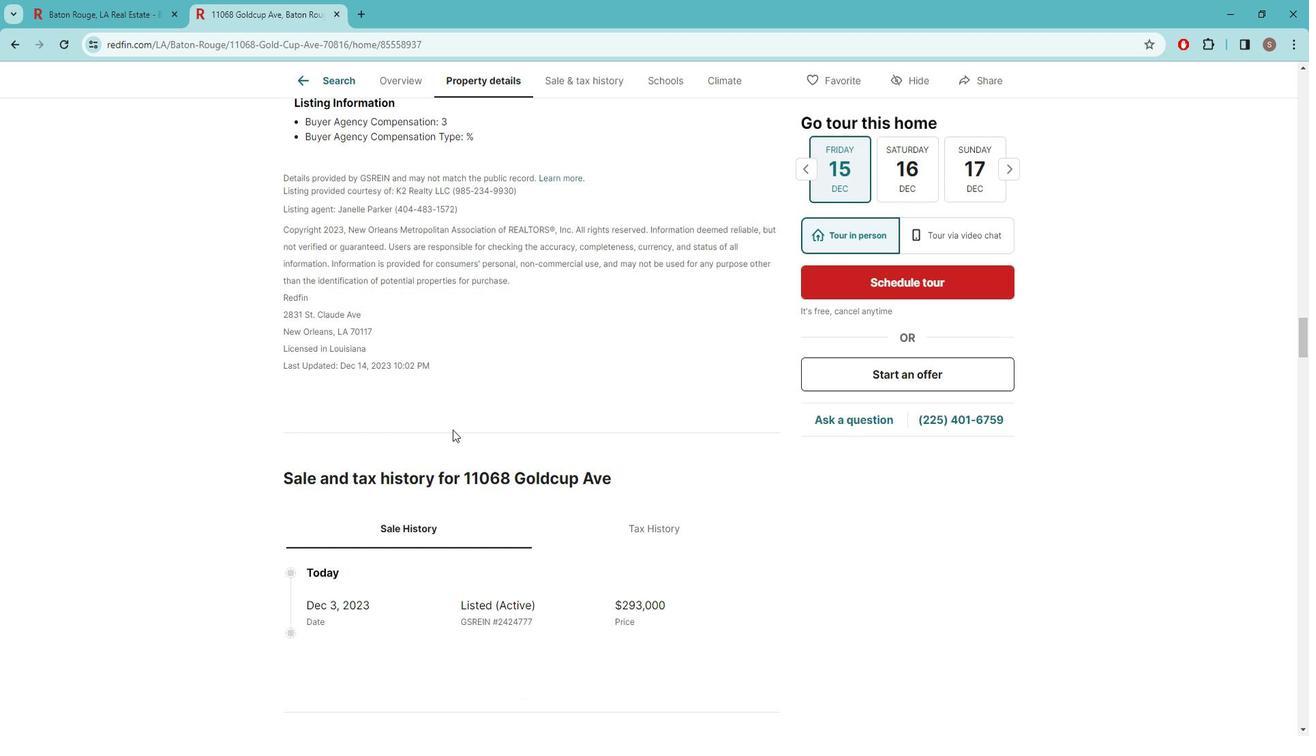 
Action: Mouse scrolled (467, 428) with delta (0, 0)
Screenshot: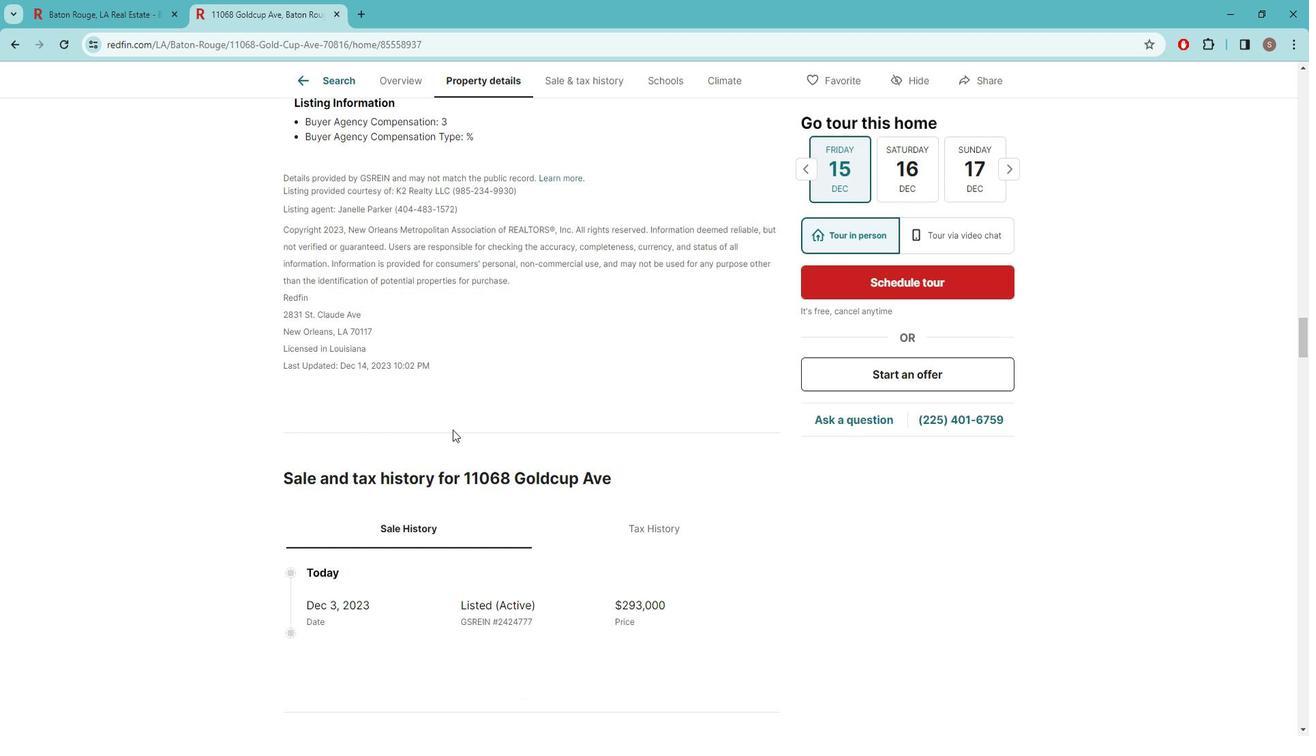 
Action: Mouse scrolled (467, 428) with delta (0, 0)
Screenshot: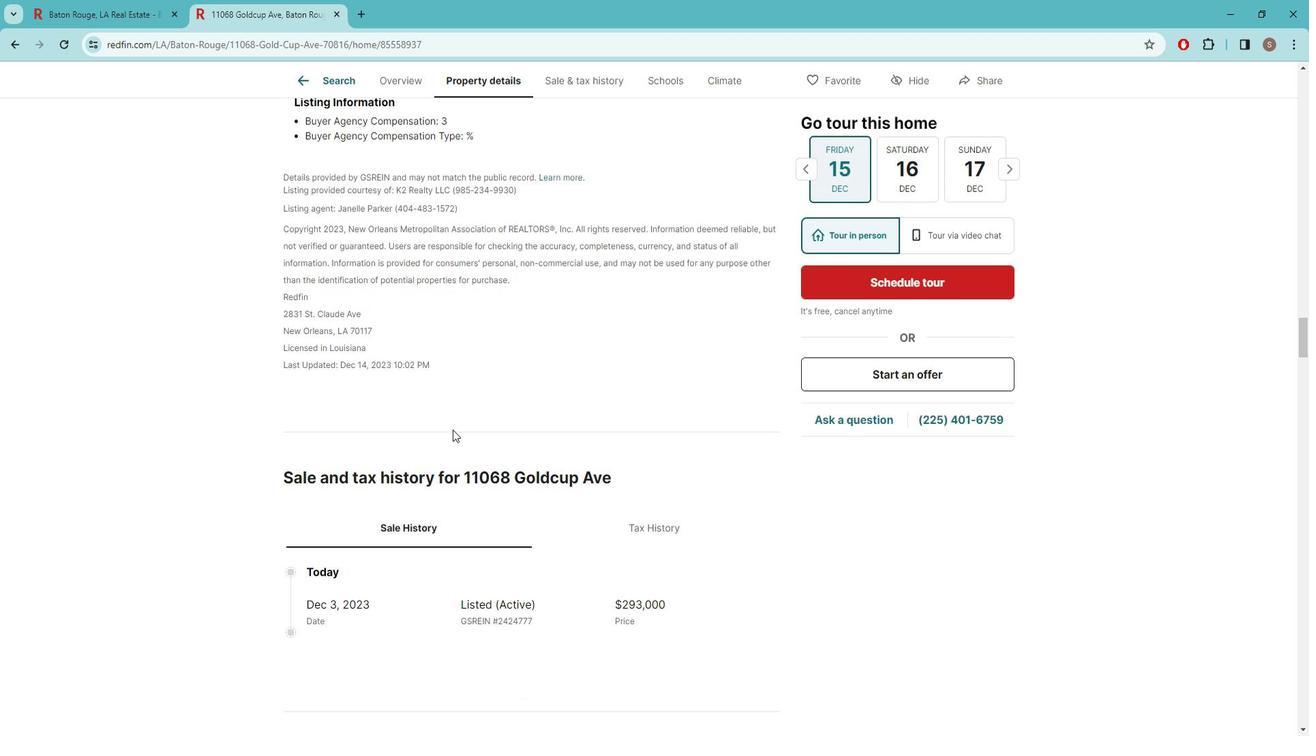 
Action: Mouse scrolled (467, 428) with delta (0, 0)
Screenshot: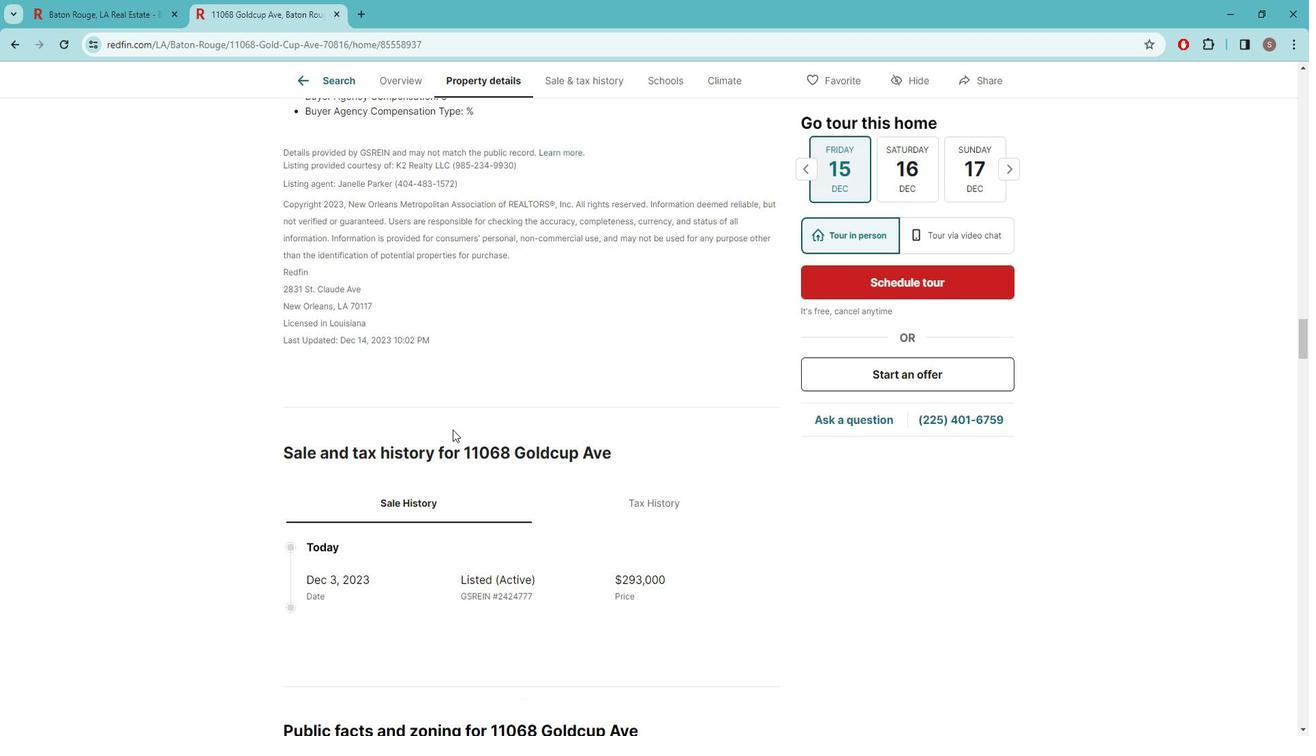 
Action: Mouse scrolled (467, 428) with delta (0, 0)
Screenshot: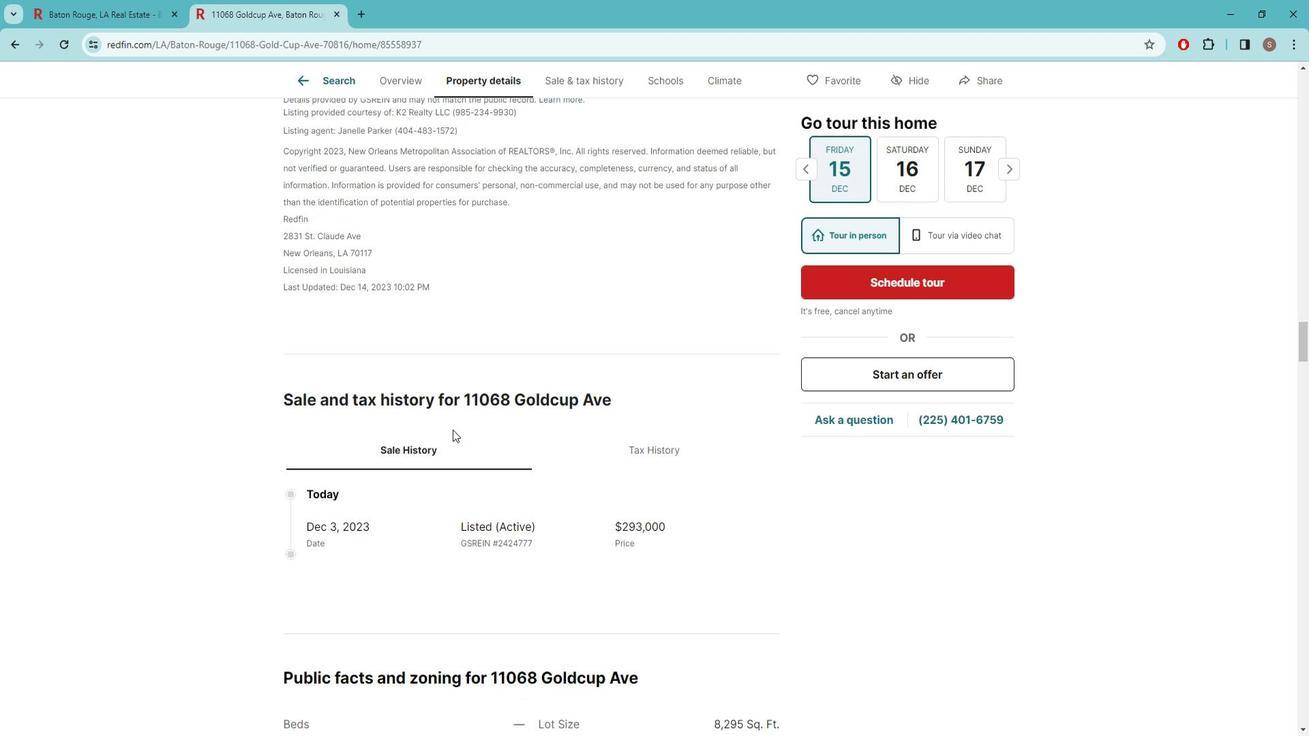 
Action: Mouse moved to (467, 429)
Screenshot: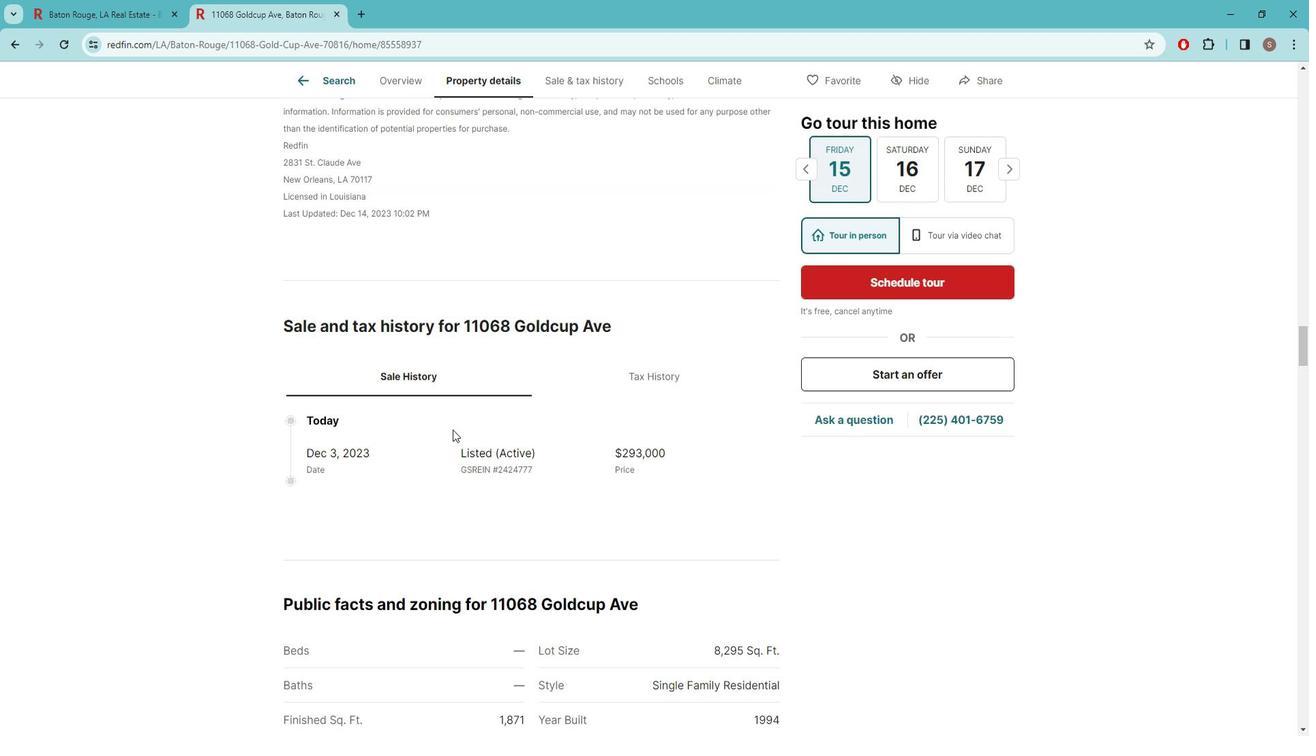 
Action: Mouse scrolled (467, 428) with delta (0, 0)
Screenshot: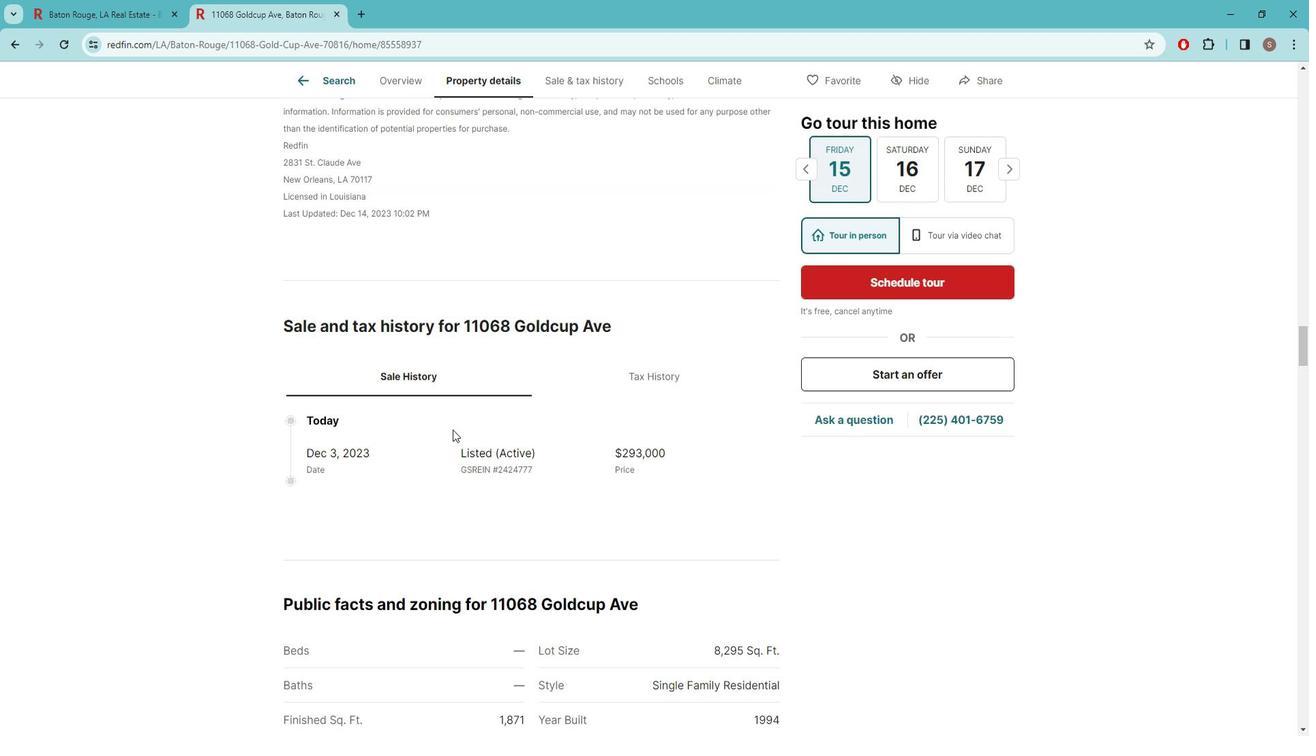 
Action: Mouse moved to (471, 418)
Screenshot: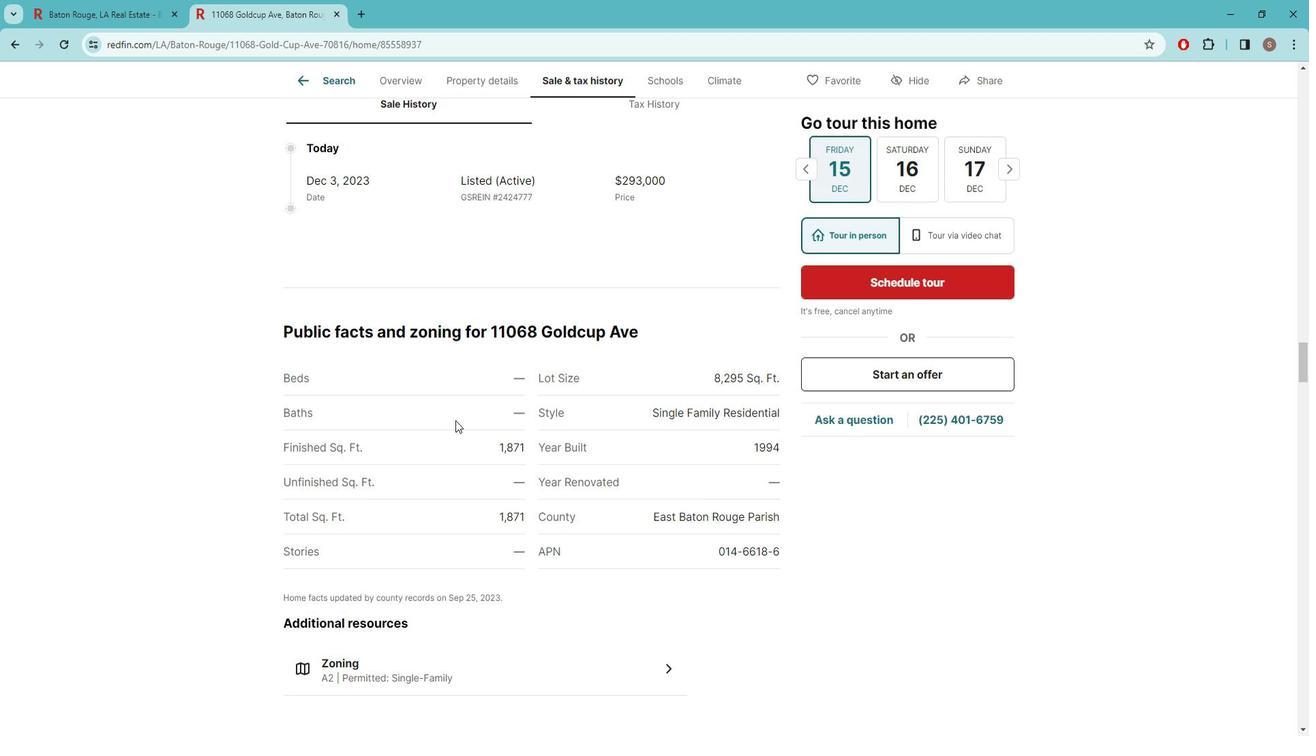 
Action: Mouse scrolled (471, 418) with delta (0, 0)
Screenshot: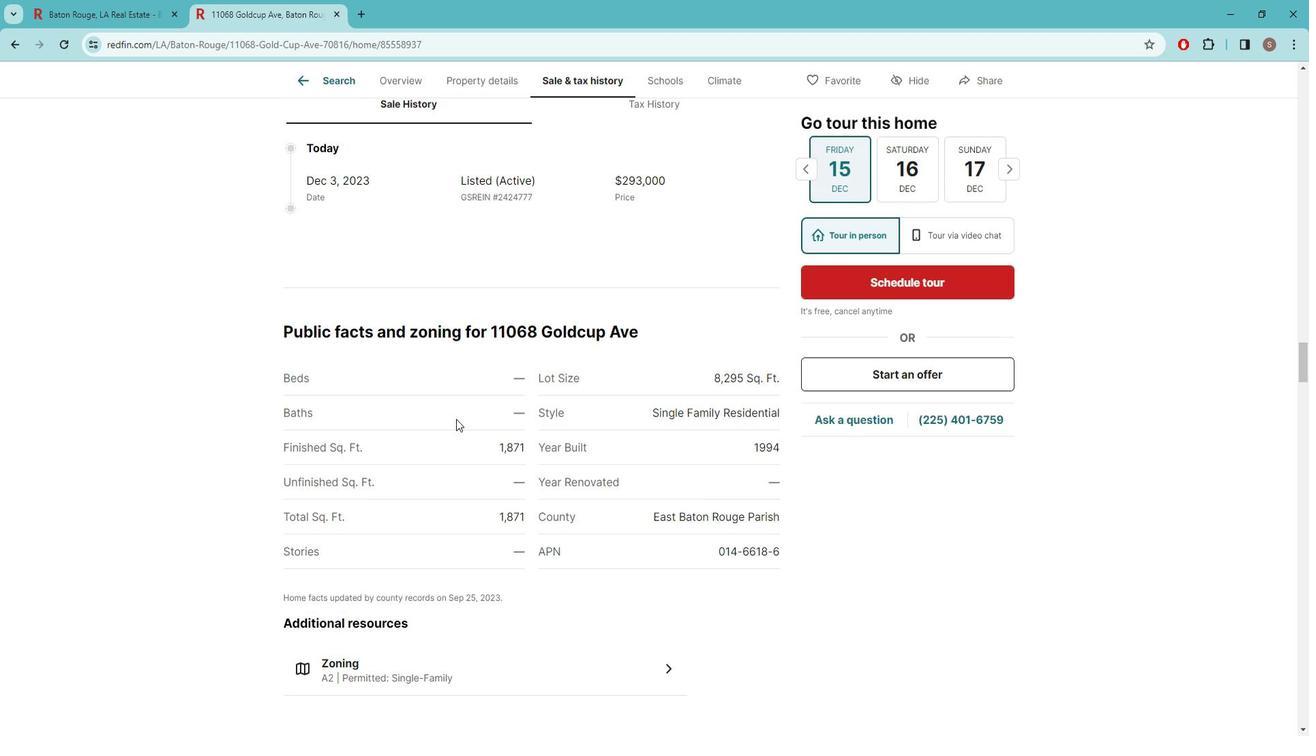 
Action: Mouse scrolled (471, 418) with delta (0, 0)
Screenshot: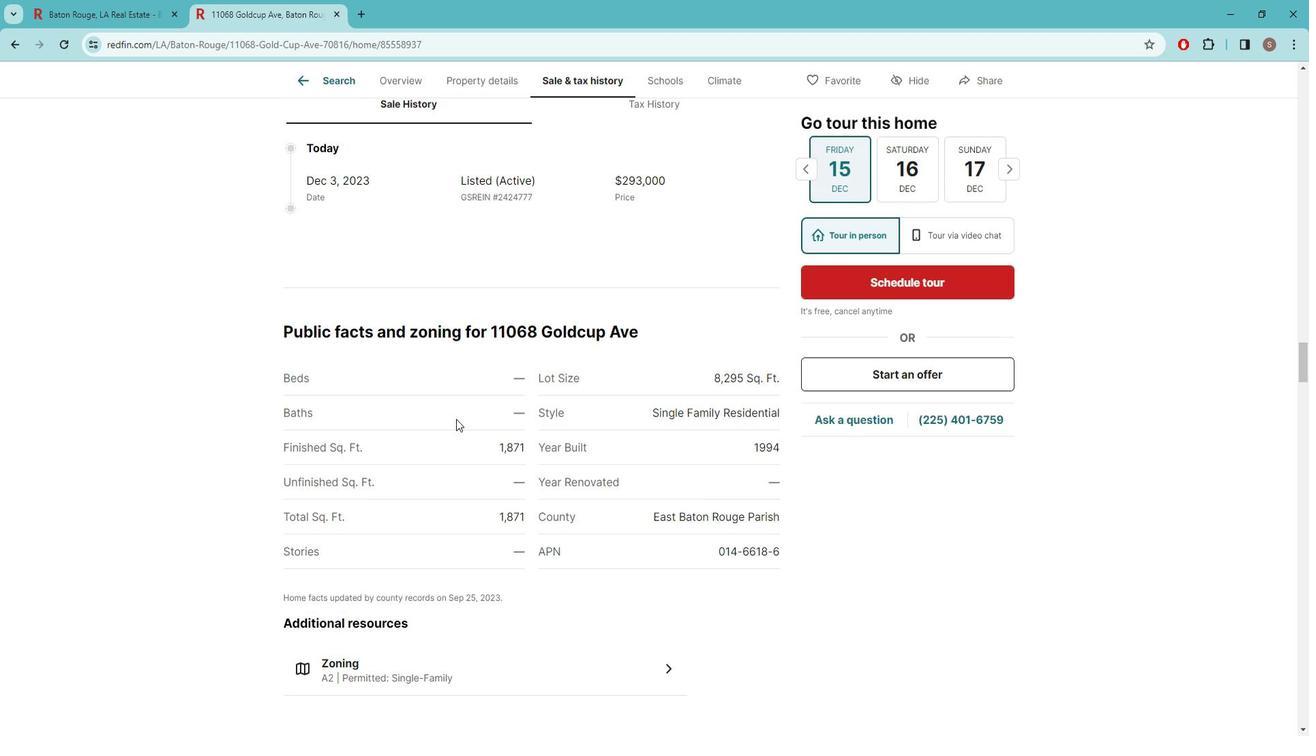 
Action: Mouse scrolled (471, 418) with delta (0, 0)
Screenshot: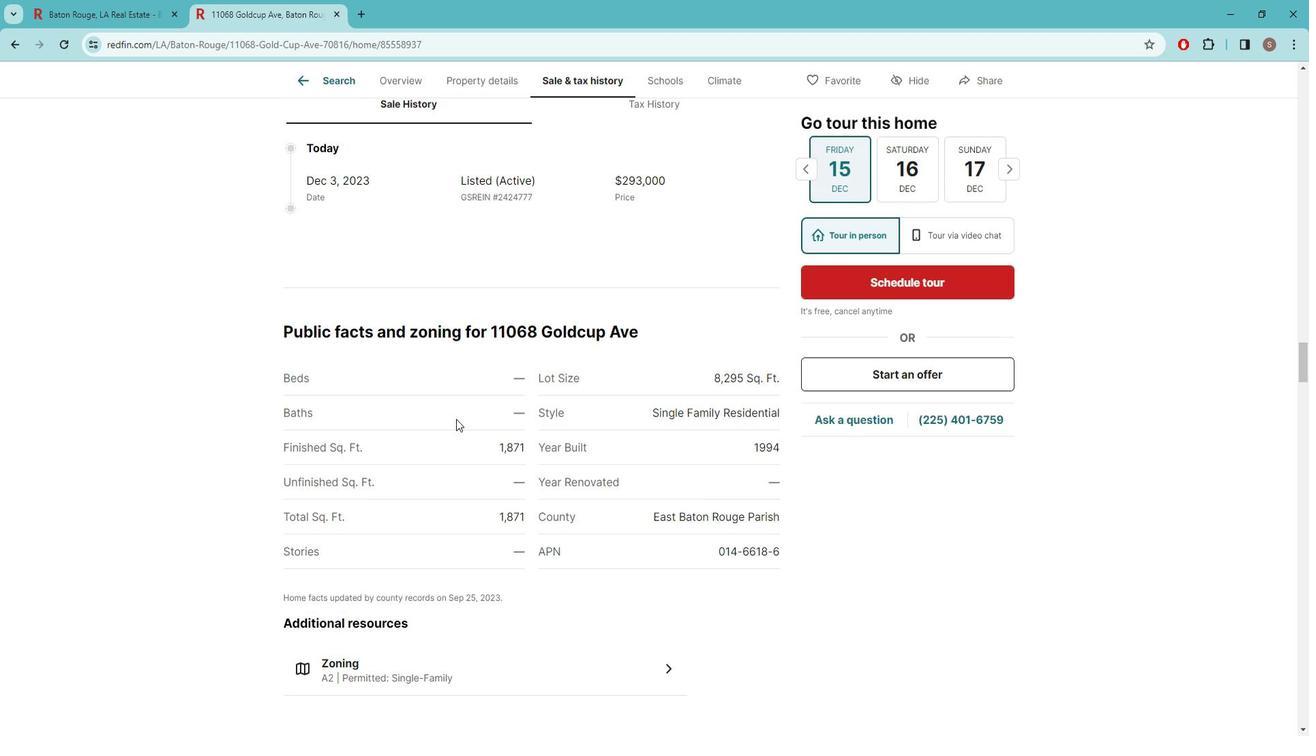 
Action: Mouse scrolled (471, 418) with delta (0, 0)
Screenshot: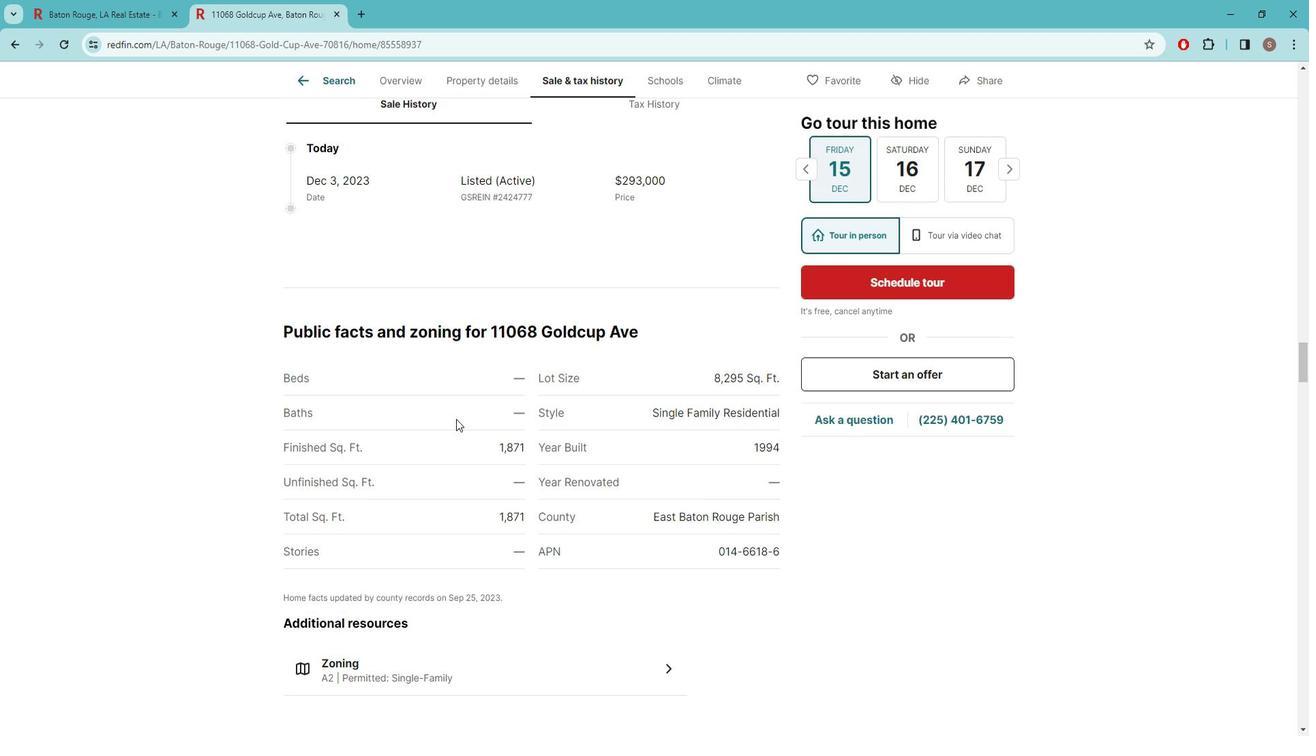 
Action: Mouse scrolled (471, 418) with delta (0, 0)
Screenshot: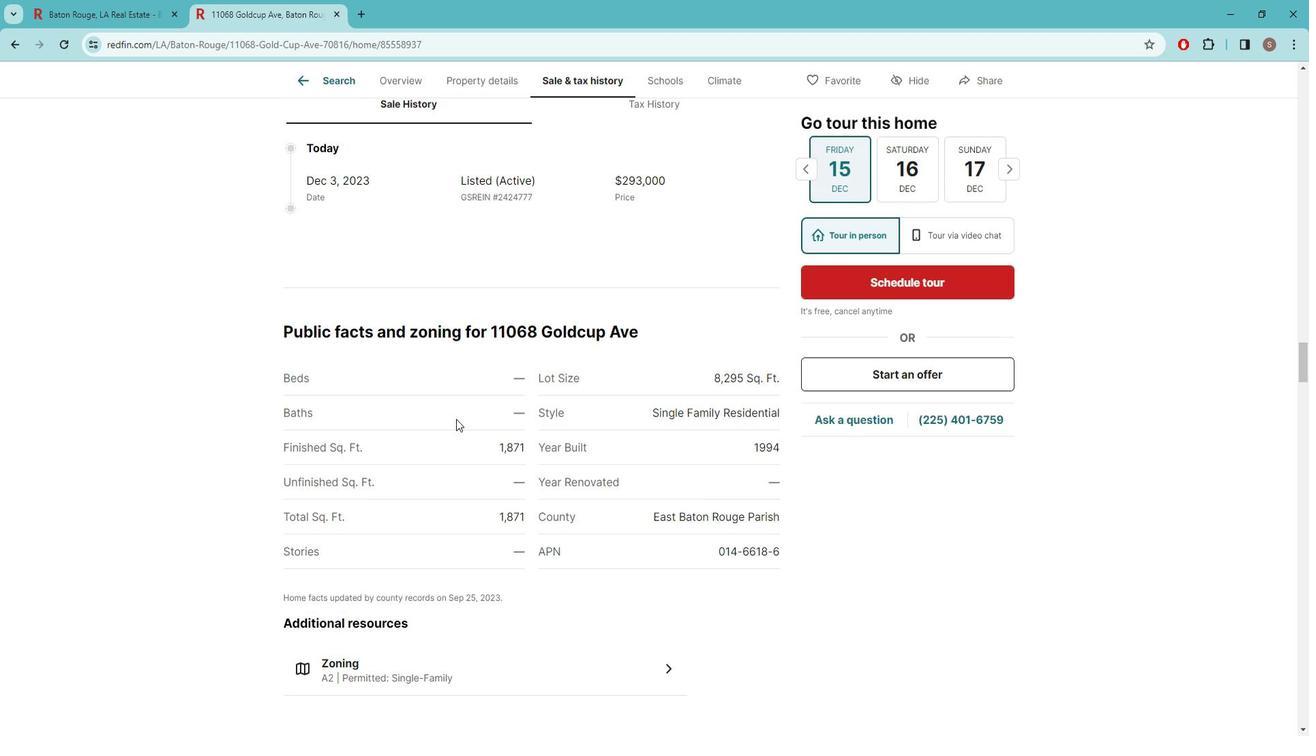 
Action: Mouse scrolled (471, 418) with delta (0, 0)
Screenshot: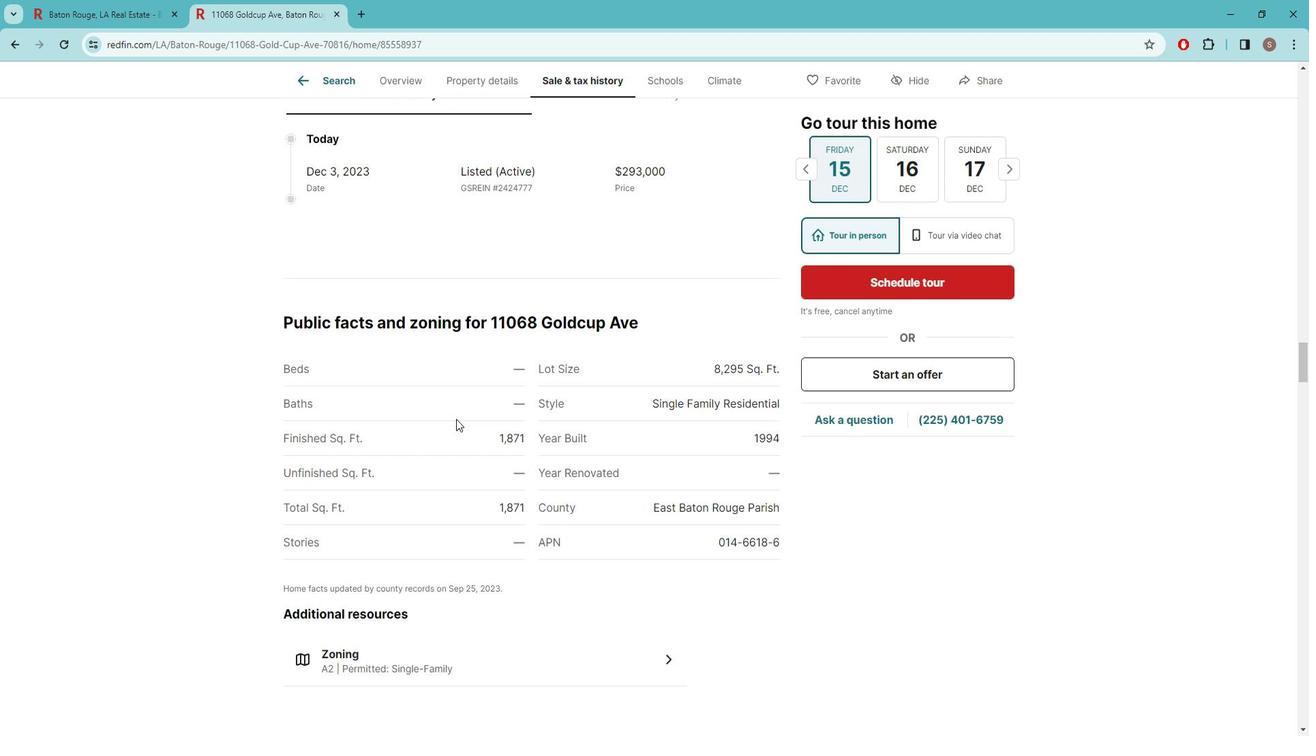 
Action: Mouse scrolled (471, 418) with delta (0, 0)
Screenshot: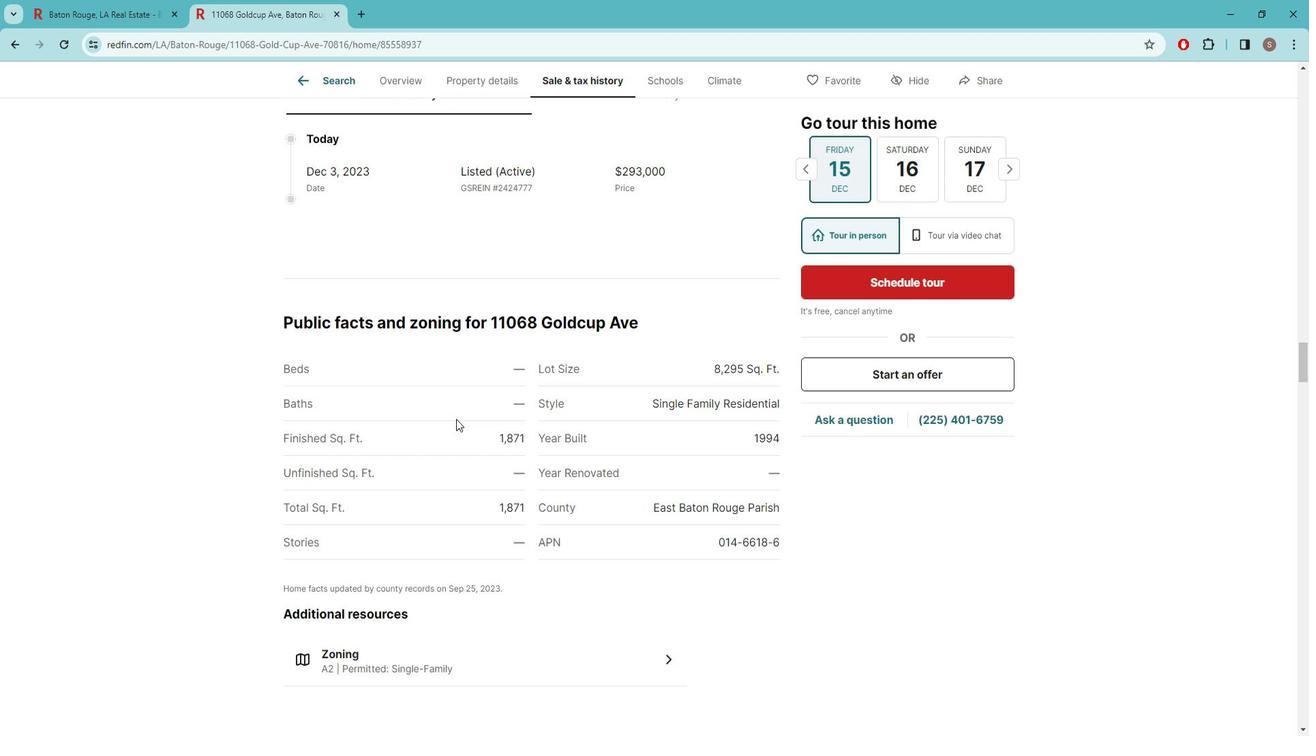 
Action: Mouse scrolled (471, 419) with delta (0, 0)
Screenshot: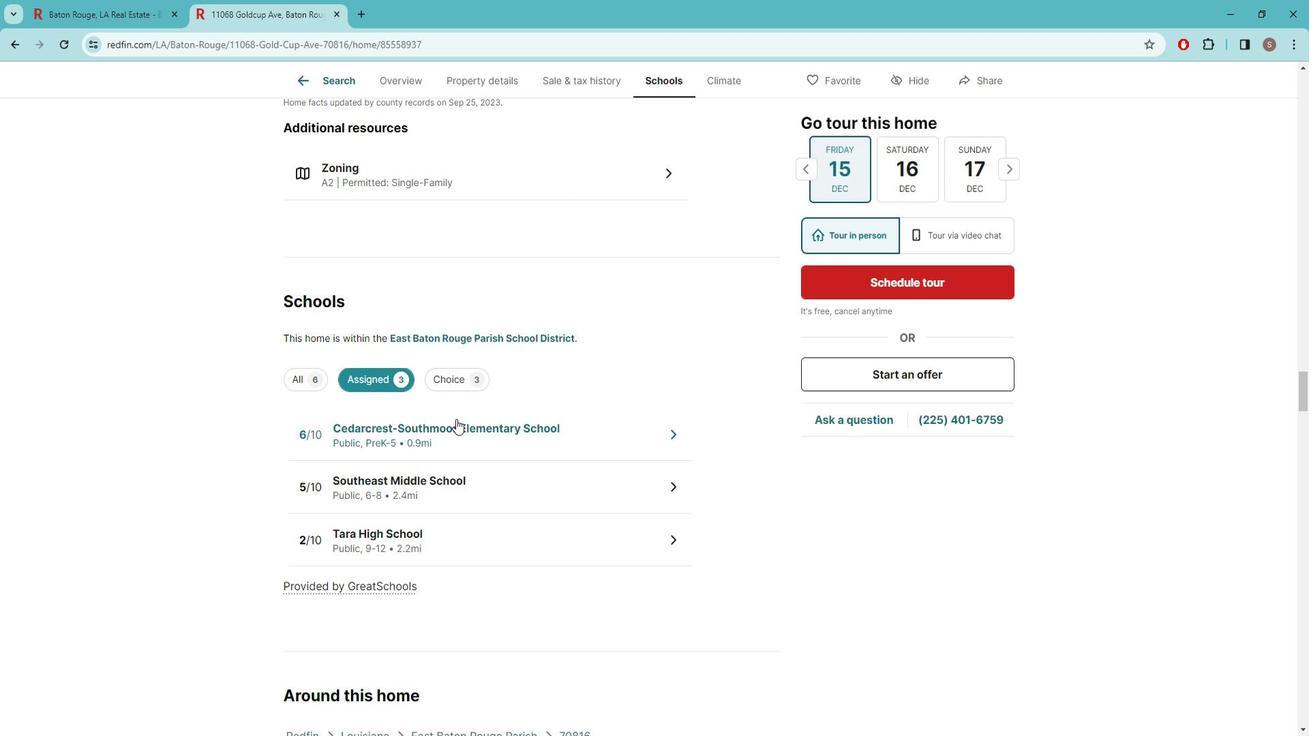 
Action: Mouse scrolled (471, 419) with delta (0, 0)
Screenshot: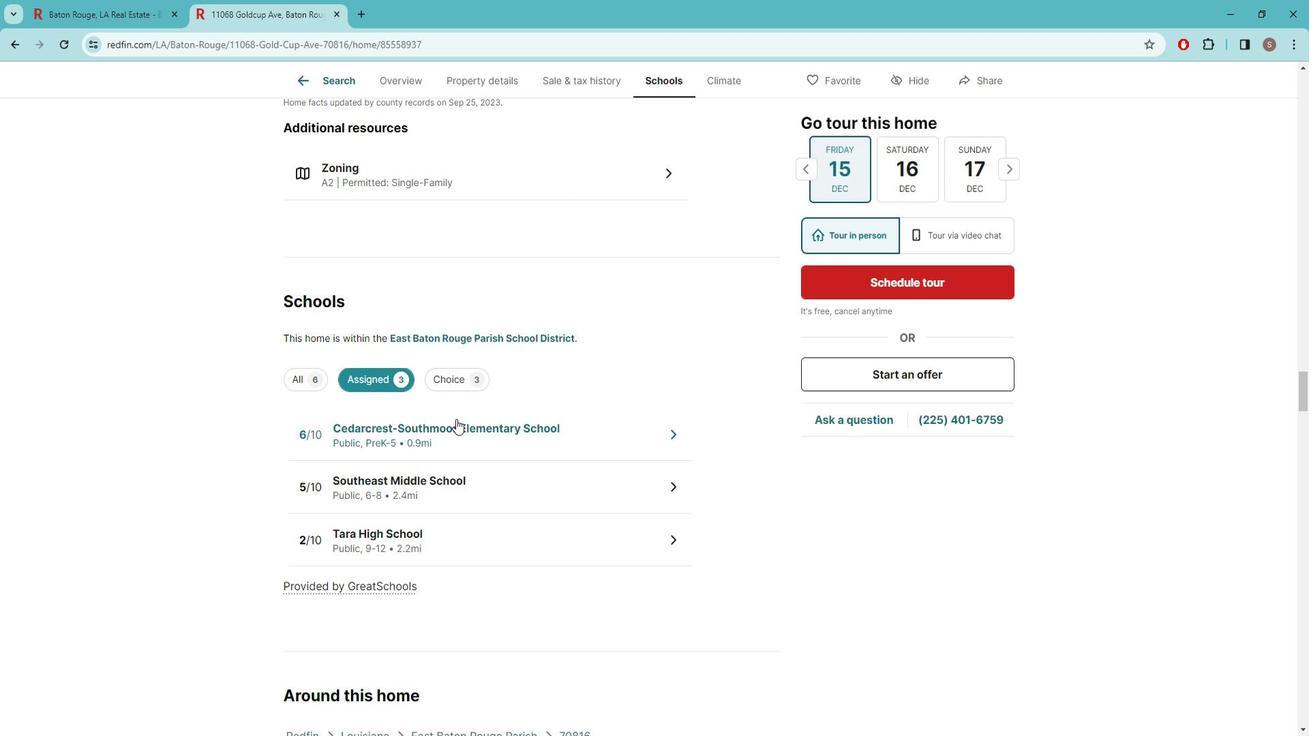 
Action: Mouse scrolled (471, 419) with delta (0, 0)
Screenshot: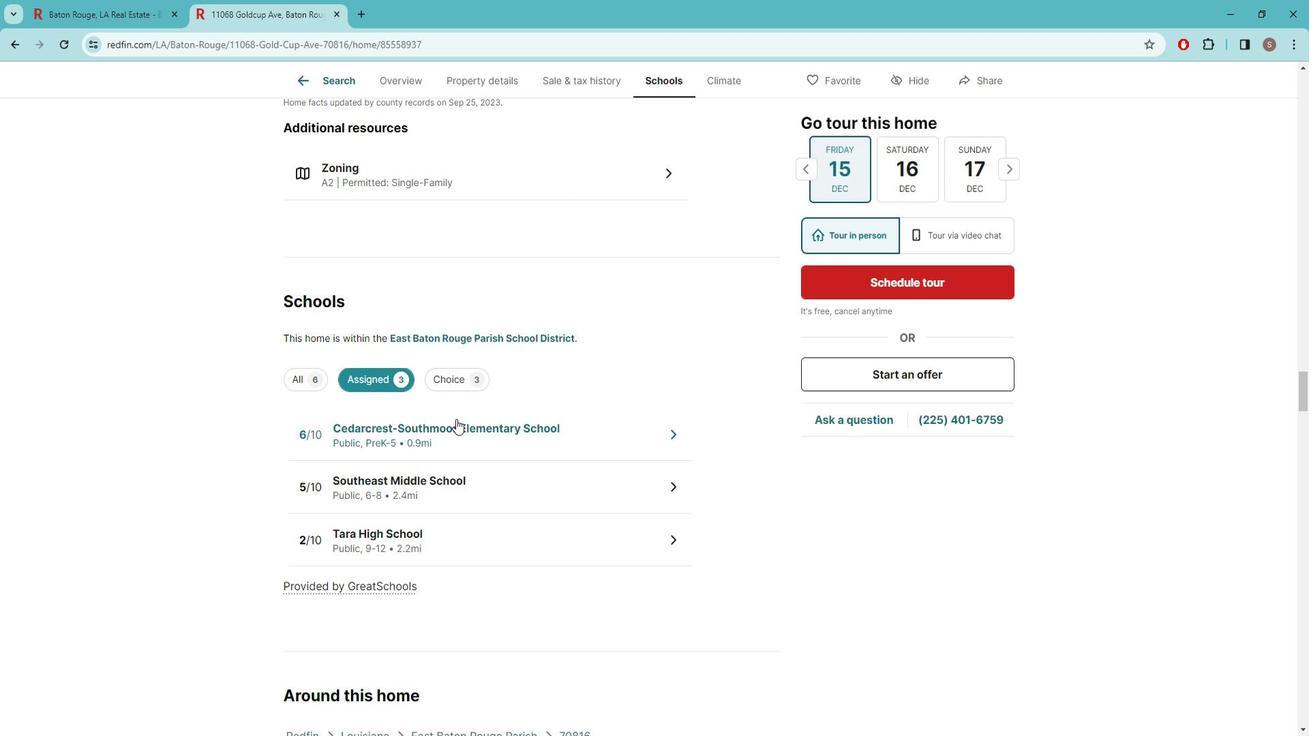 
Action: Mouse scrolled (471, 419) with delta (0, 0)
Screenshot: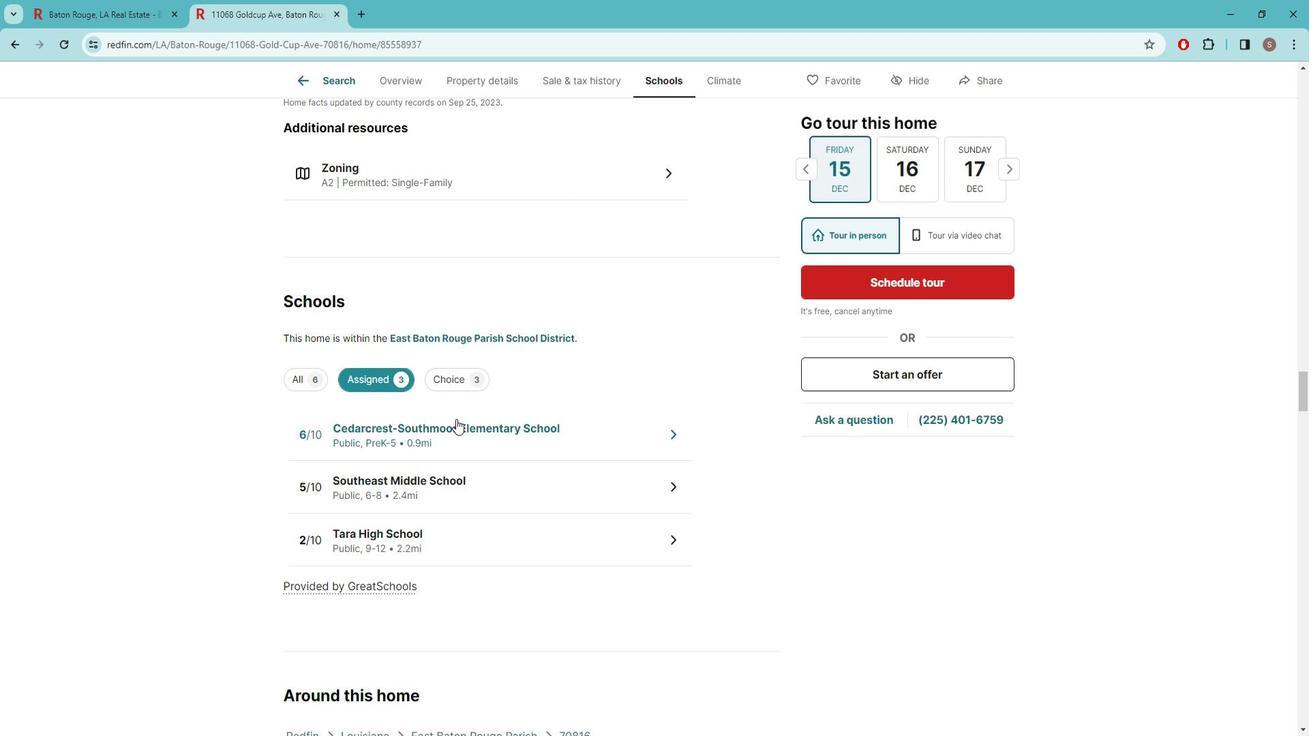 
Action: Mouse scrolled (471, 419) with delta (0, 0)
Screenshot: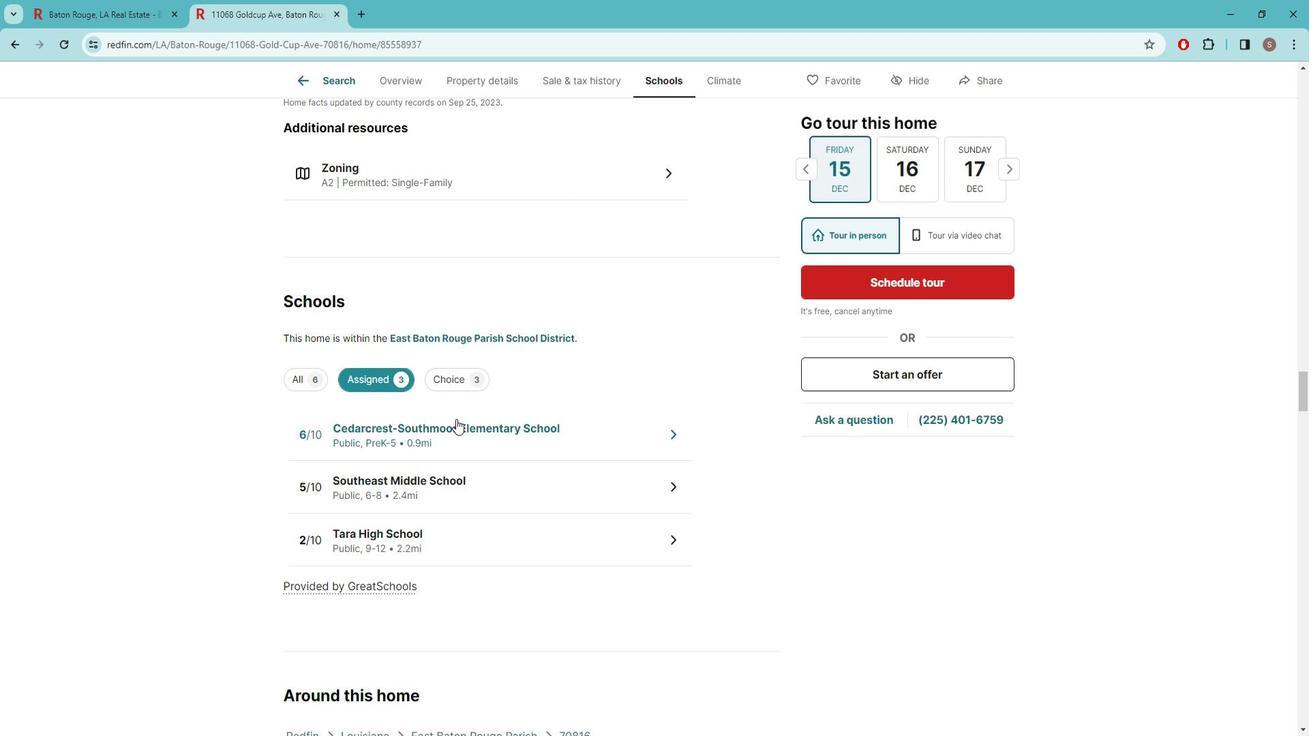 
Action: Mouse scrolled (471, 419) with delta (0, 0)
Screenshot: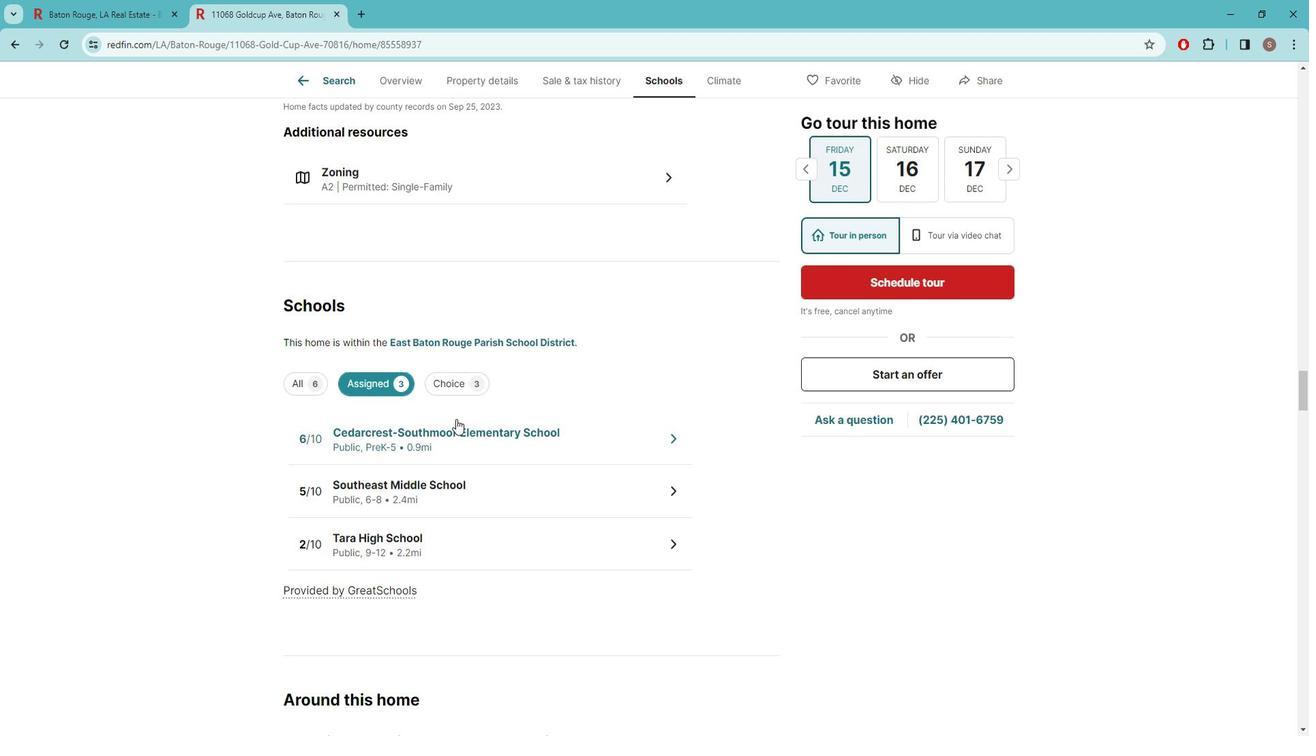 
Action: Mouse scrolled (471, 419) with delta (0, 0)
Screenshot: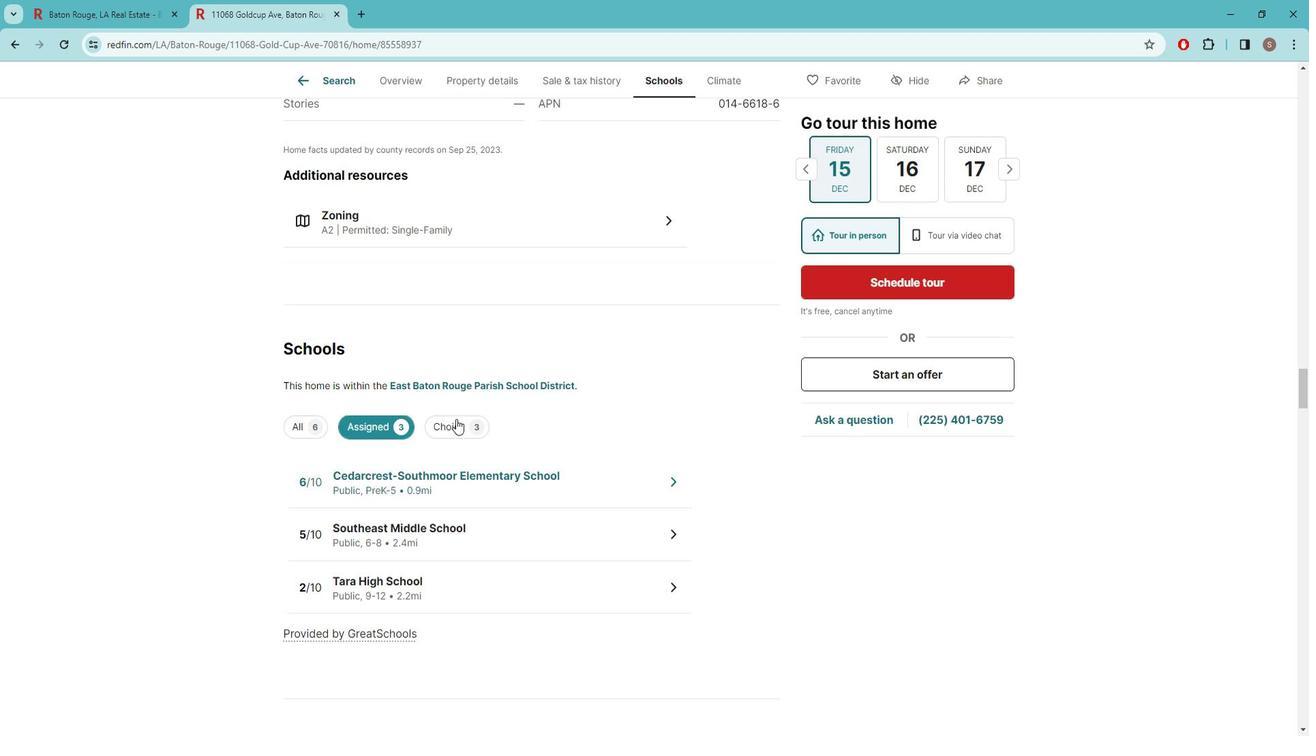 
Action: Mouse moved to (472, 416)
Screenshot: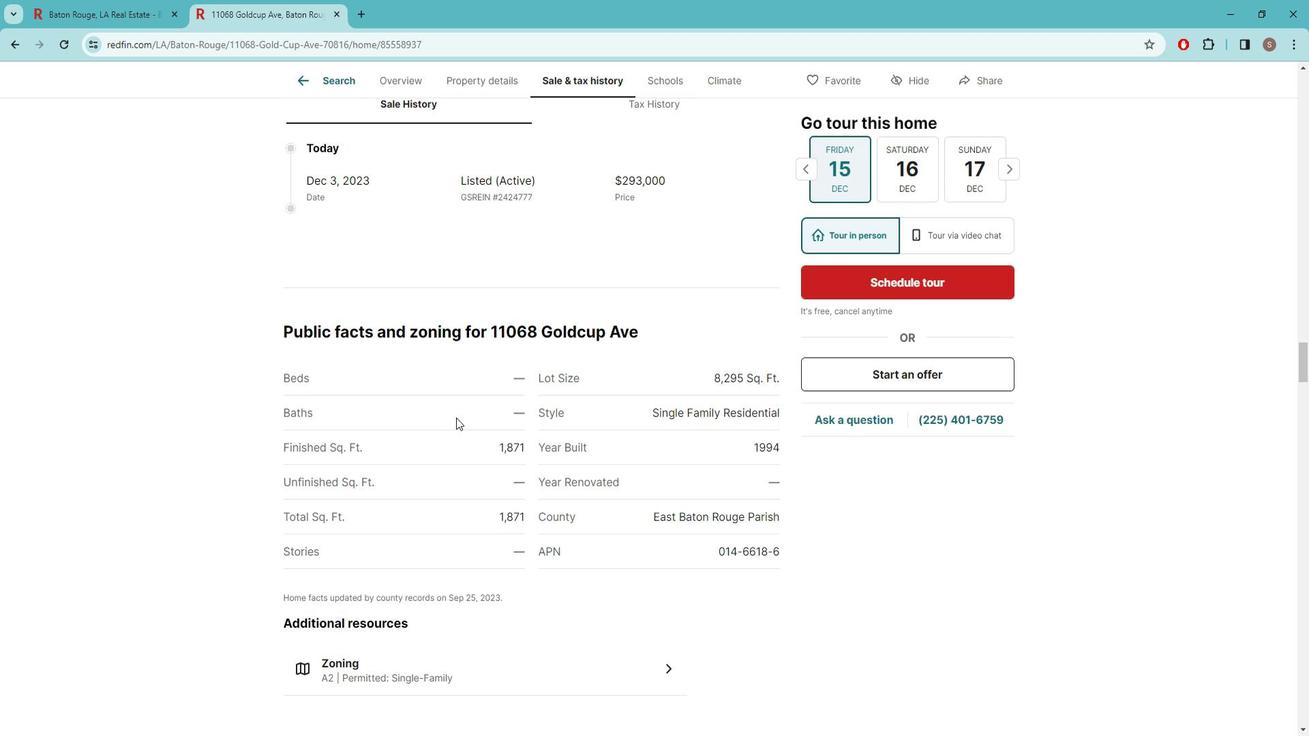 
Action: Mouse scrolled (472, 417) with delta (0, 0)
Screenshot: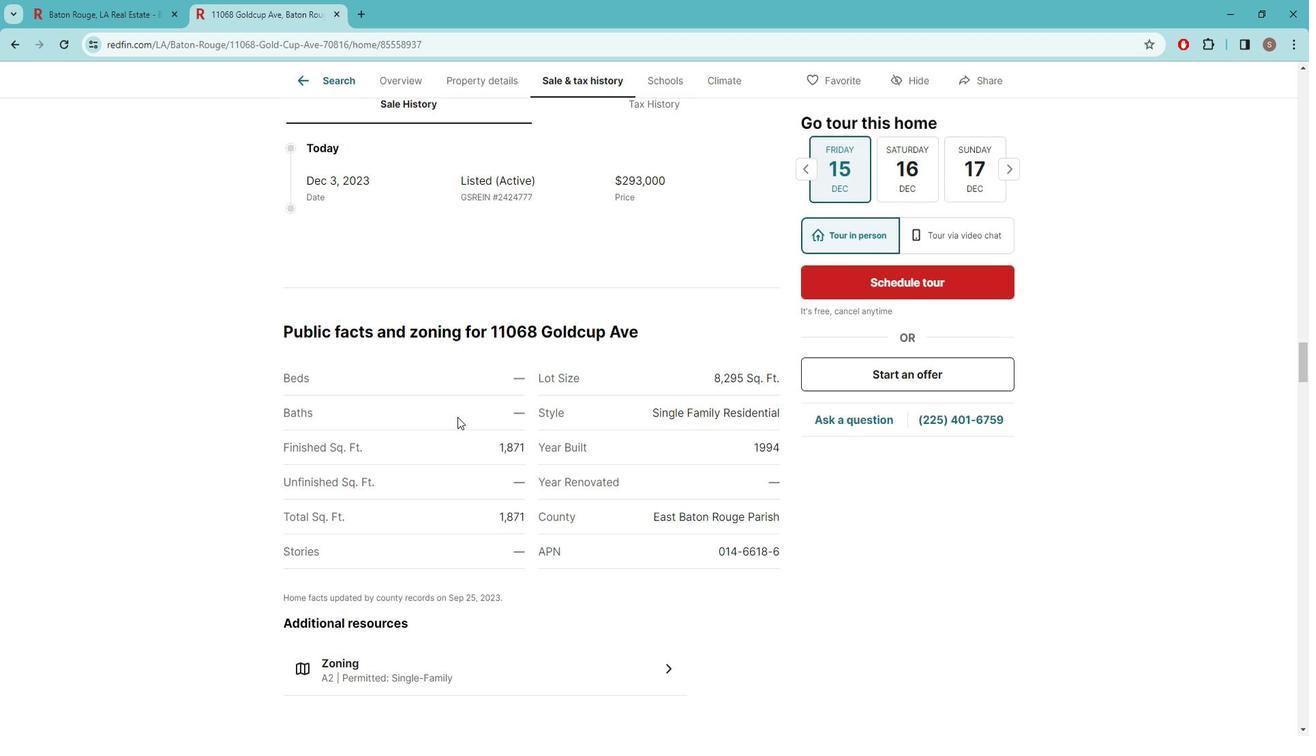 
Action: Mouse scrolled (472, 417) with delta (0, 0)
Screenshot: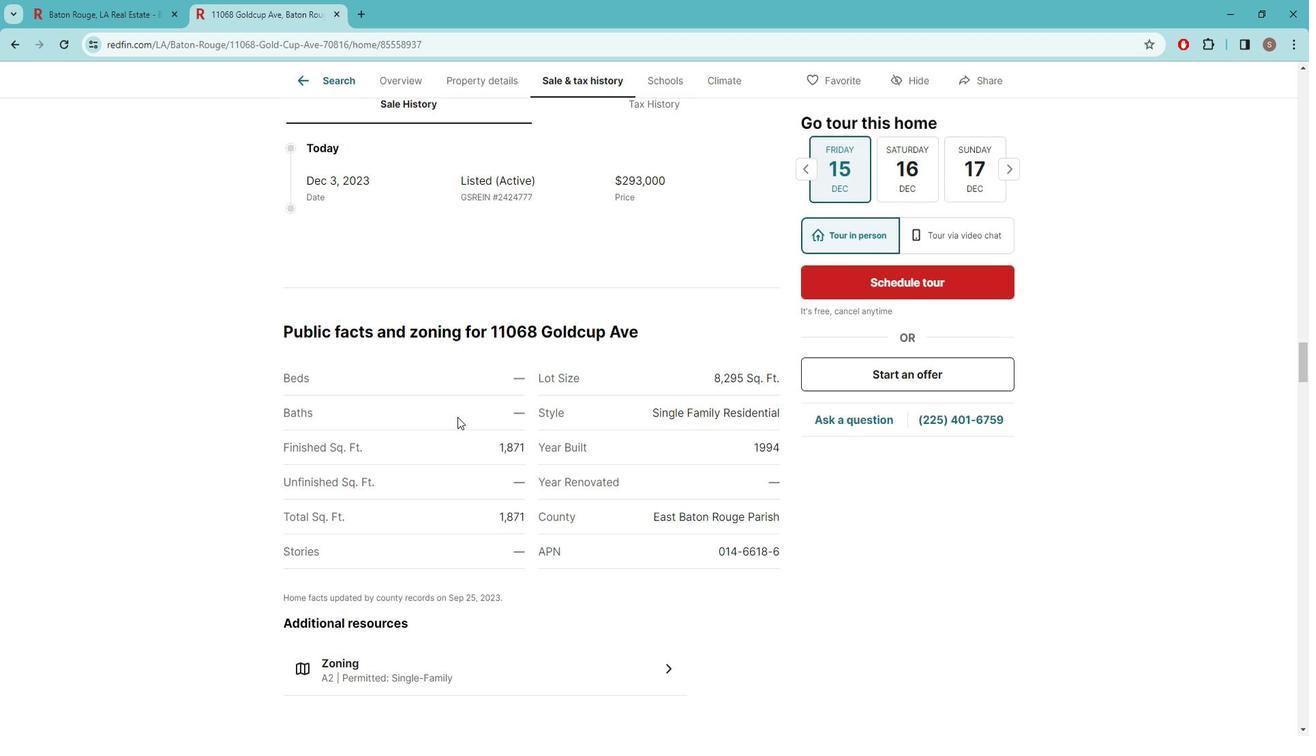 
Action: Mouse scrolled (472, 417) with delta (0, 0)
Screenshot: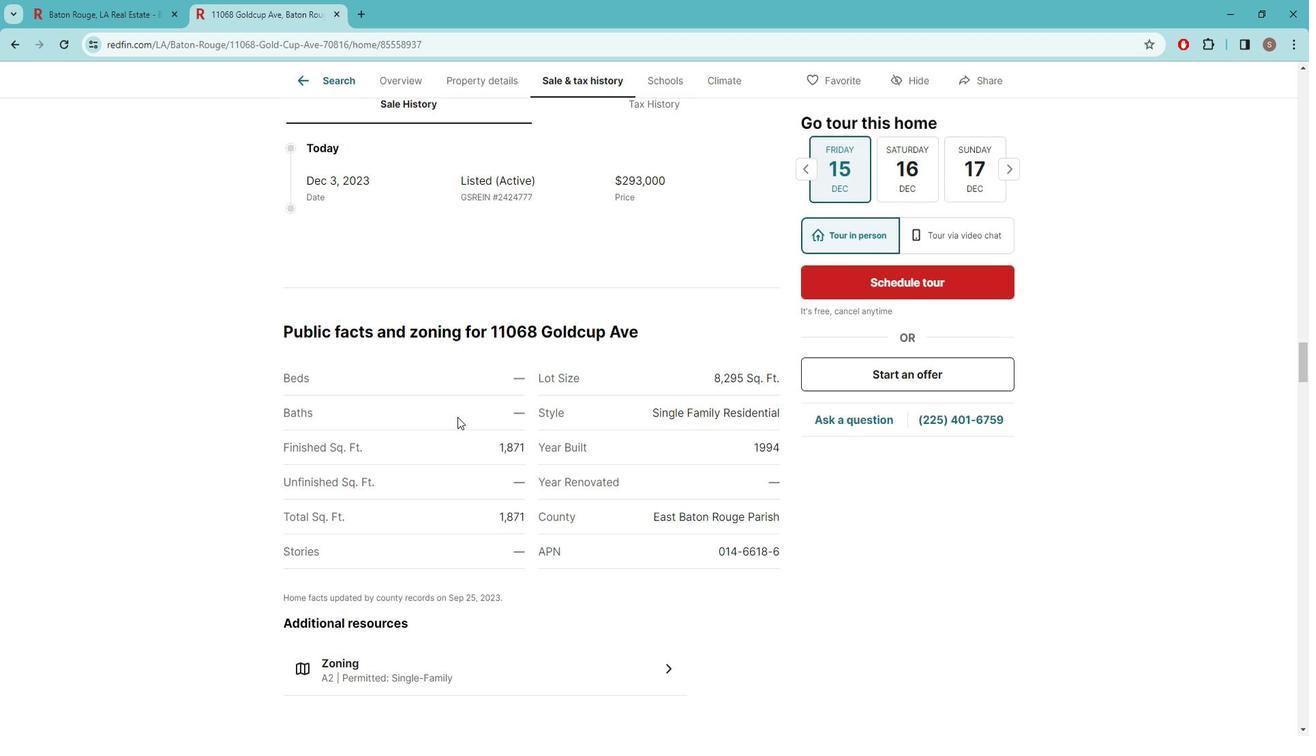 
Action: Mouse scrolled (472, 417) with delta (0, 0)
Screenshot: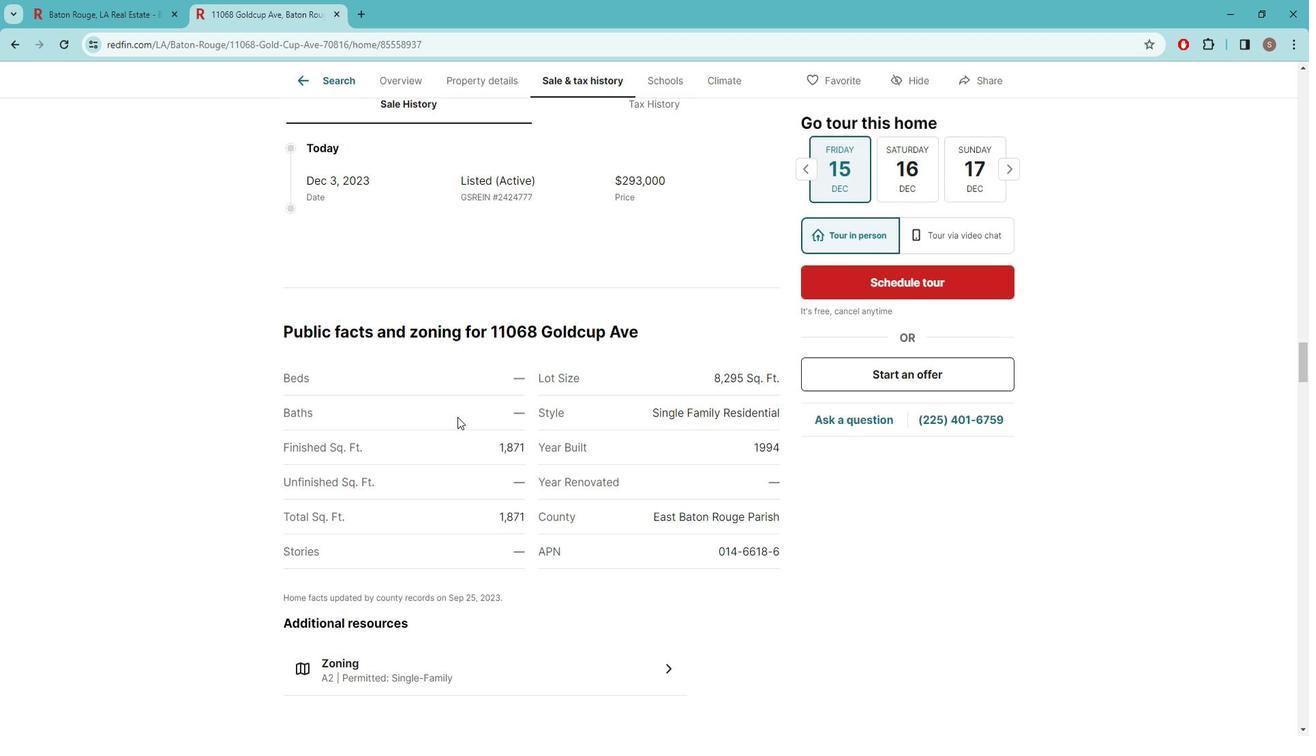 
Action: Mouse scrolled (472, 417) with delta (0, 0)
Screenshot: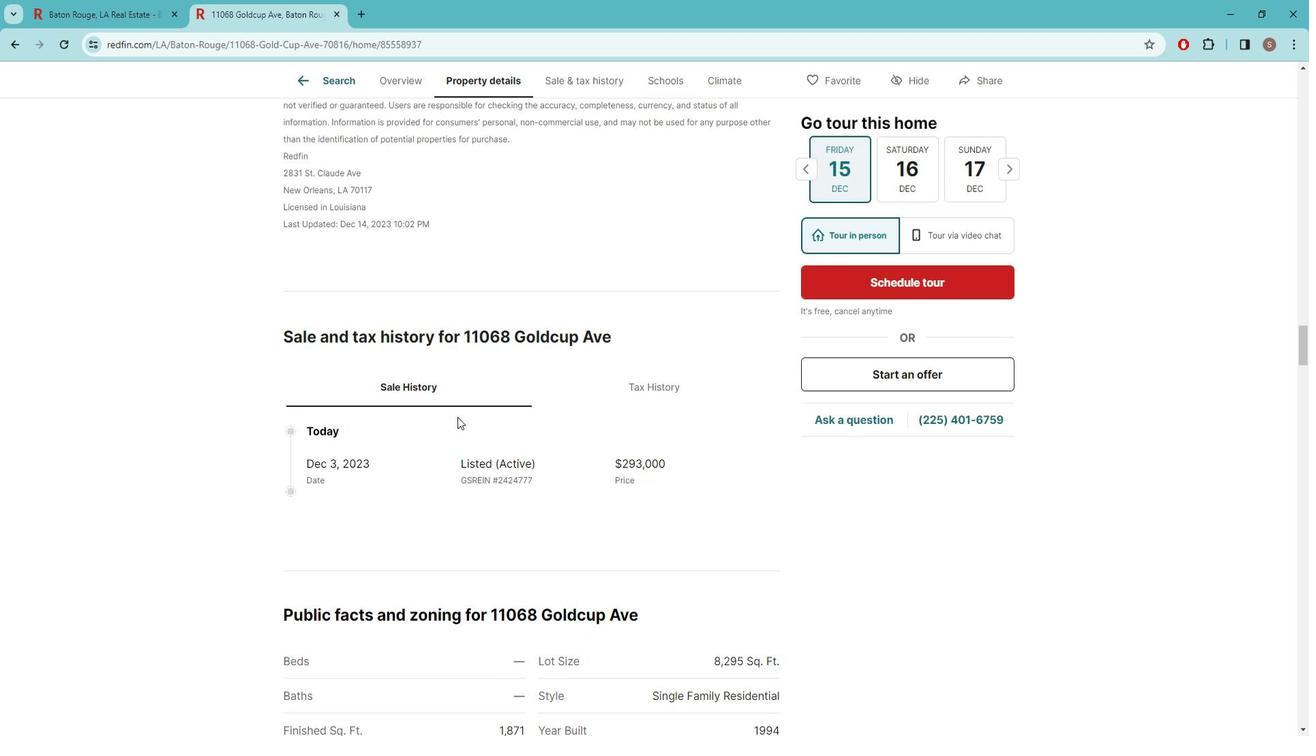 
Action: Mouse scrolled (472, 417) with delta (0, 0)
Screenshot: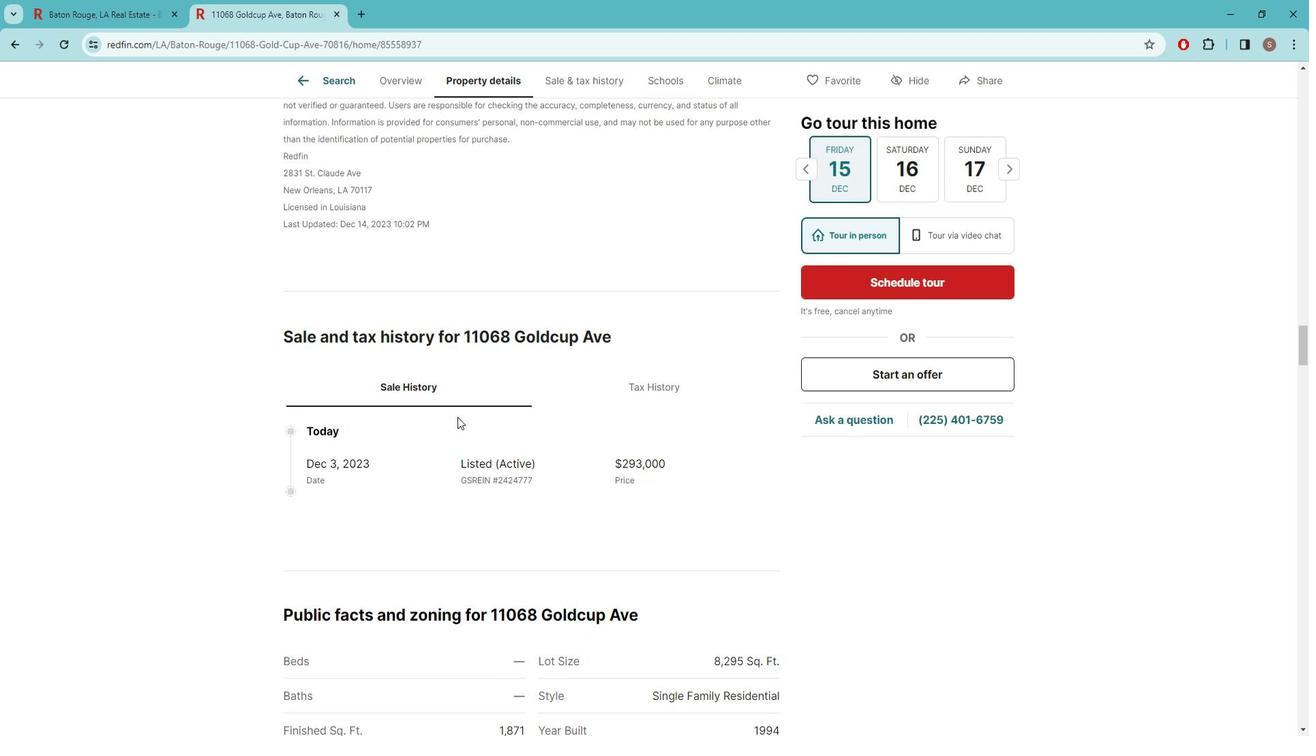 
Action: Mouse scrolled (472, 417) with delta (0, 0)
Screenshot: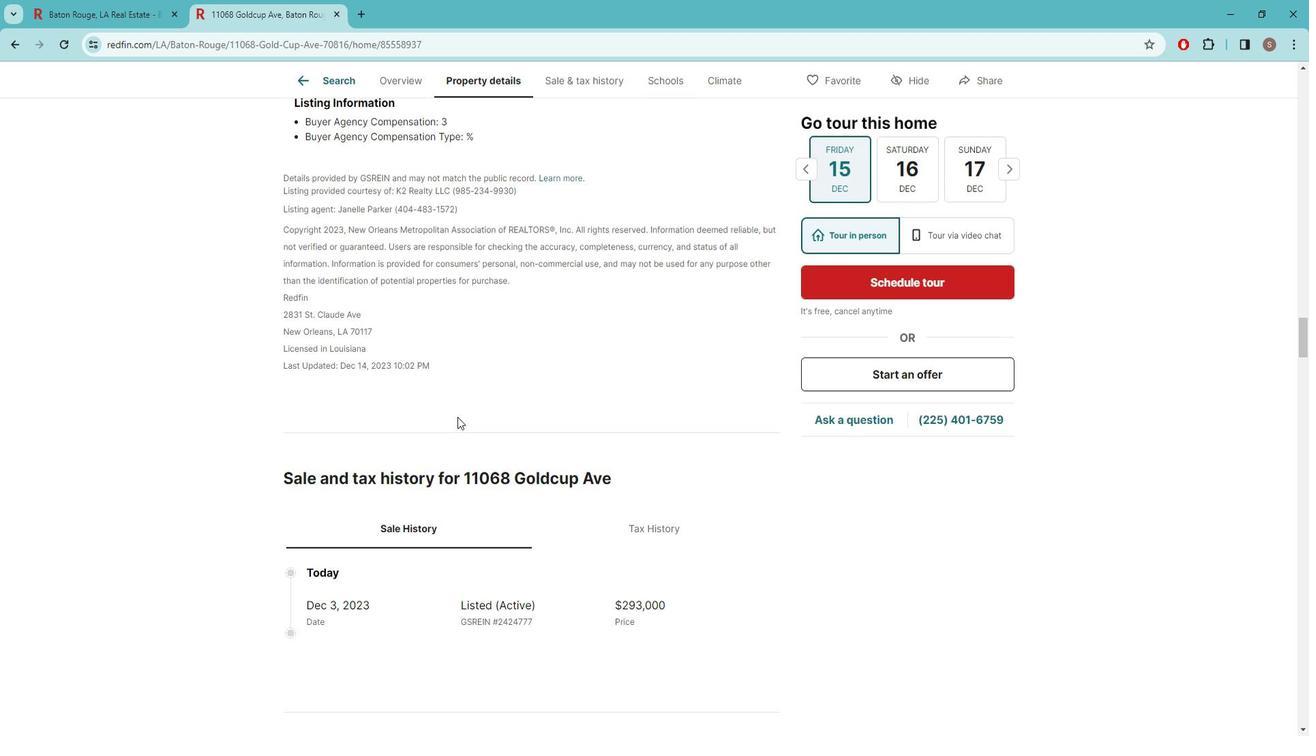 
Action: Mouse scrolled (472, 417) with delta (0, 0)
Screenshot: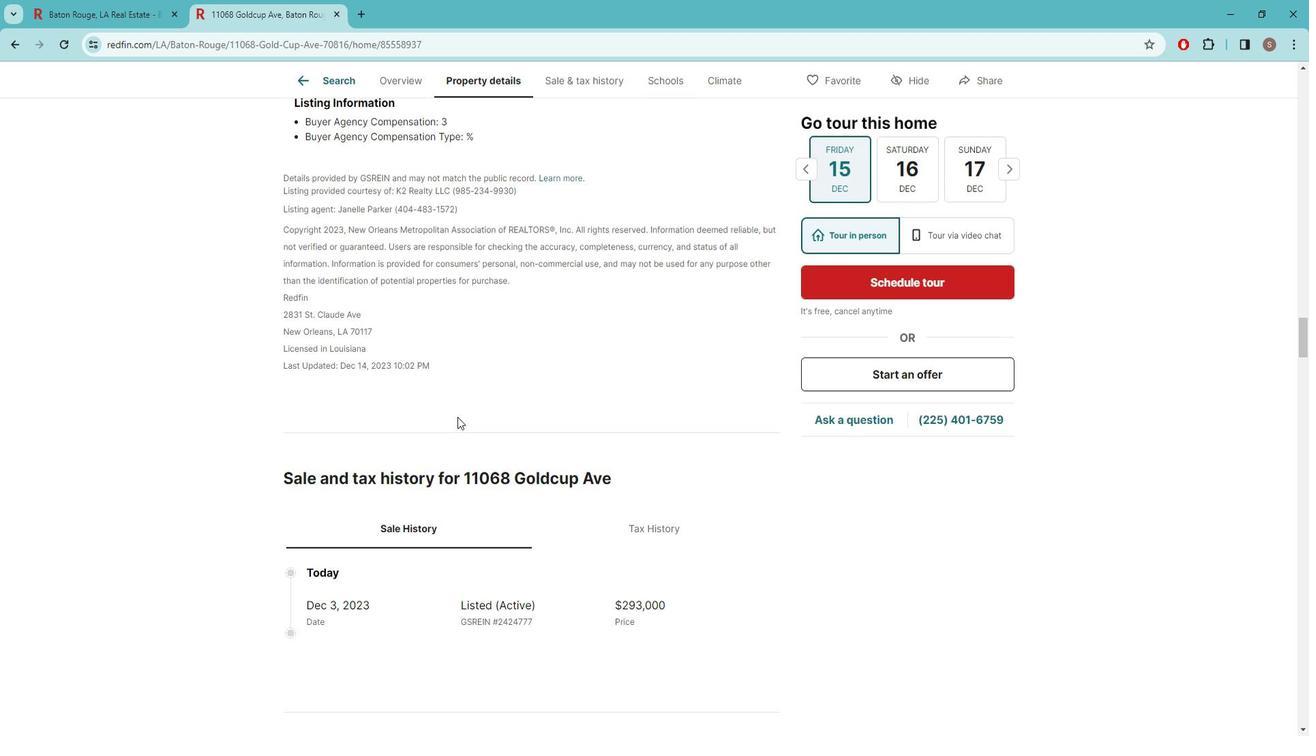 
Action: Mouse scrolled (472, 417) with delta (0, 0)
Screenshot: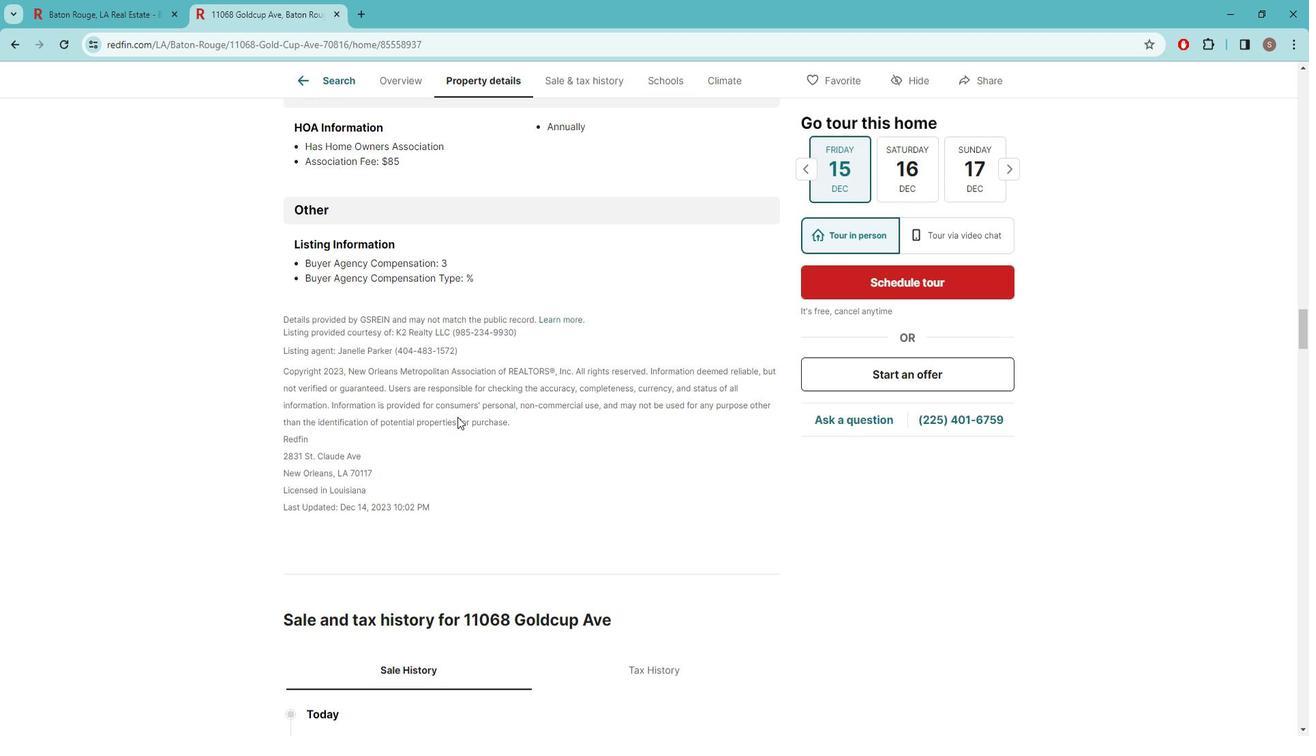 
Action: Mouse scrolled (472, 417) with delta (0, 0)
Screenshot: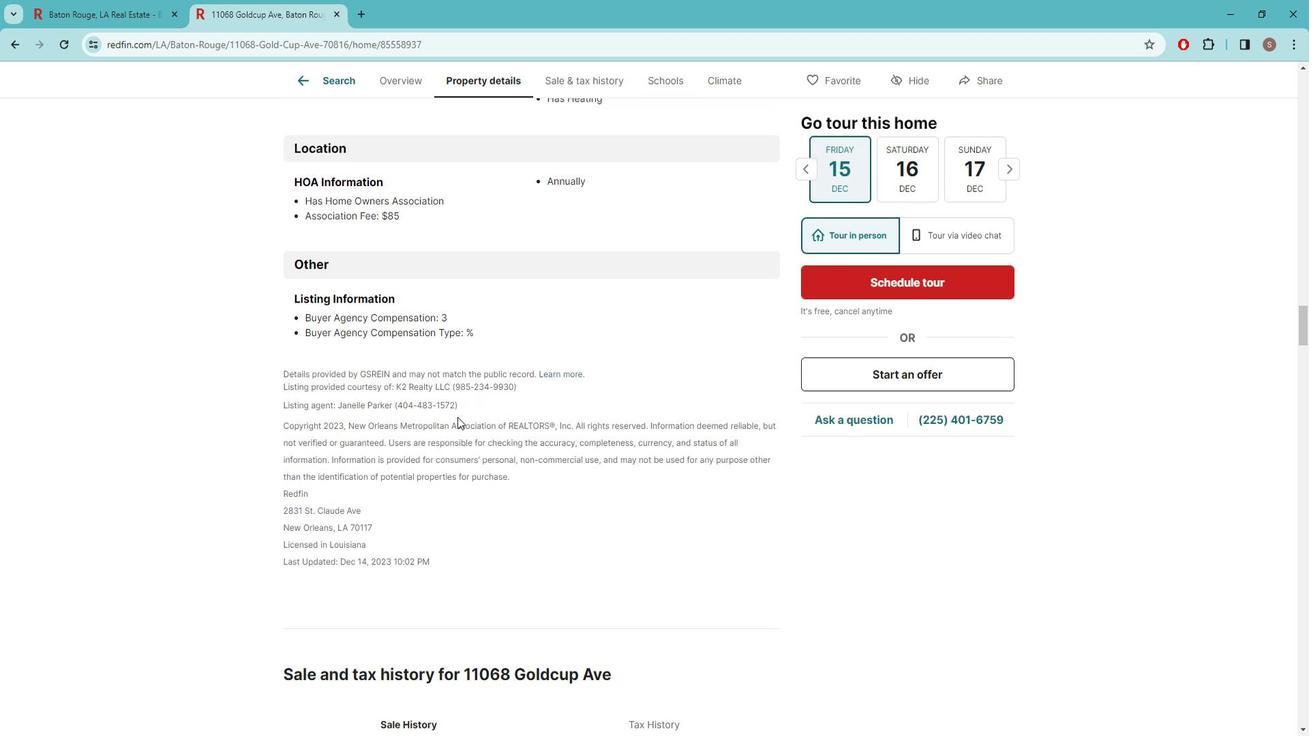 
Action: Mouse scrolled (472, 417) with delta (0, 0)
Screenshot: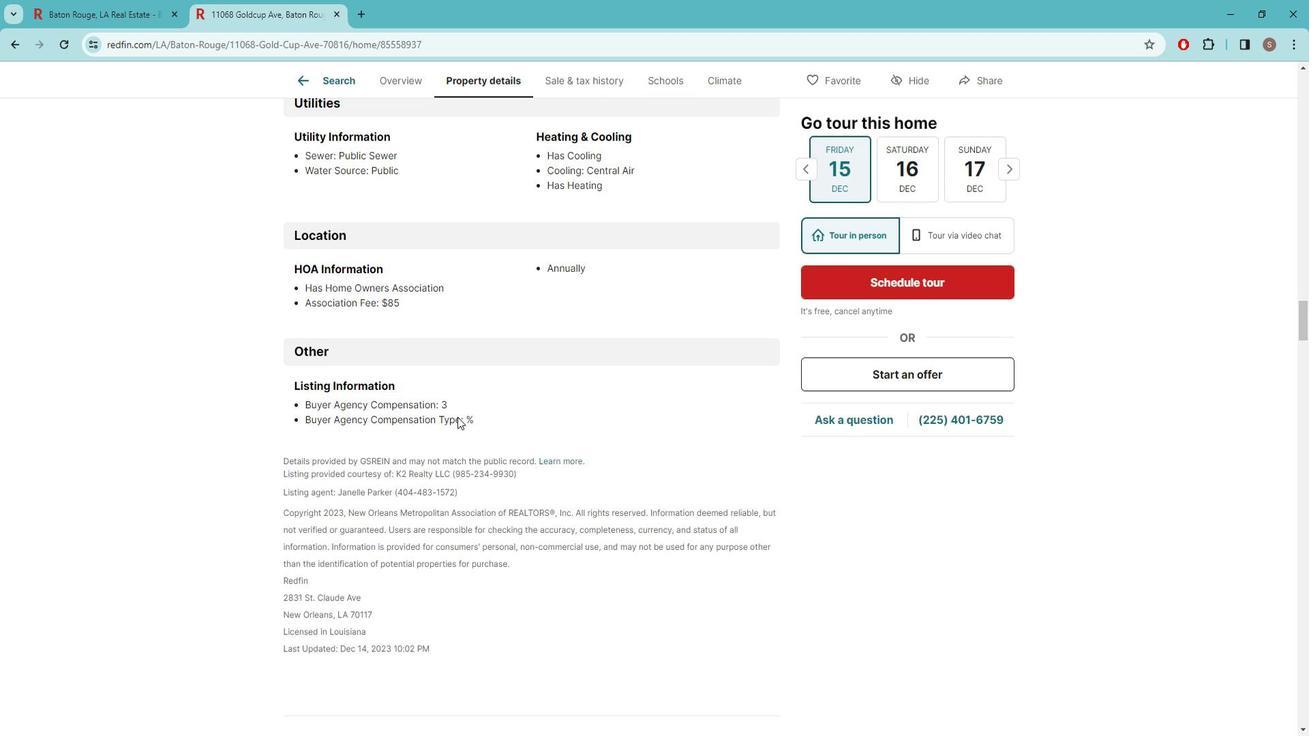 
Action: Mouse scrolled (472, 417) with delta (0, 0)
Screenshot: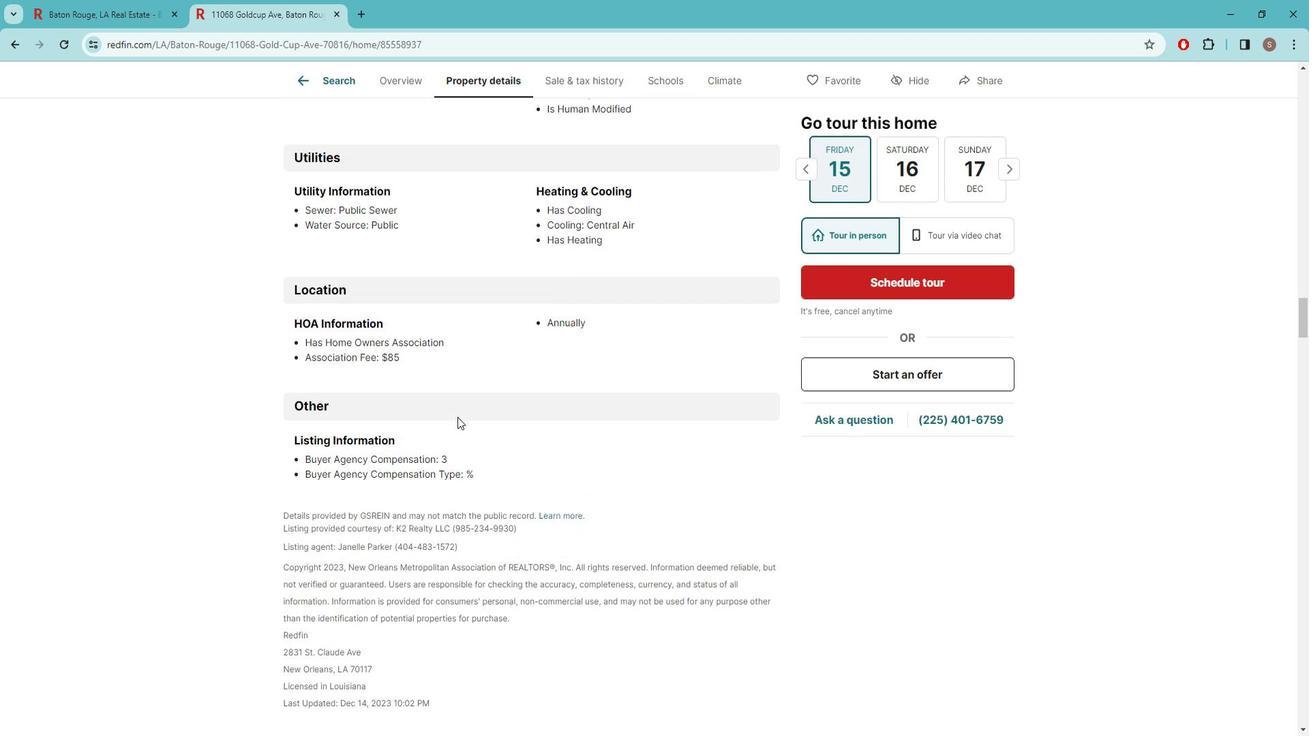 
Action: Mouse scrolled (472, 417) with delta (0, 0)
Screenshot: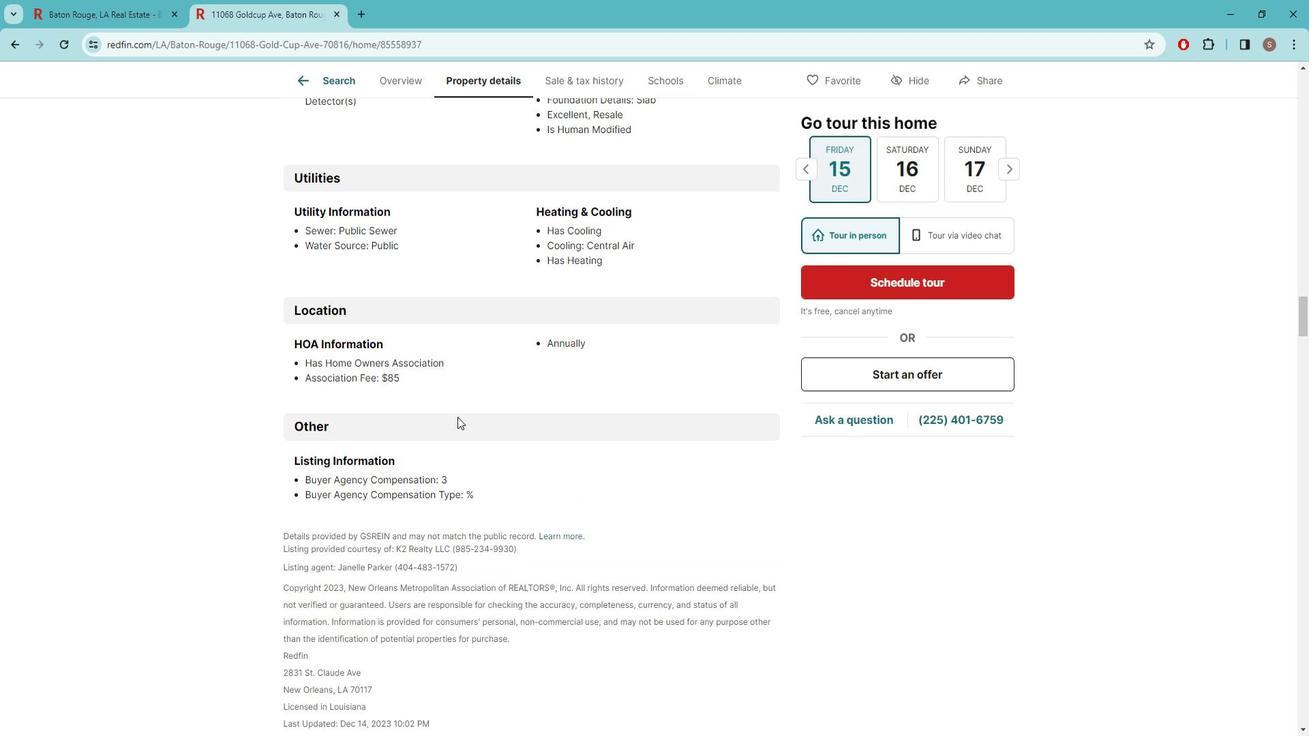 
Action: Mouse scrolled (472, 417) with delta (0, 0)
Screenshot: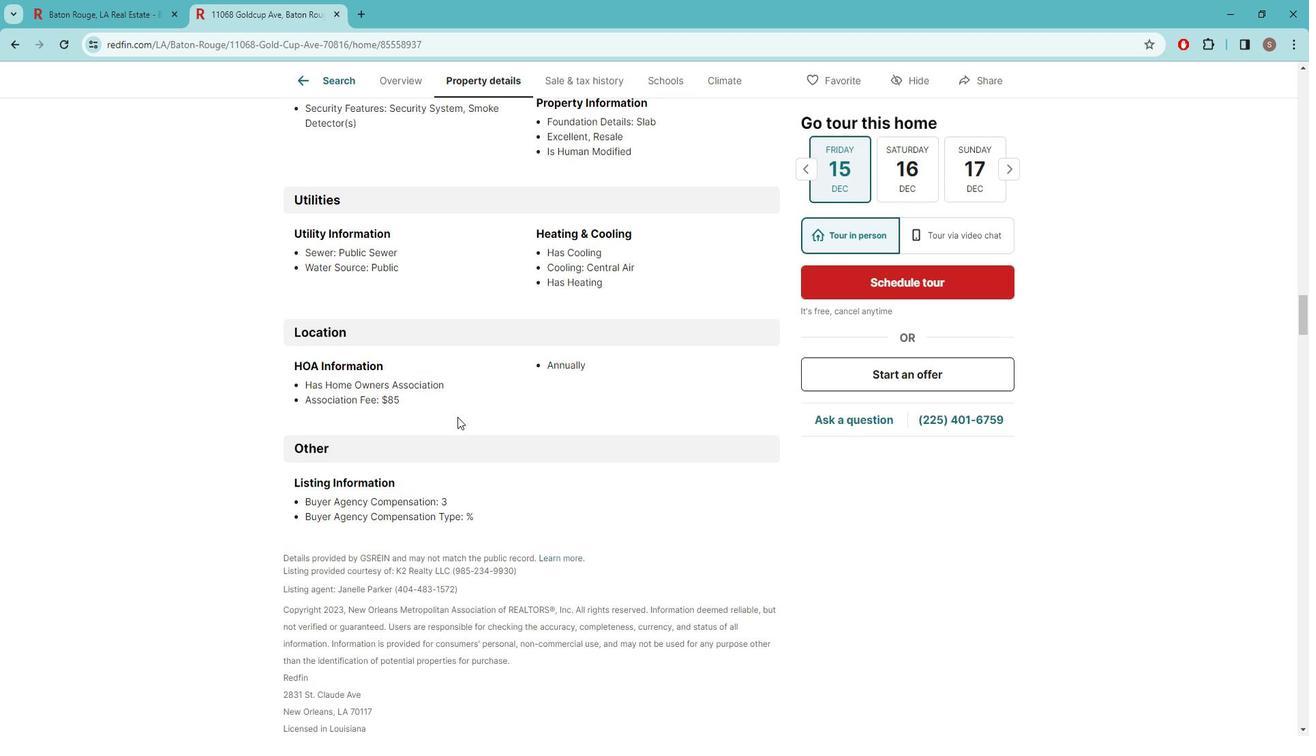 
Action: Mouse scrolled (472, 417) with delta (0, 0)
Screenshot: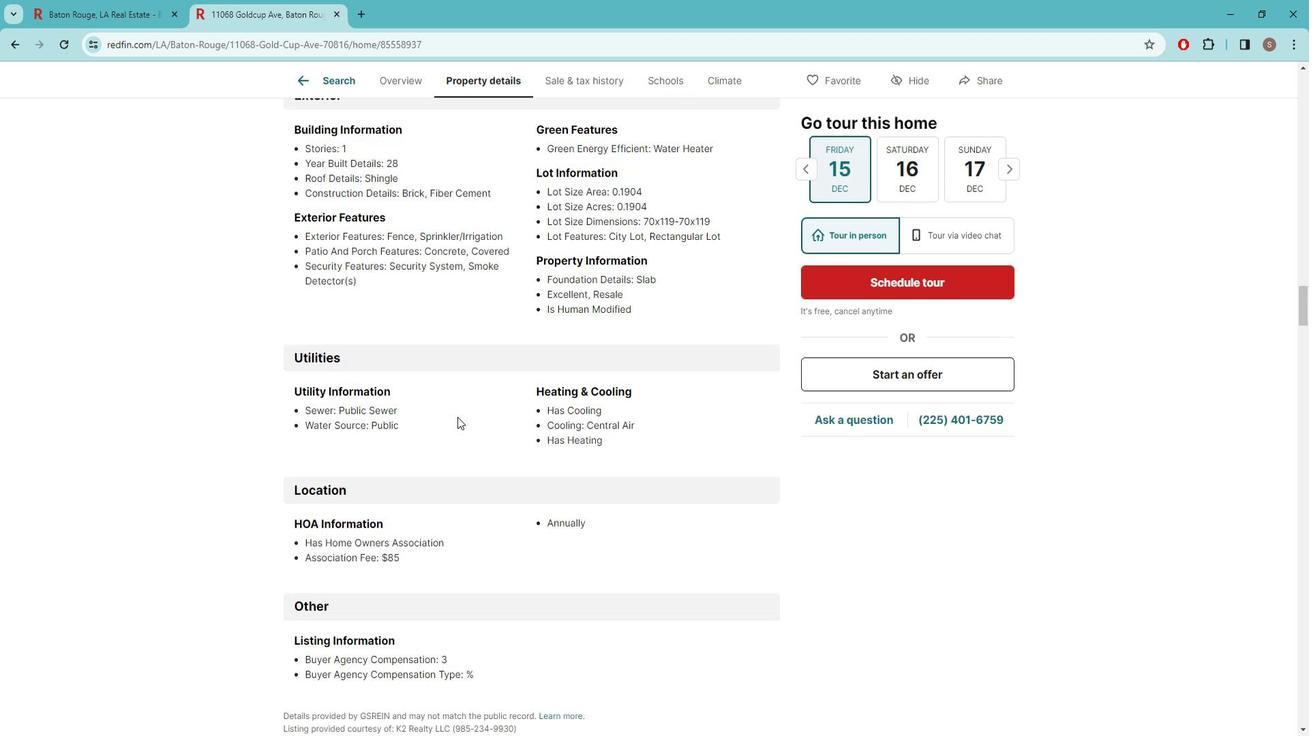 
Action: Mouse scrolled (472, 417) with delta (0, 0)
Screenshot: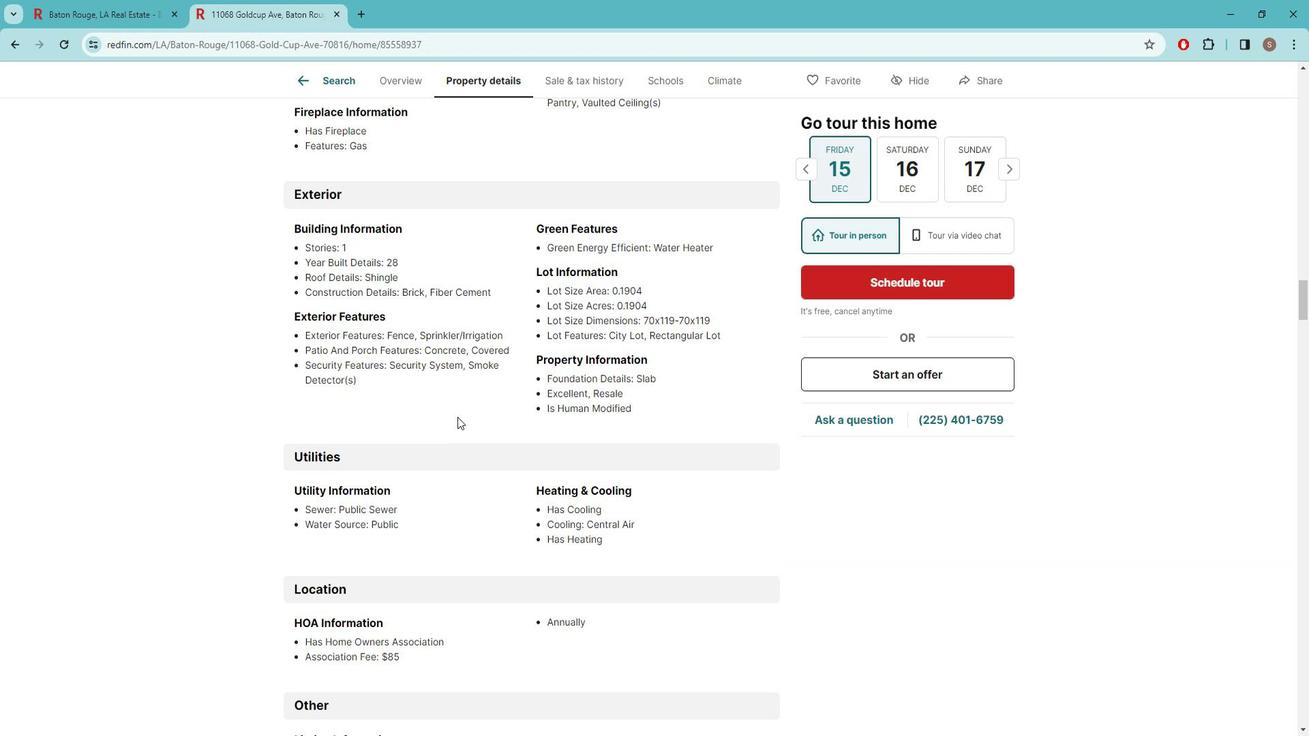 
Action: Mouse scrolled (472, 417) with delta (0, 0)
Screenshot: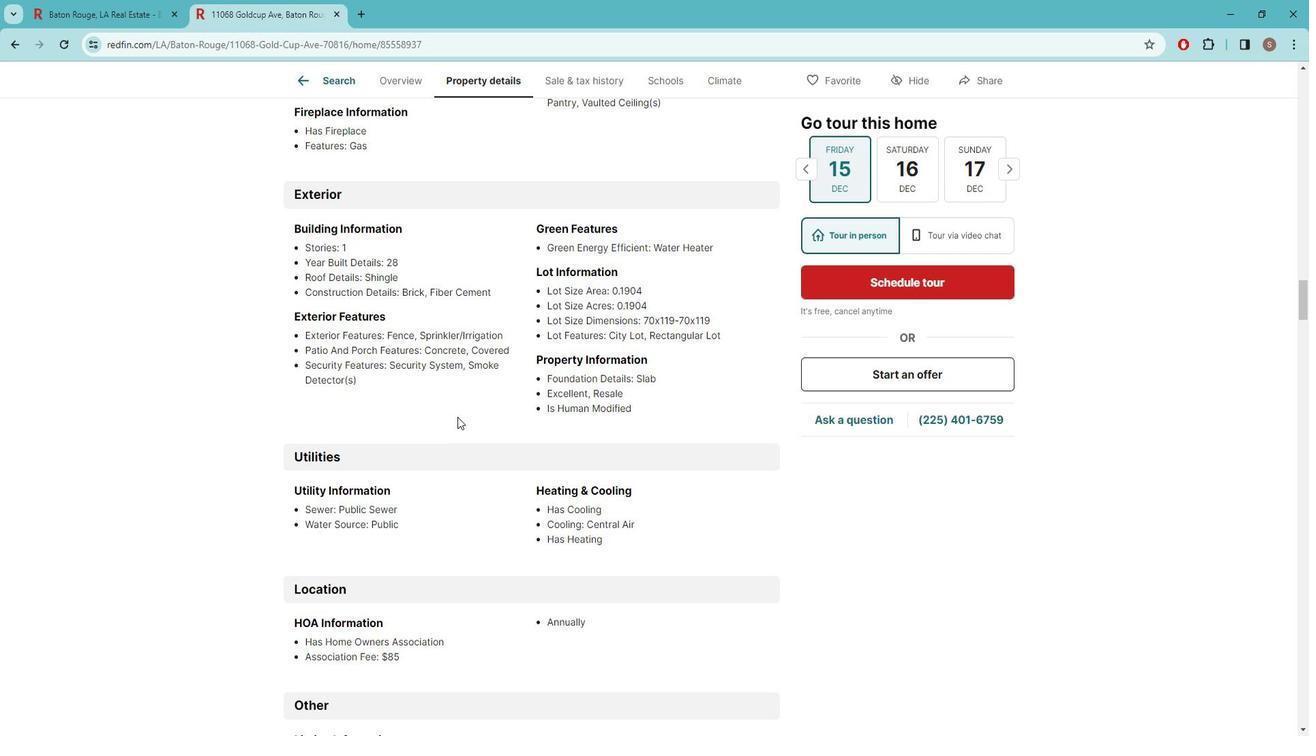 
Action: Mouse moved to (472, 415)
Screenshot: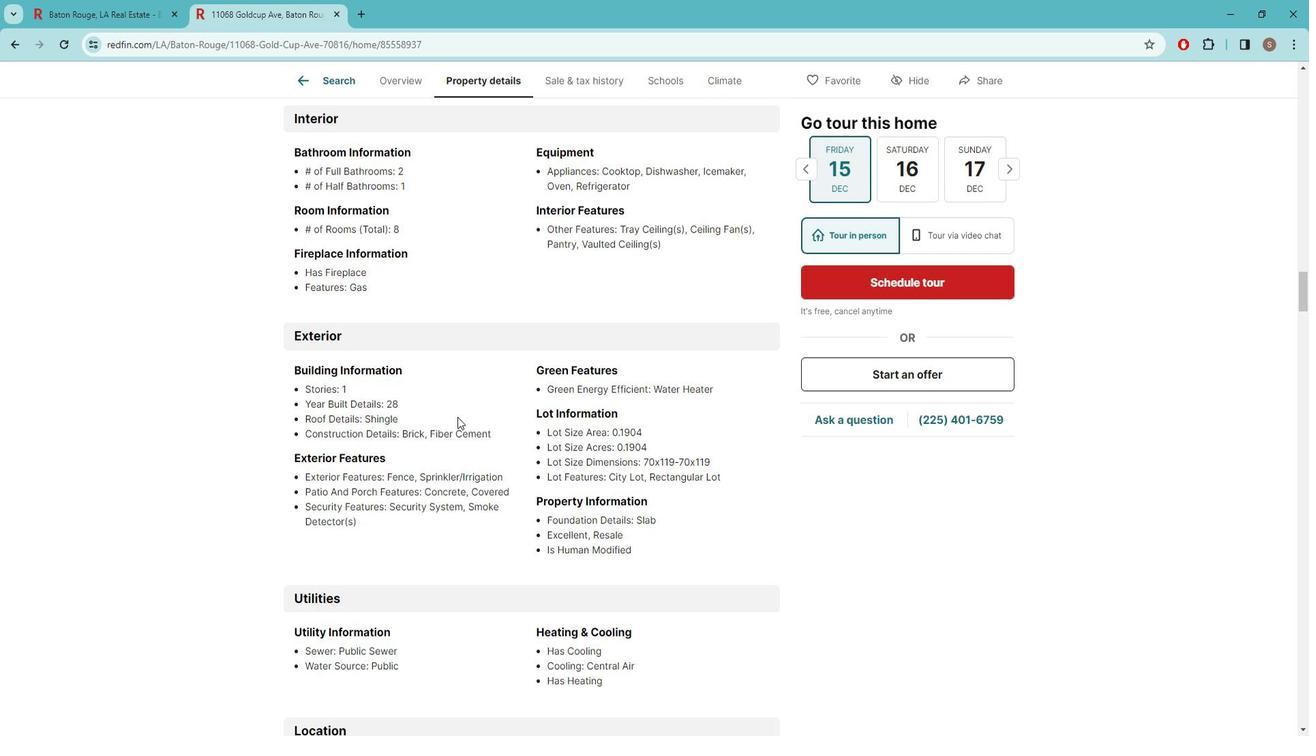 
Action: Mouse scrolled (472, 416) with delta (0, 0)
Screenshot: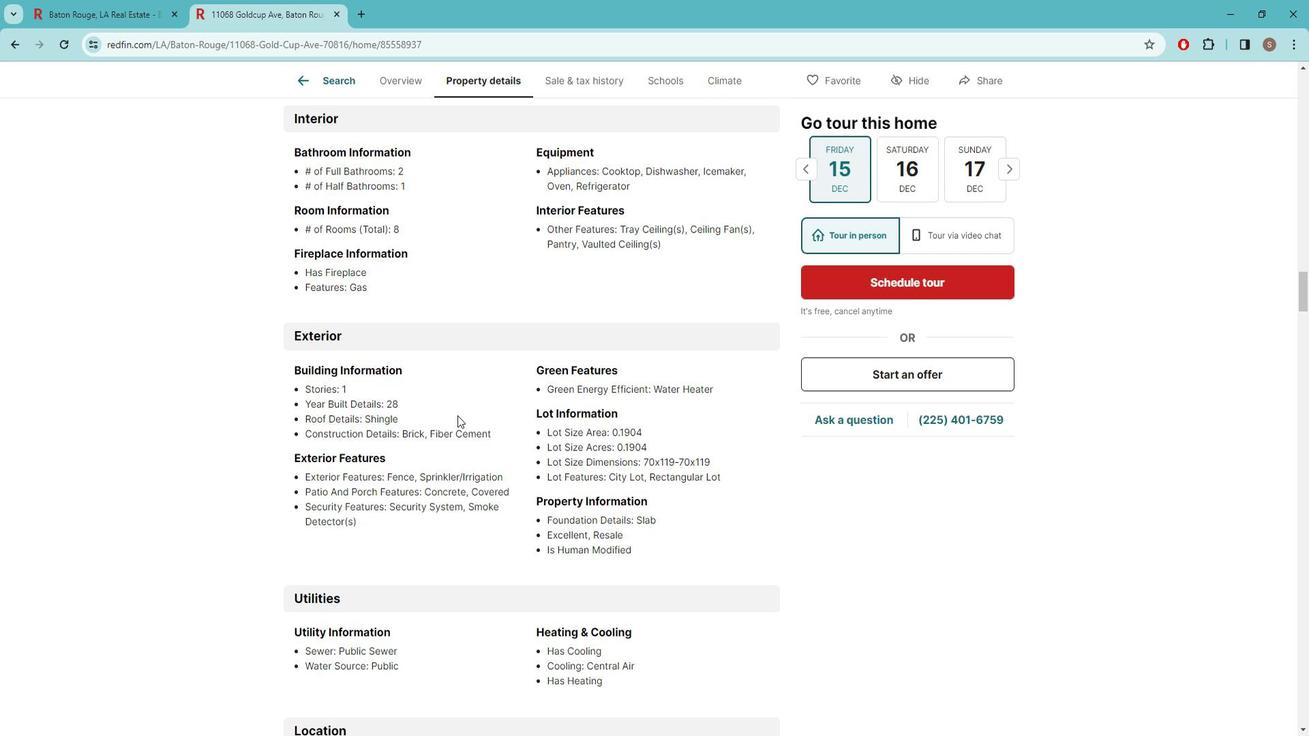 
Action: Mouse scrolled (472, 416) with delta (0, 0)
Screenshot: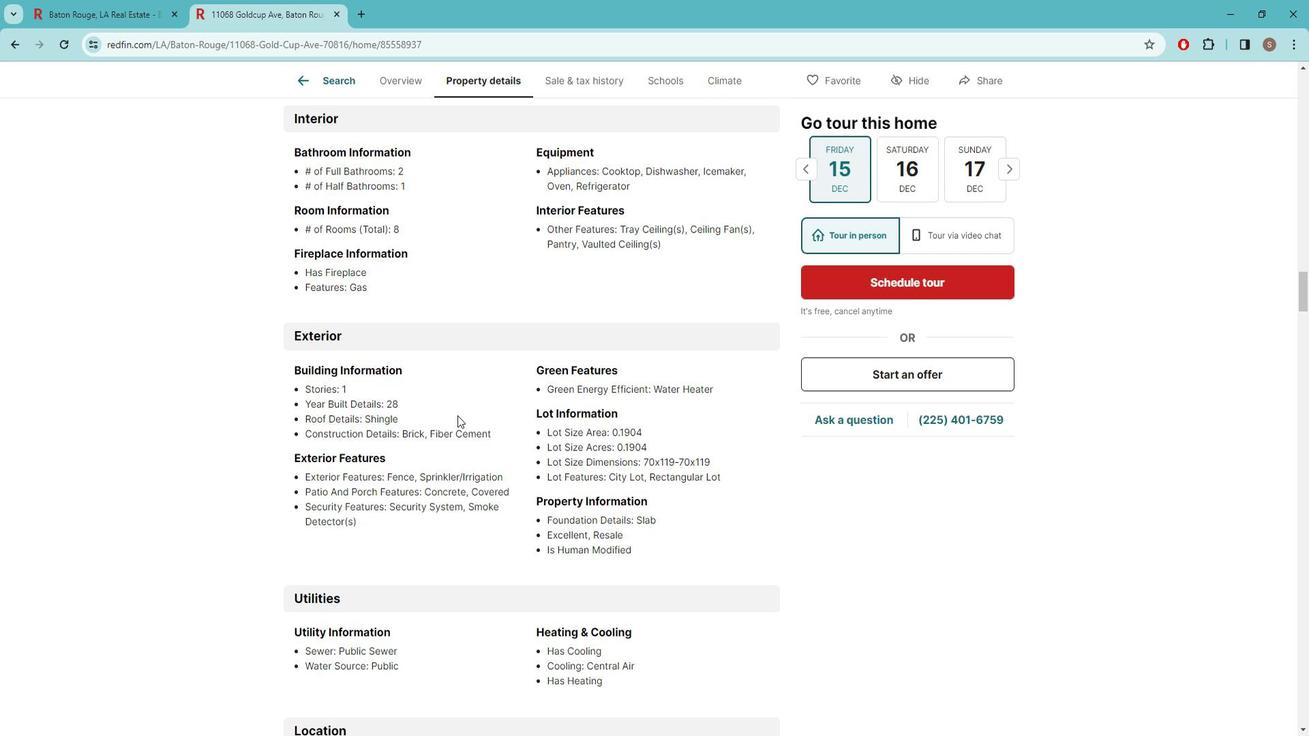 
Action: Mouse scrolled (472, 416) with delta (0, 0)
Screenshot: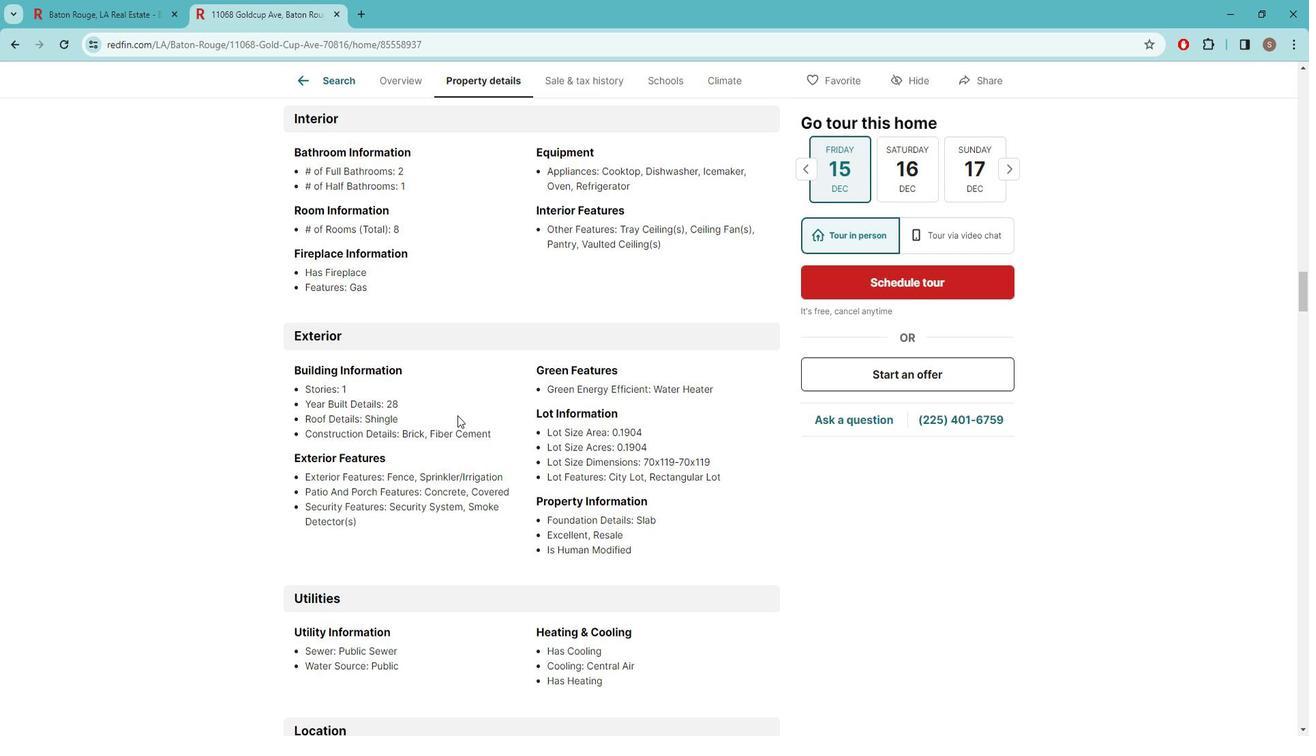 
Action: Mouse moved to (137, 14)
Screenshot: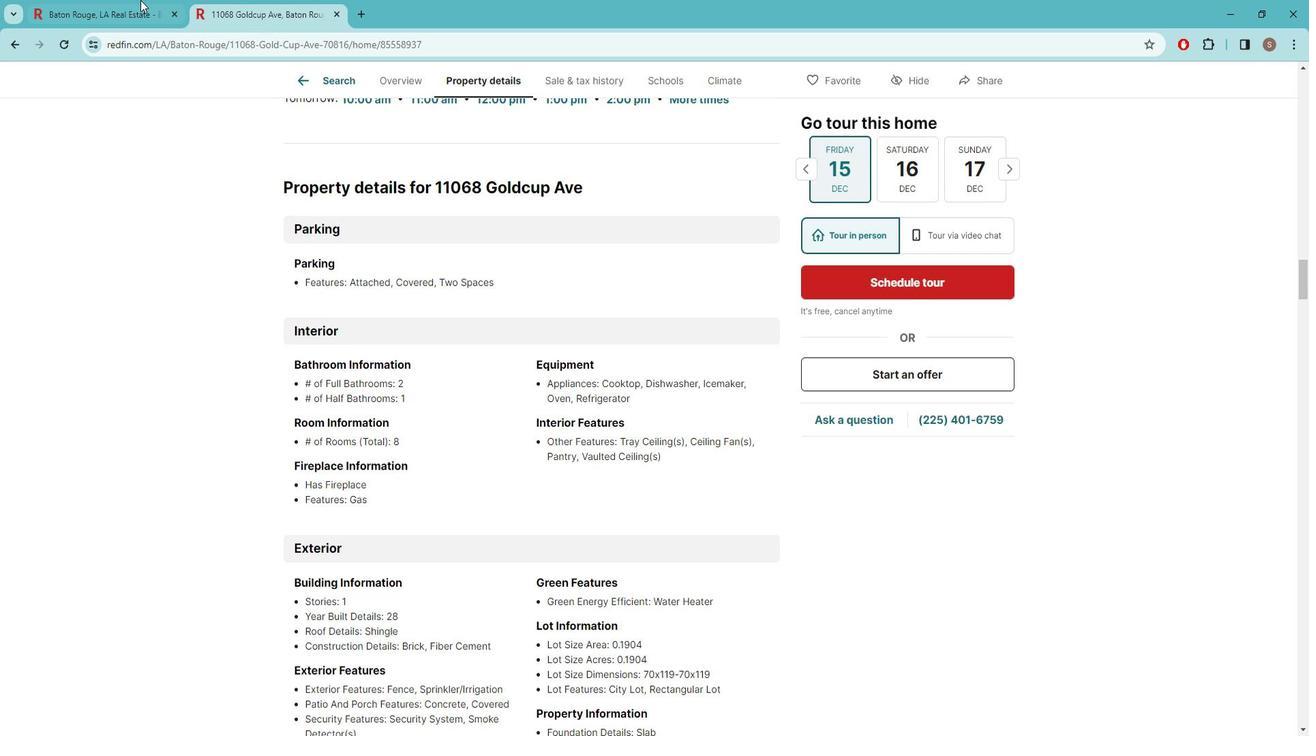 
Action: Mouse pressed left at (137, 15)
Screenshot: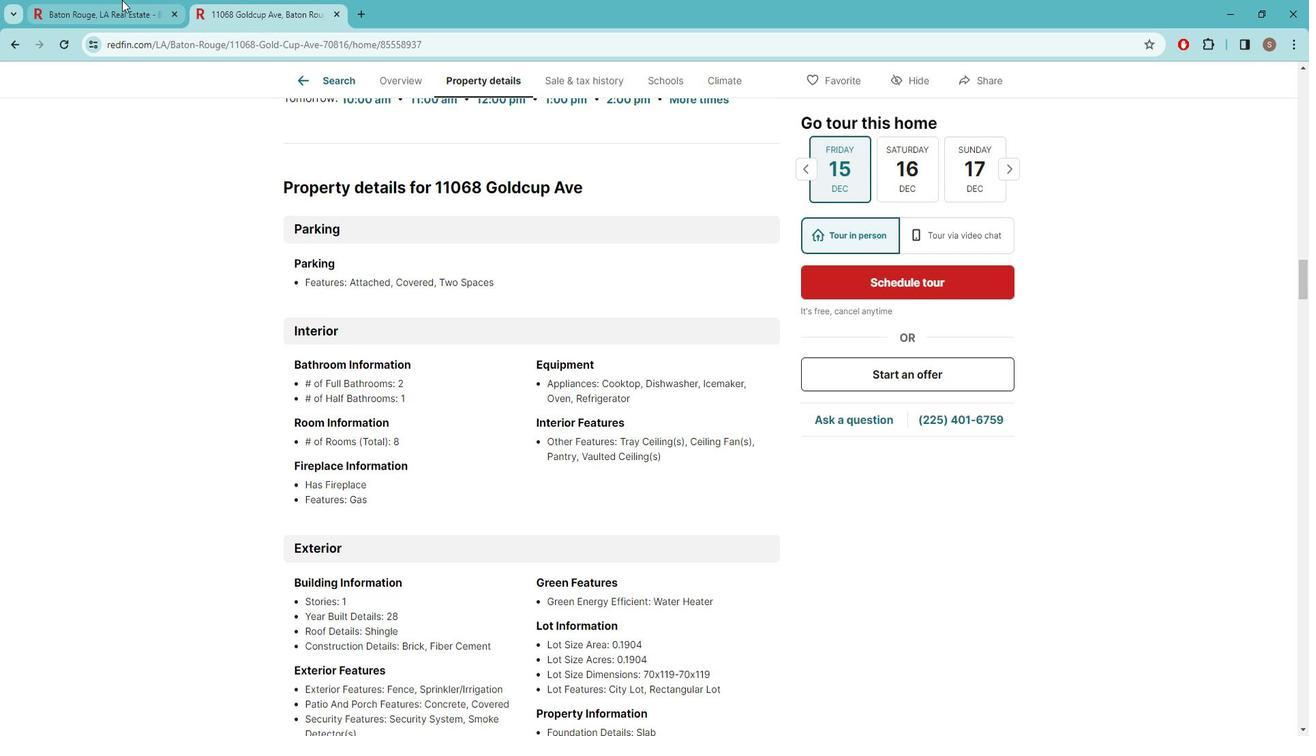 
Action: Mouse moved to (1114, 395)
Screenshot: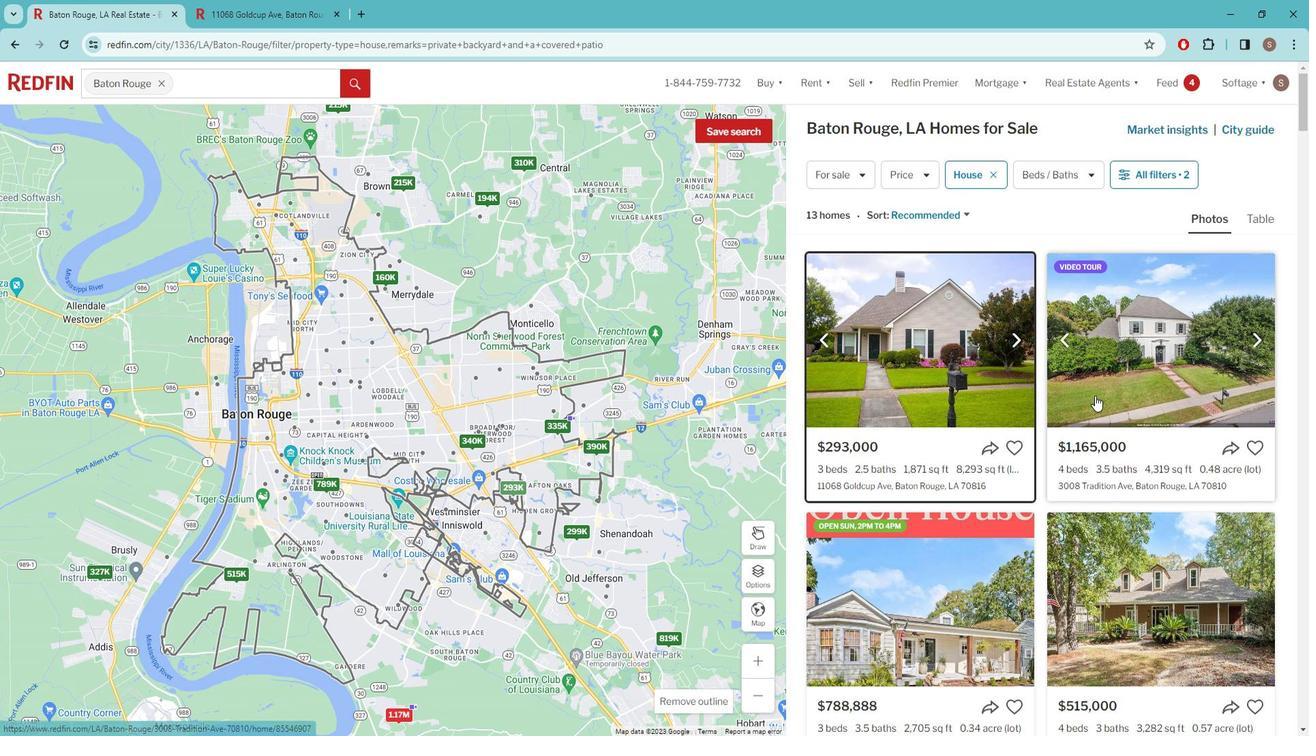 
Action: Mouse scrolled (1114, 395) with delta (0, 0)
Screenshot: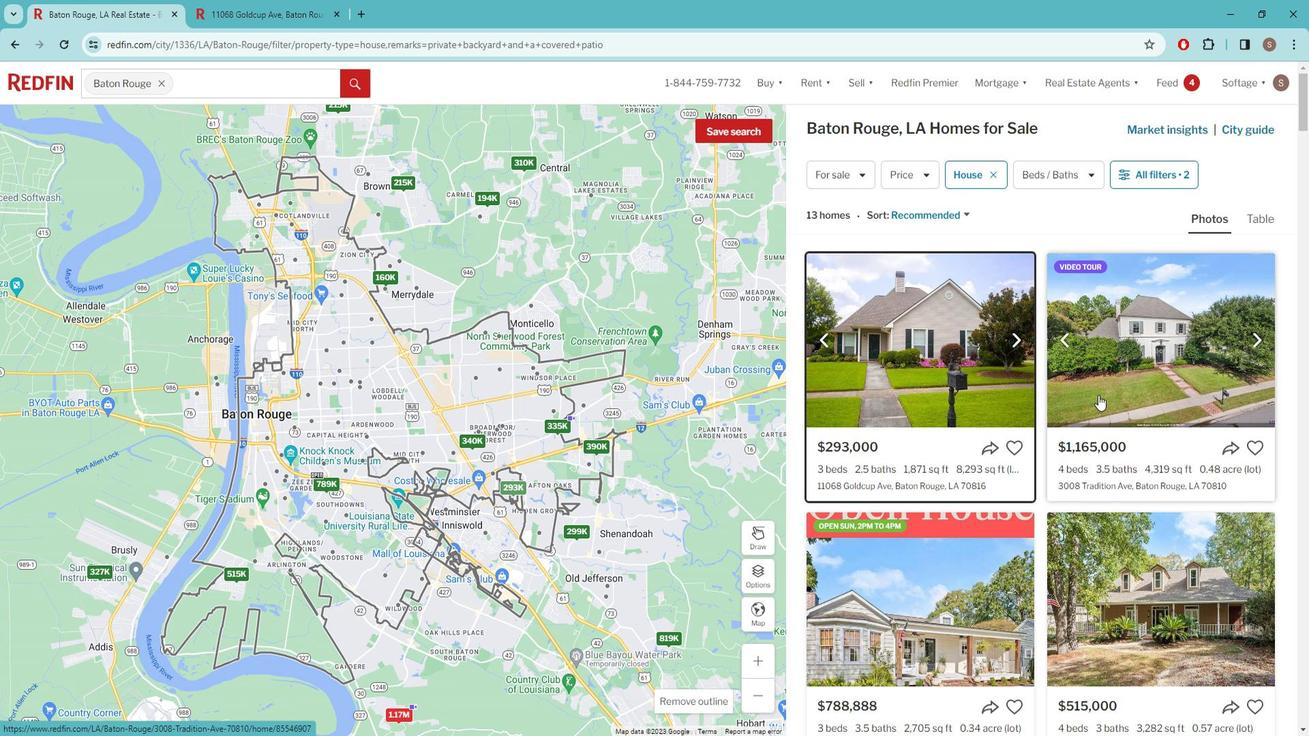 
Action: Mouse moved to (1128, 462)
Screenshot: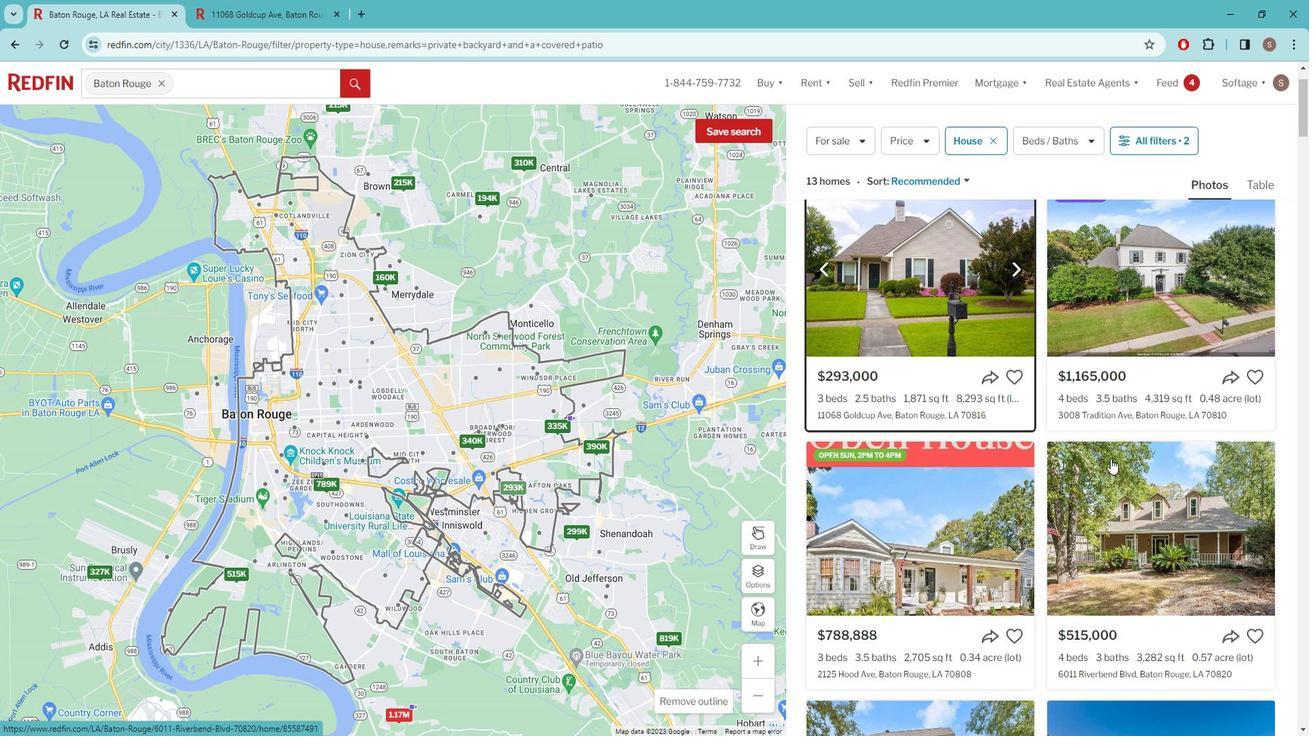 
Action: Mouse pressed left at (1128, 462)
Screenshot: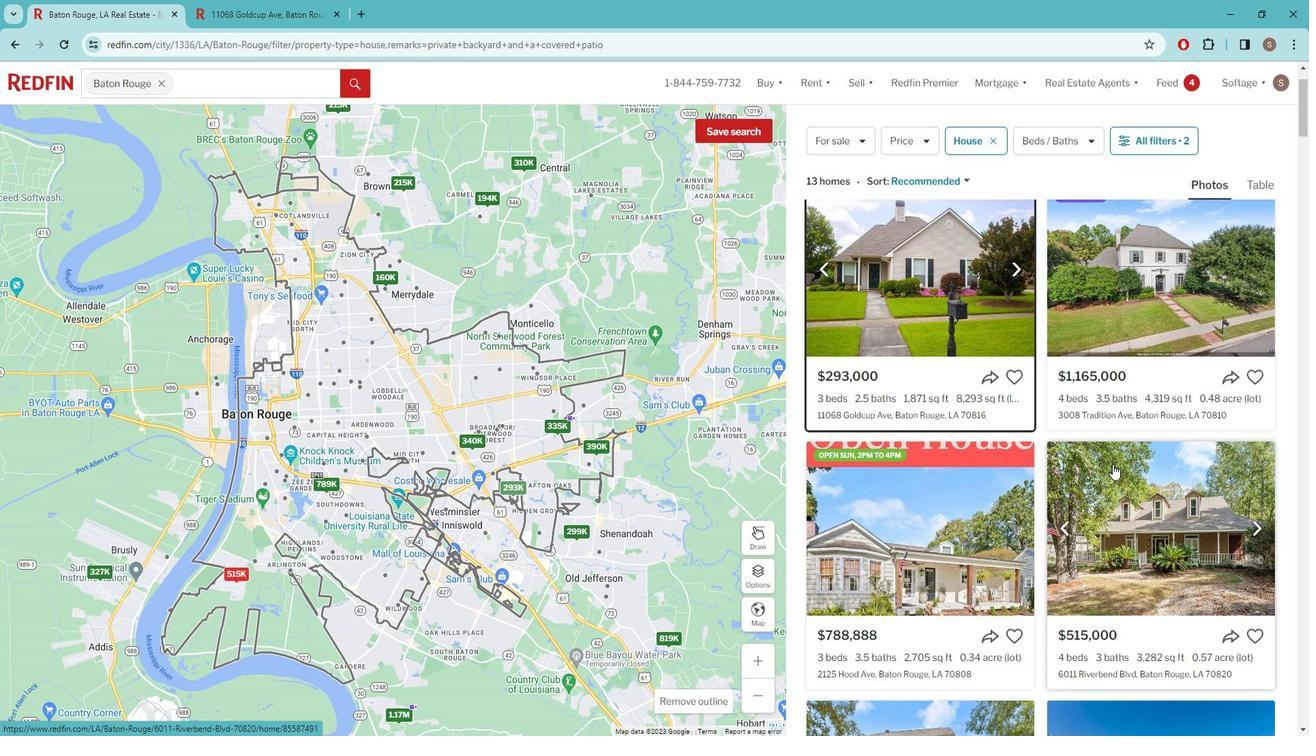 
Action: Mouse moved to (741, 388)
Screenshot: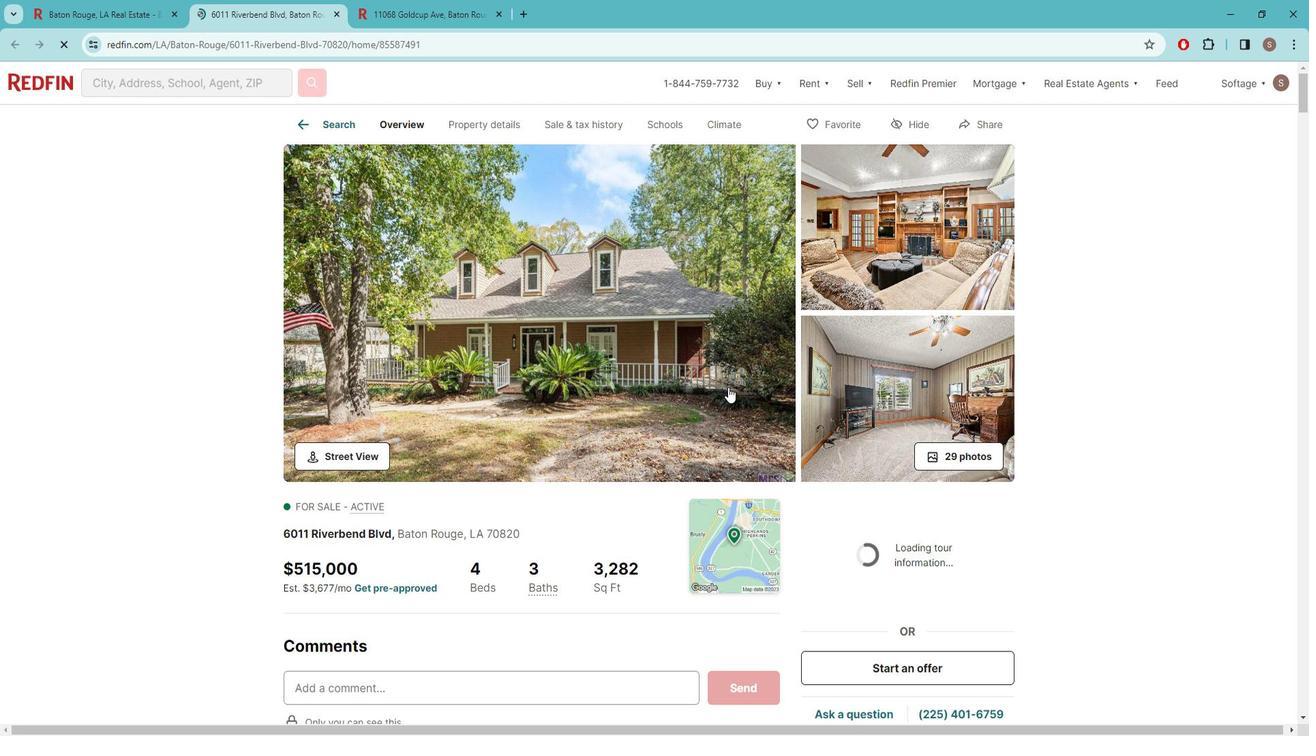 
Action: Mouse pressed left at (741, 388)
Screenshot: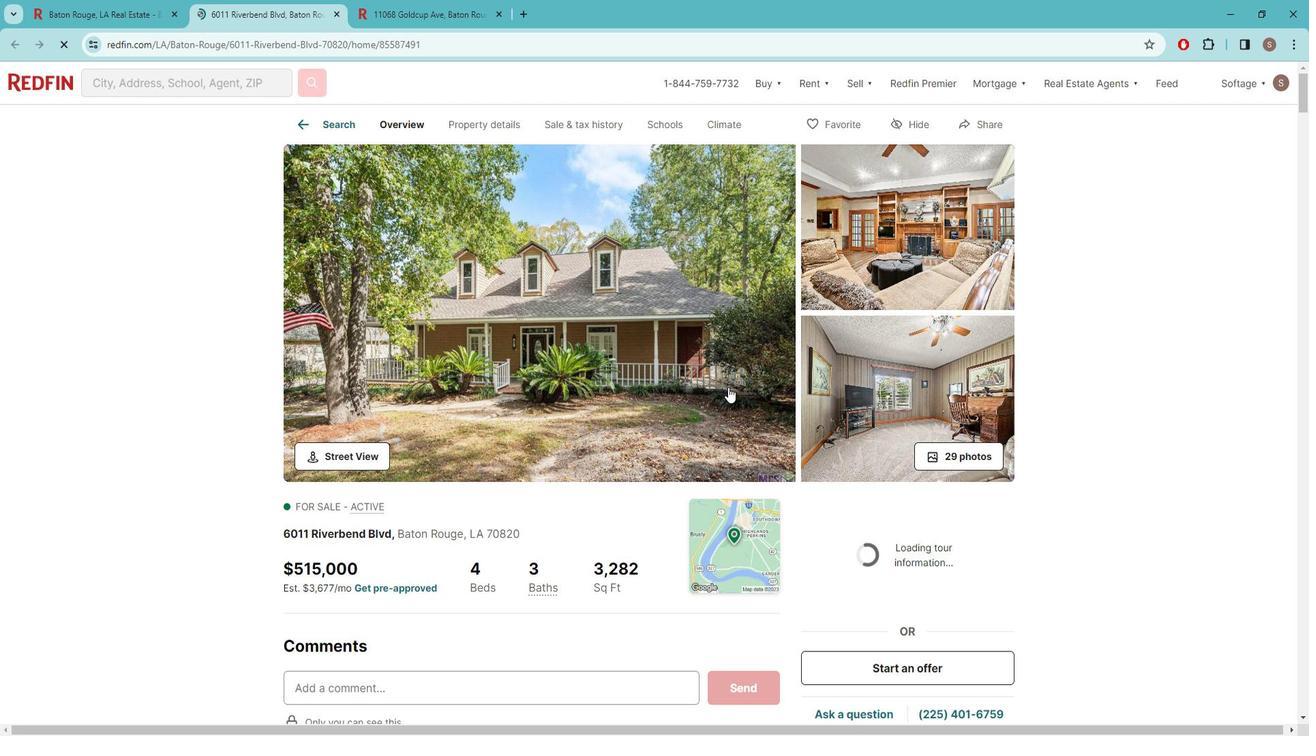 
Action: Mouse moved to (1249, 397)
Screenshot: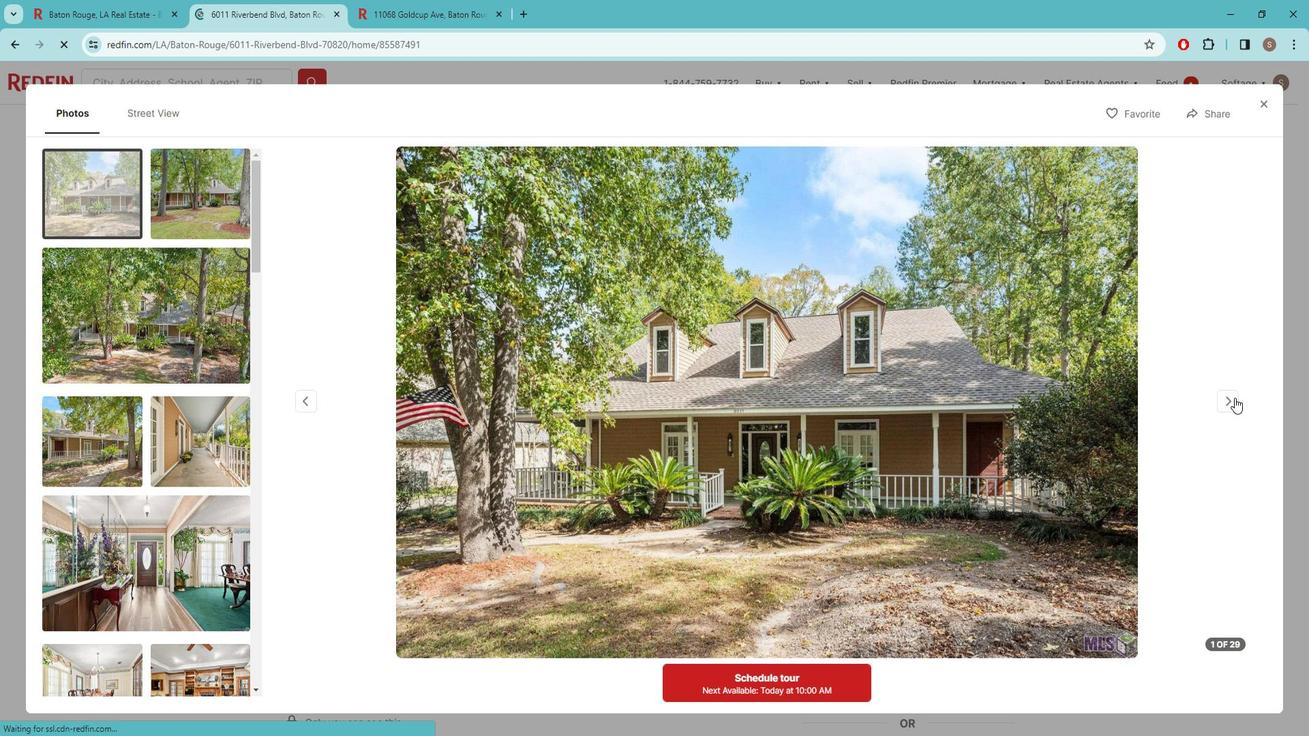 
Action: Mouse pressed left at (1249, 397)
Screenshot: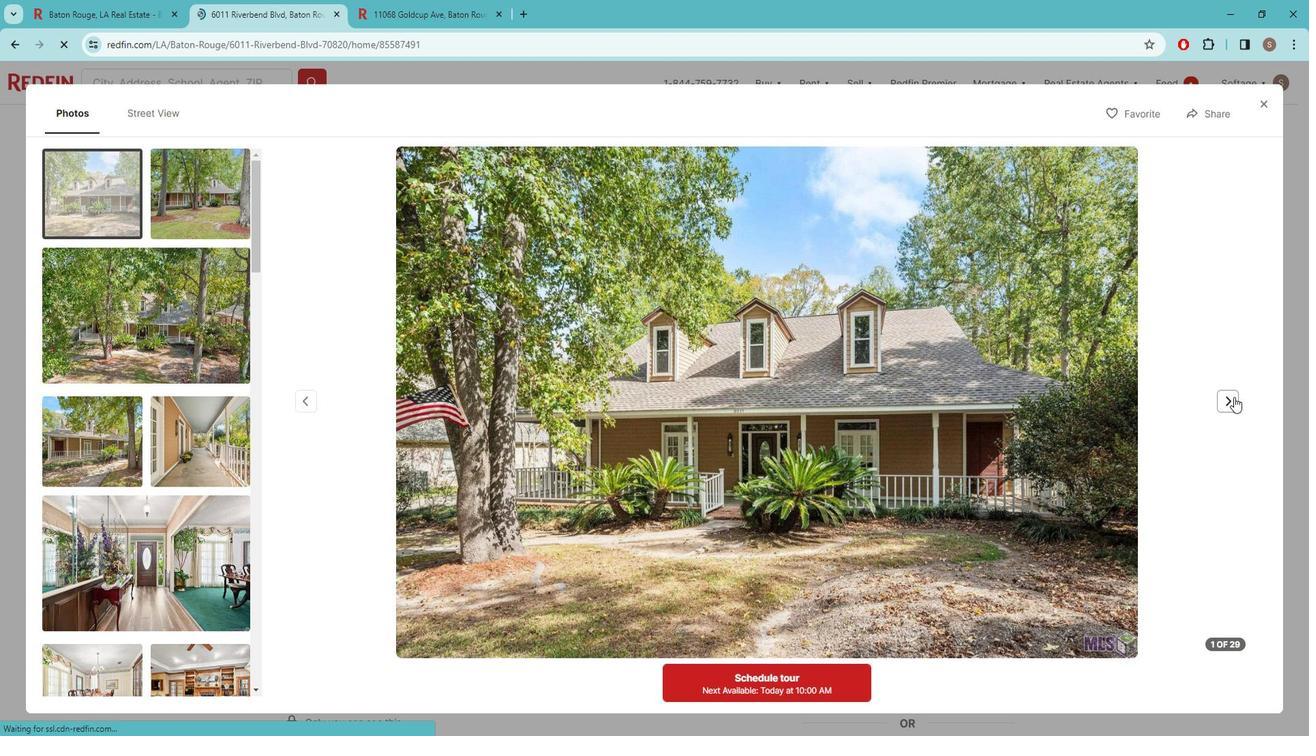 
Action: Mouse pressed left at (1249, 397)
Screenshot: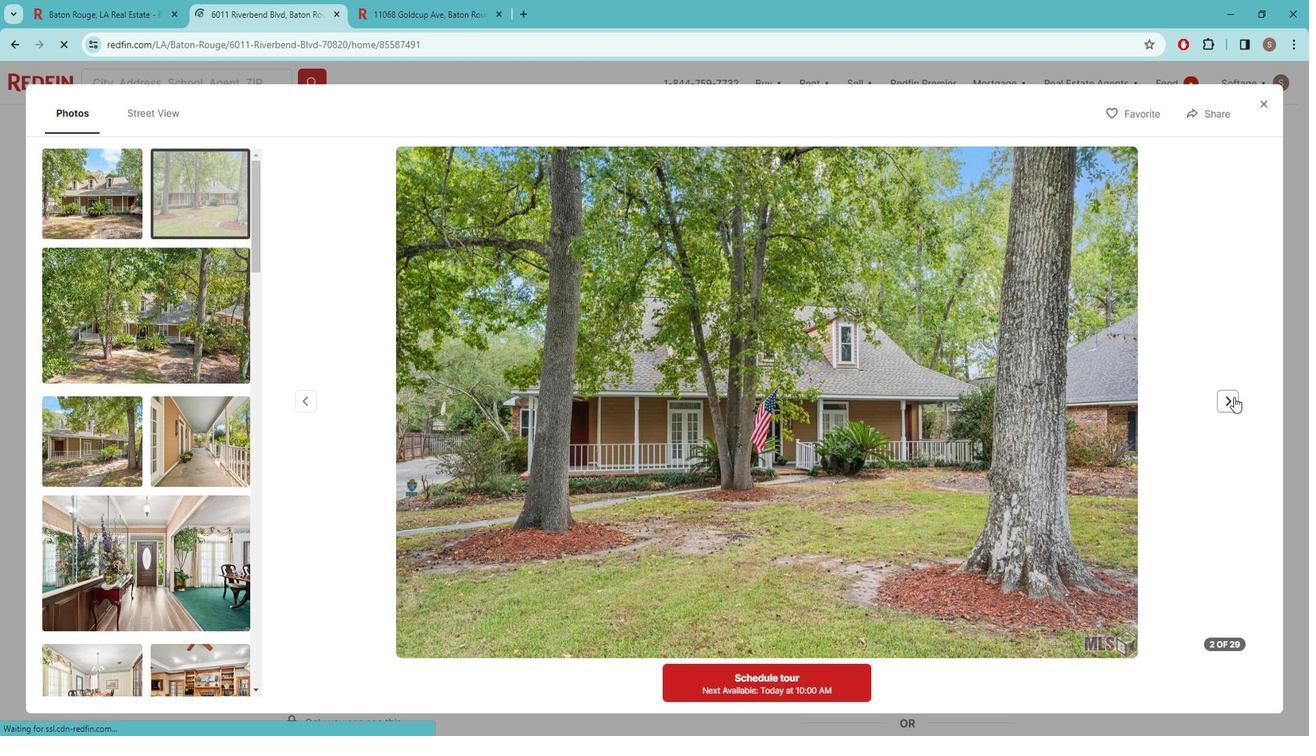 
Action: Mouse pressed left at (1249, 397)
Screenshot: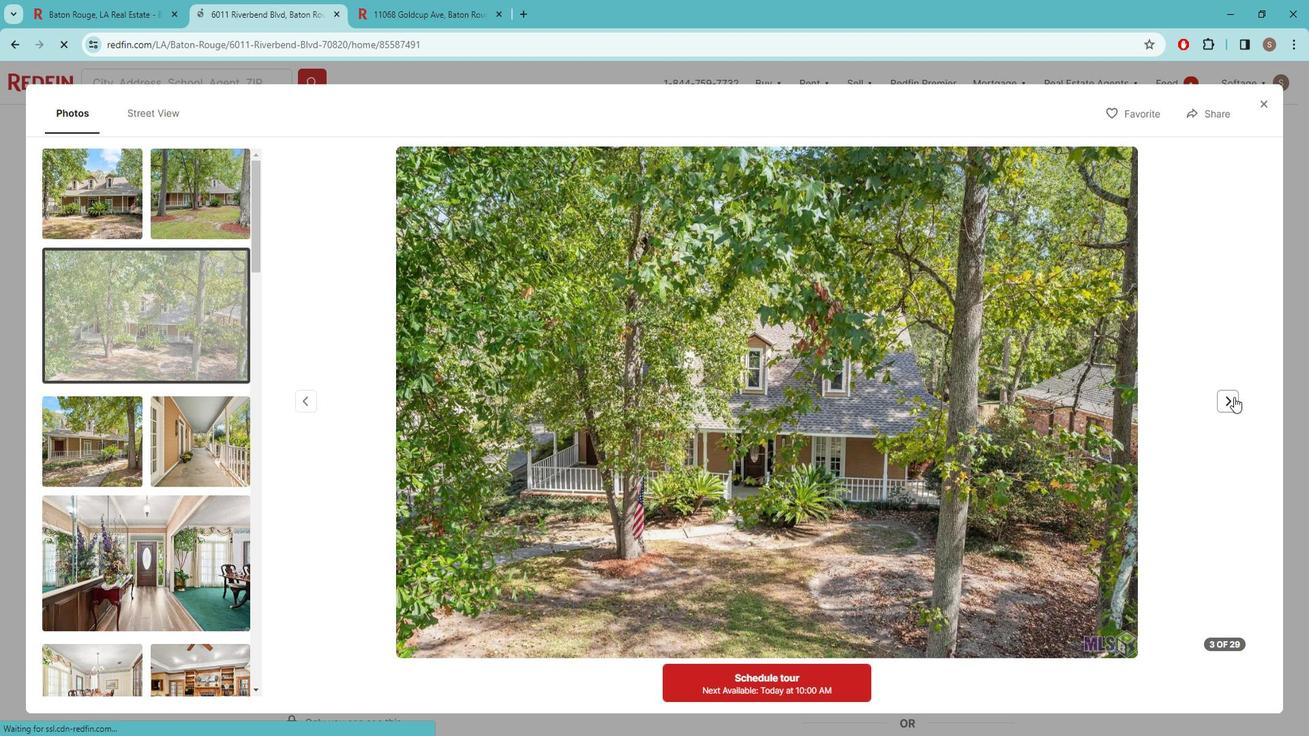 
Action: Mouse pressed left at (1249, 397)
Screenshot: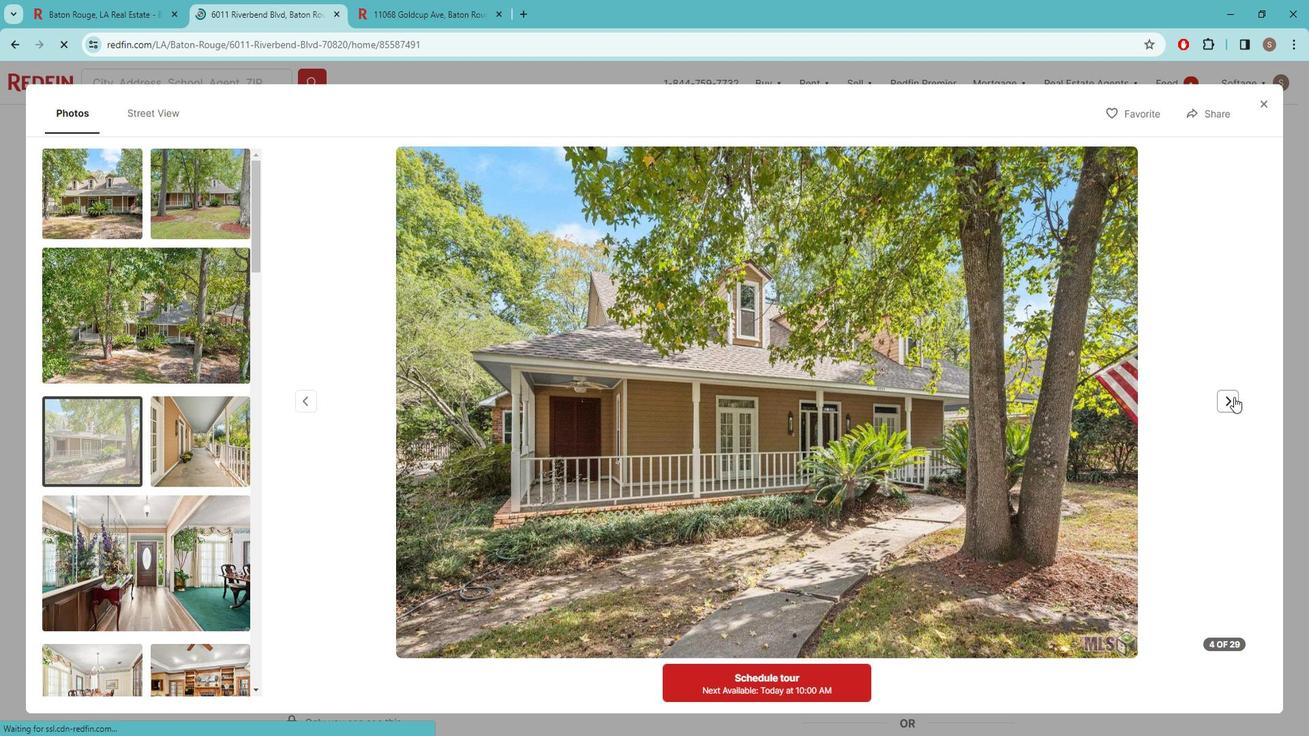 
Action: Mouse pressed left at (1249, 397)
Screenshot: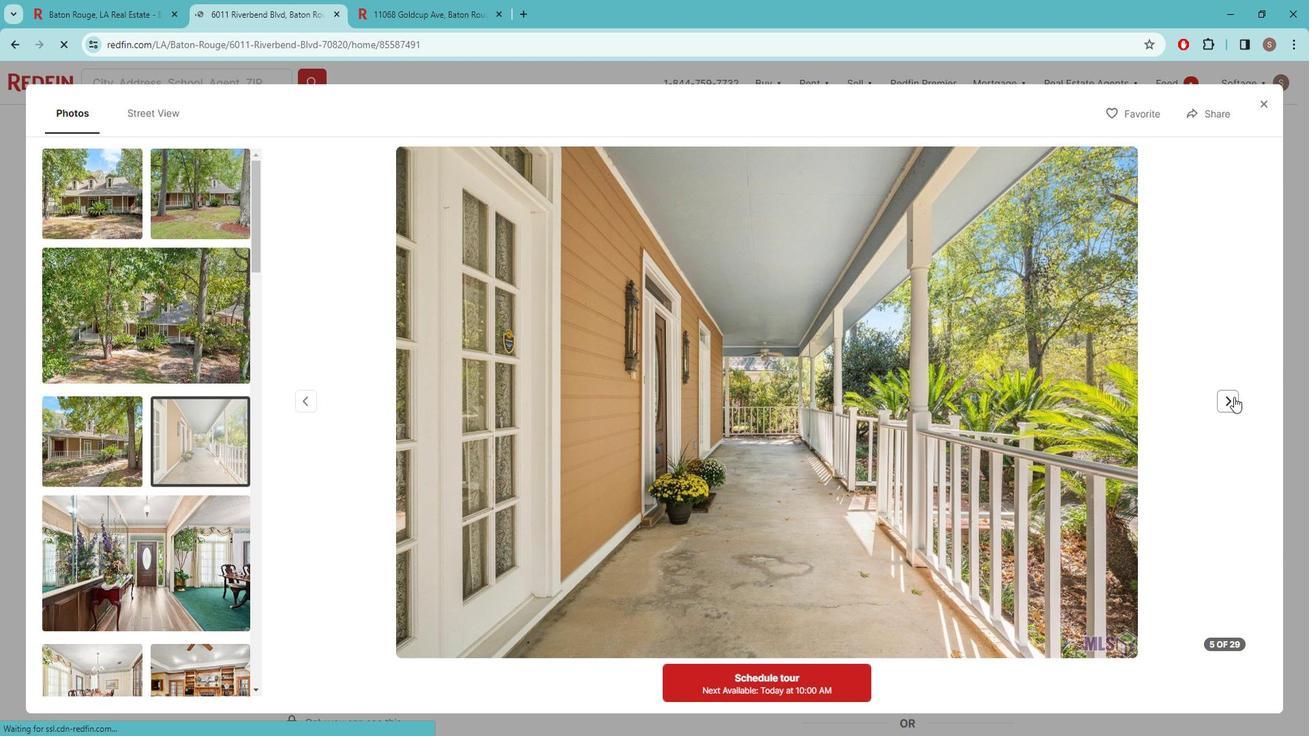 
Action: Mouse pressed left at (1249, 397)
Screenshot: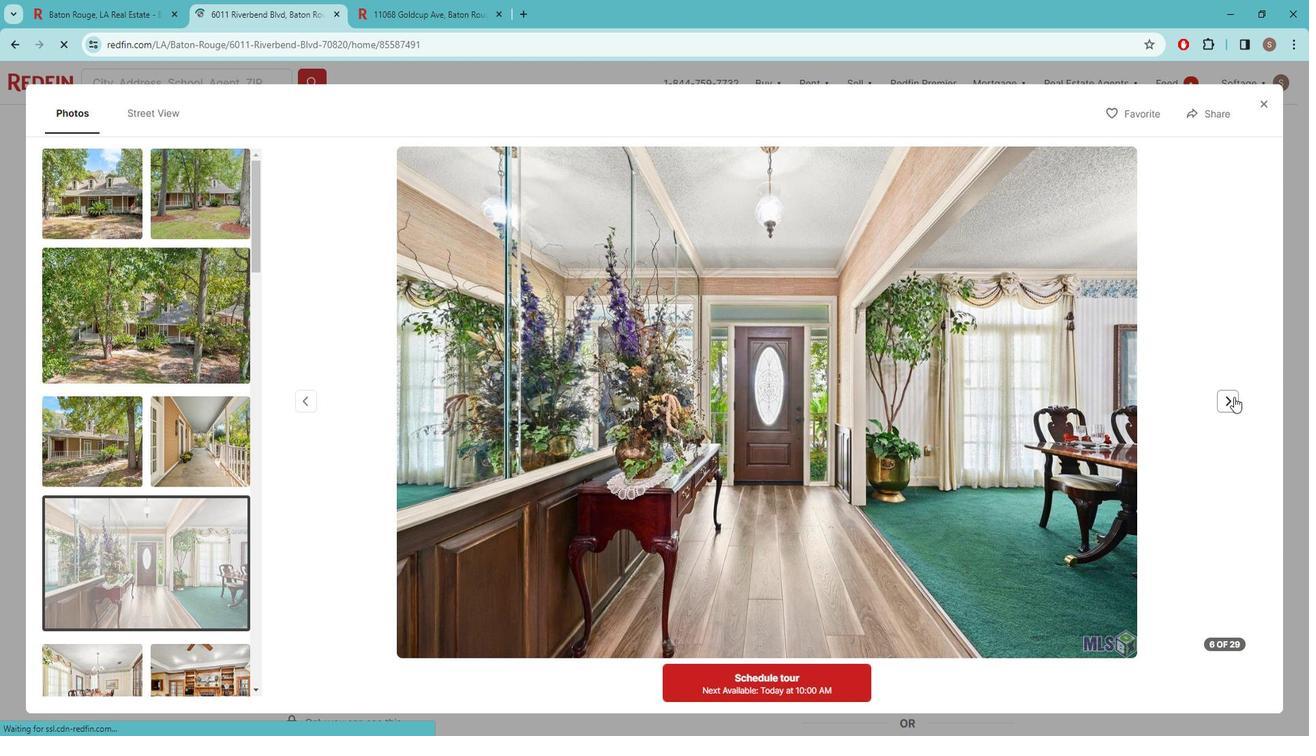 
Action: Mouse pressed left at (1249, 397)
Screenshot: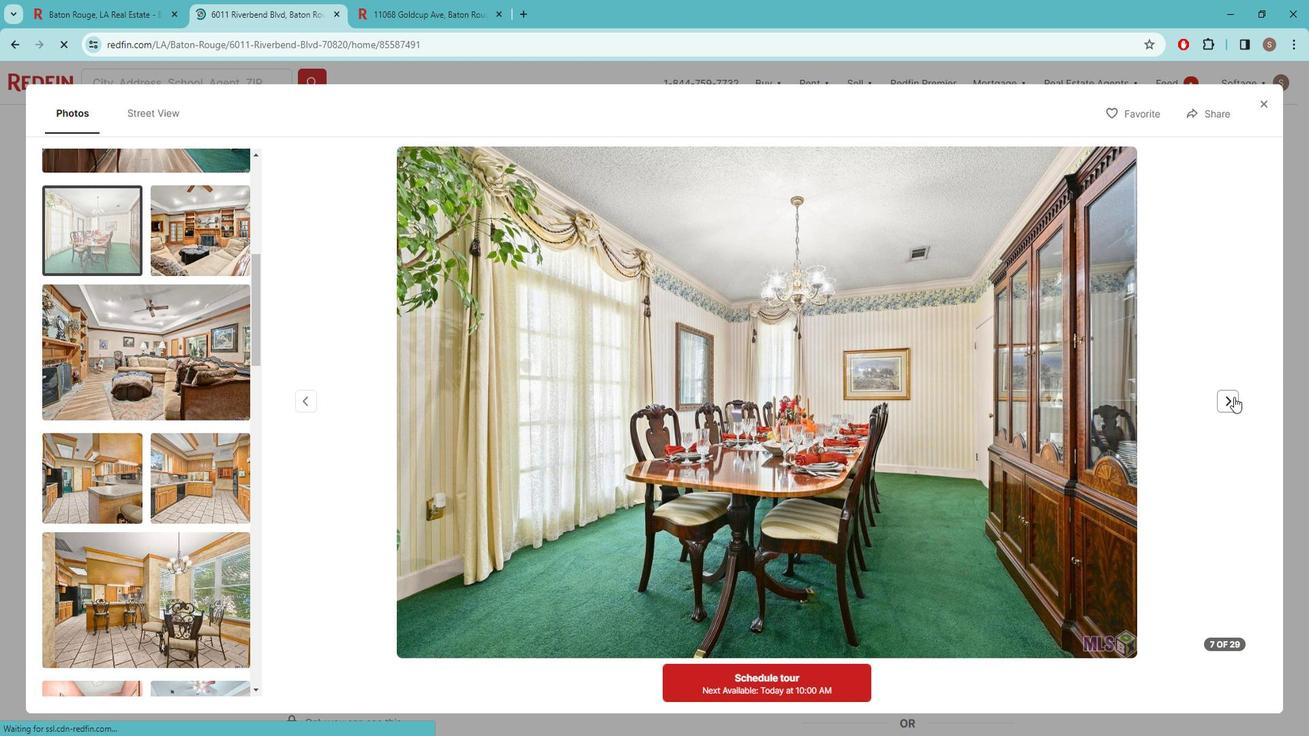 
Action: Mouse pressed left at (1249, 397)
Screenshot: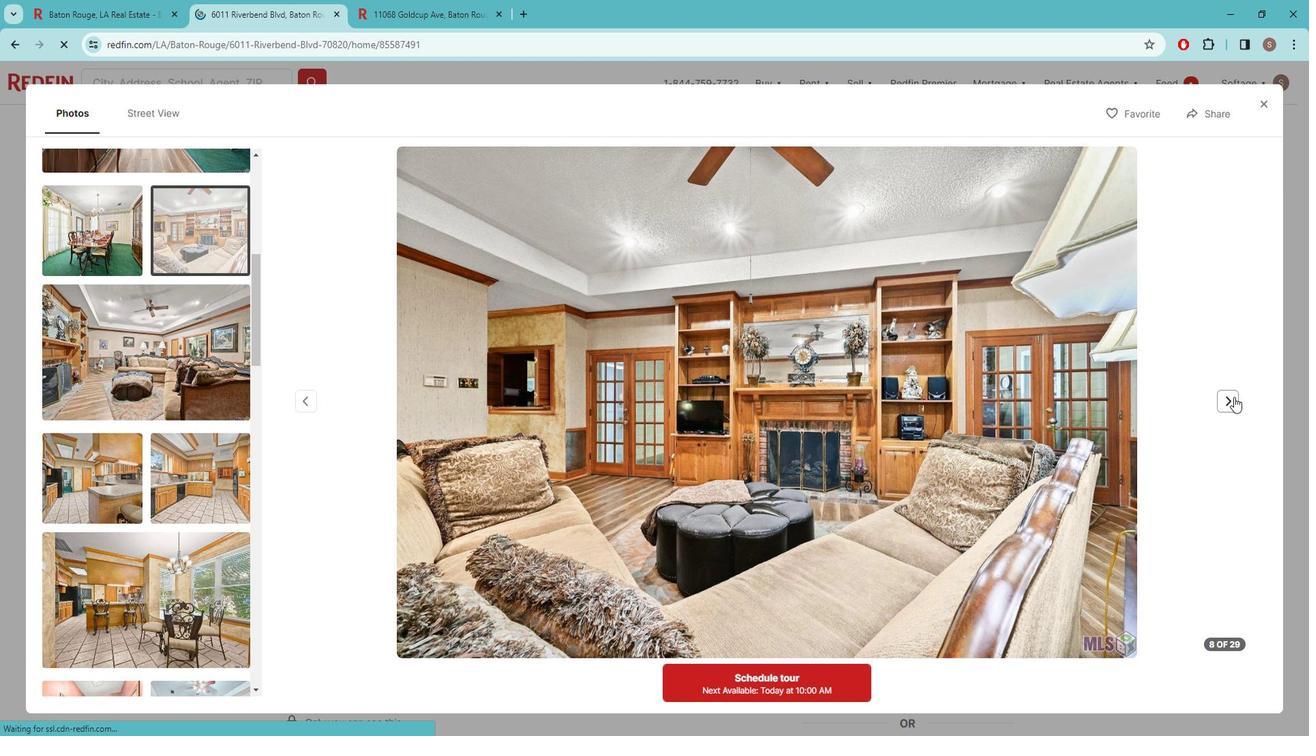 
Action: Mouse pressed left at (1249, 397)
Screenshot: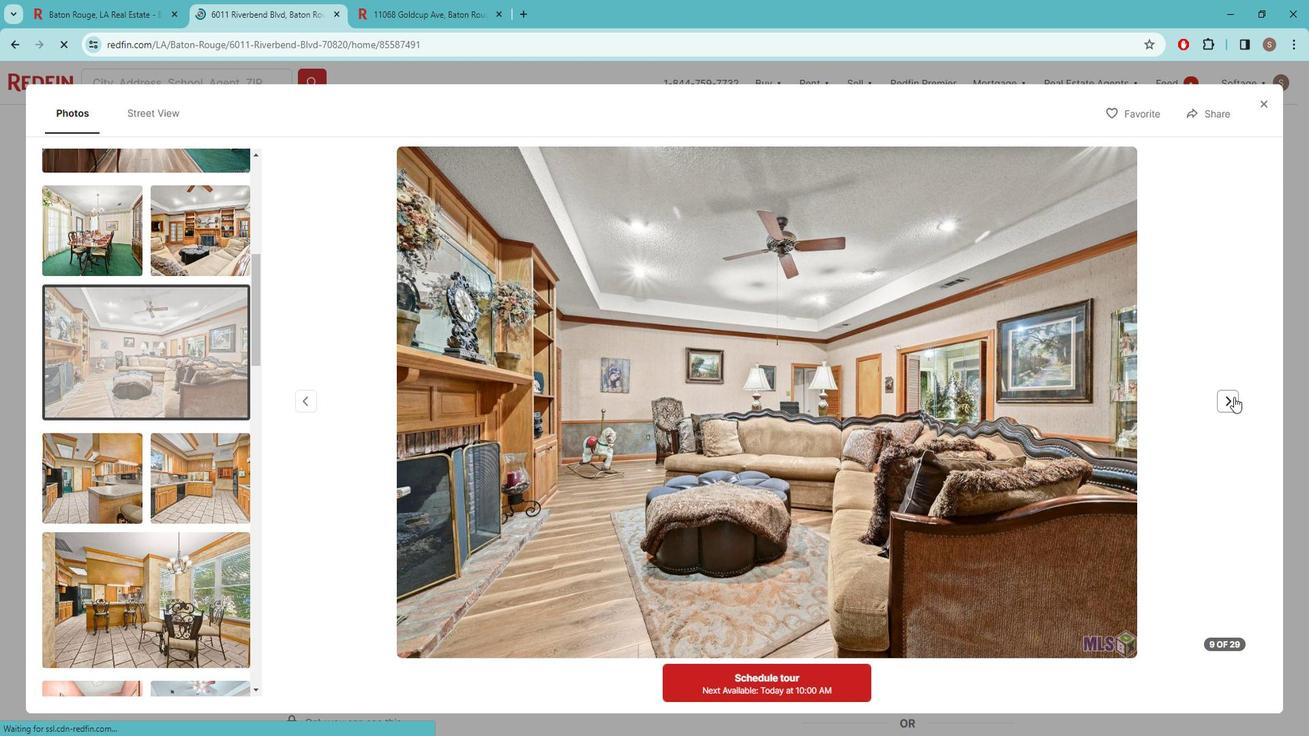 
Action: Mouse pressed left at (1249, 397)
Screenshot: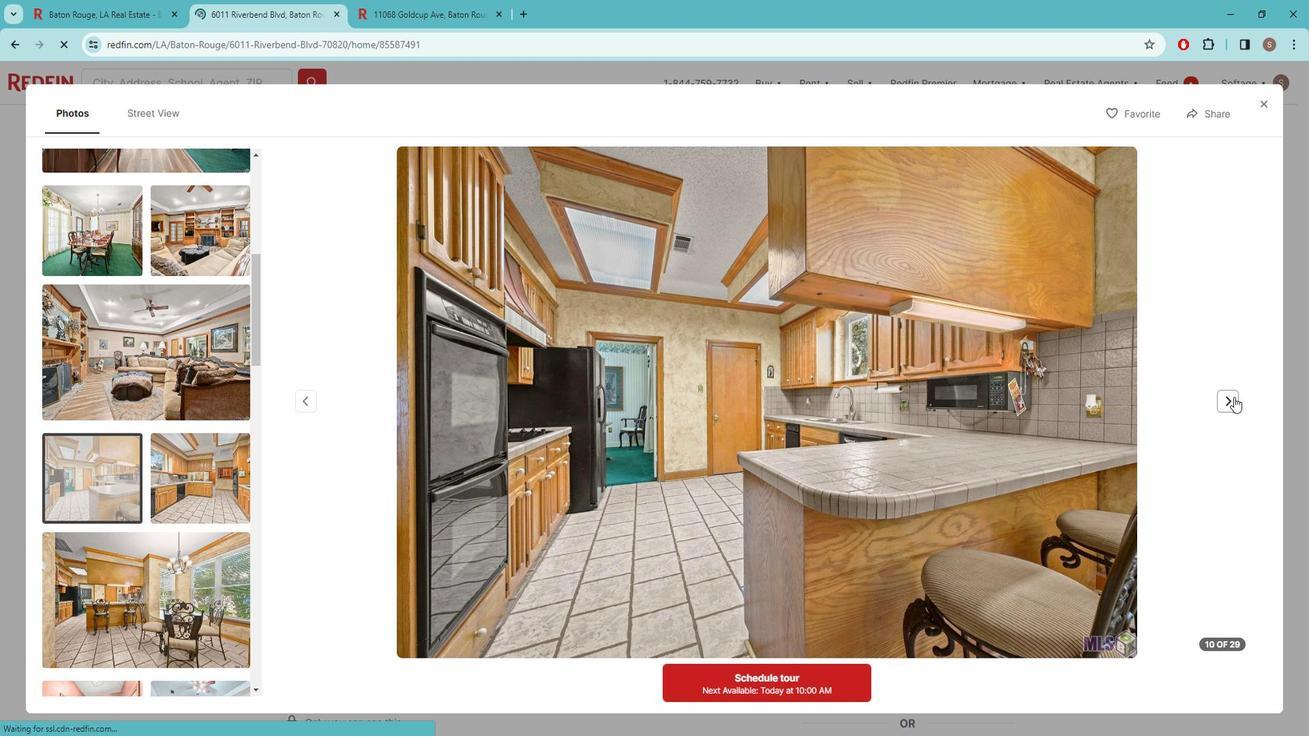 
Action: Mouse pressed left at (1249, 397)
Screenshot: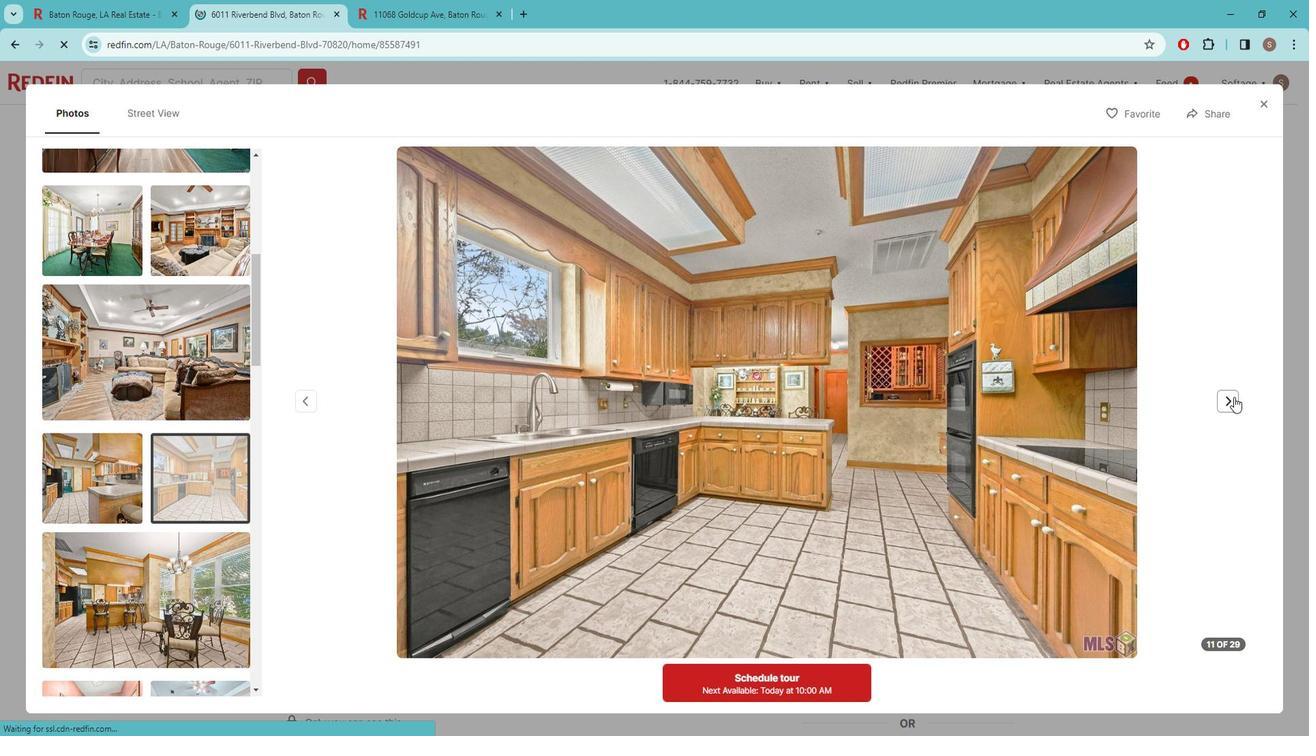 
Action: Mouse pressed left at (1249, 397)
Screenshot: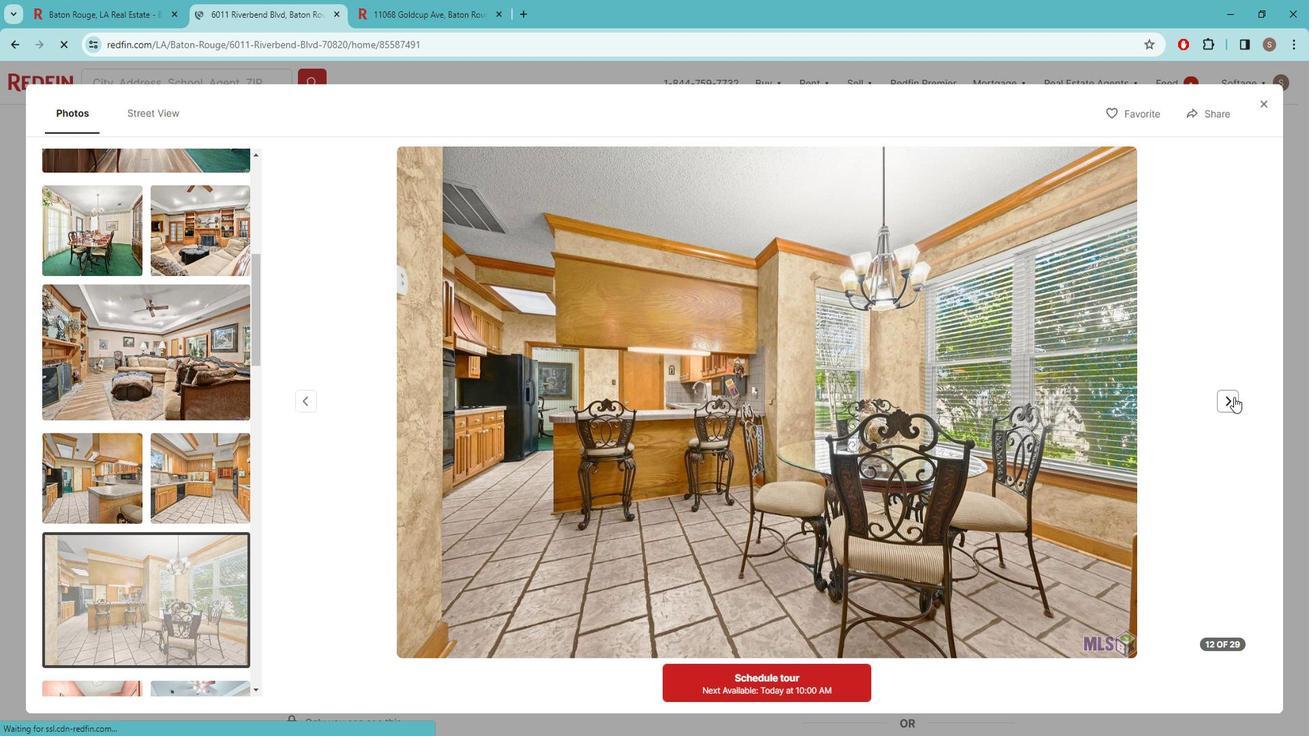 
Action: Mouse pressed left at (1249, 397)
Screenshot: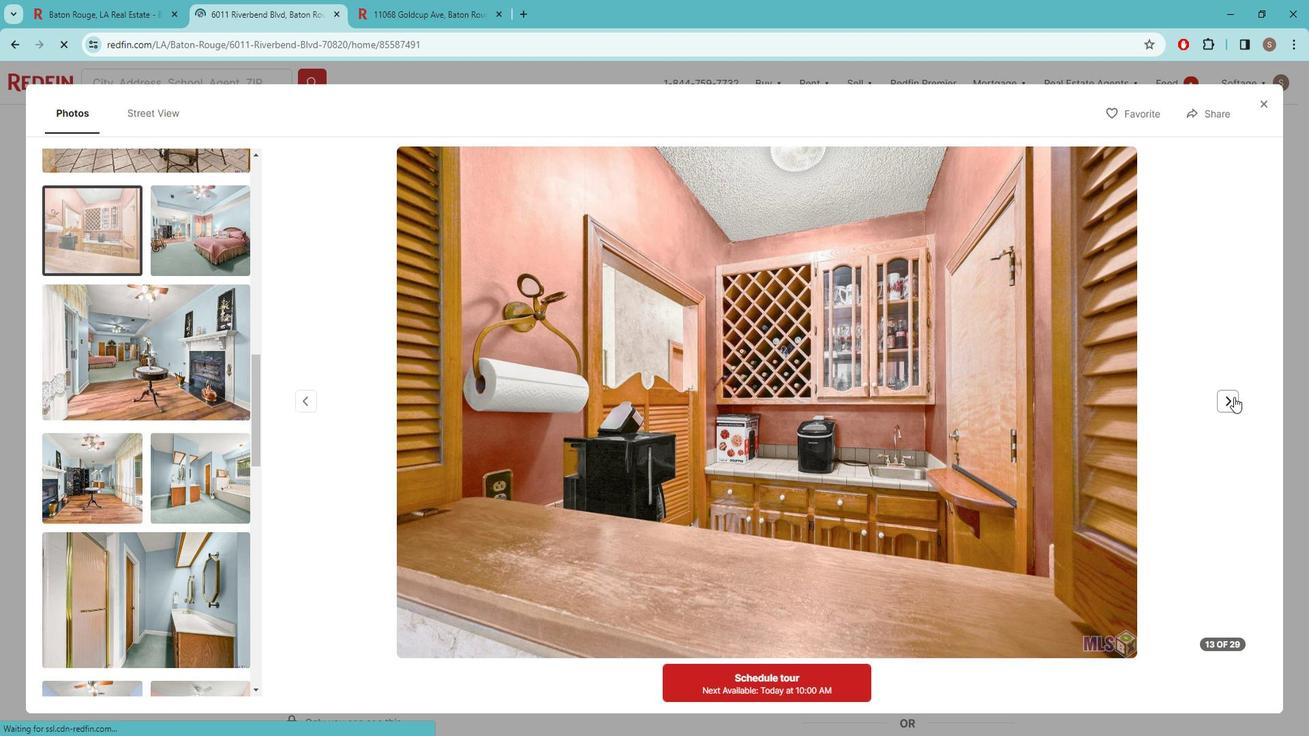 
Action: Mouse pressed left at (1249, 397)
Screenshot: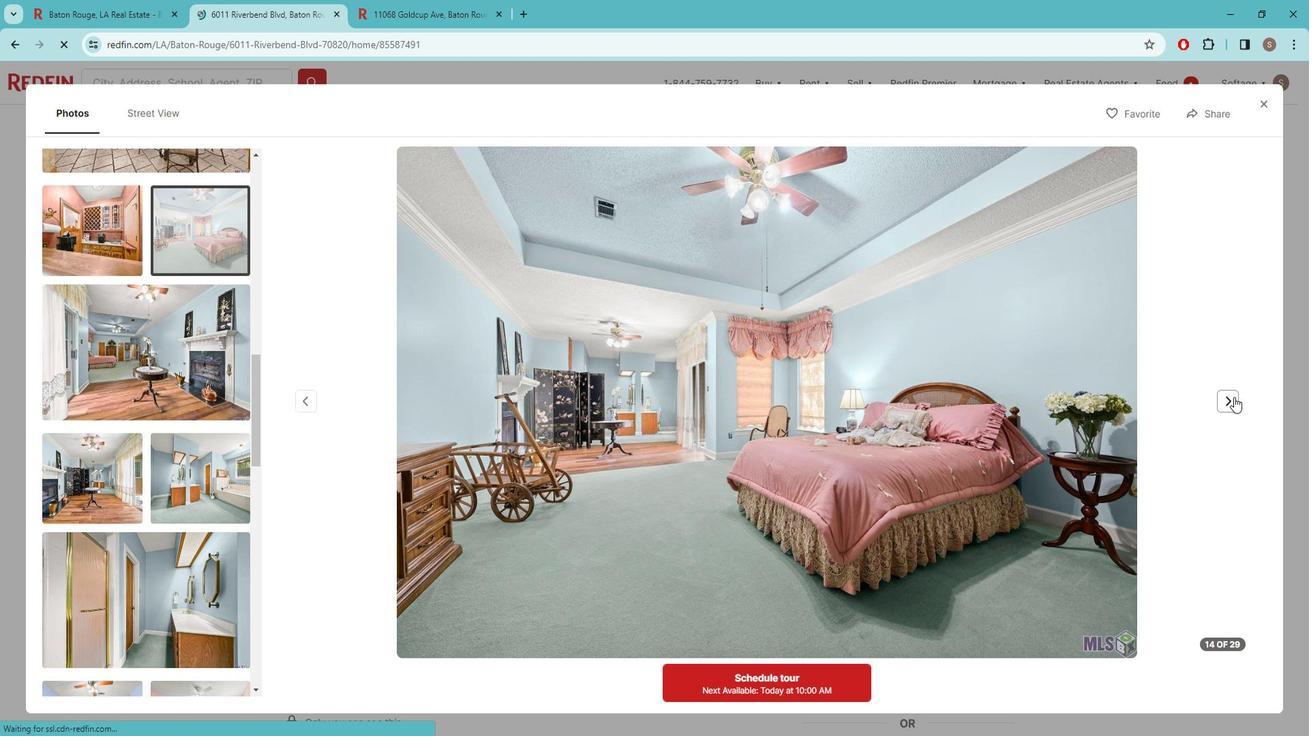 
Action: Mouse pressed left at (1249, 397)
Screenshot: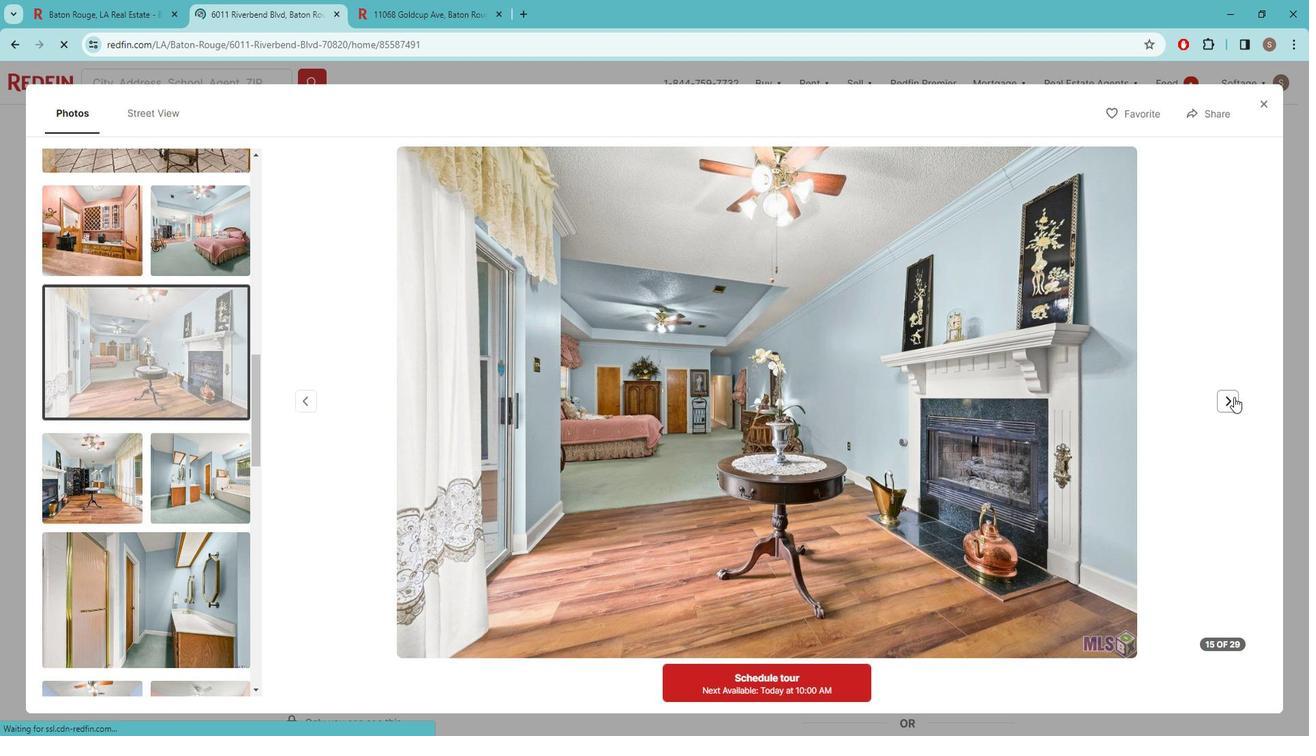 
Action: Mouse pressed left at (1249, 397)
Screenshot: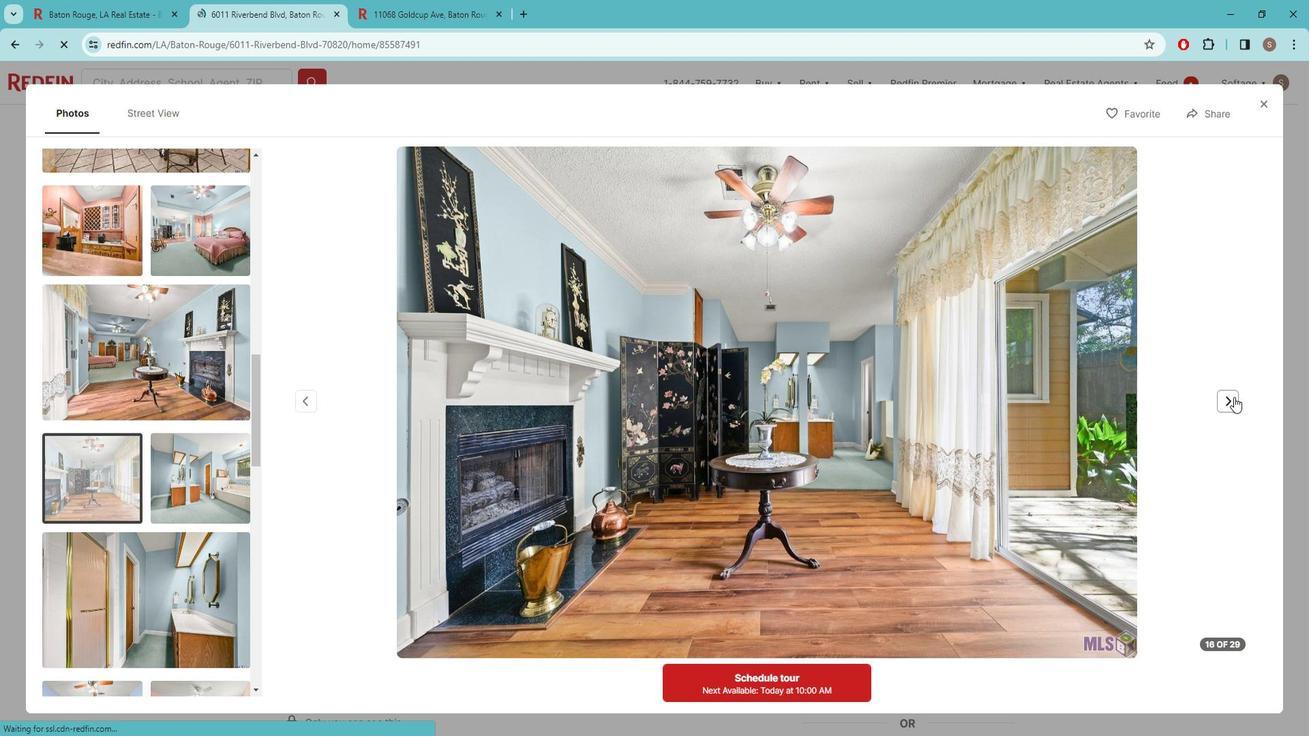 
Action: Mouse pressed left at (1249, 397)
Screenshot: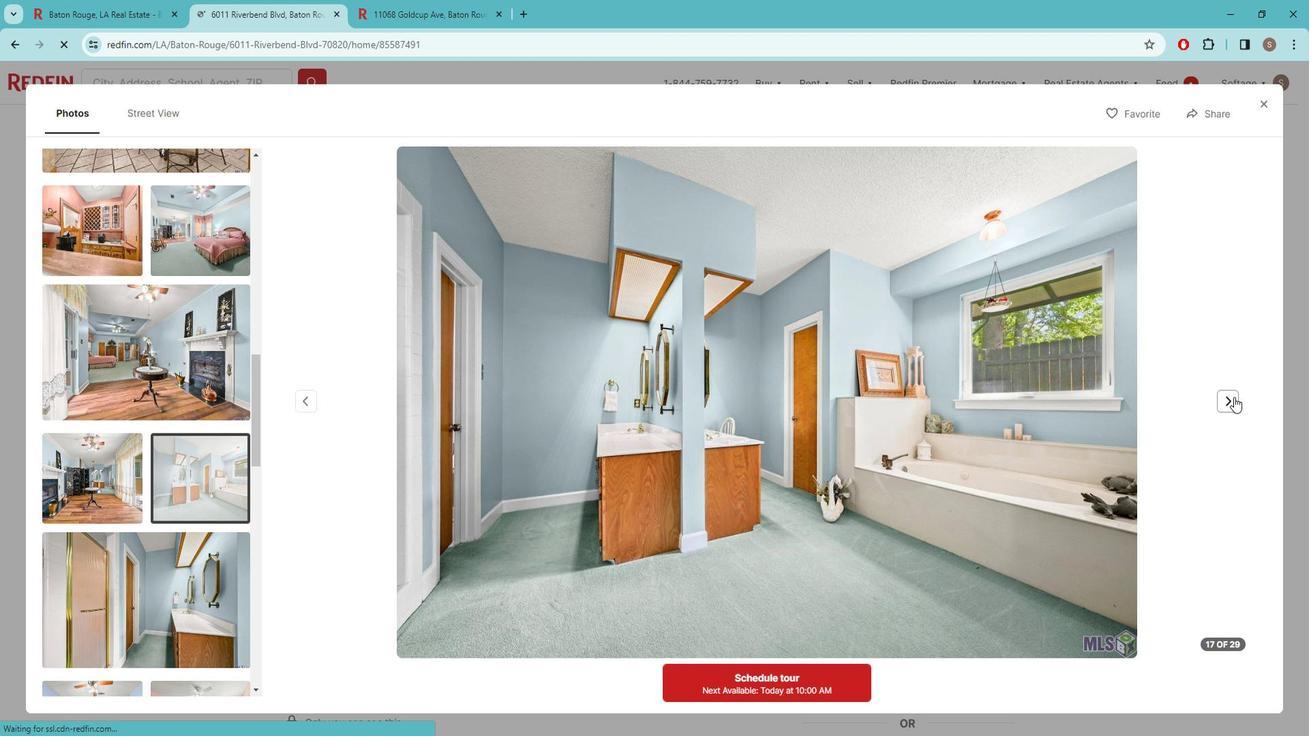
Action: Mouse pressed left at (1249, 397)
Screenshot: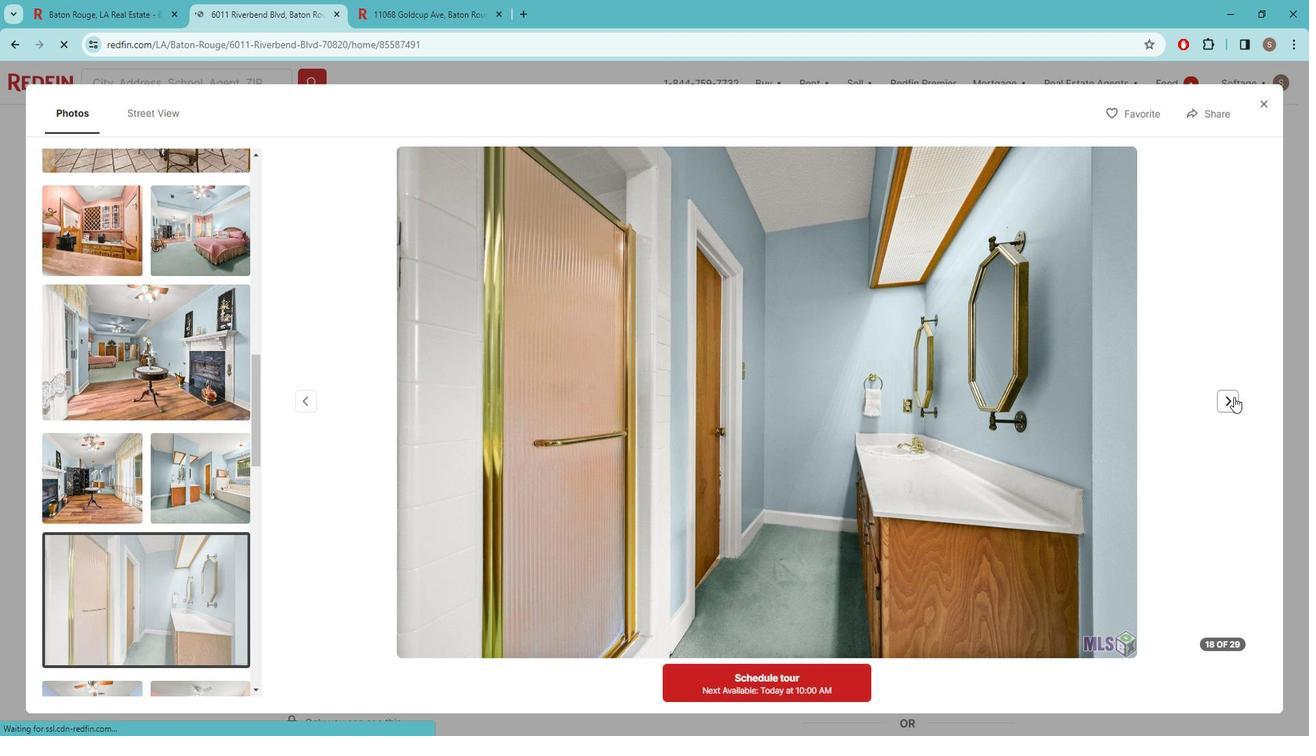 
Action: Mouse pressed left at (1249, 397)
Screenshot: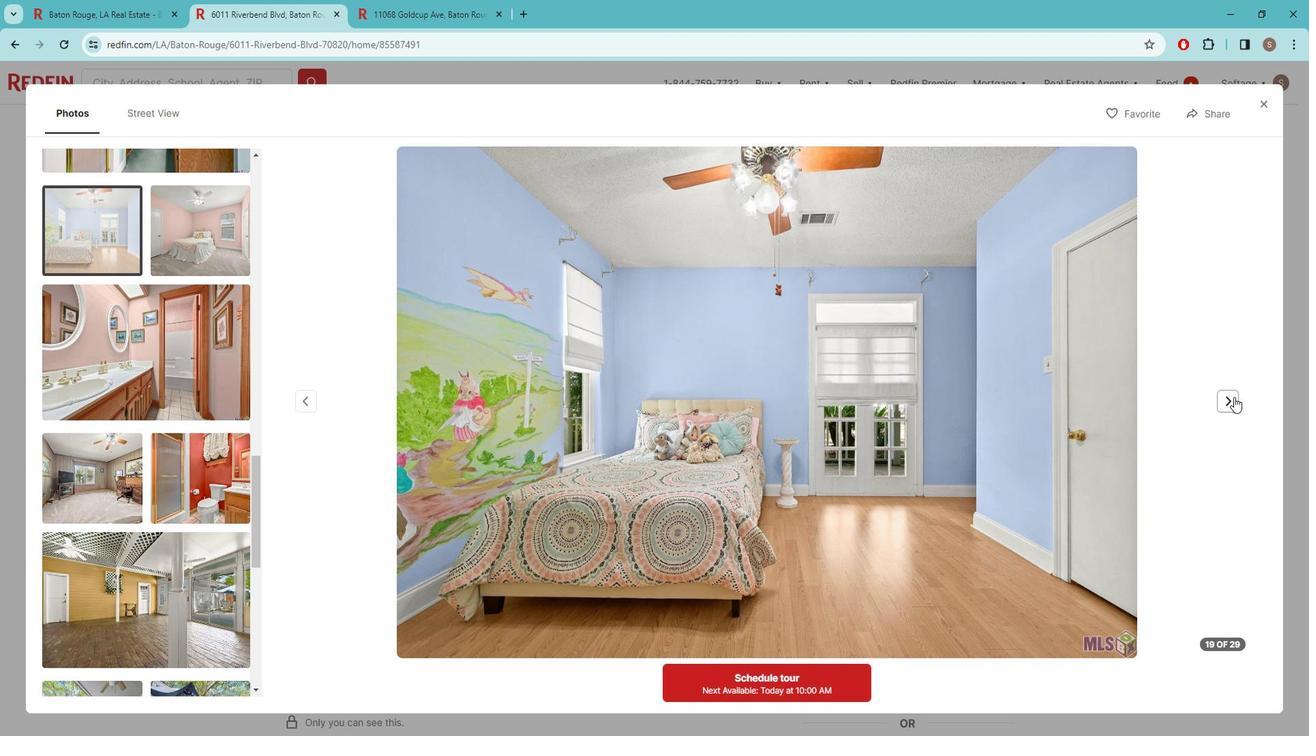 
Action: Mouse pressed left at (1249, 397)
Screenshot: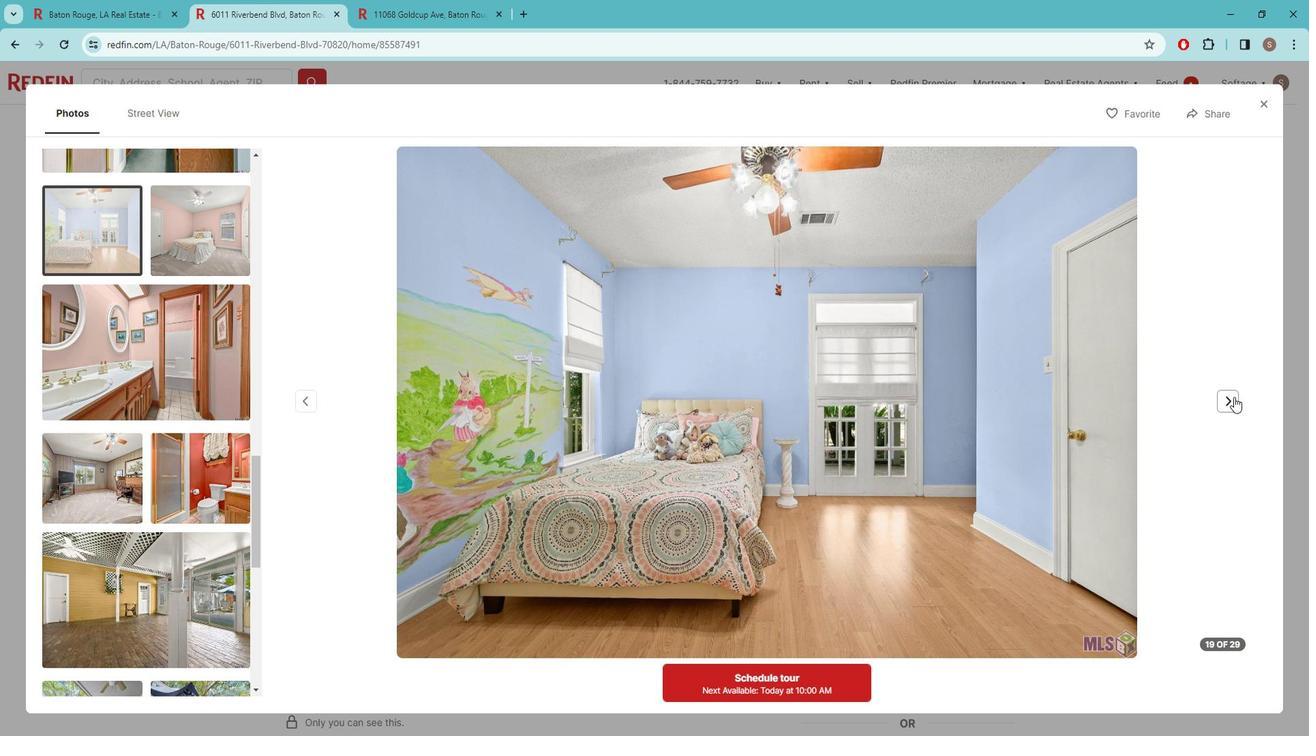 
Action: Mouse pressed left at (1249, 397)
Screenshot: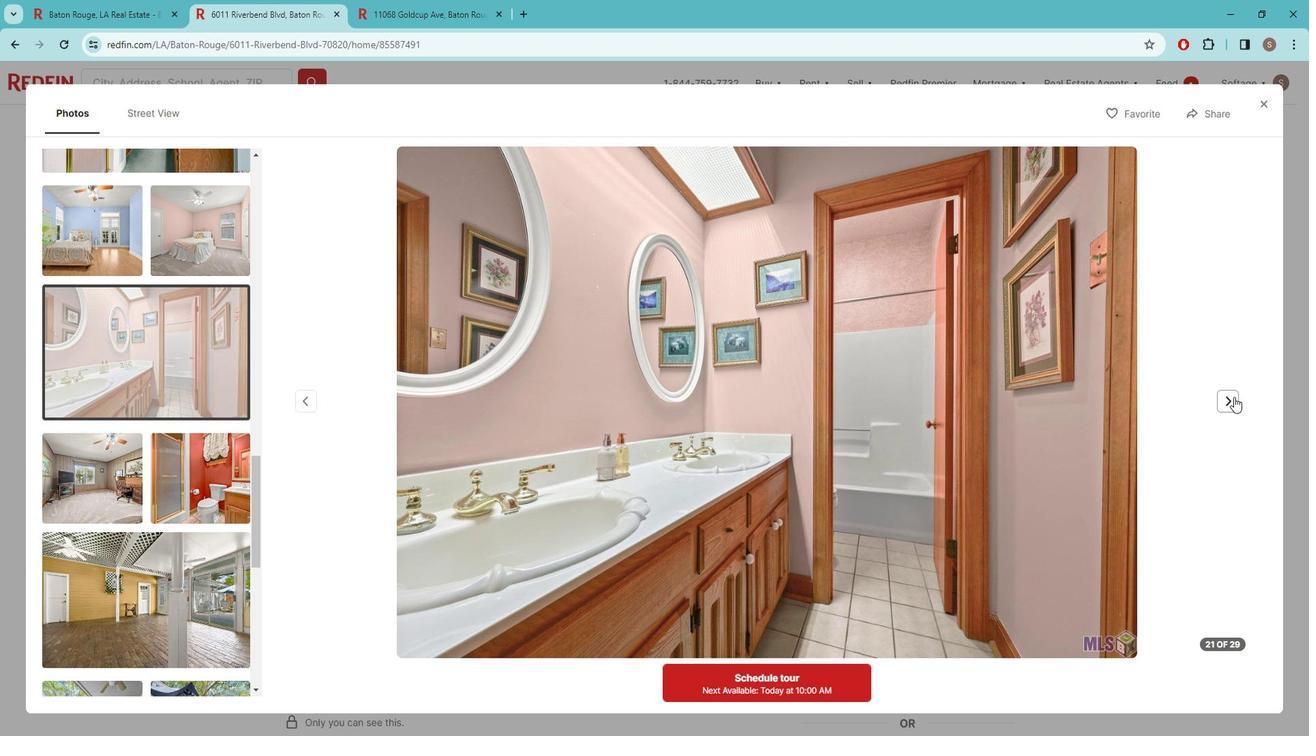 
Action: Mouse pressed left at (1249, 397)
Screenshot: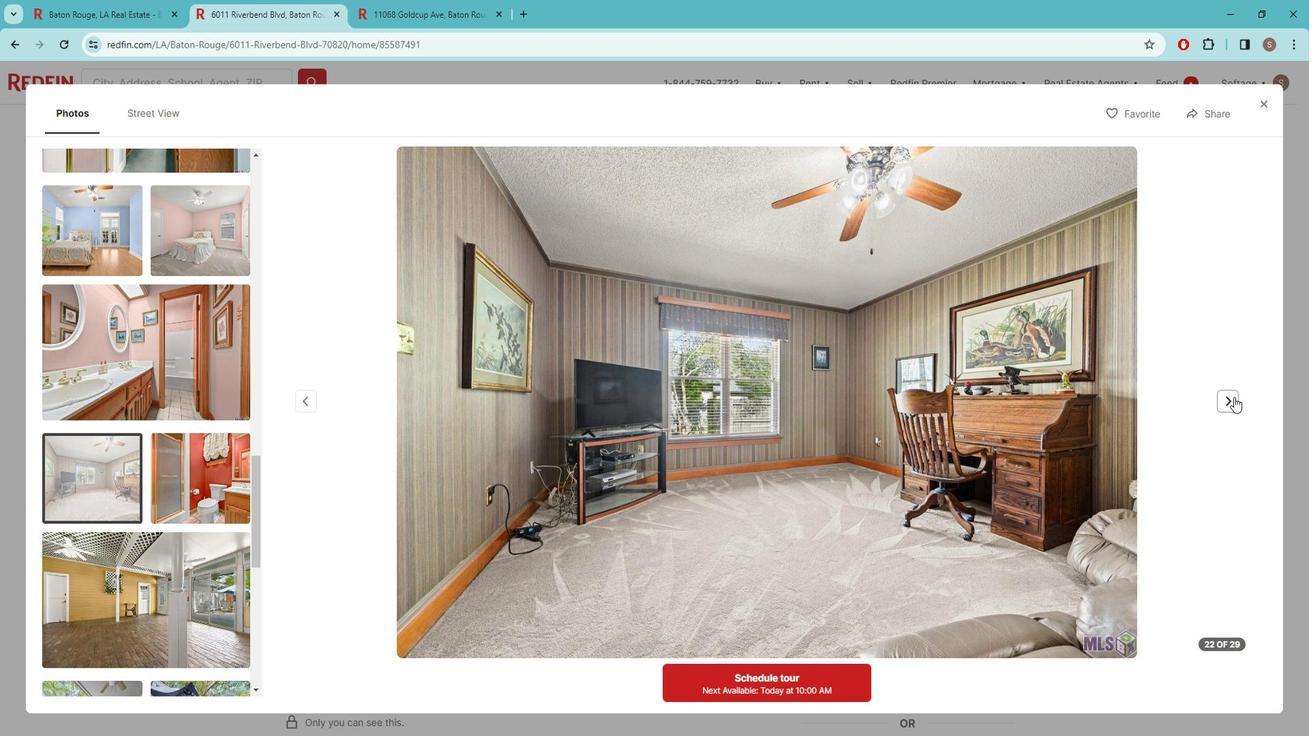 
Action: Mouse pressed left at (1249, 397)
Screenshot: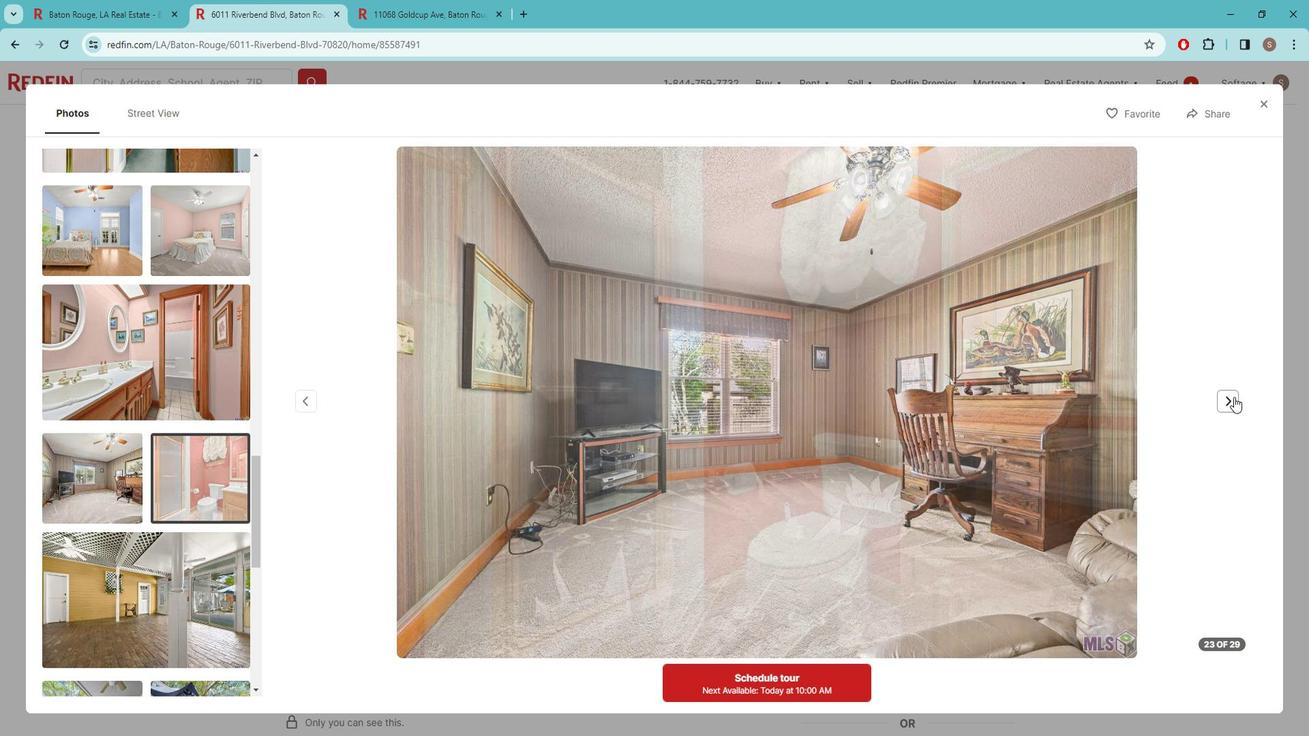 
Action: Mouse pressed left at (1249, 397)
Screenshot: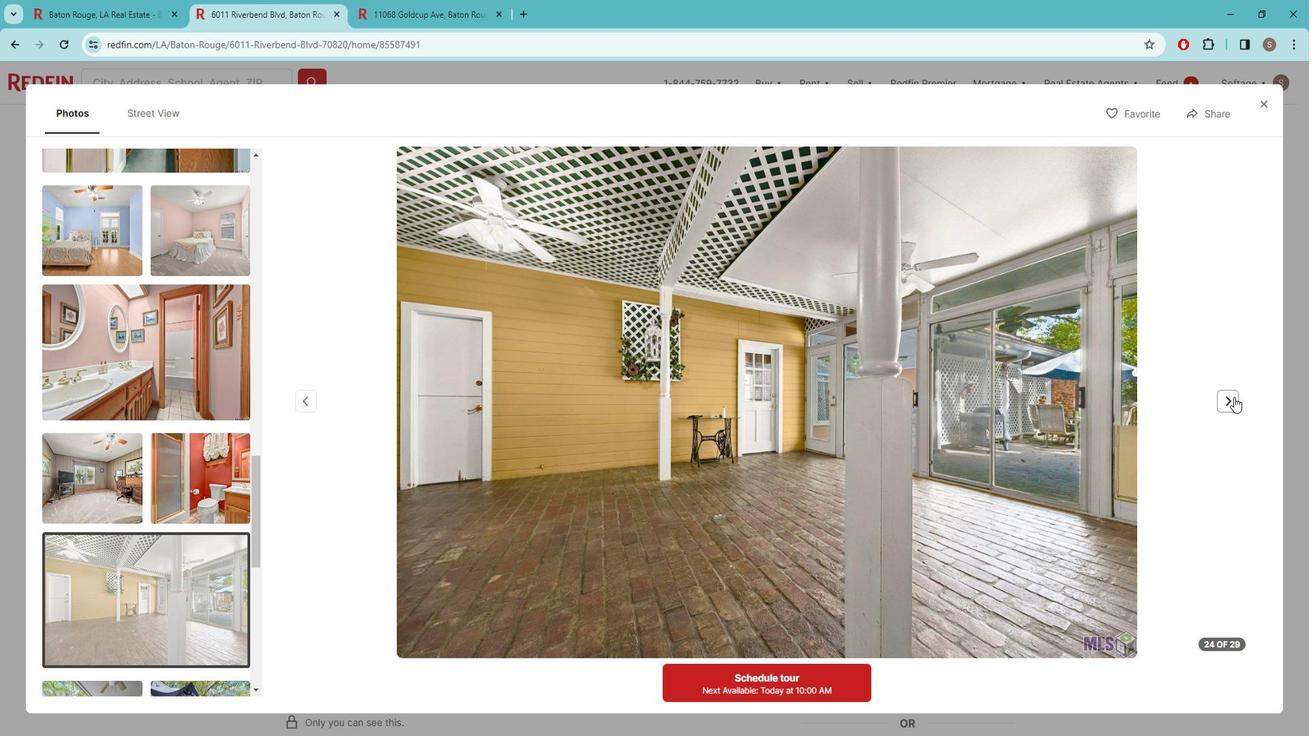 
Action: Mouse pressed left at (1249, 397)
Screenshot: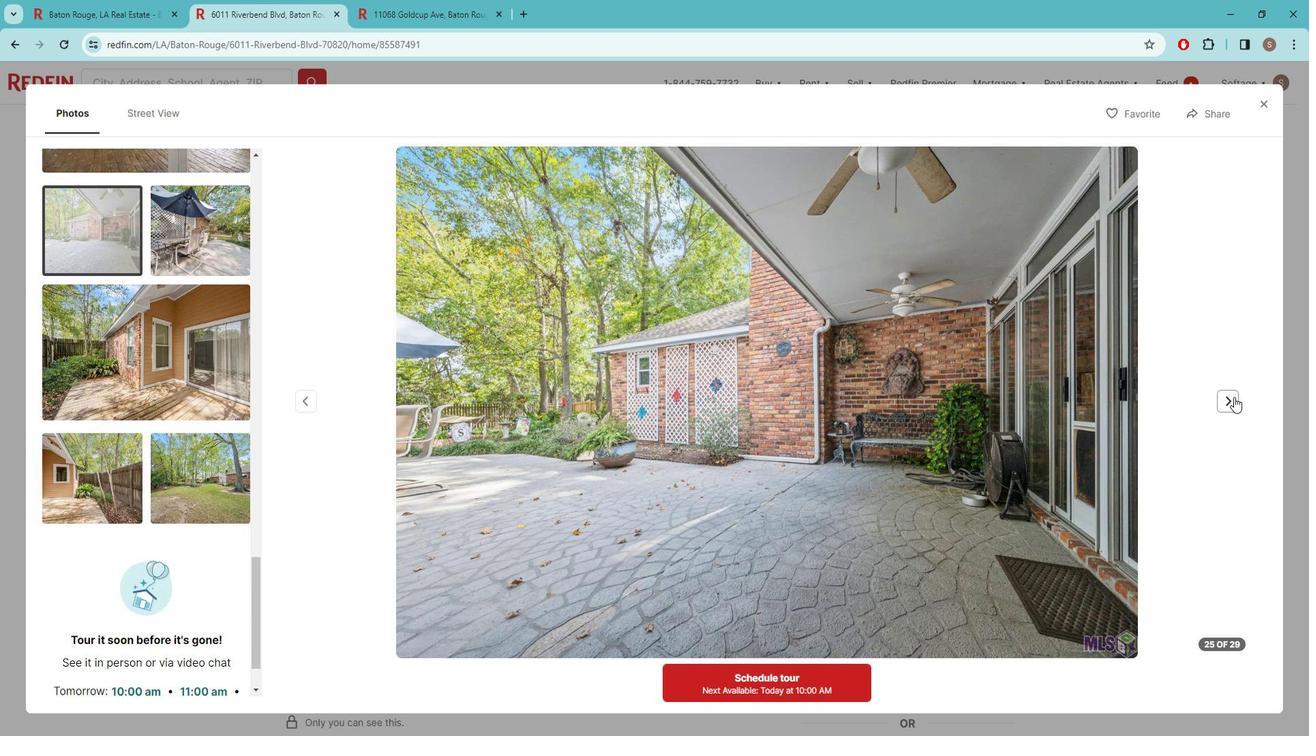 
Action: Mouse pressed left at (1249, 397)
Screenshot: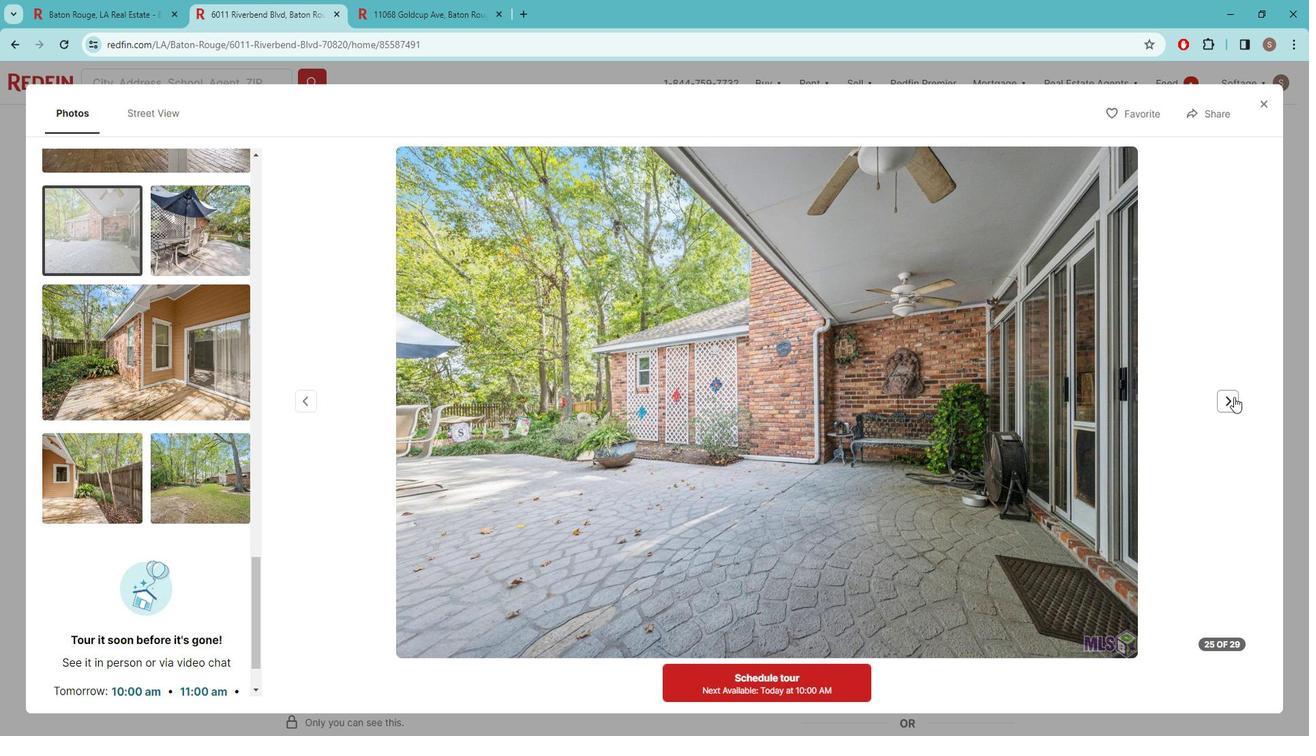 
Action: Mouse pressed left at (1249, 397)
Screenshot: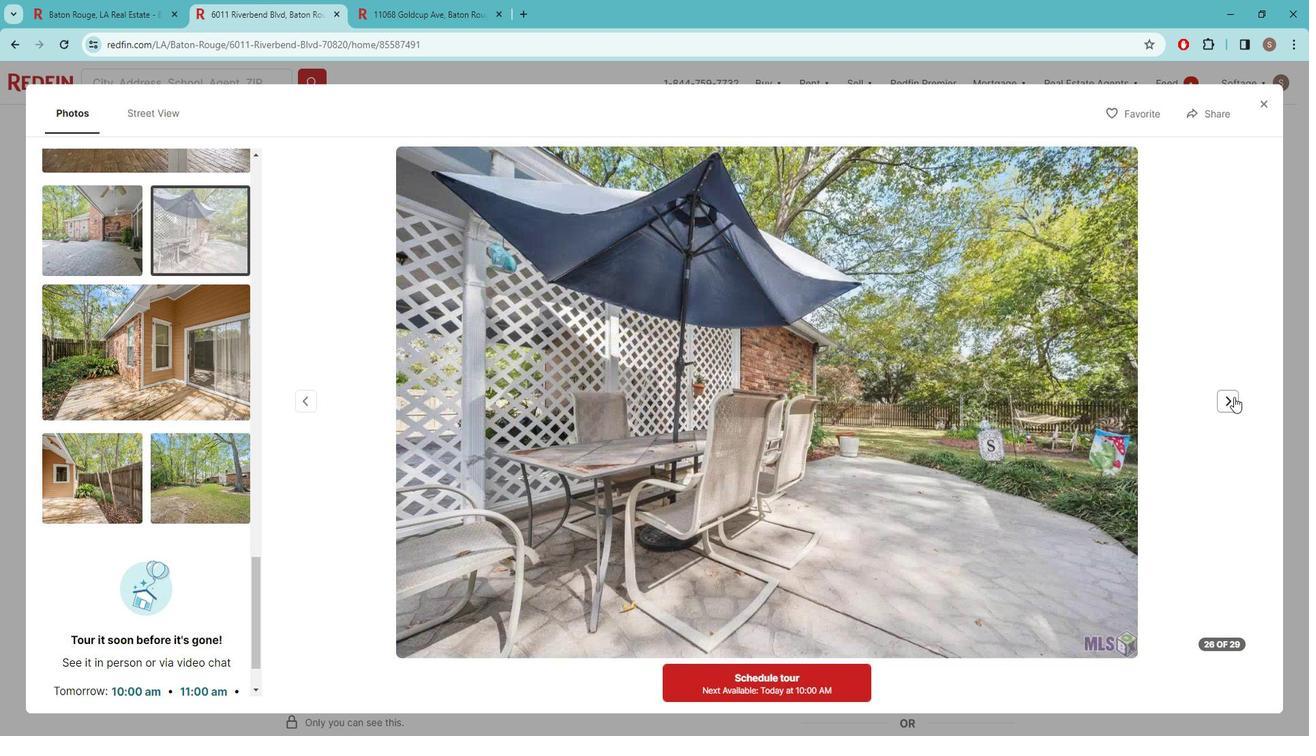 
Action: Mouse pressed left at (1249, 397)
Screenshot: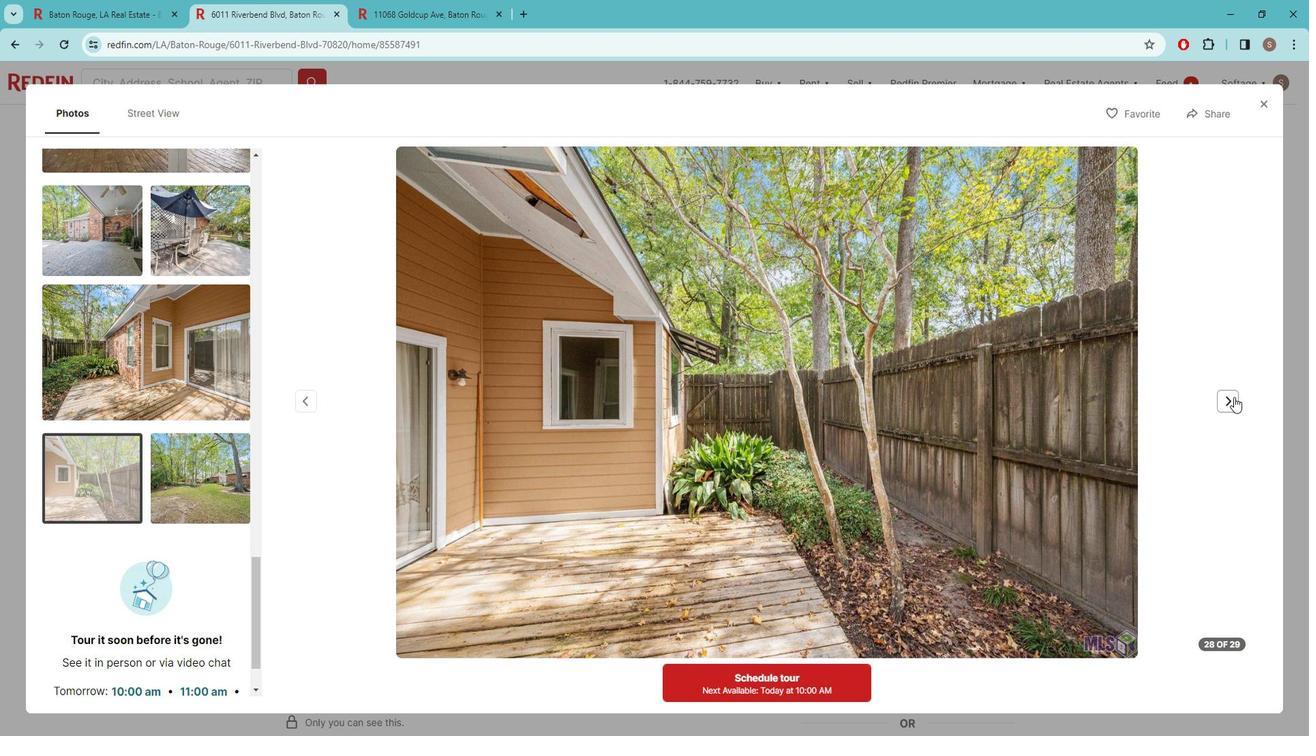 
Action: Mouse moved to (1277, 116)
Screenshot: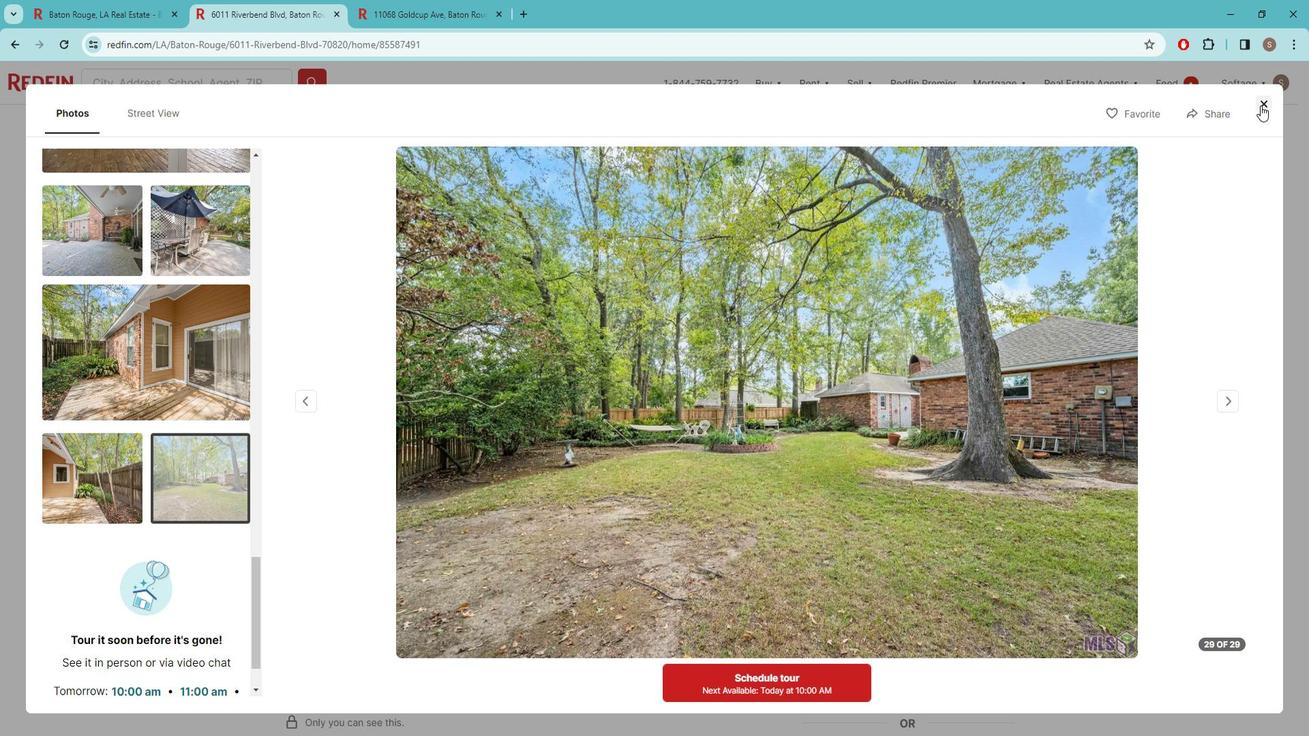 
Action: Mouse pressed left at (1277, 116)
Screenshot: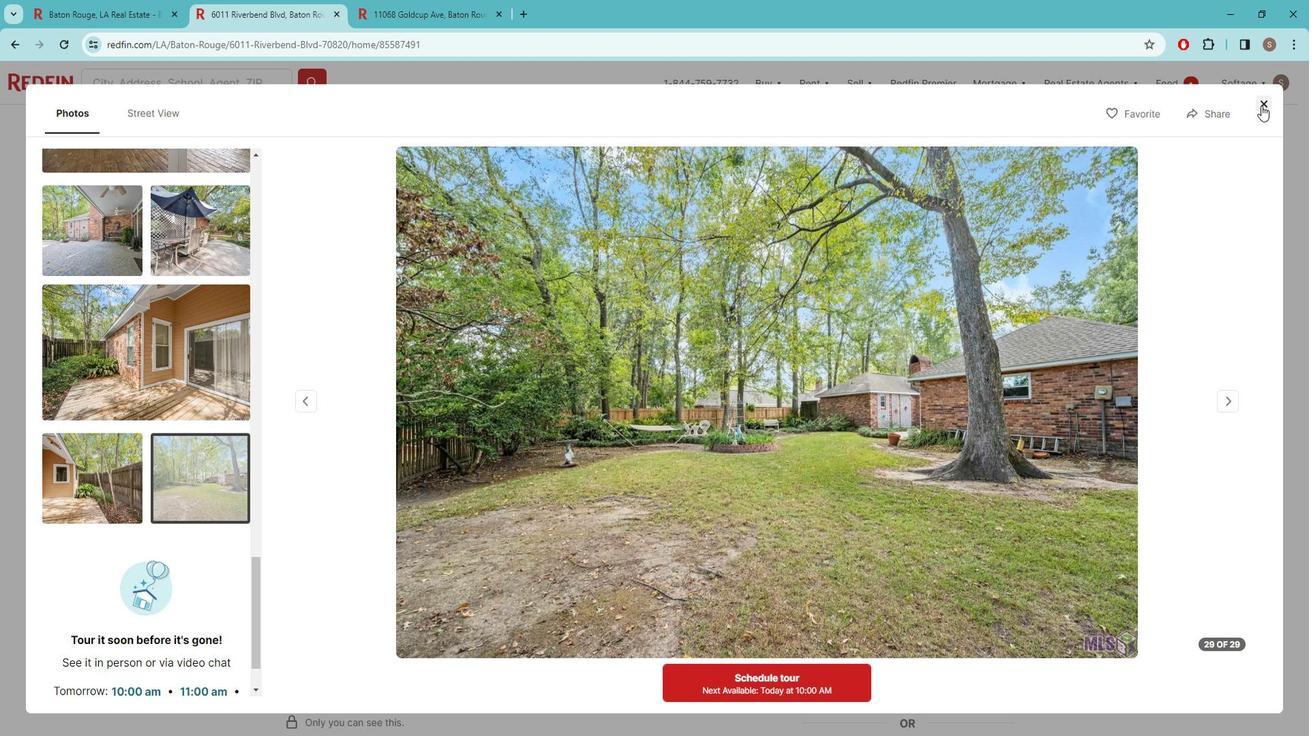 
Action: Mouse moved to (533, 407)
Screenshot: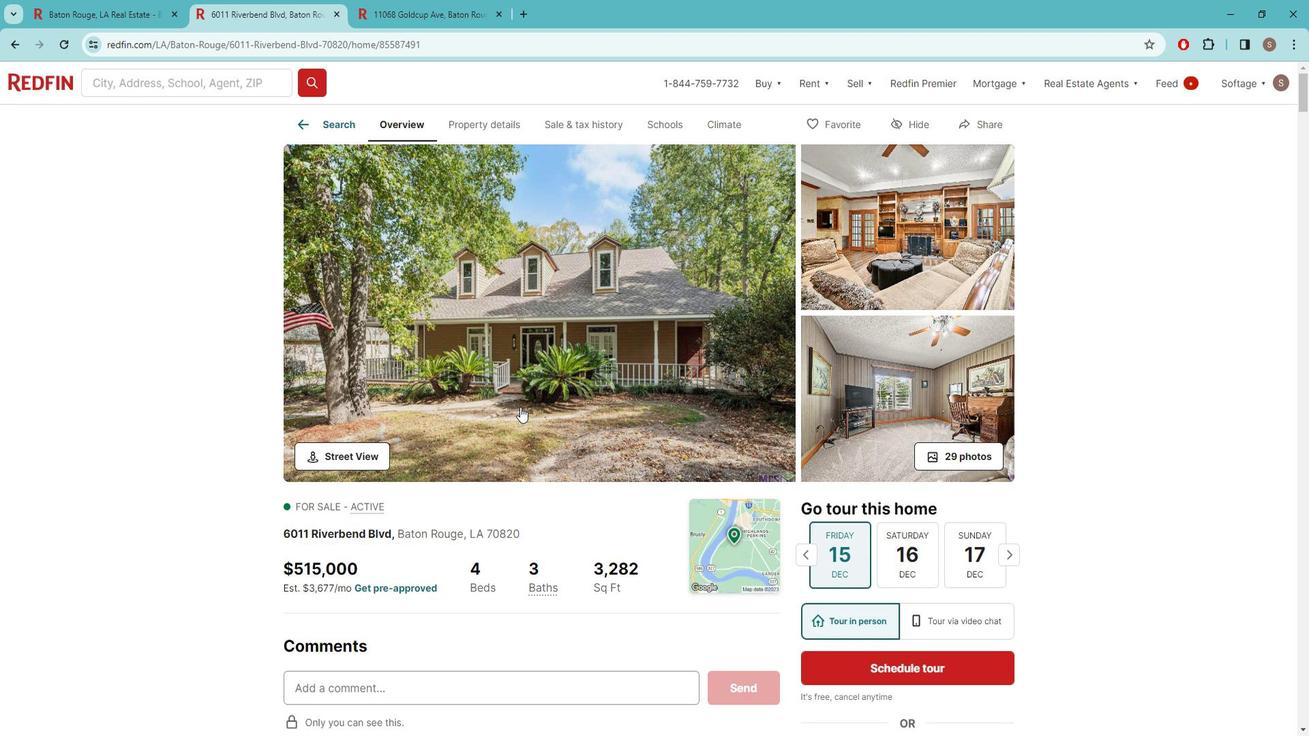
Action: Mouse scrolled (533, 407) with delta (0, 0)
Screenshot: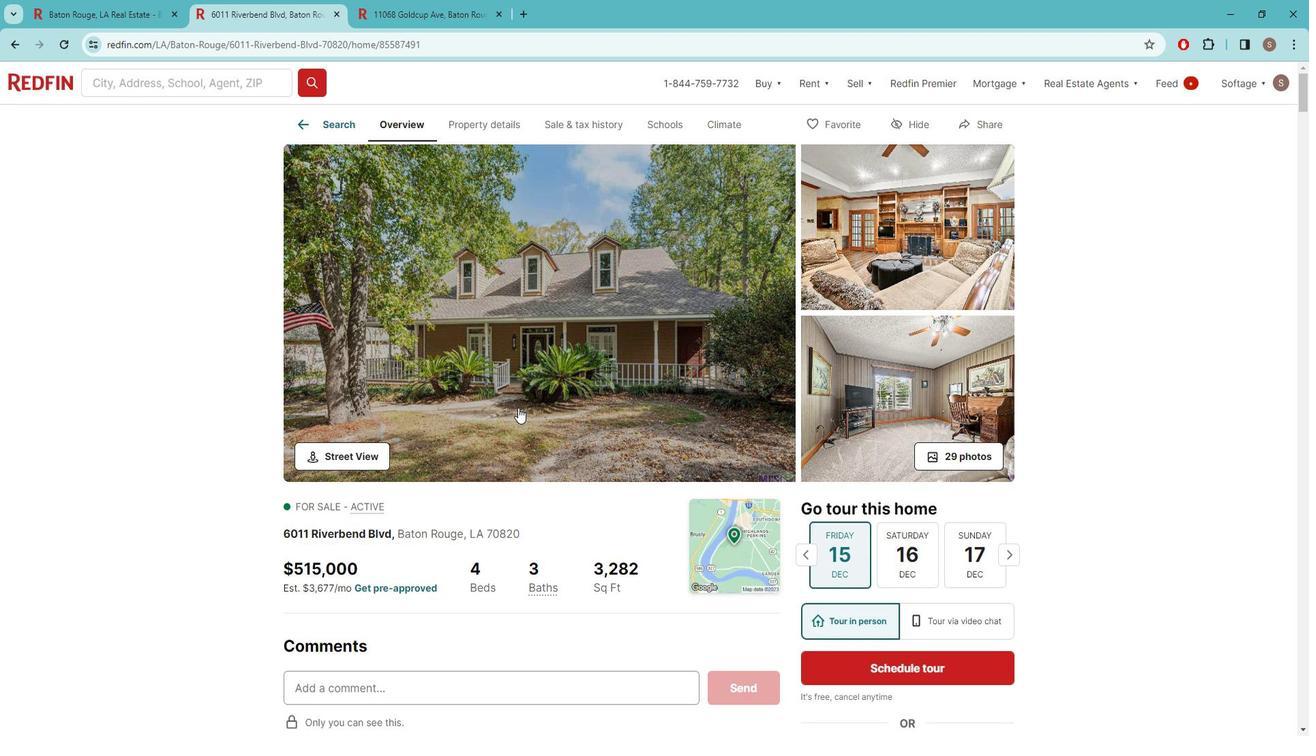 
Action: Mouse moved to (532, 407)
Screenshot: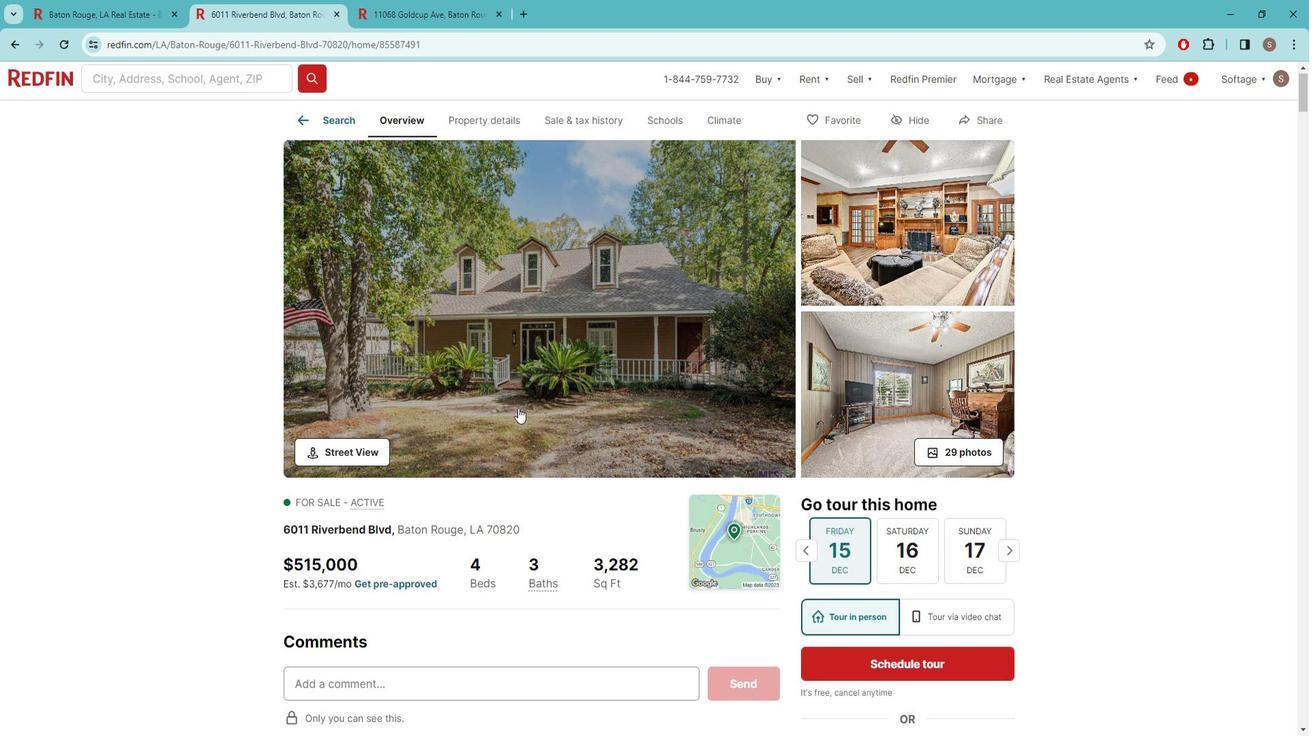 
Action: Mouse scrolled (532, 407) with delta (0, 0)
Screenshot: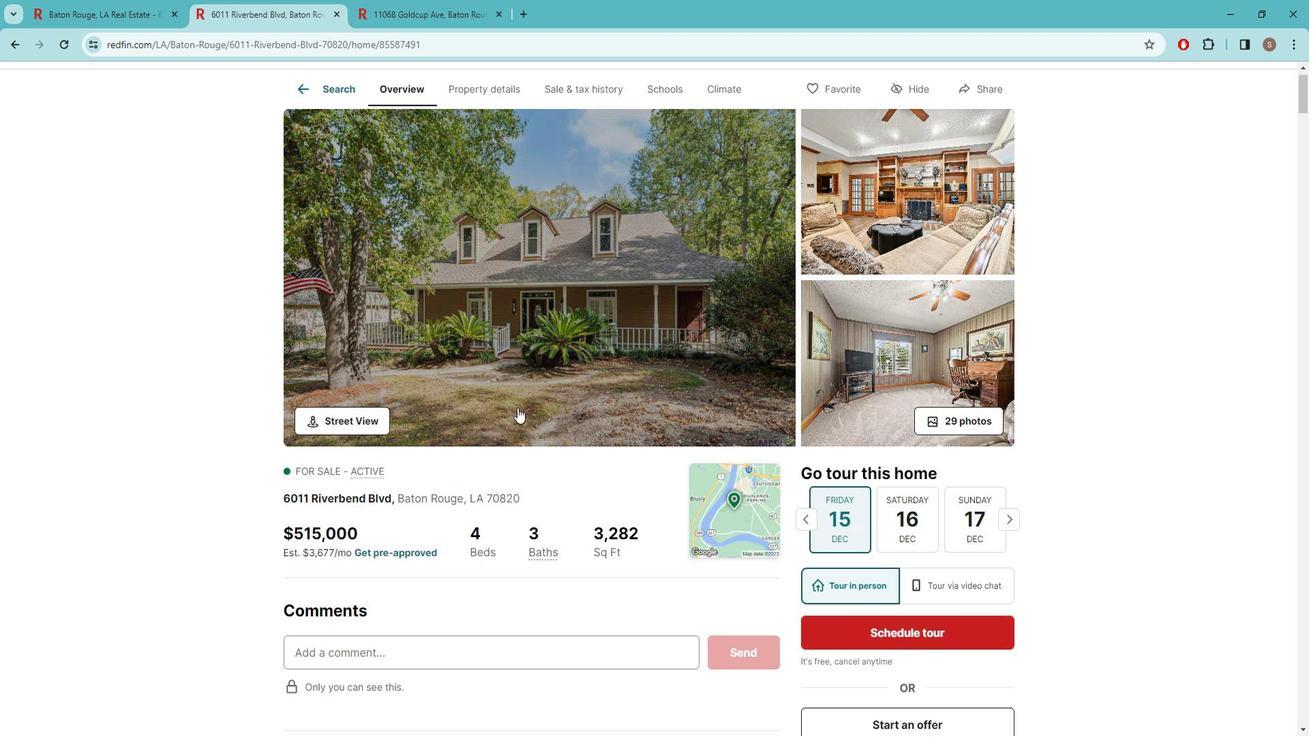 
Action: Mouse scrolled (532, 407) with delta (0, 0)
Screenshot: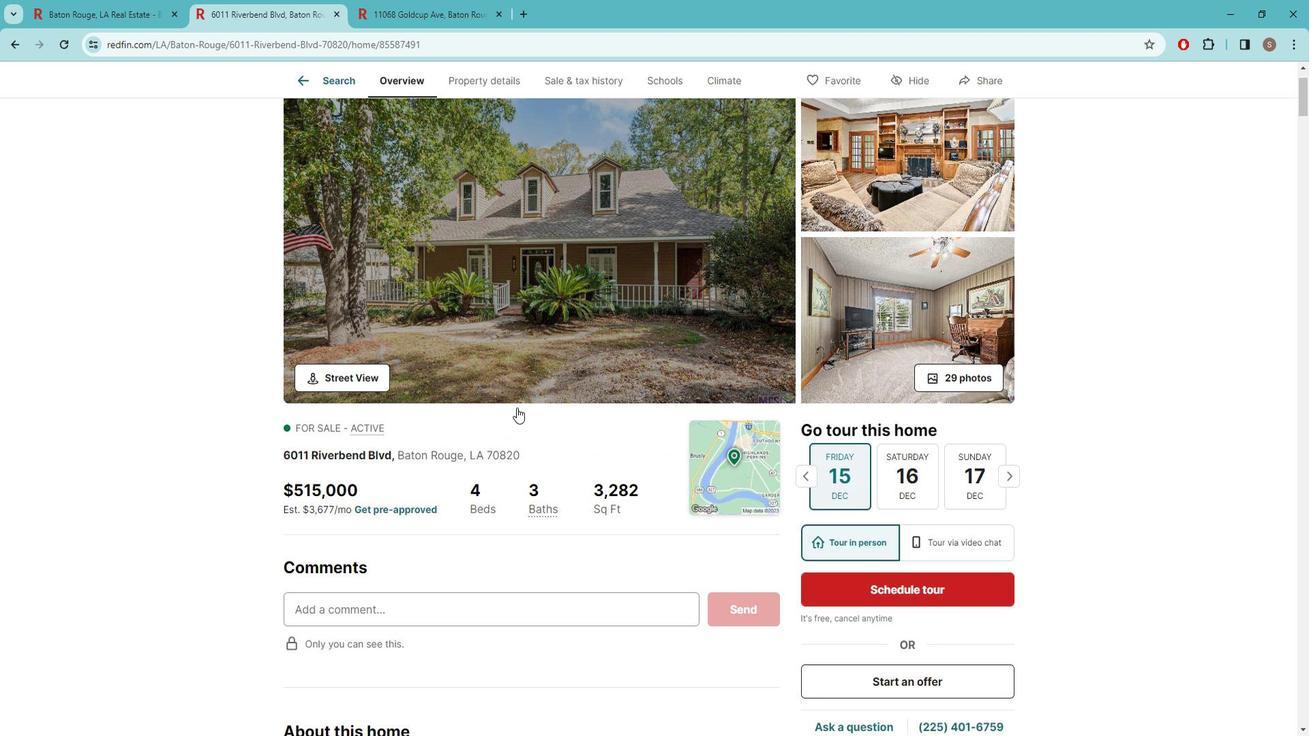
Action: Mouse scrolled (532, 407) with delta (0, 0)
Screenshot: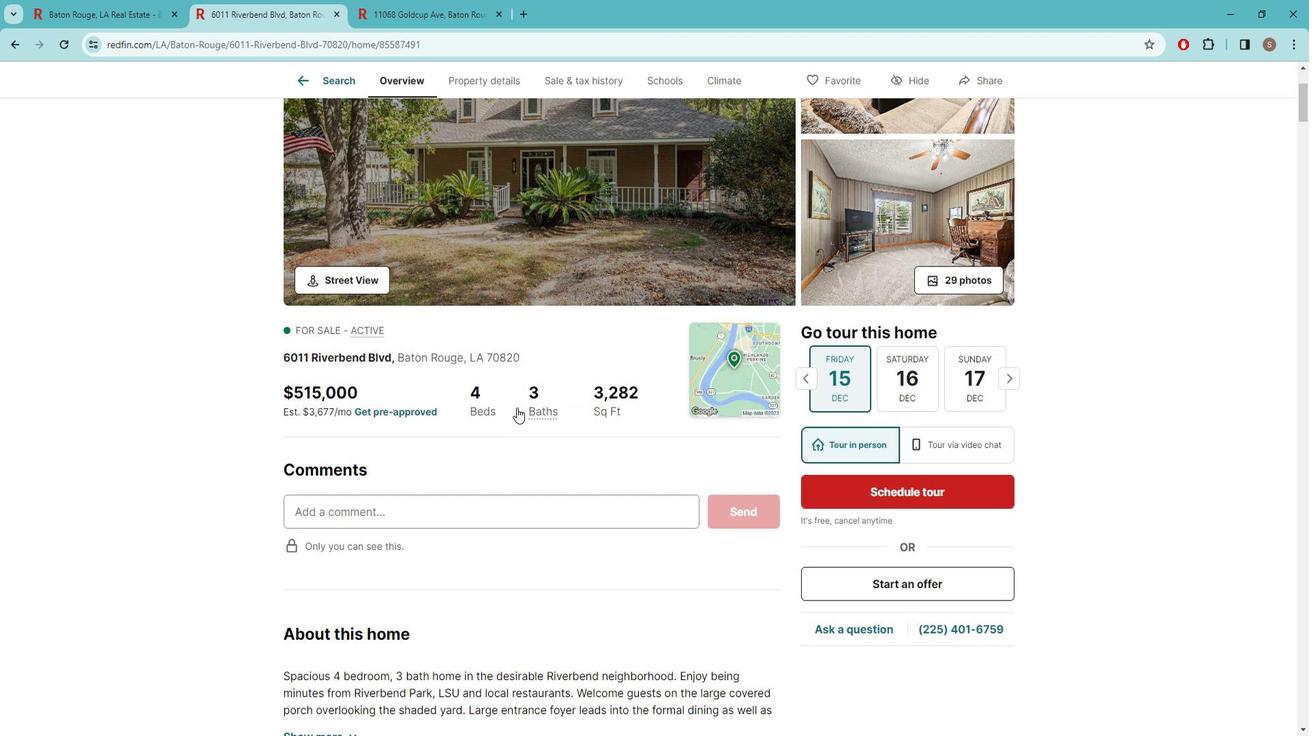 
Action: Mouse scrolled (532, 407) with delta (0, 0)
Screenshot: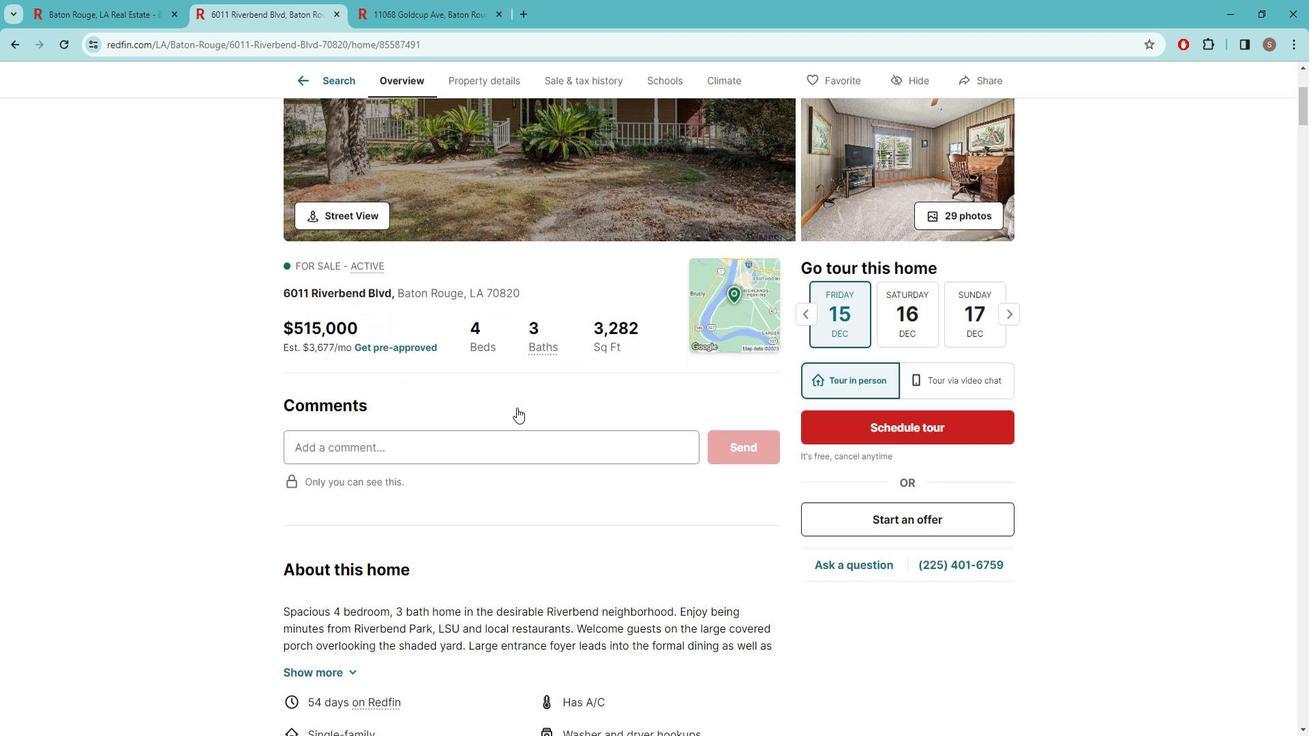 
Action: Mouse scrolled (532, 407) with delta (0, 0)
Screenshot: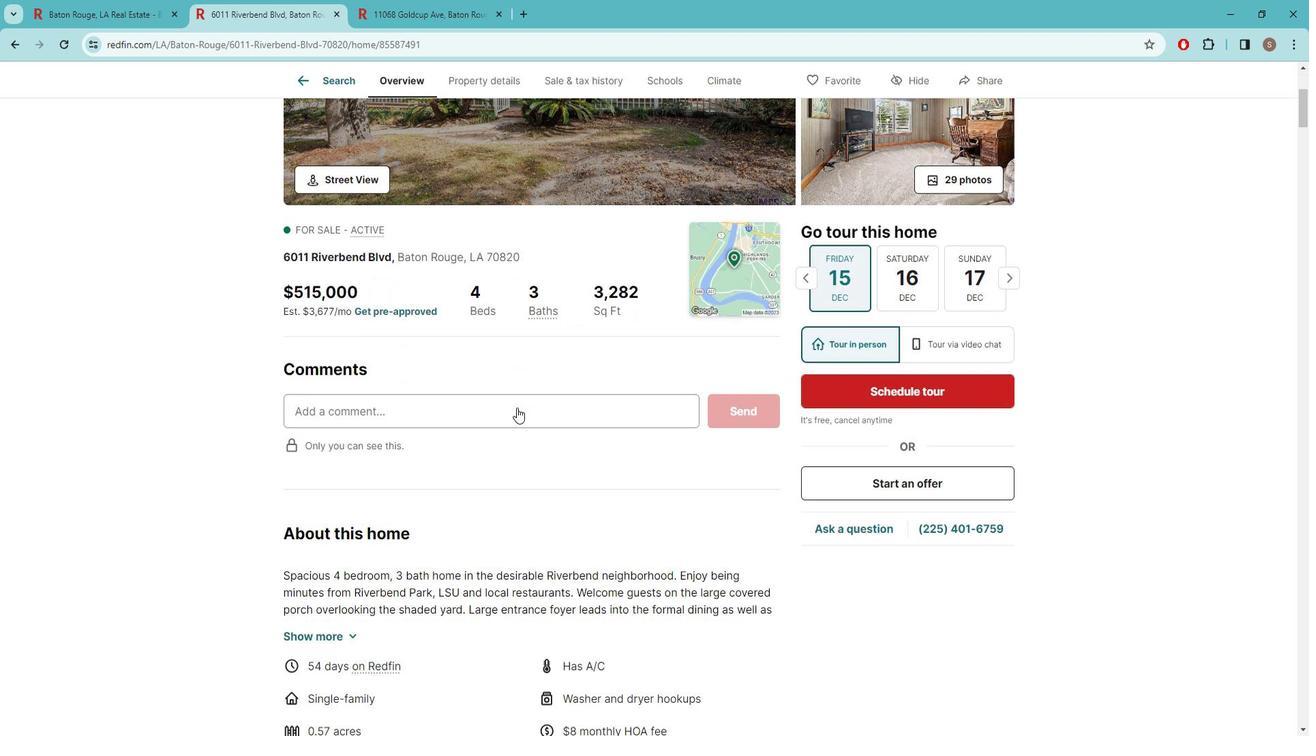 
Action: Mouse moved to (534, 393)
Screenshot: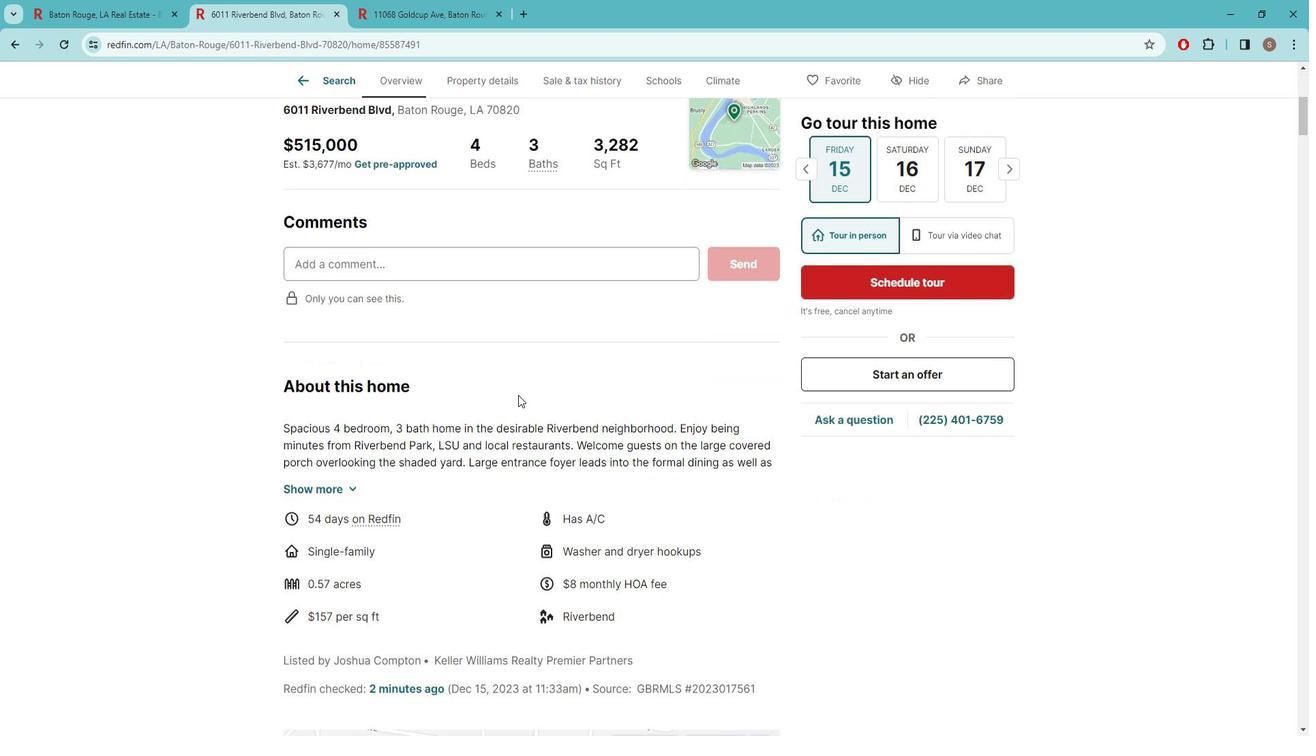 
Action: Mouse scrolled (534, 392) with delta (0, 0)
Screenshot: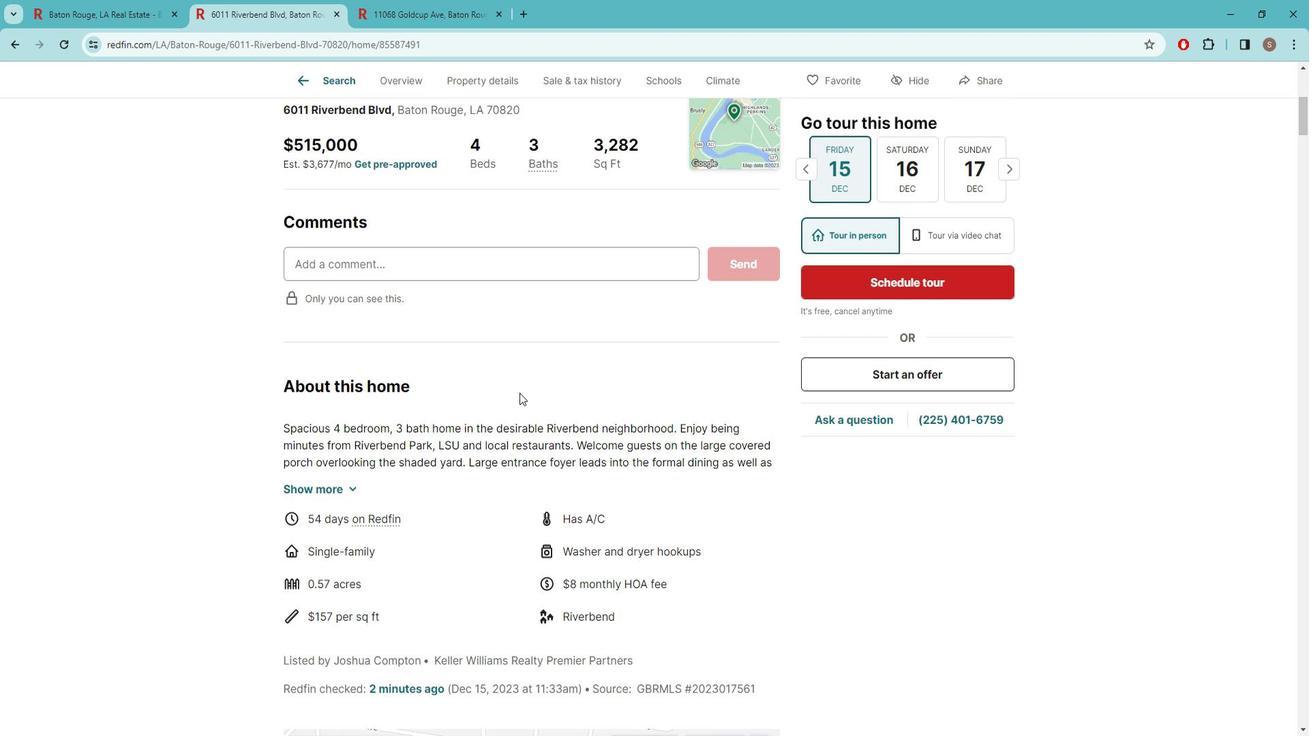 
Action: Mouse scrolled (534, 392) with delta (0, 0)
Screenshot: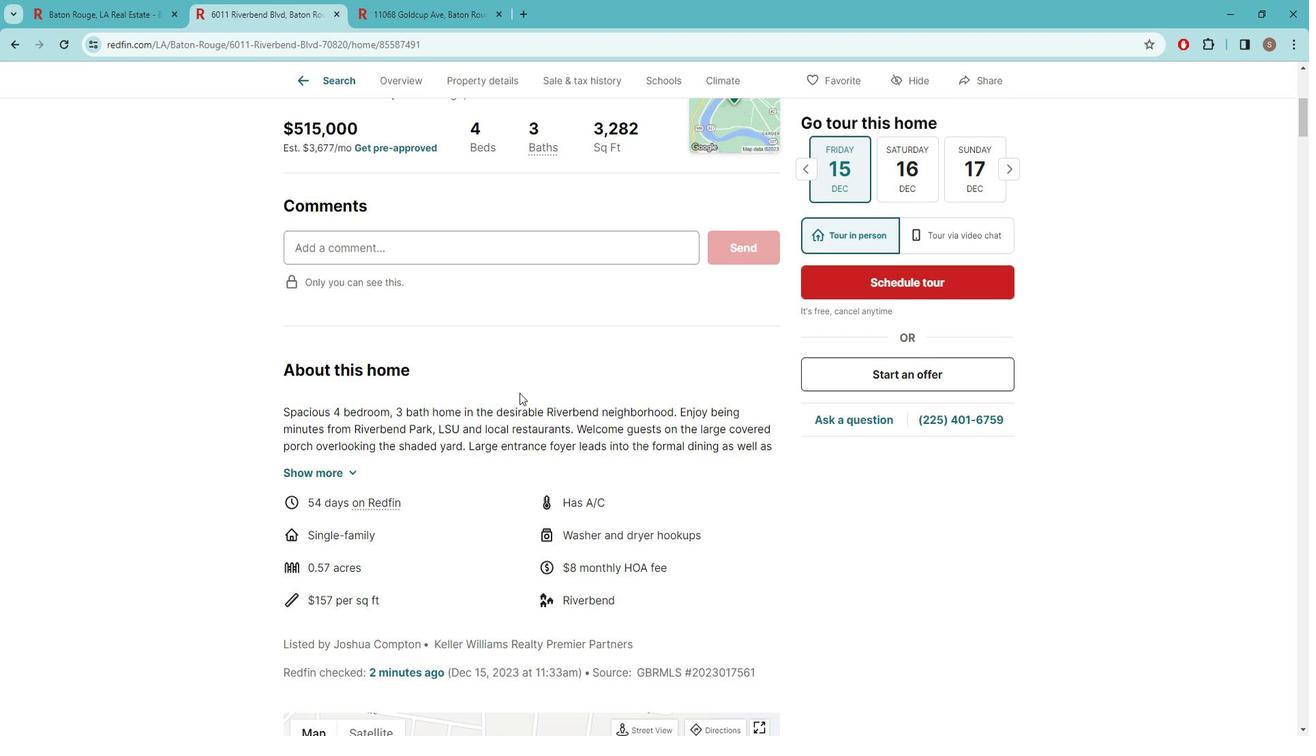 
Action: Mouse moved to (364, 341)
Screenshot: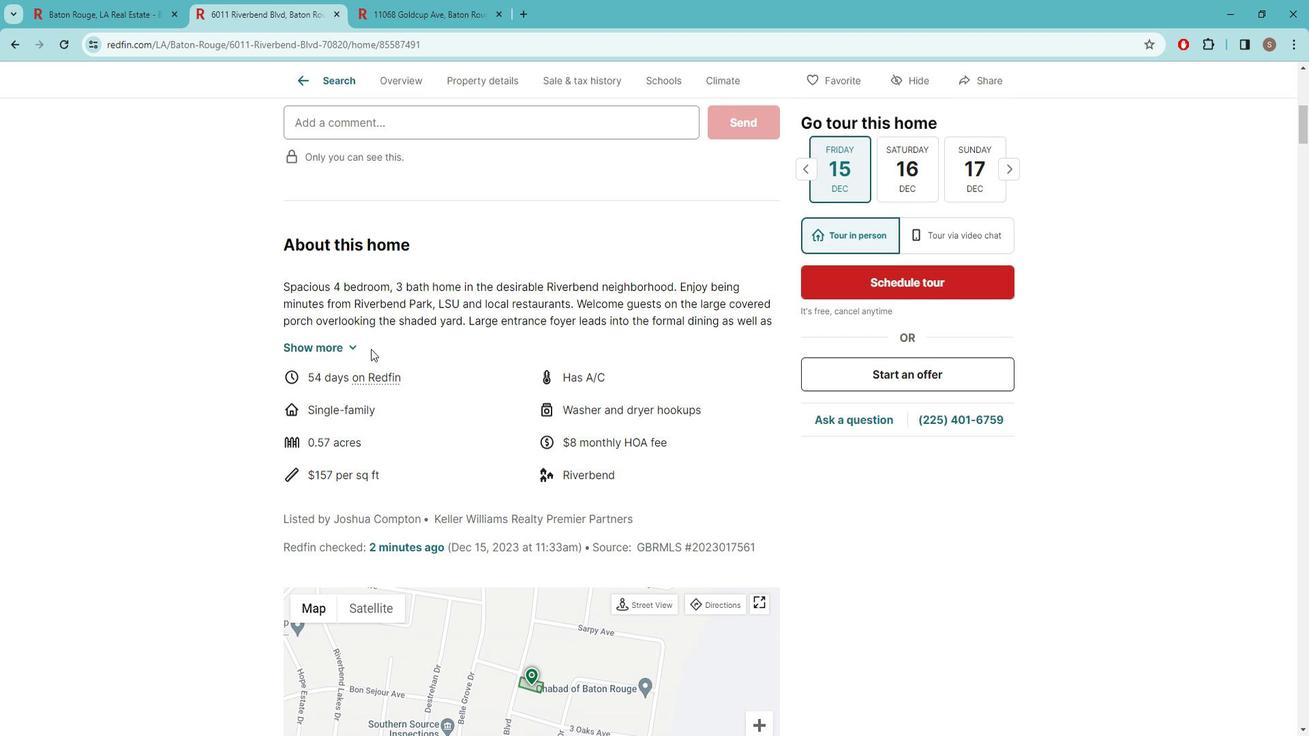 
Action: Mouse pressed left at (364, 341)
Screenshot: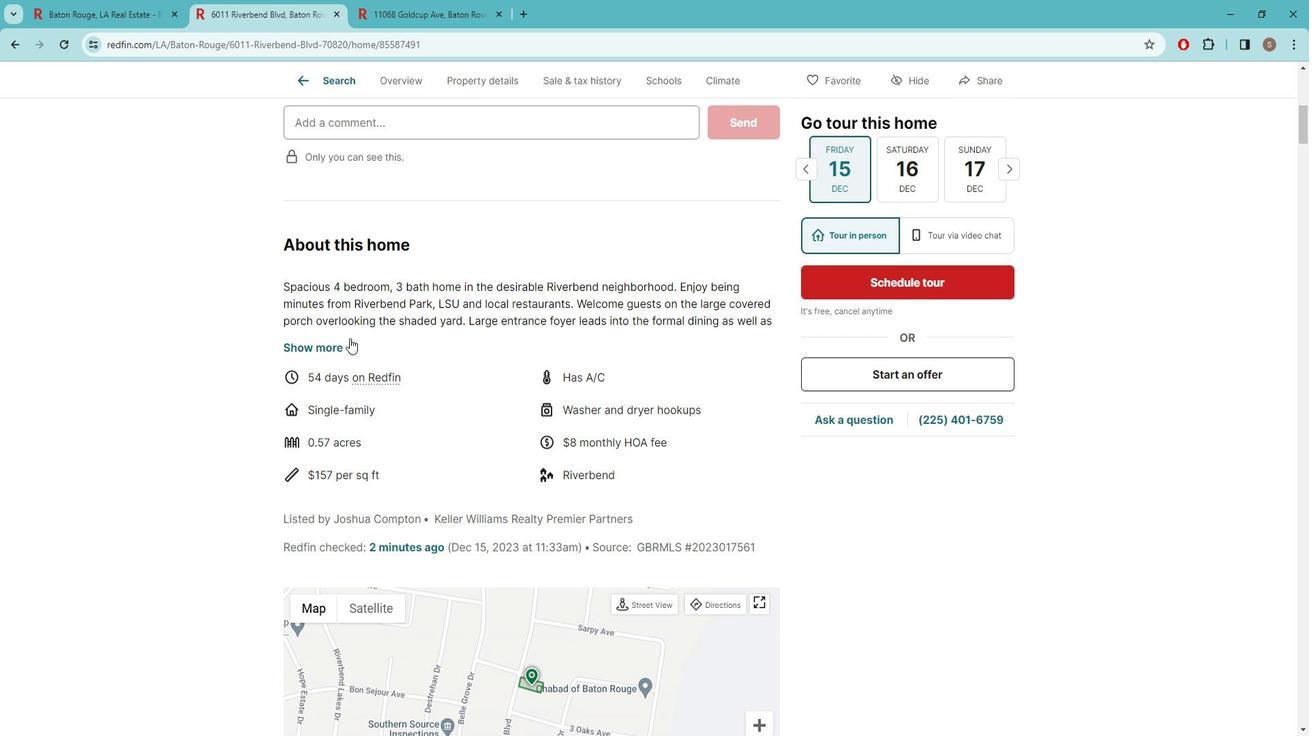 
Action: Mouse moved to (371, 342)
Screenshot: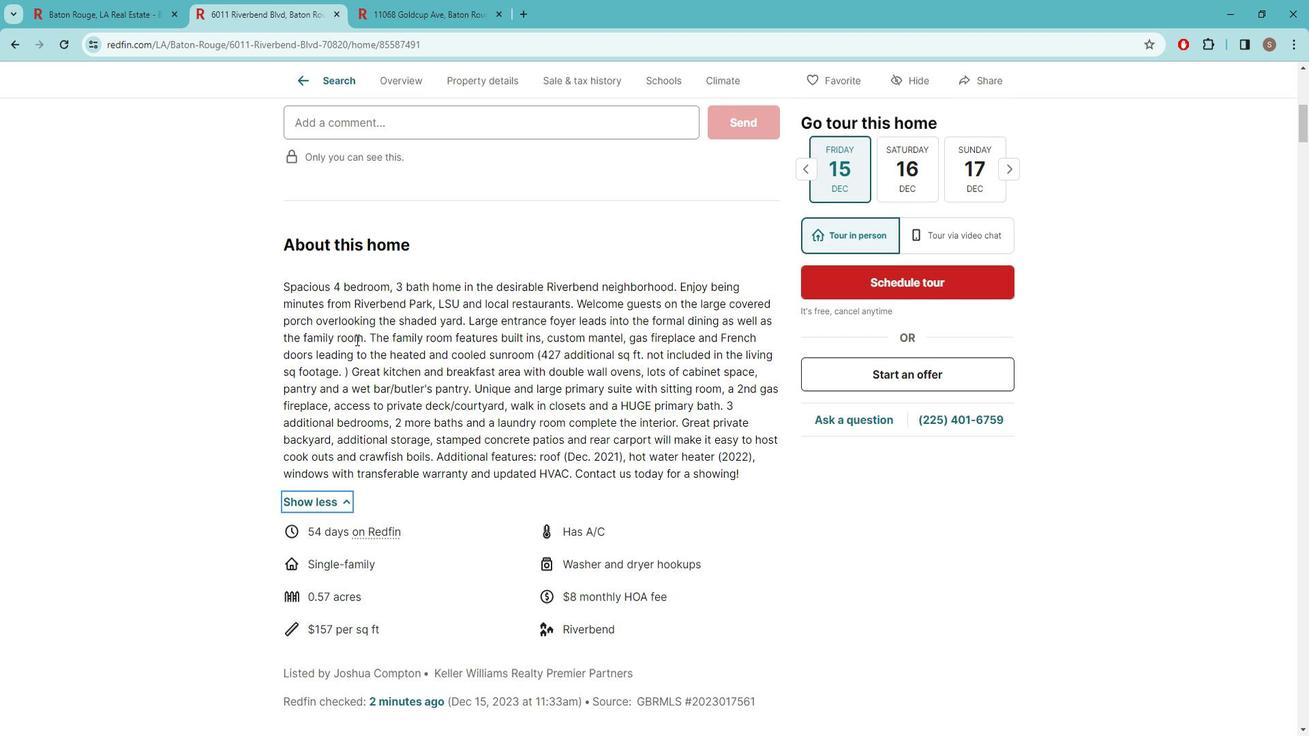 
Action: Mouse scrolled (371, 341) with delta (0, 0)
Screenshot: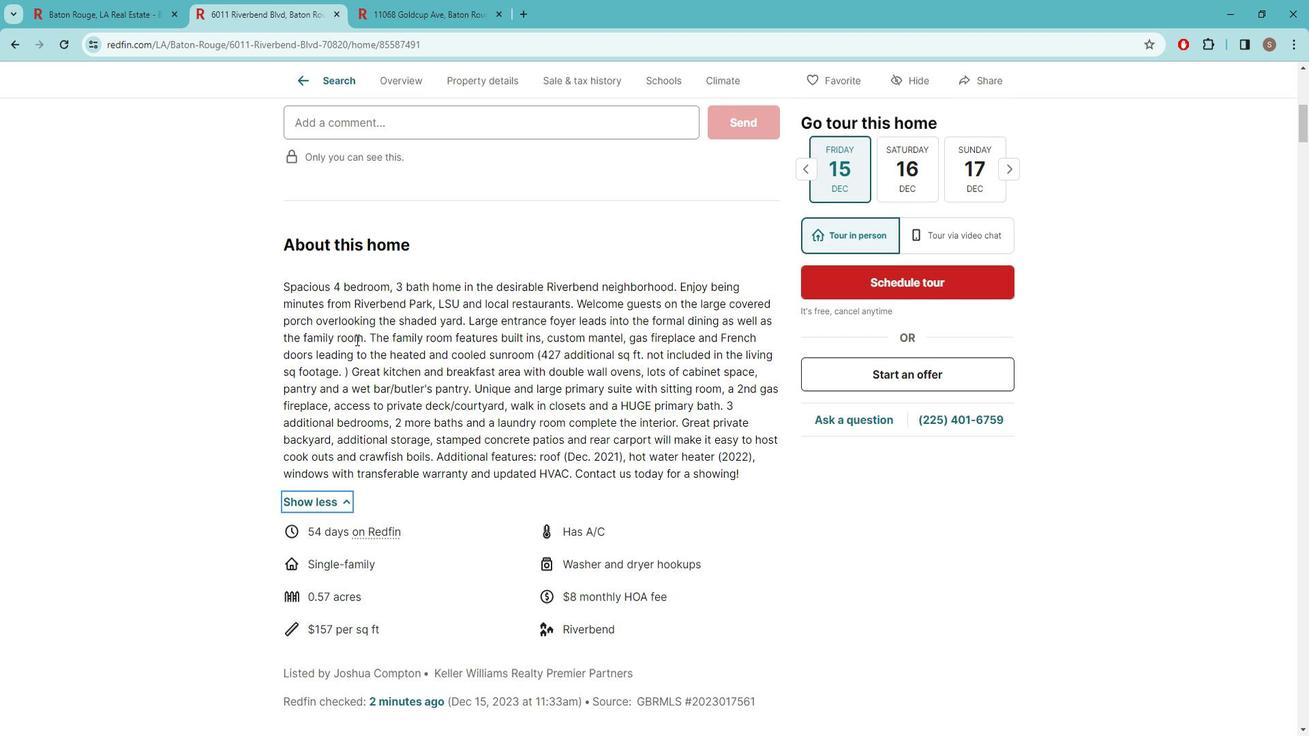 
Action: Mouse scrolled (371, 341) with delta (0, 0)
Screenshot: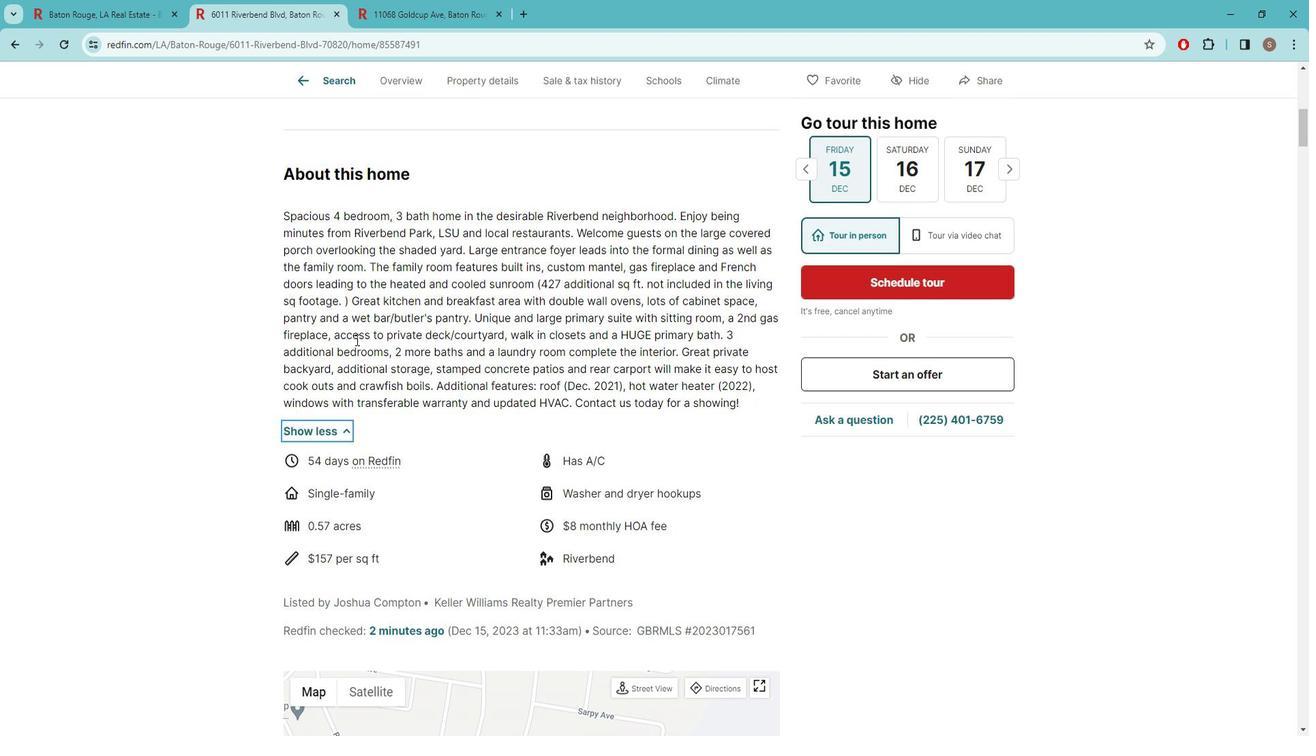 
Action: Mouse scrolled (371, 341) with delta (0, 0)
Screenshot: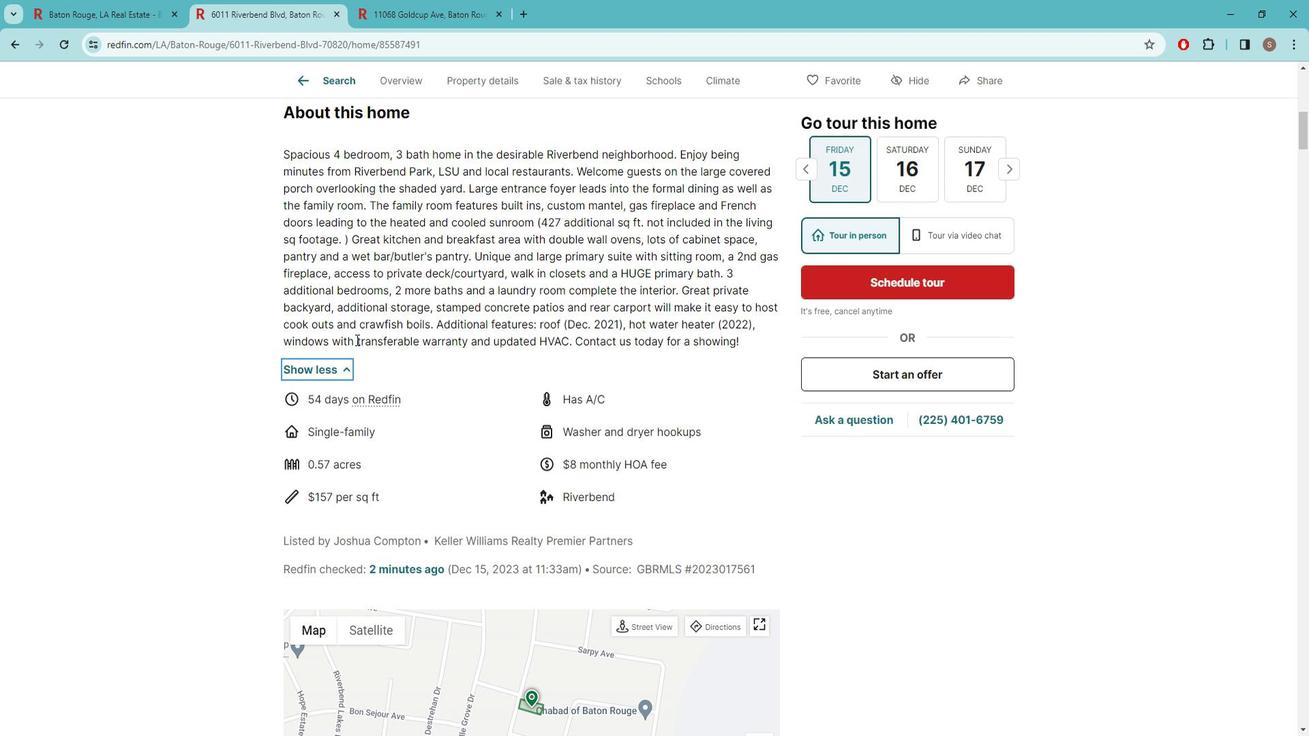 
Action: Mouse scrolled (371, 343) with delta (0, 0)
Screenshot: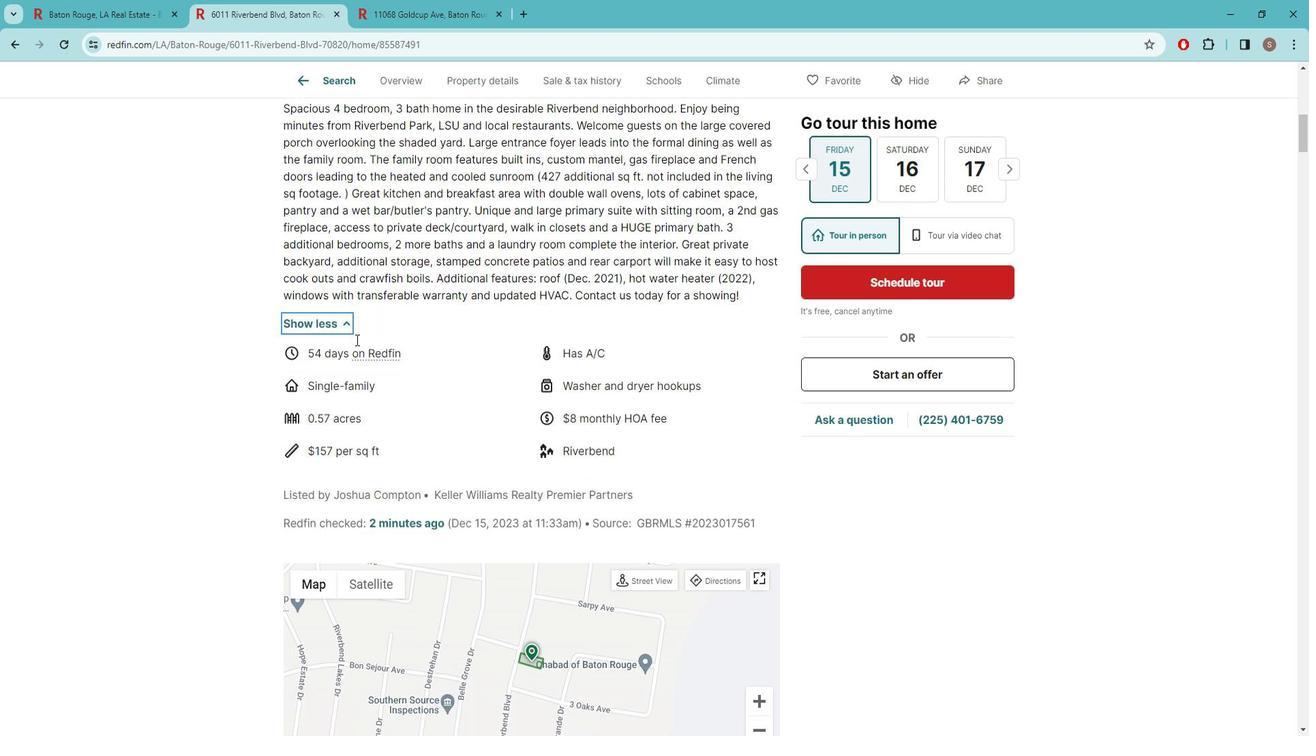 
Action: Mouse scrolled (371, 341) with delta (0, 0)
Screenshot: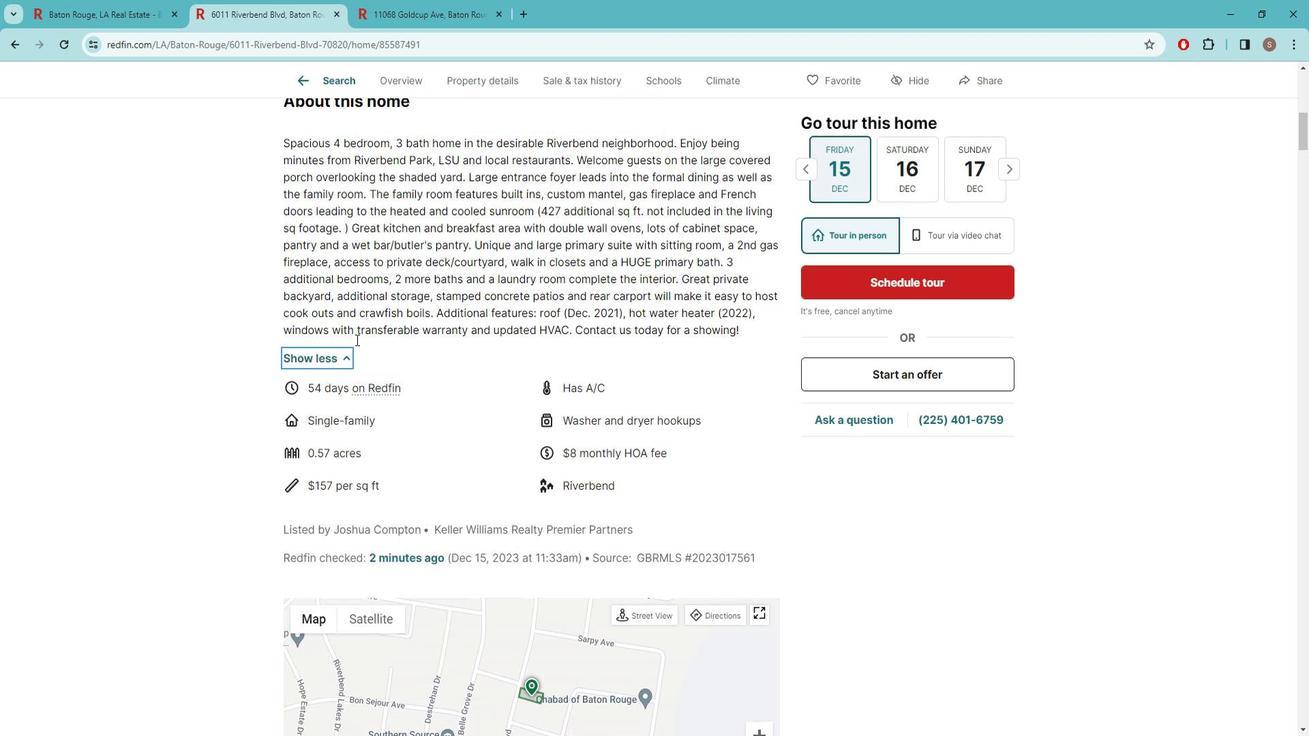 
Action: Mouse scrolled (371, 341) with delta (0, 0)
Screenshot: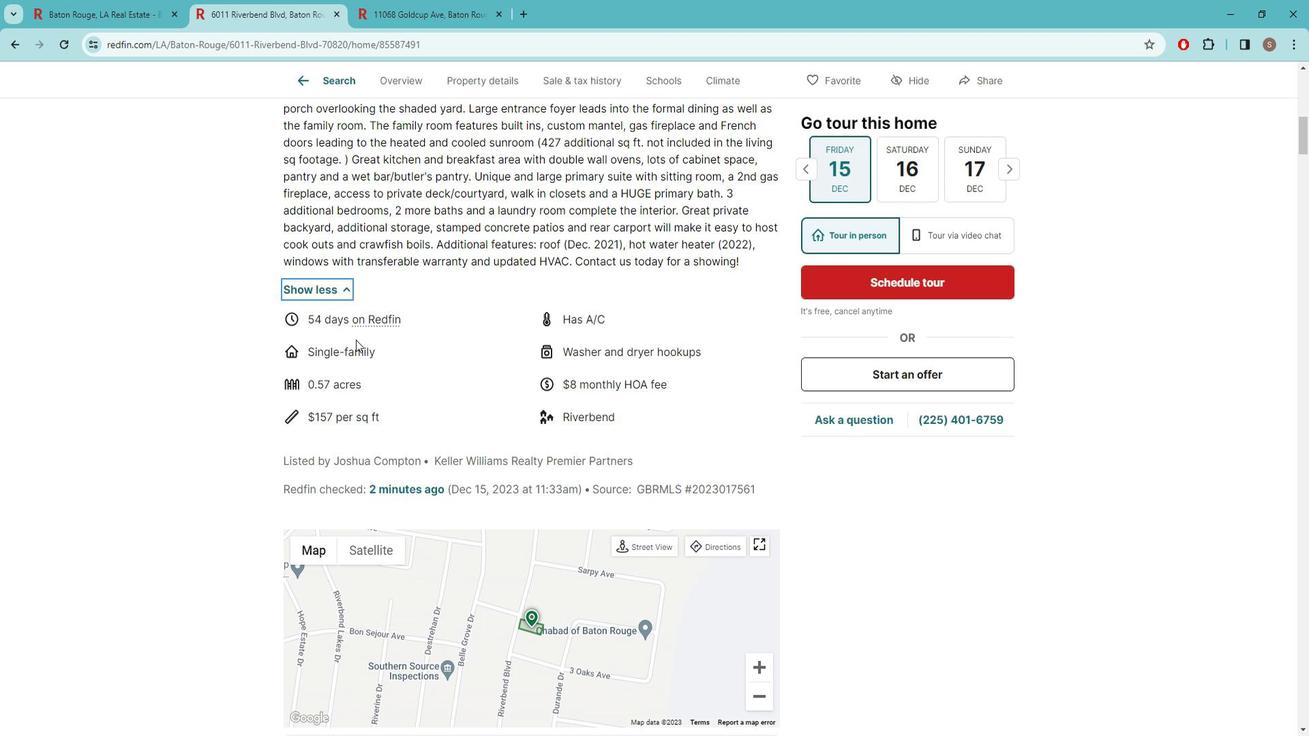 
Action: Mouse scrolled (371, 341) with delta (0, 0)
Screenshot: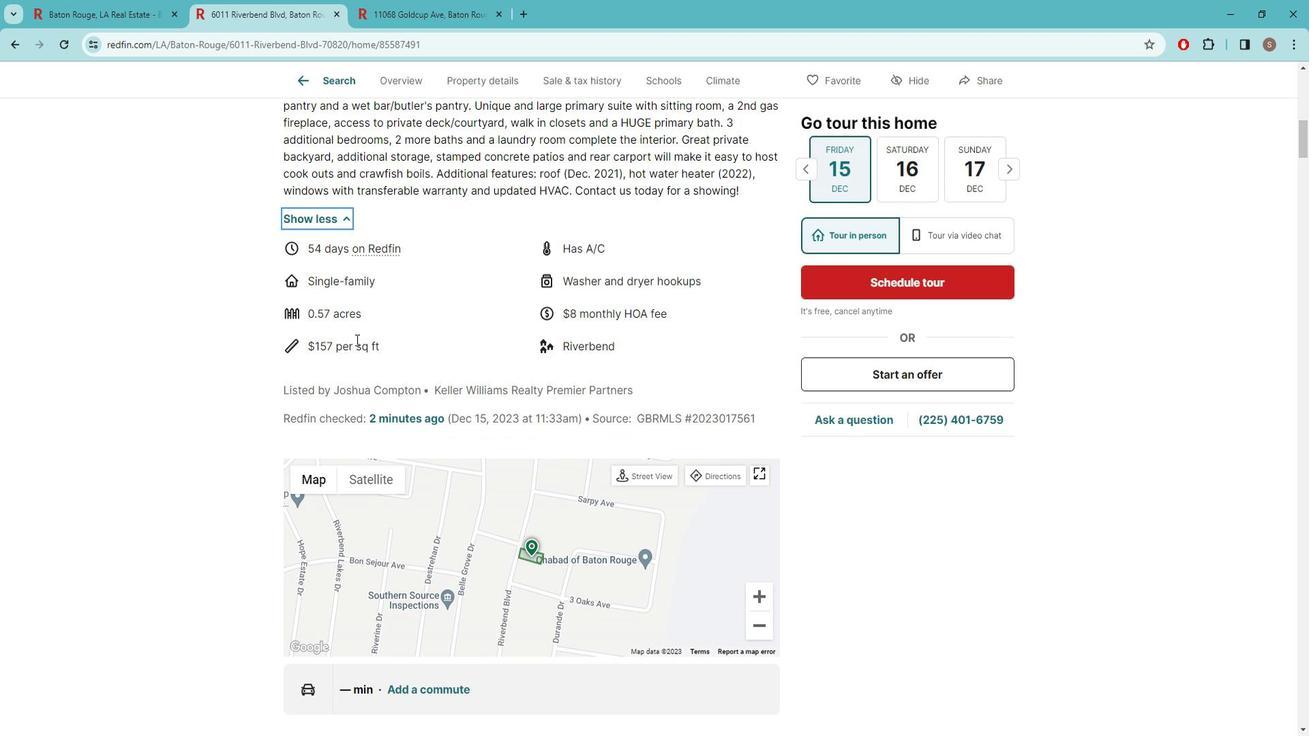 
Action: Mouse scrolled (371, 343) with delta (0, 0)
Screenshot: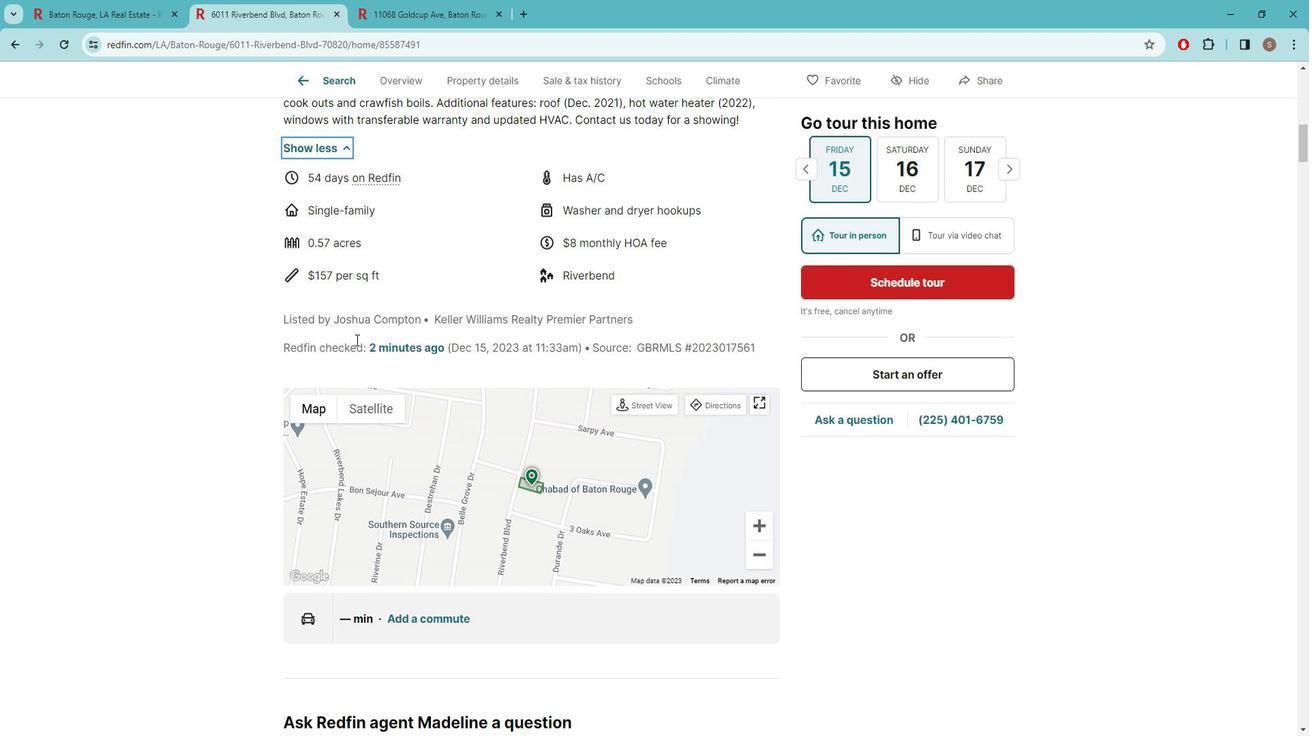 
Action: Mouse scrolled (371, 341) with delta (0, 0)
Screenshot: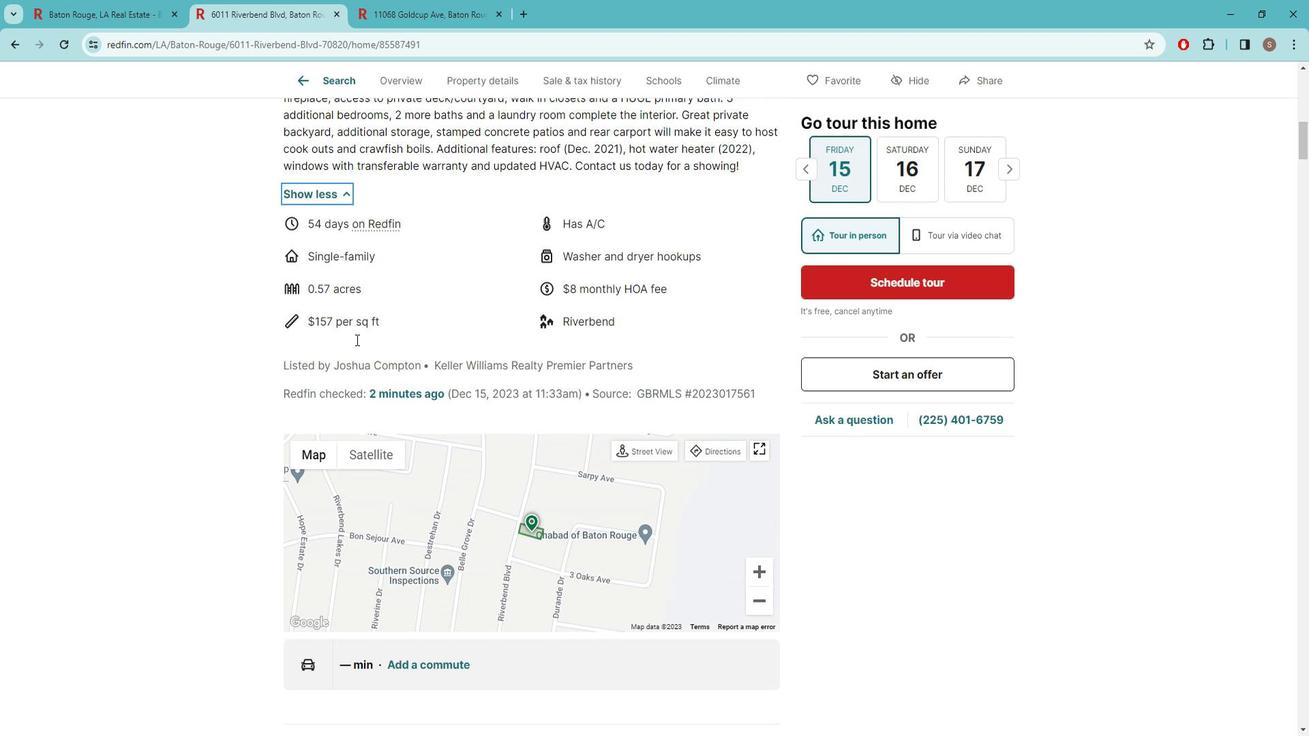 
Action: Mouse scrolled (371, 341) with delta (0, 0)
Screenshot: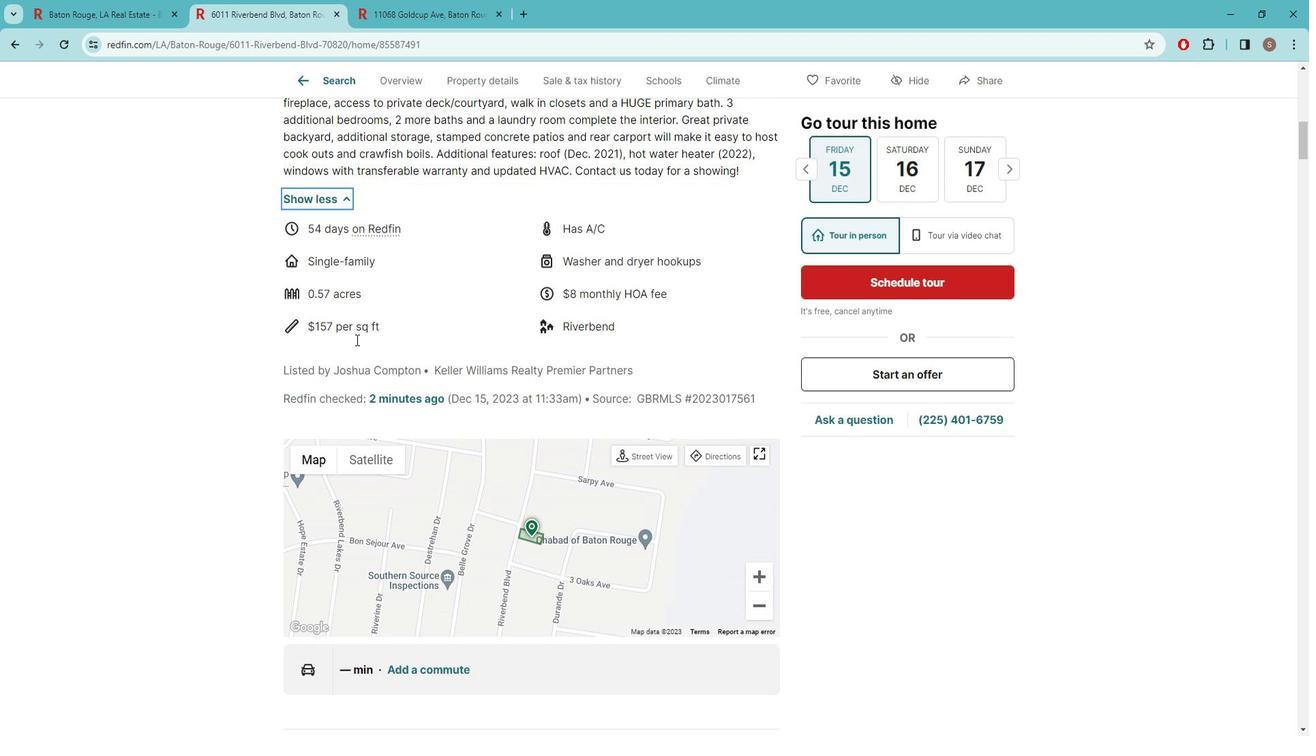 
Action: Mouse scrolled (371, 341) with delta (0, 0)
